 Task: Explore upcoming open houses in New York City, New York, to visit properties with skyline views
Action: Key pressed <Key.caps_lock>N<Key.caps_lock>ew<Key.space><Key.caps_lock>Y<Key.caps_lock>o
Screenshot: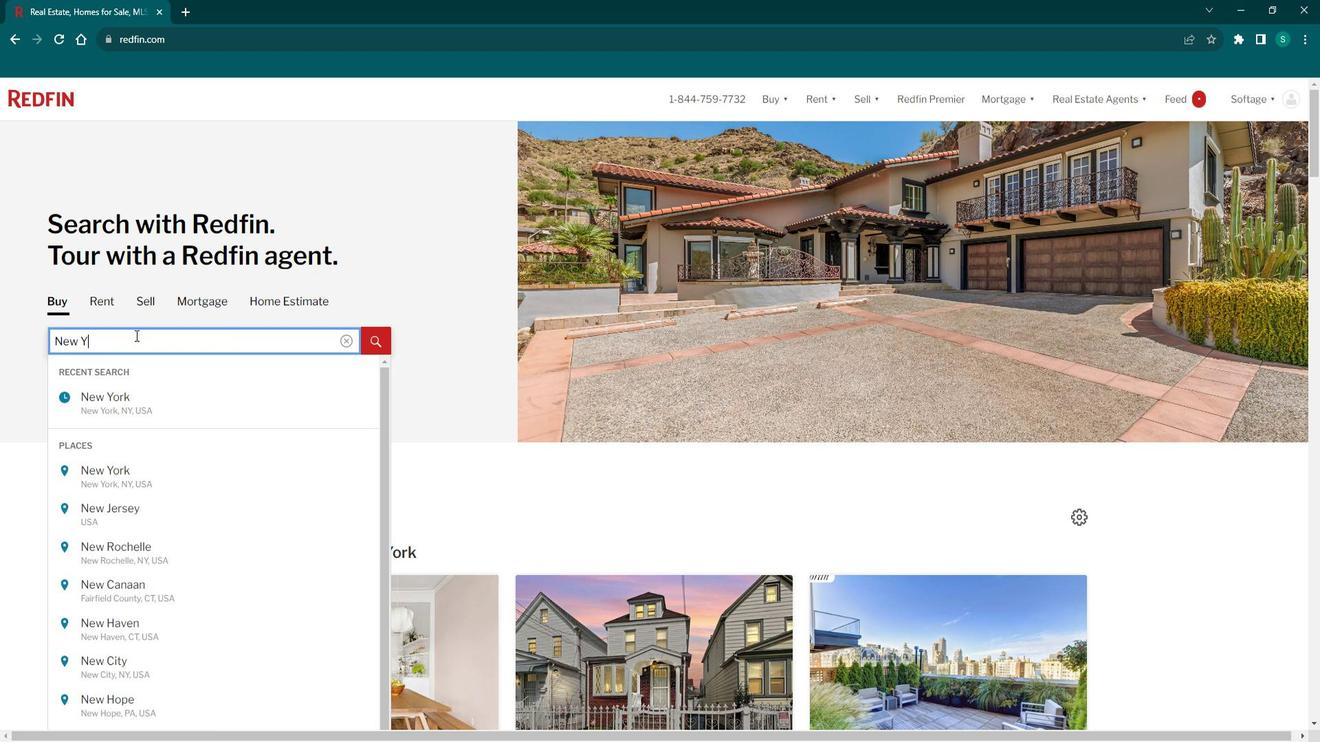 
Action: Mouse moved to (255, 447)
Screenshot: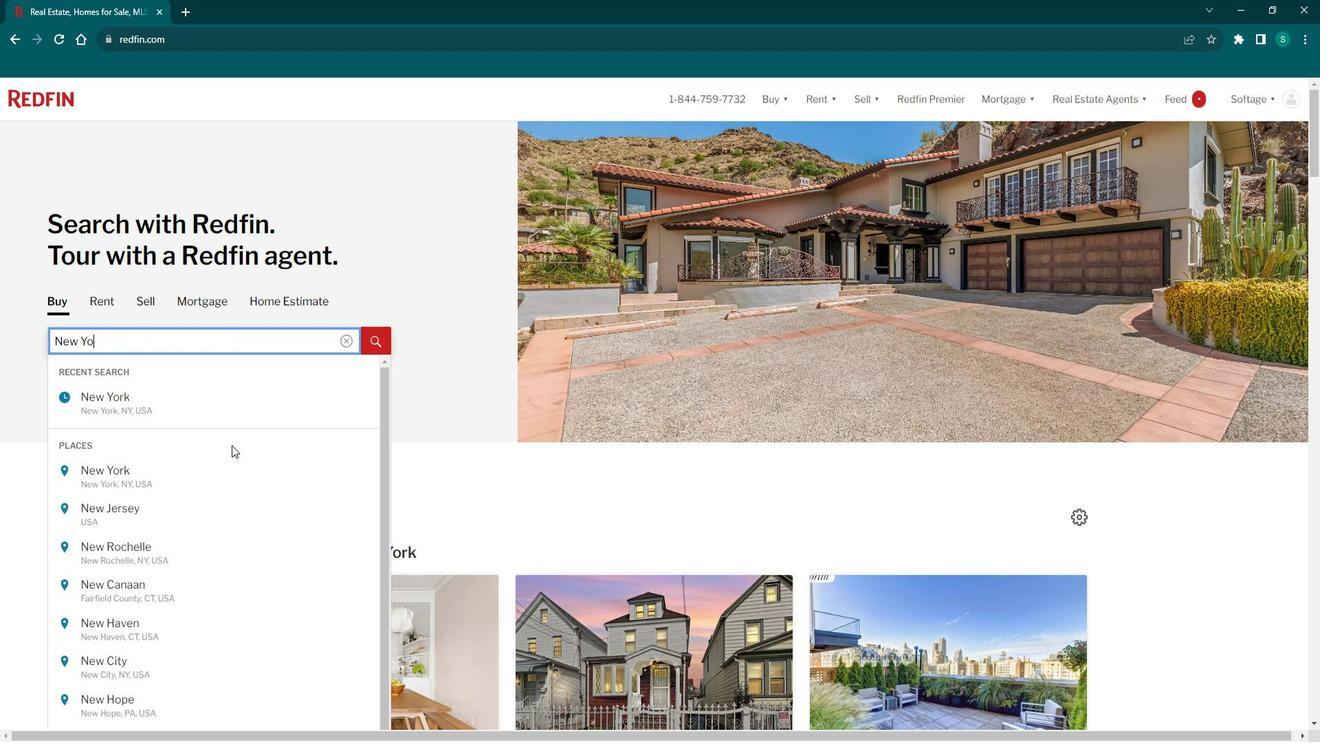 
Action: Key pressed r
Screenshot: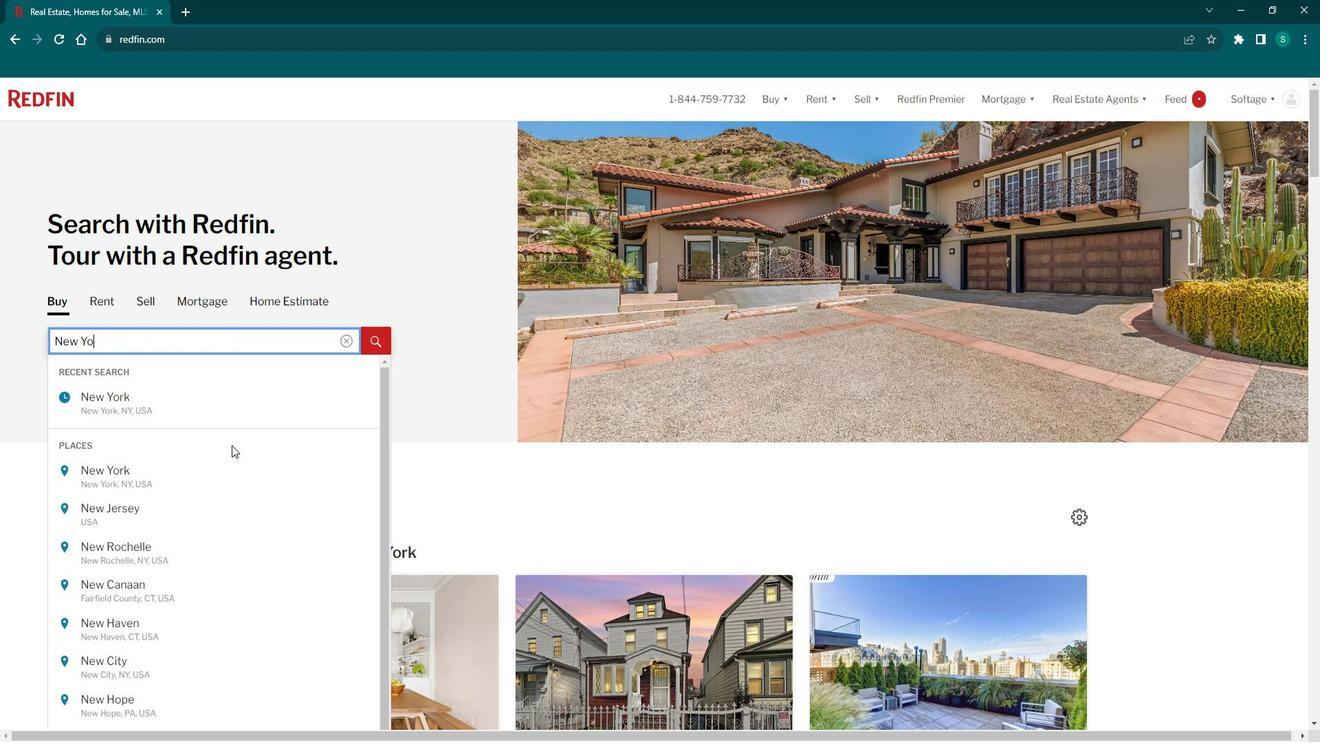 
Action: Mouse moved to (257, 447)
Screenshot: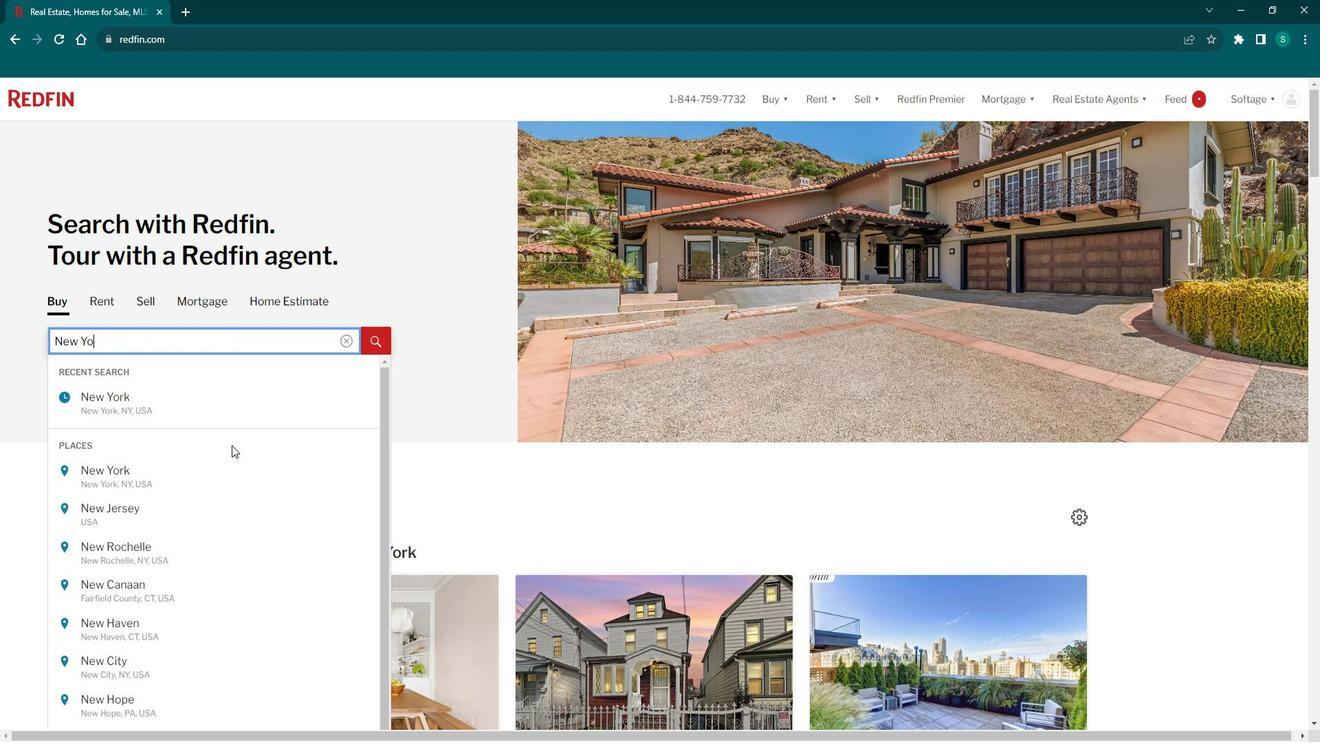
Action: Key pressed k<Key.space><Key.caps_lock>C<Key.caps_lock>ity
Screenshot: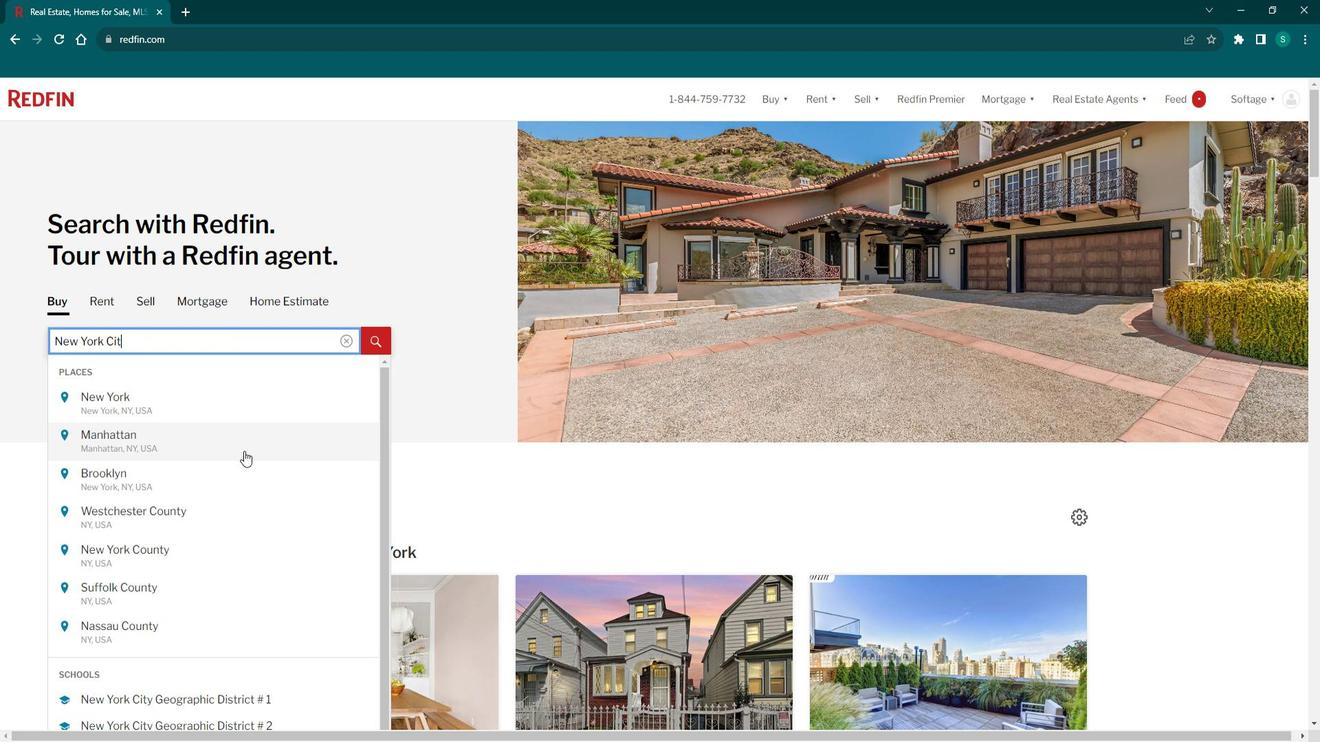 
Action: Mouse moved to (237, 408)
Screenshot: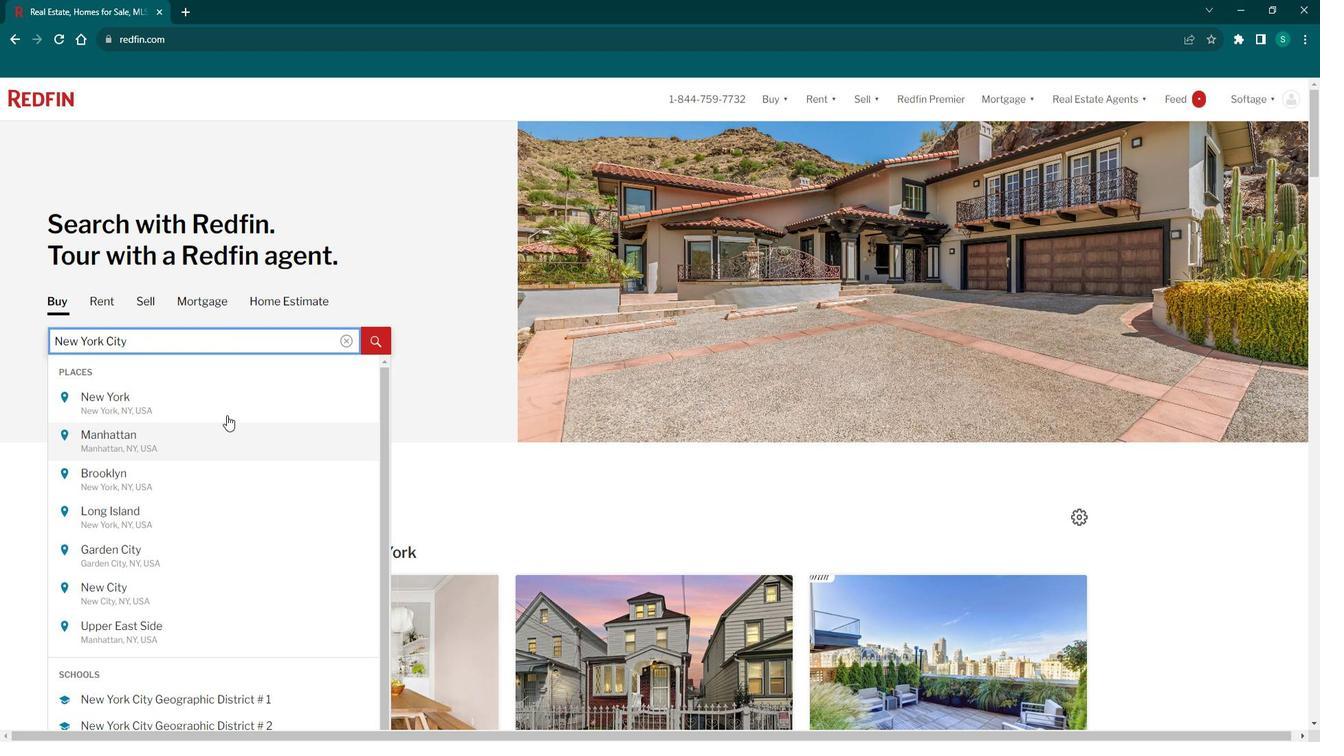 
Action: Mouse pressed left at (237, 408)
Screenshot: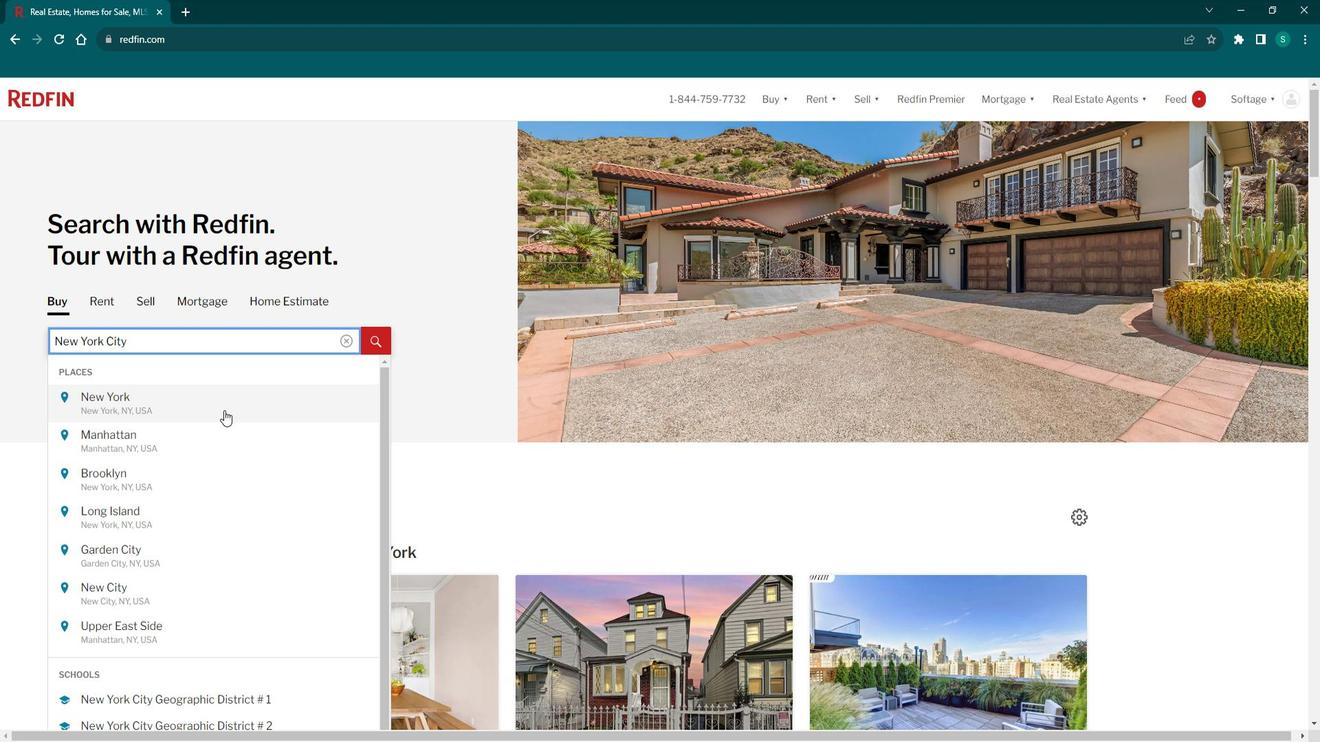 
Action: Mouse moved to (1162, 196)
Screenshot: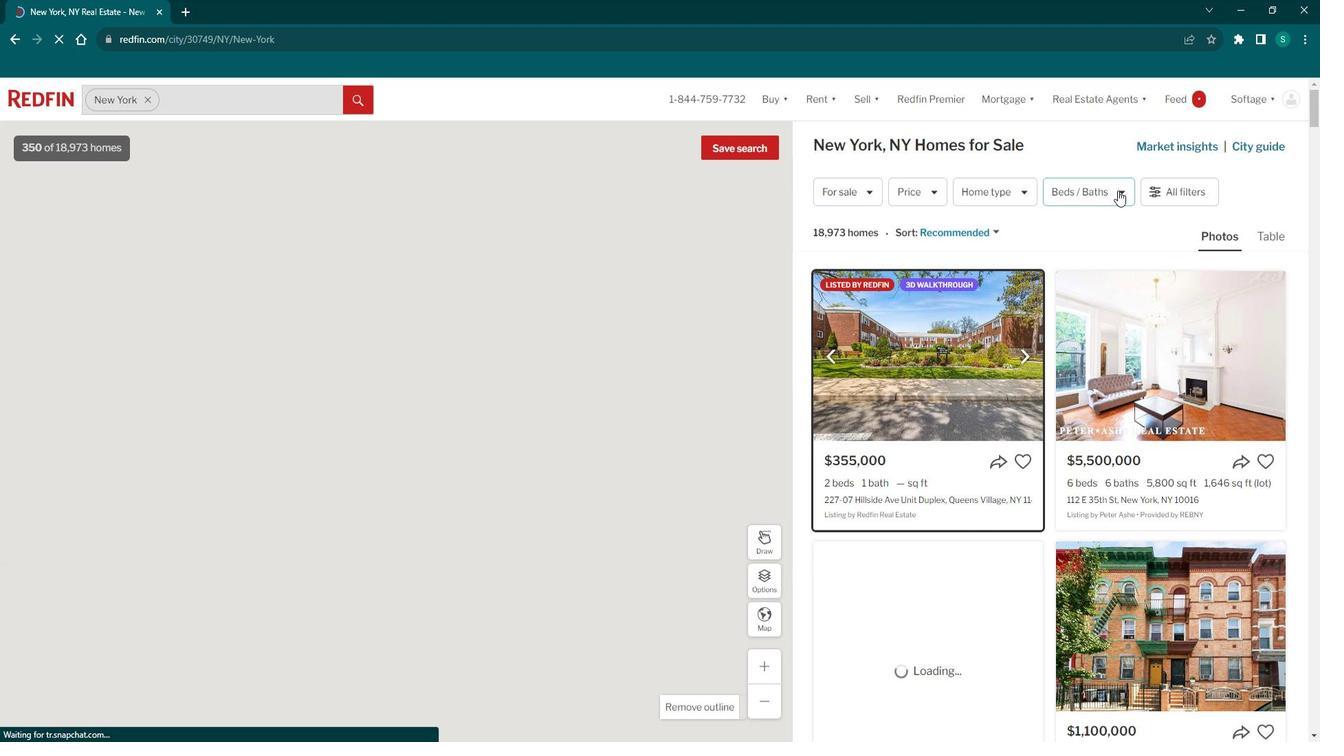 
Action: Mouse pressed left at (1162, 196)
Screenshot: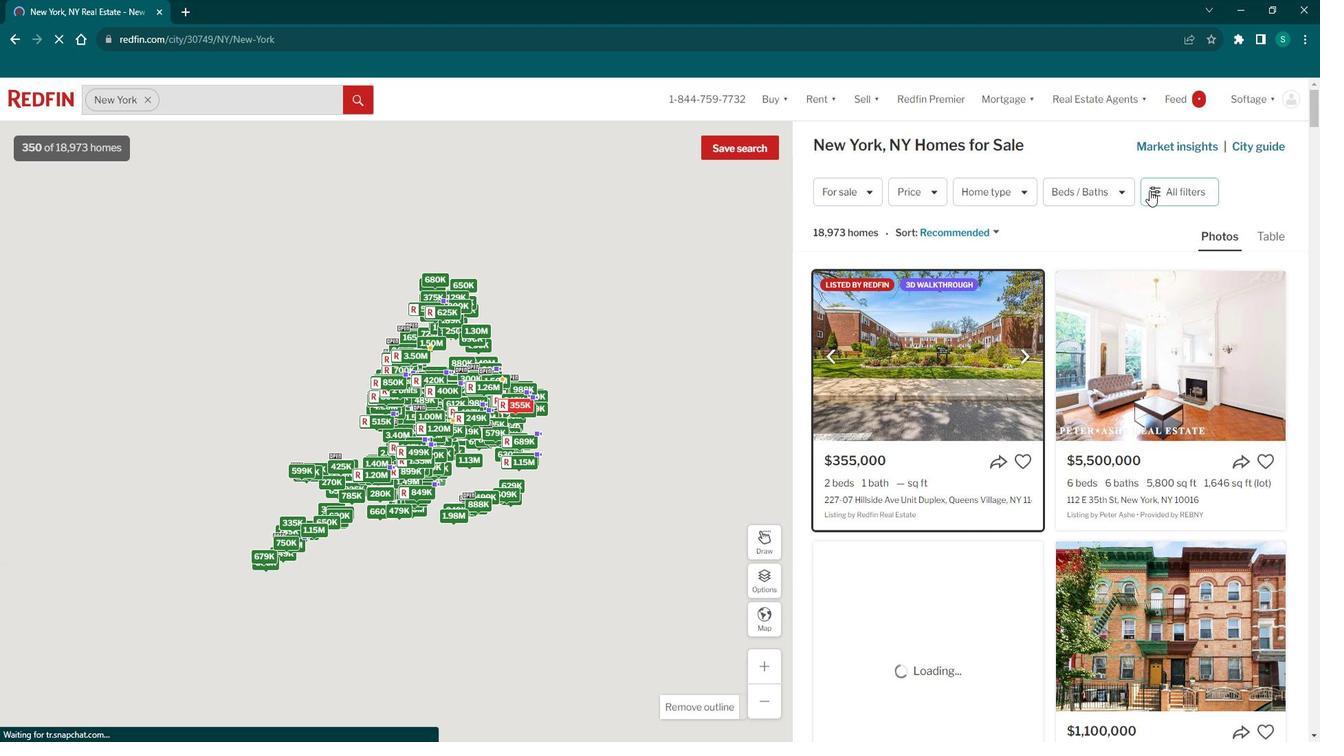 
Action: Mouse pressed left at (1162, 196)
Screenshot: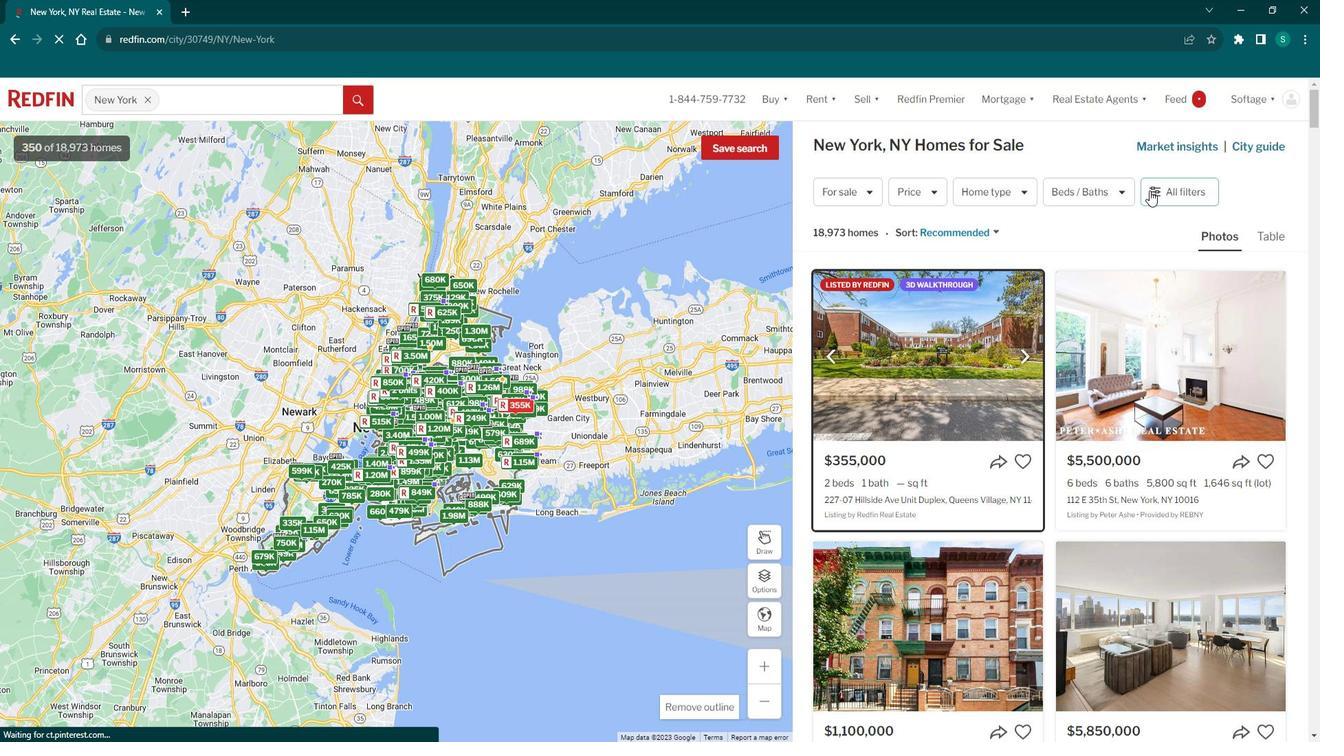 
Action: Mouse moved to (918, 416)
Screenshot: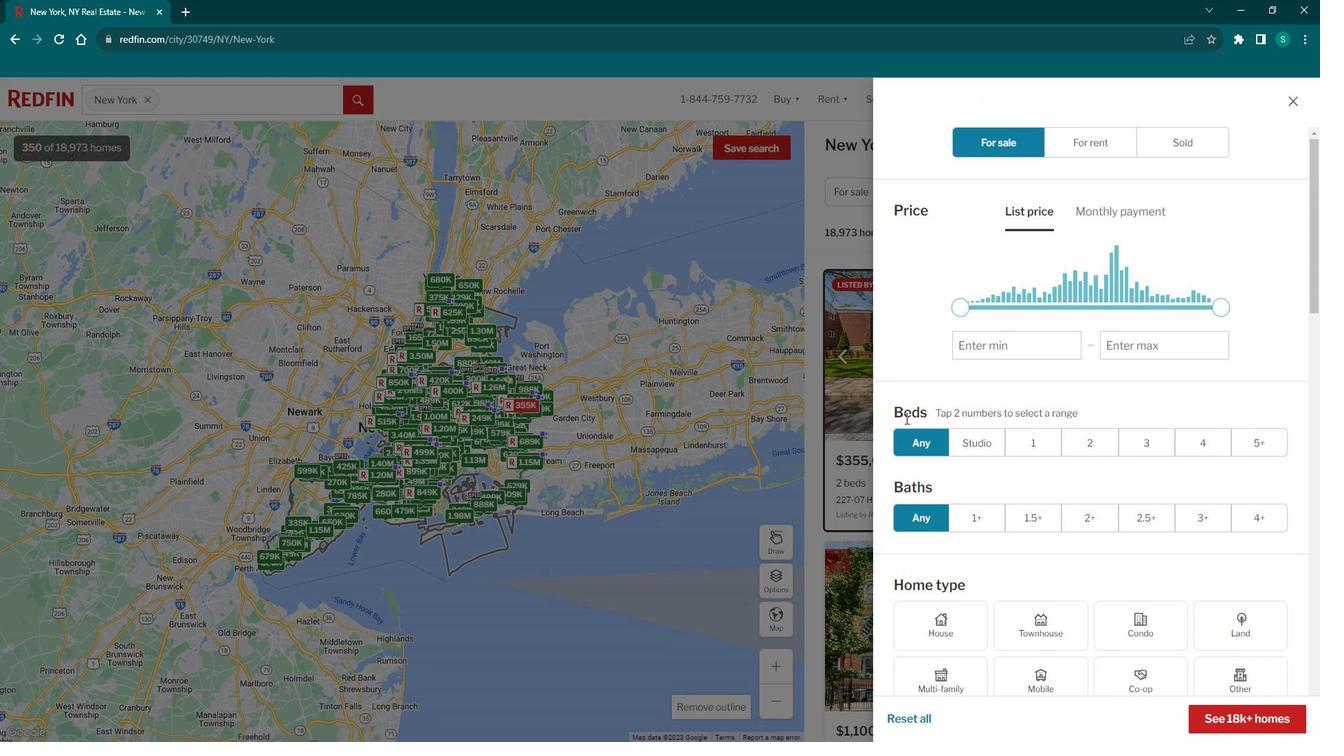 
Action: Mouse scrolled (918, 415) with delta (0, 0)
Screenshot: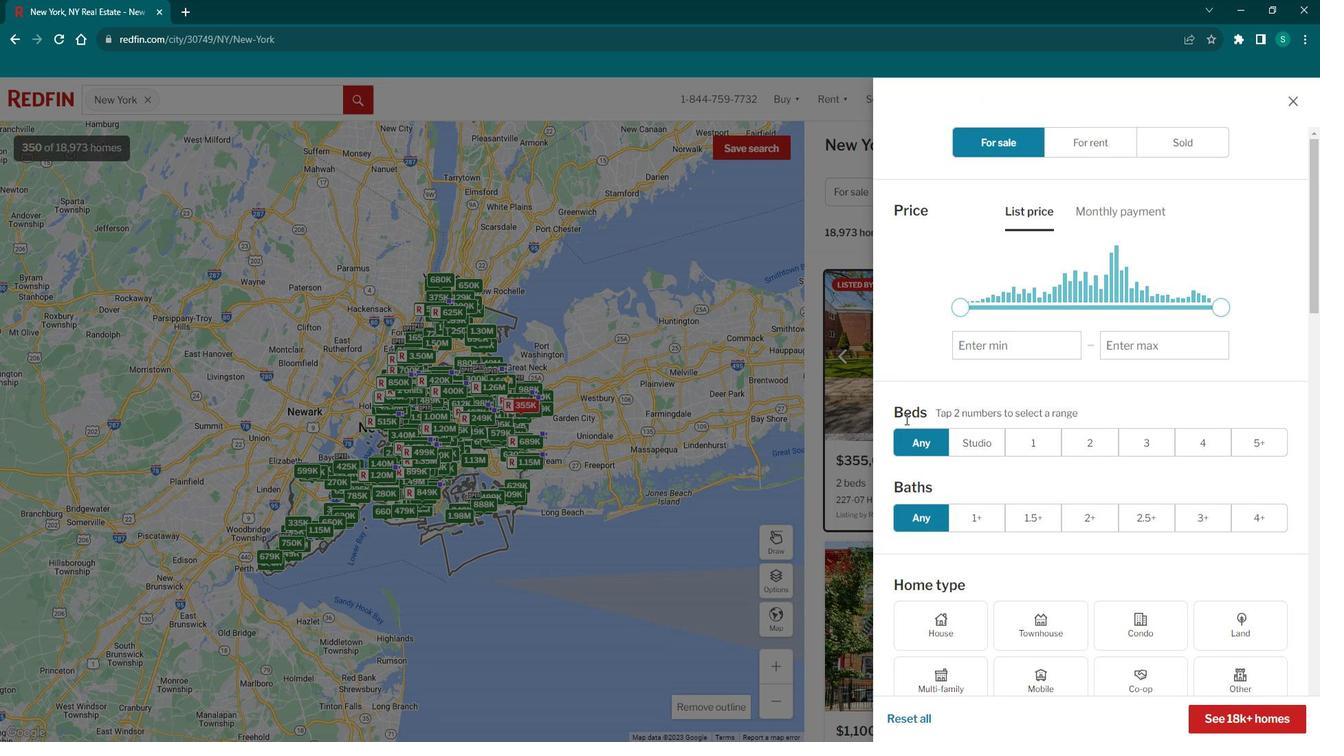 
Action: Mouse scrolled (918, 415) with delta (0, 0)
Screenshot: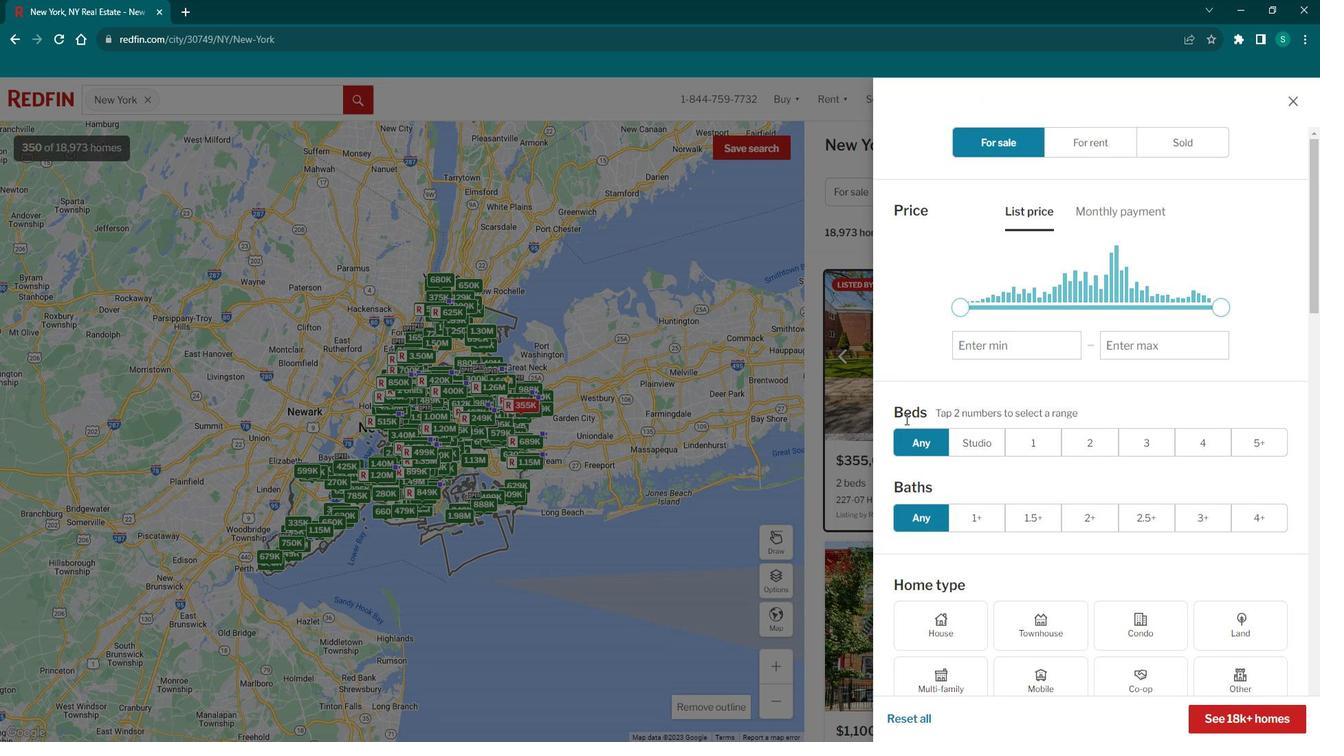 
Action: Mouse scrolled (918, 415) with delta (0, 0)
Screenshot: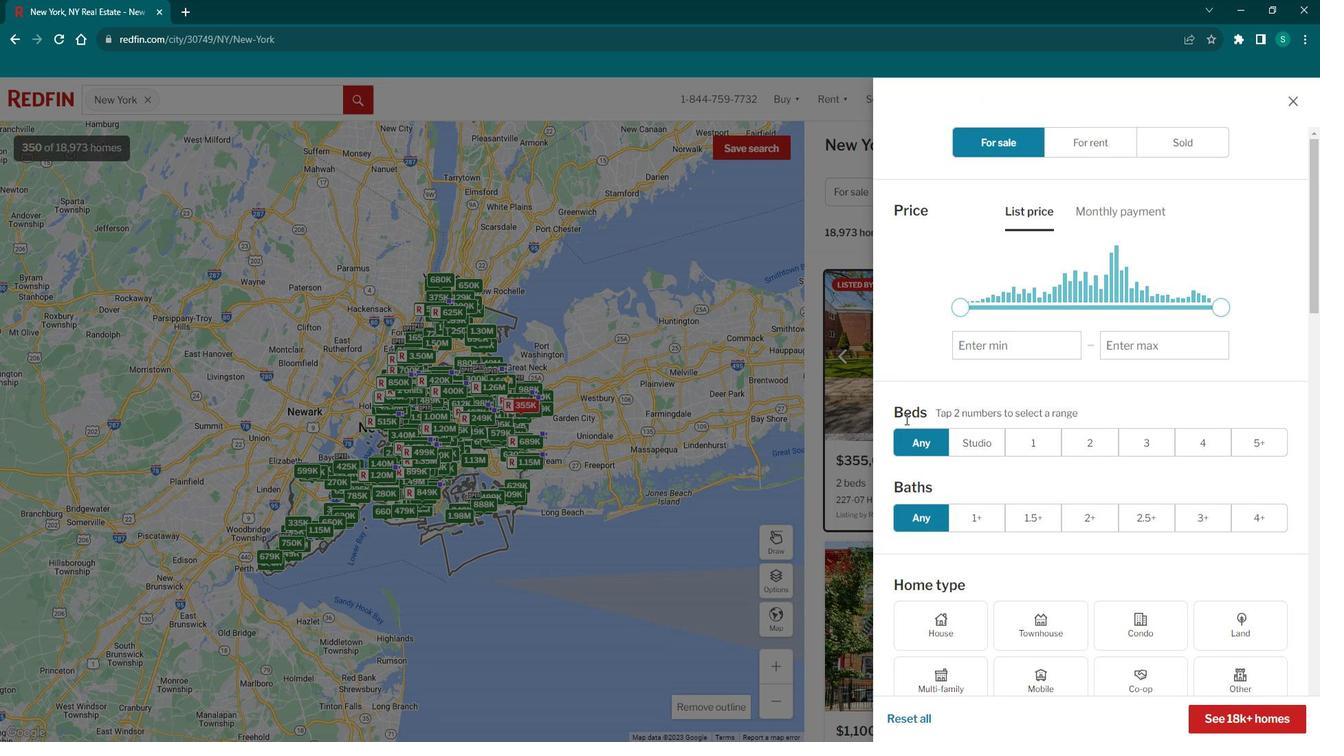 
Action: Mouse scrolled (918, 415) with delta (0, 0)
Screenshot: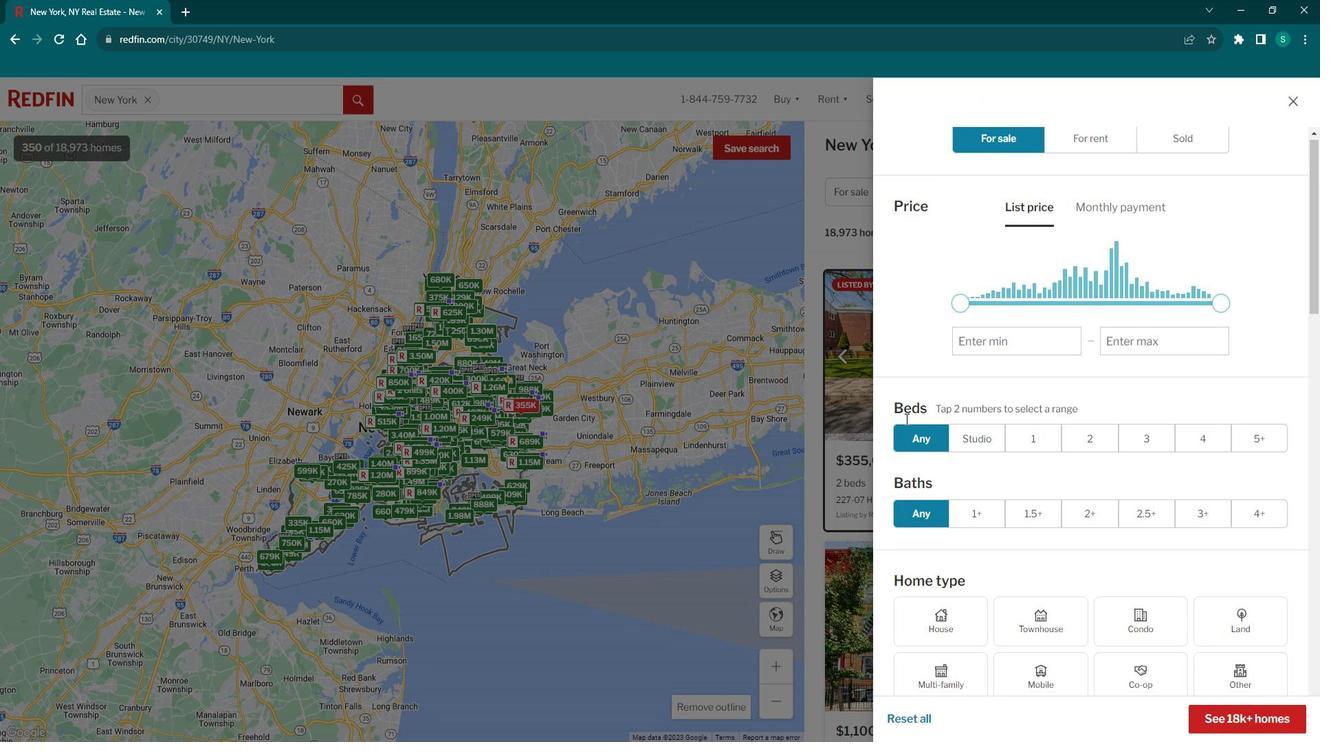 
Action: Mouse moved to (968, 343)
Screenshot: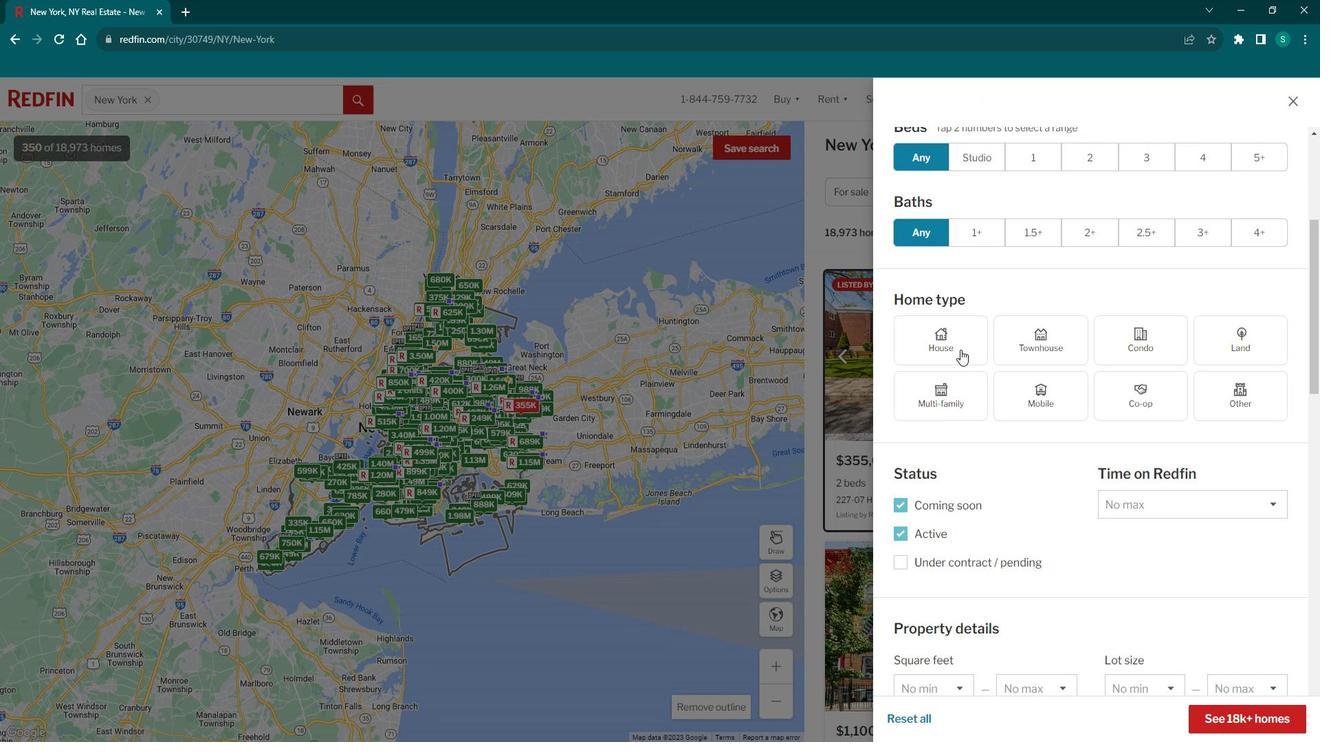 
Action: Mouse pressed left at (968, 343)
Screenshot: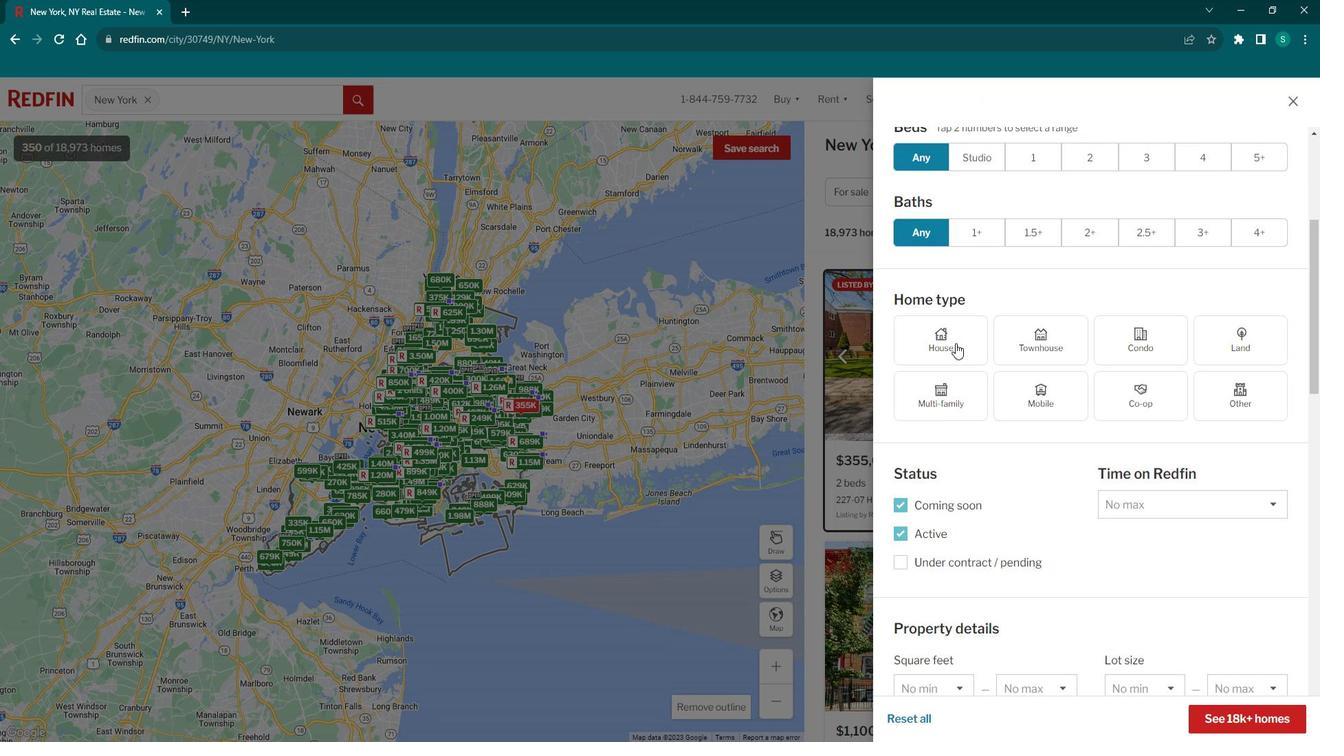
Action: Mouse moved to (943, 449)
Screenshot: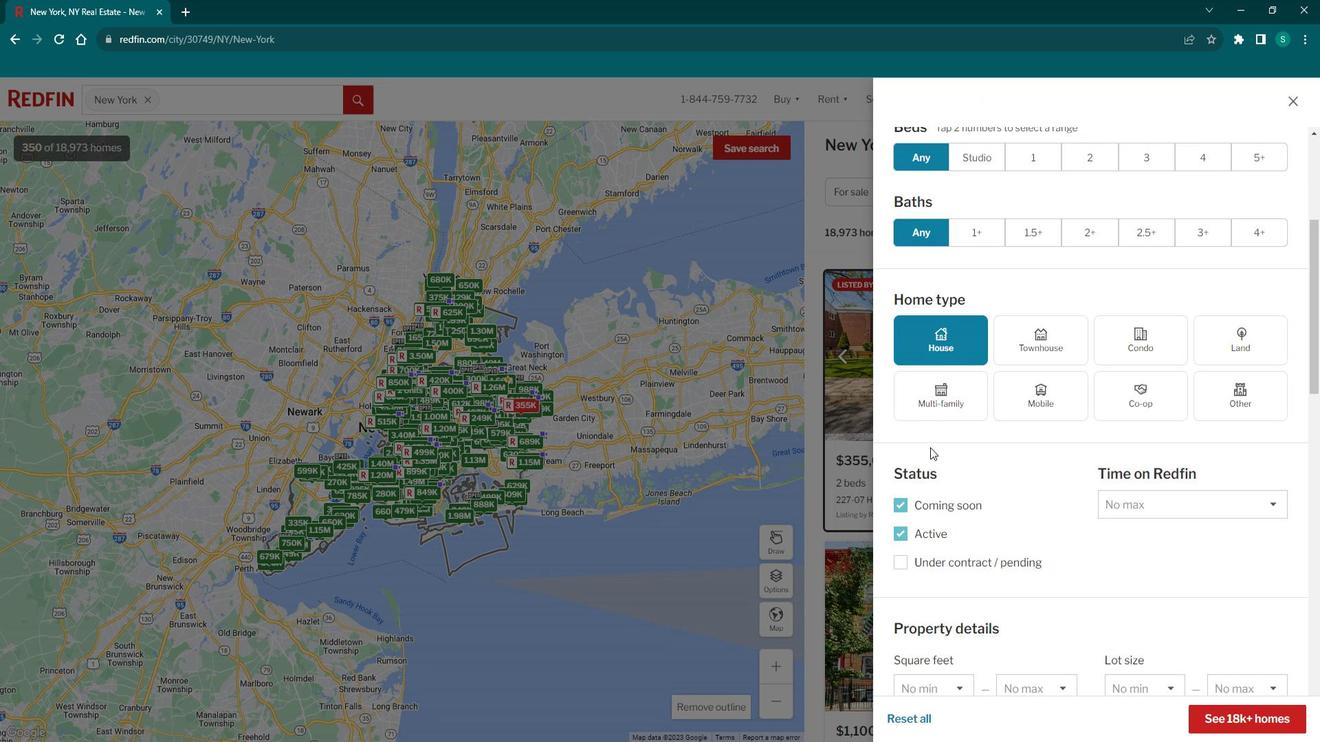 
Action: Mouse scrolled (943, 448) with delta (0, 0)
Screenshot: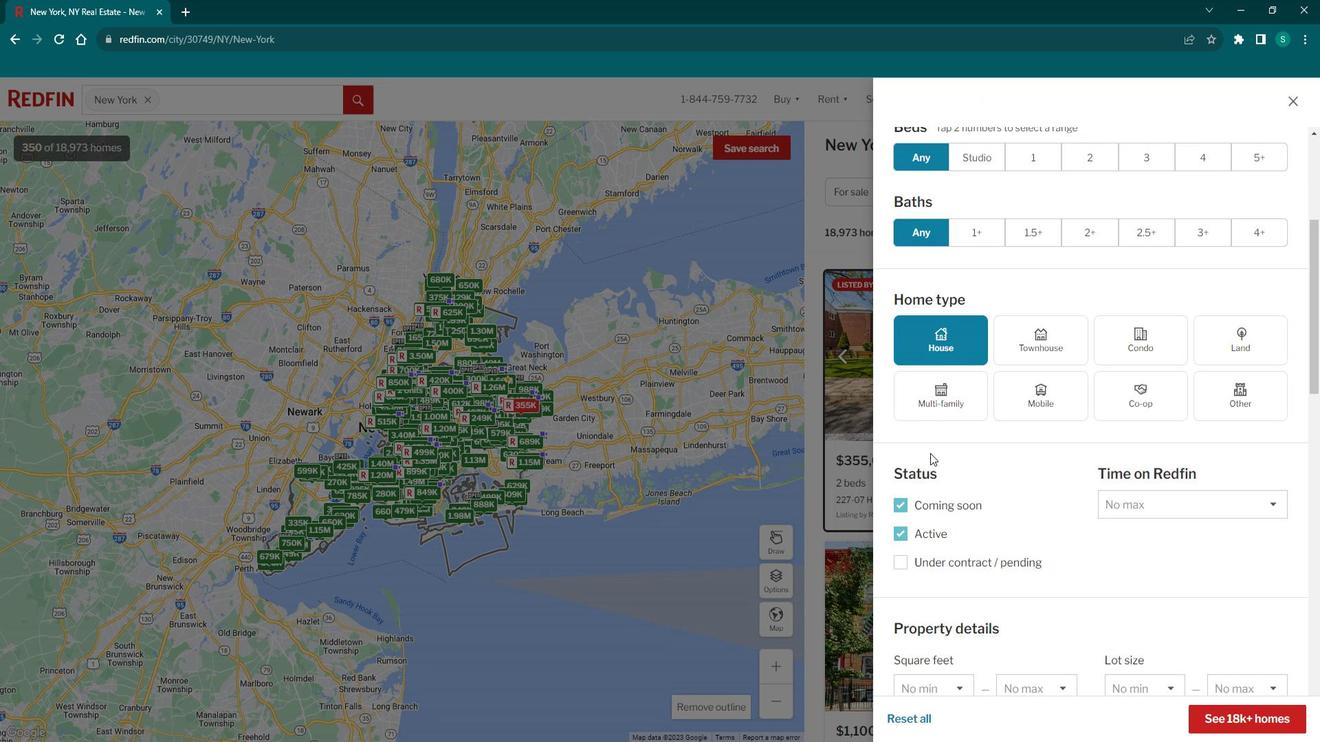 
Action: Mouse scrolled (943, 448) with delta (0, 0)
Screenshot: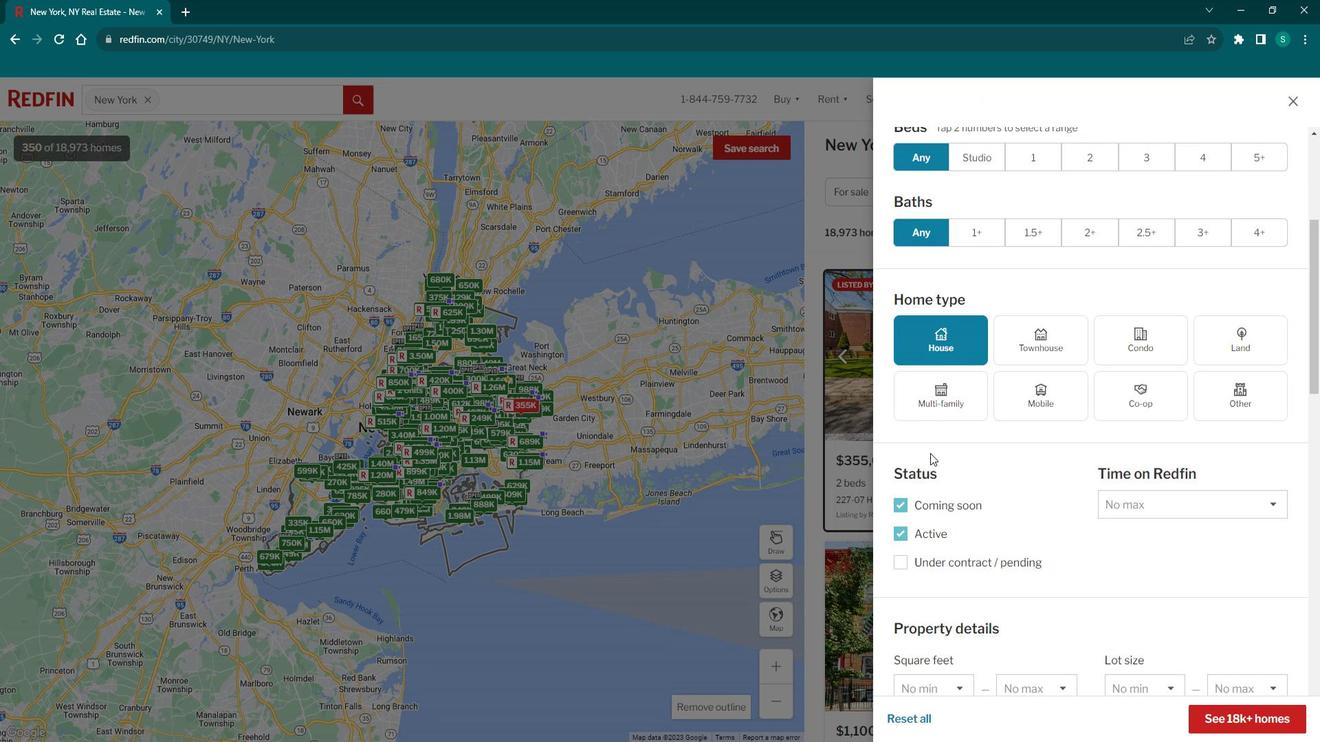 
Action: Mouse scrolled (943, 448) with delta (0, 0)
Screenshot: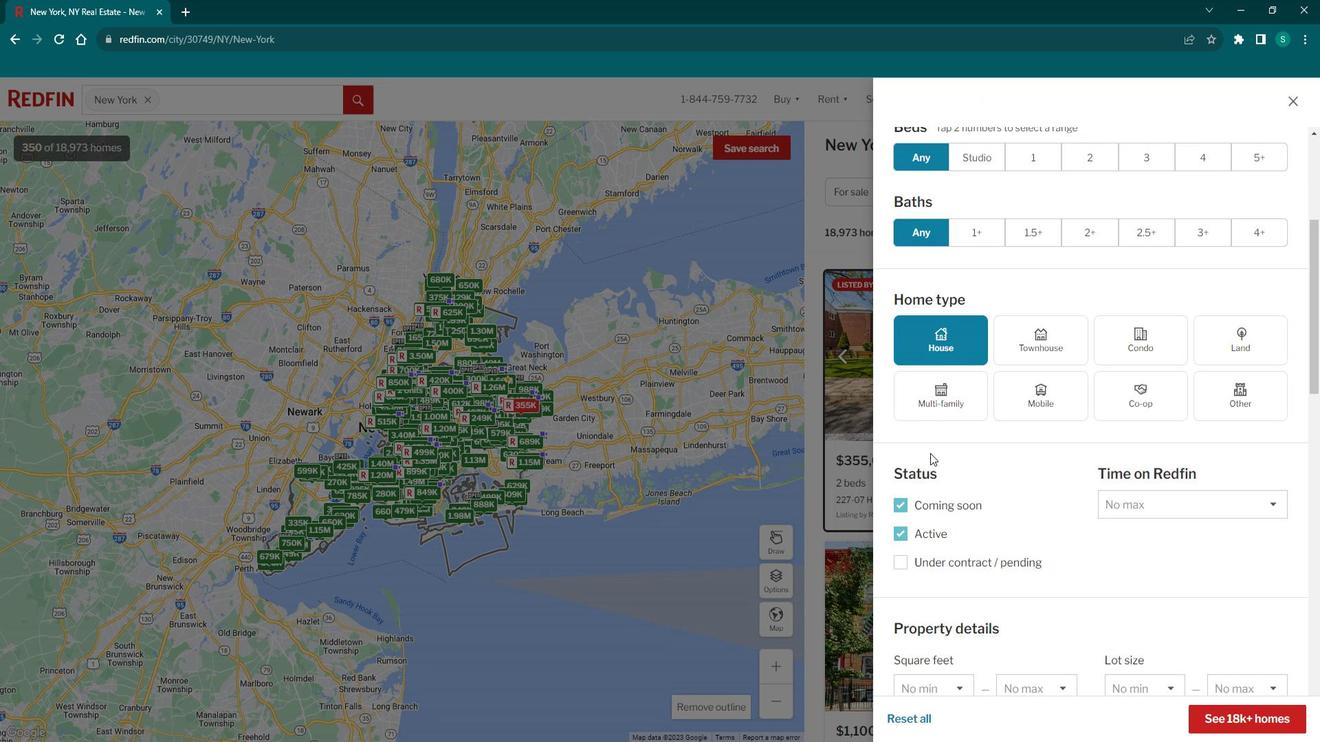 
Action: Mouse scrolled (943, 448) with delta (0, 0)
Screenshot: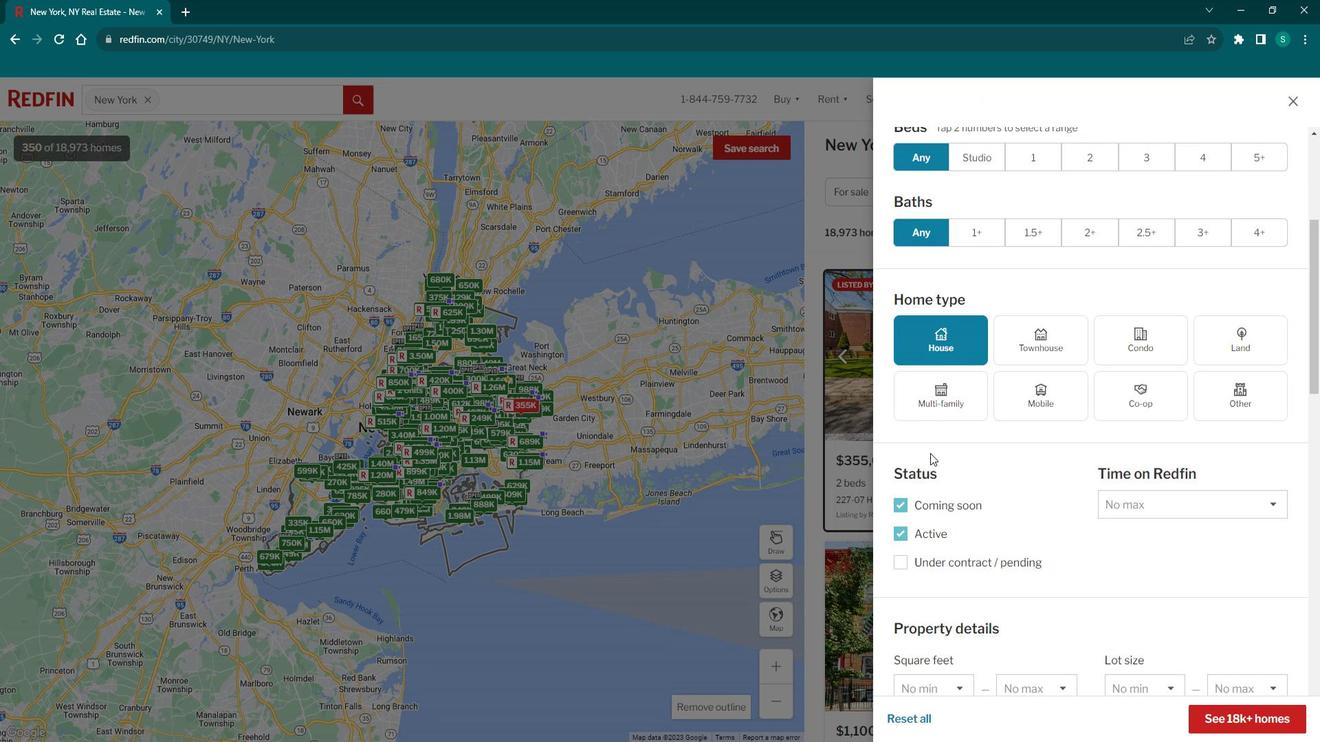 
Action: Mouse moved to (919, 233)
Screenshot: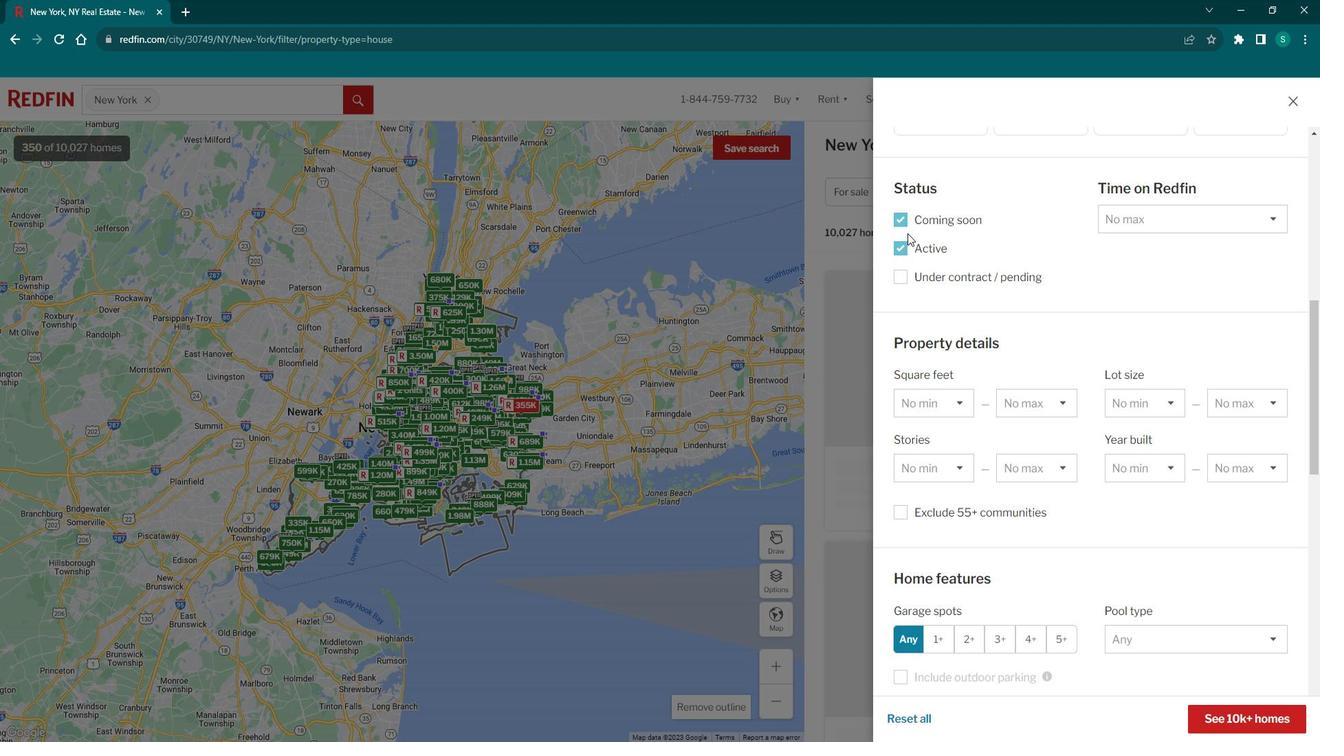 
Action: Mouse pressed left at (919, 233)
Screenshot: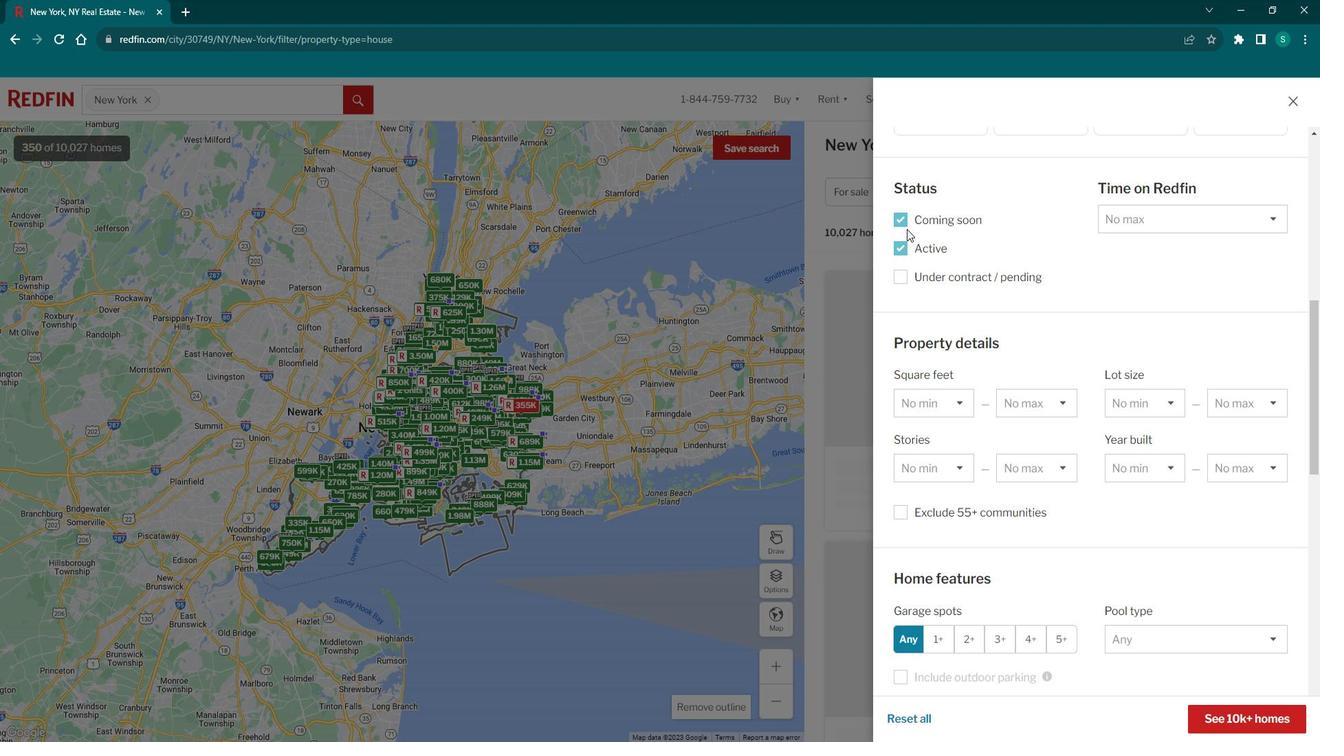
Action: Mouse moved to (933, 386)
Screenshot: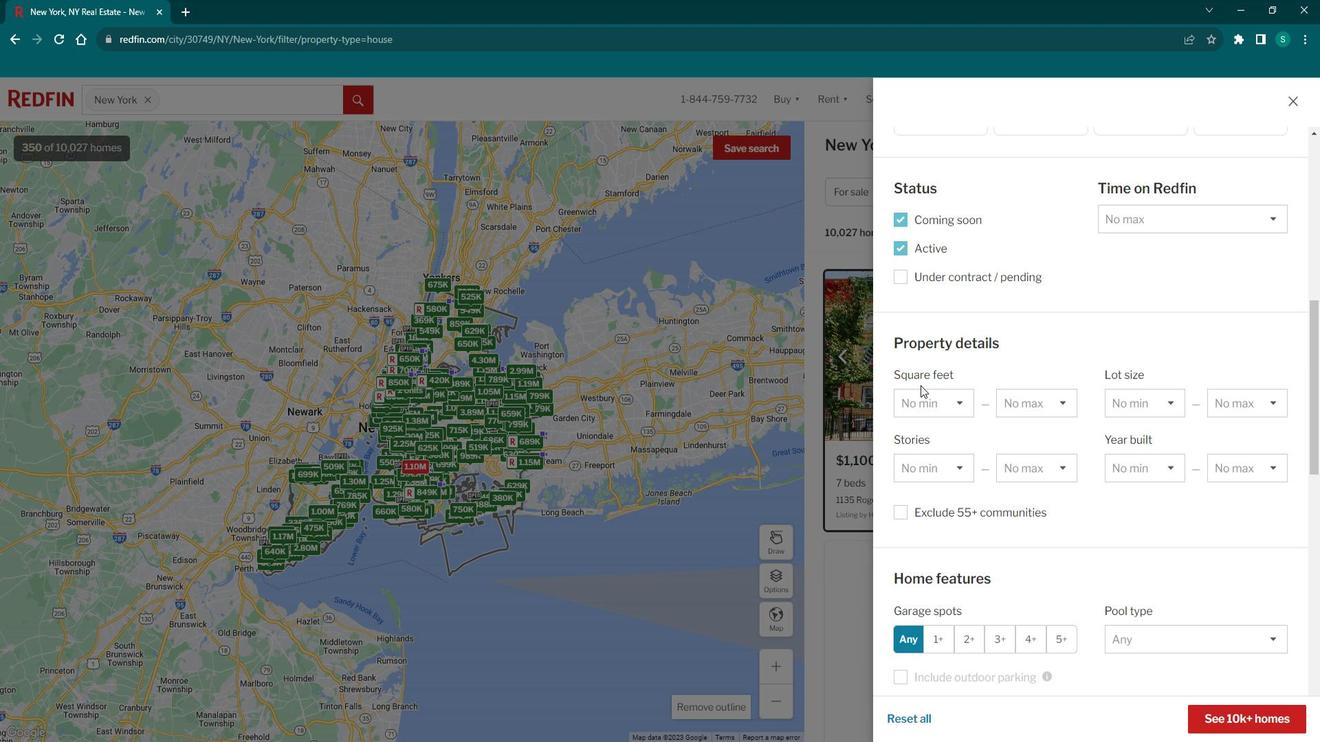 
Action: Mouse scrolled (933, 385) with delta (0, 0)
Screenshot: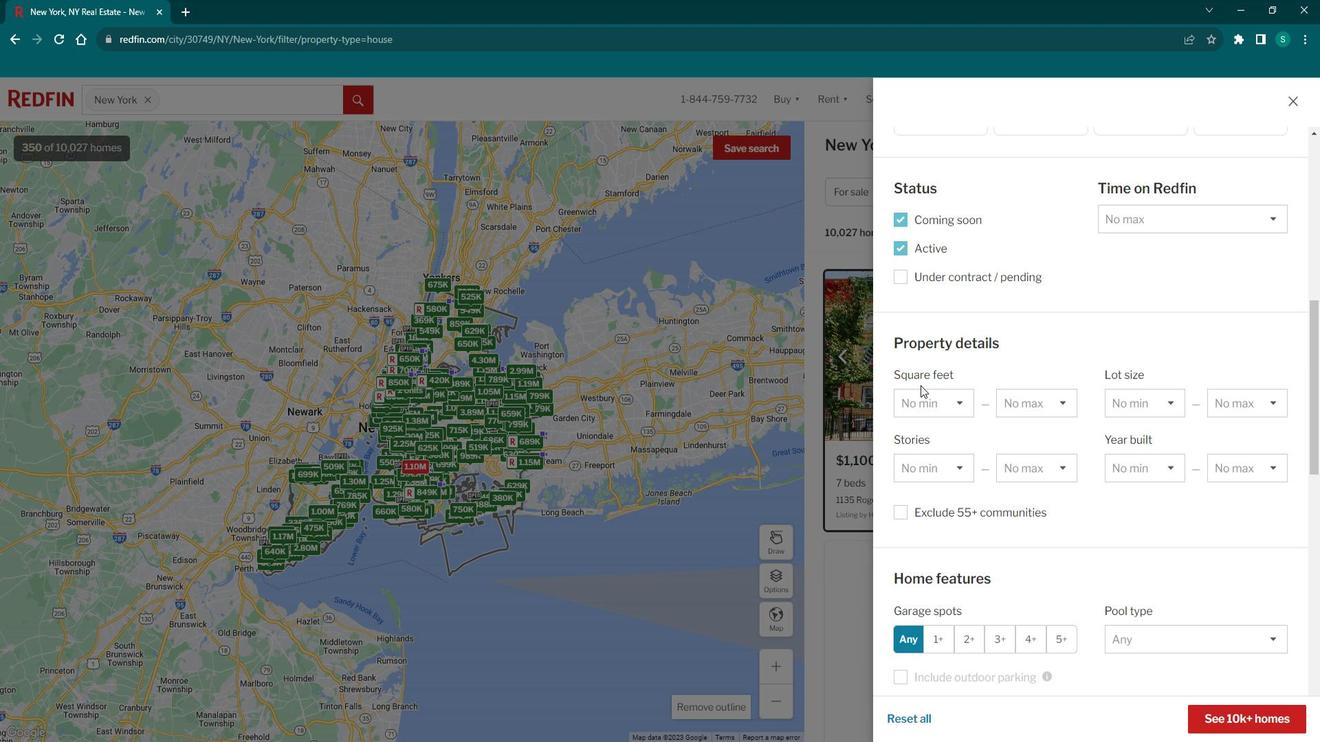 
Action: Mouse moved to (933, 387)
Screenshot: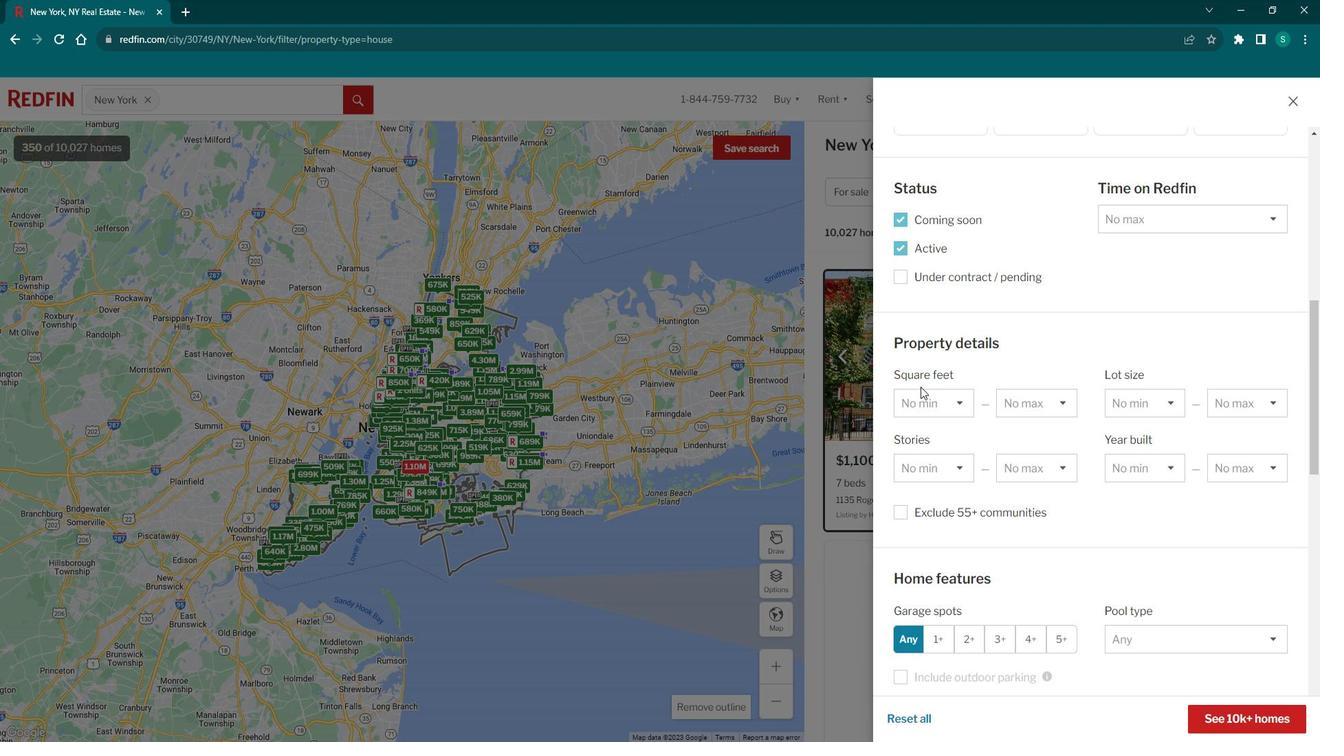 
Action: Mouse scrolled (933, 387) with delta (0, 0)
Screenshot: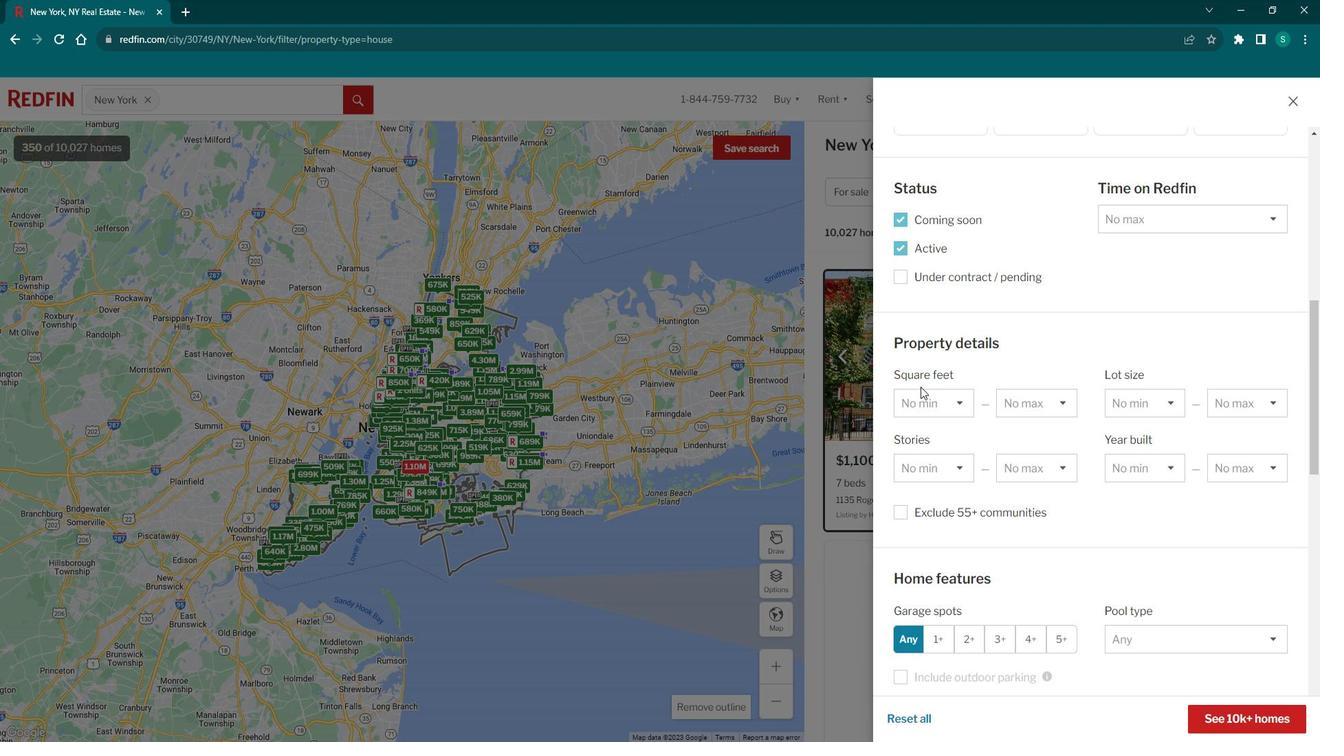
Action: Mouse moved to (933, 389)
Screenshot: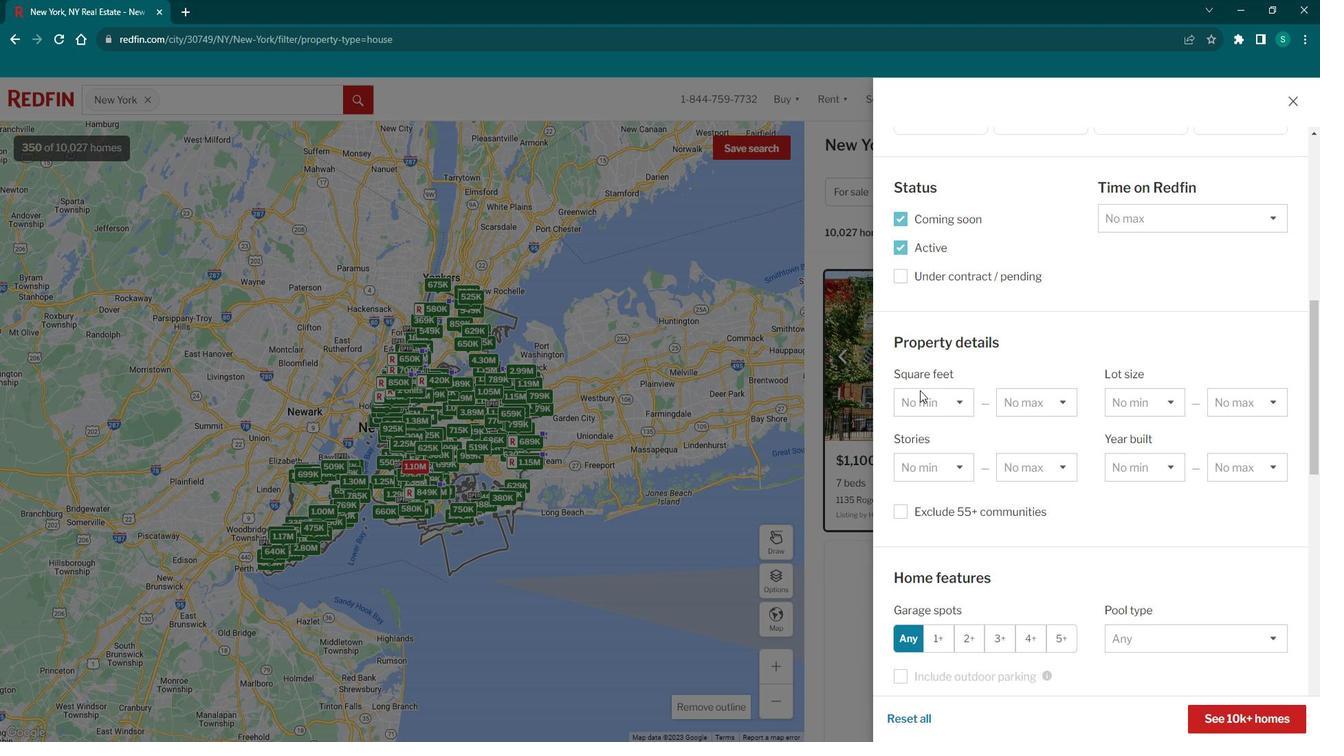 
Action: Mouse scrolled (933, 388) with delta (0, 0)
Screenshot: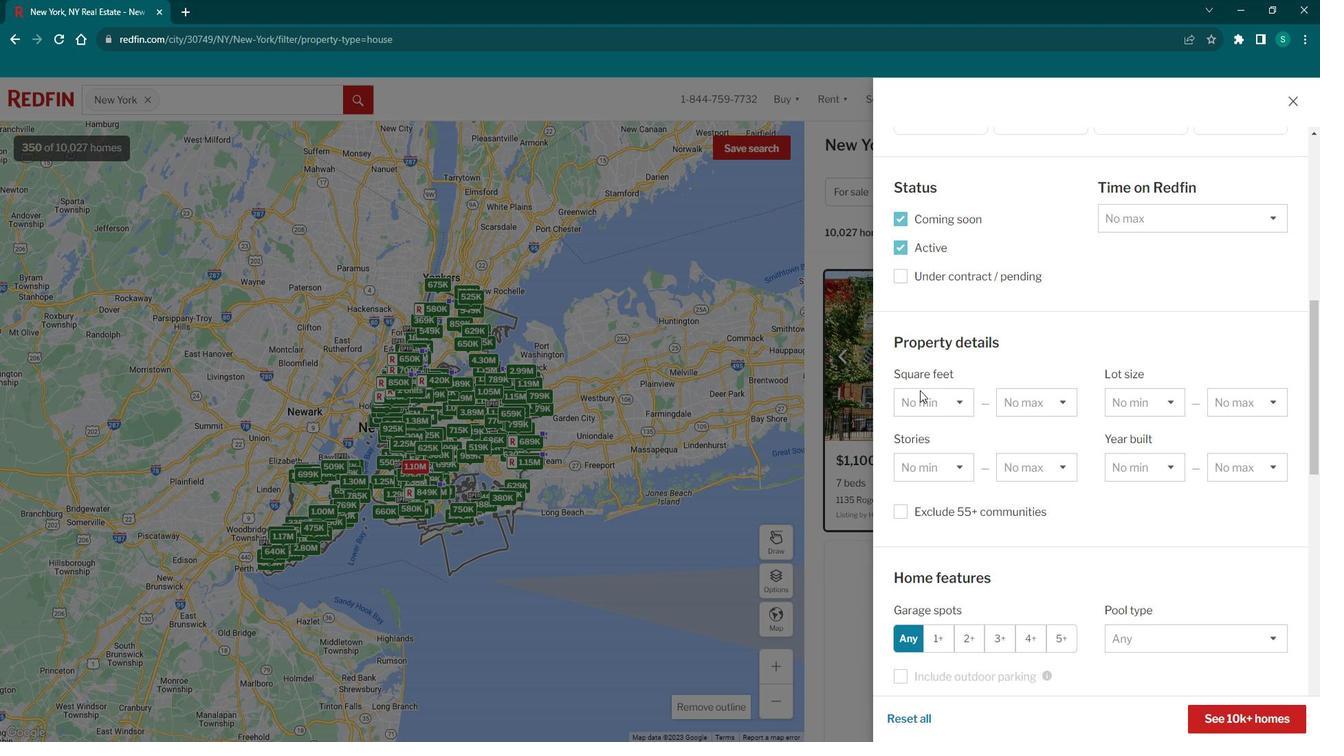 
Action: Mouse scrolled (933, 388) with delta (0, 0)
Screenshot: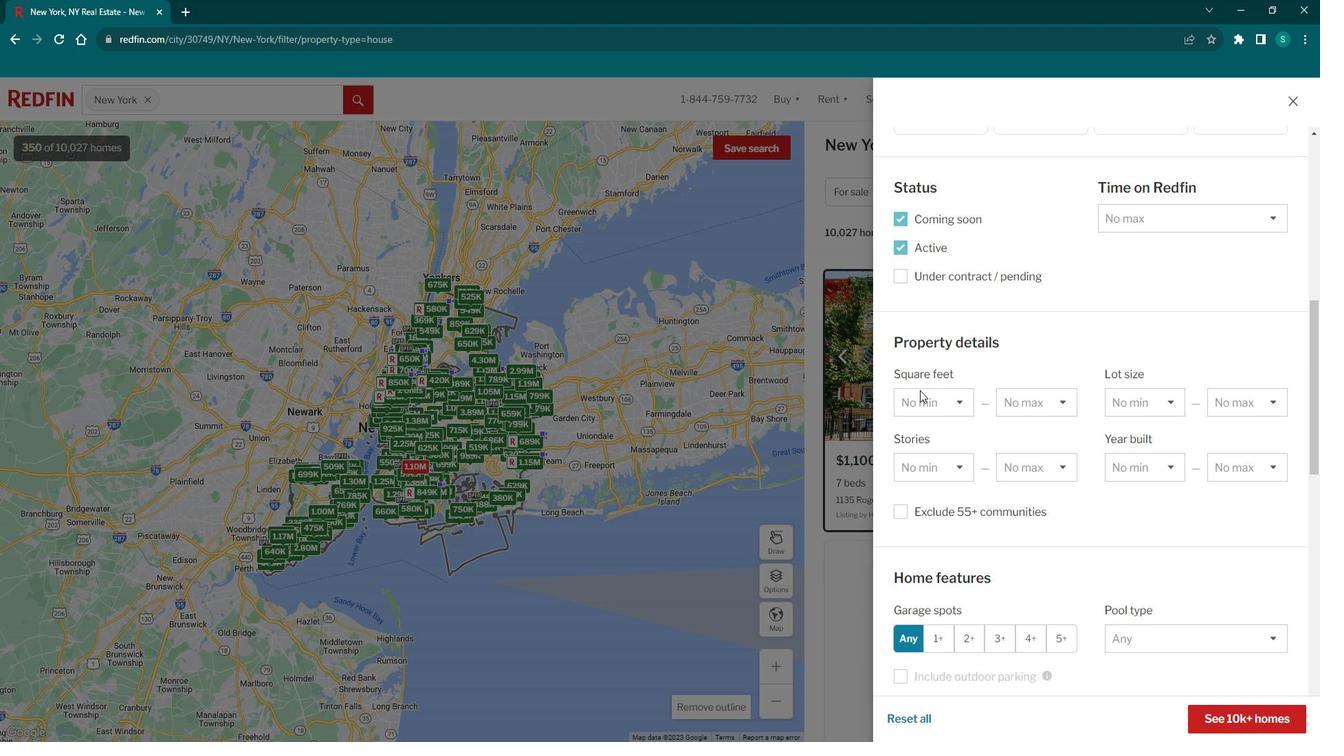 
Action: Mouse moved to (933, 389)
Screenshot: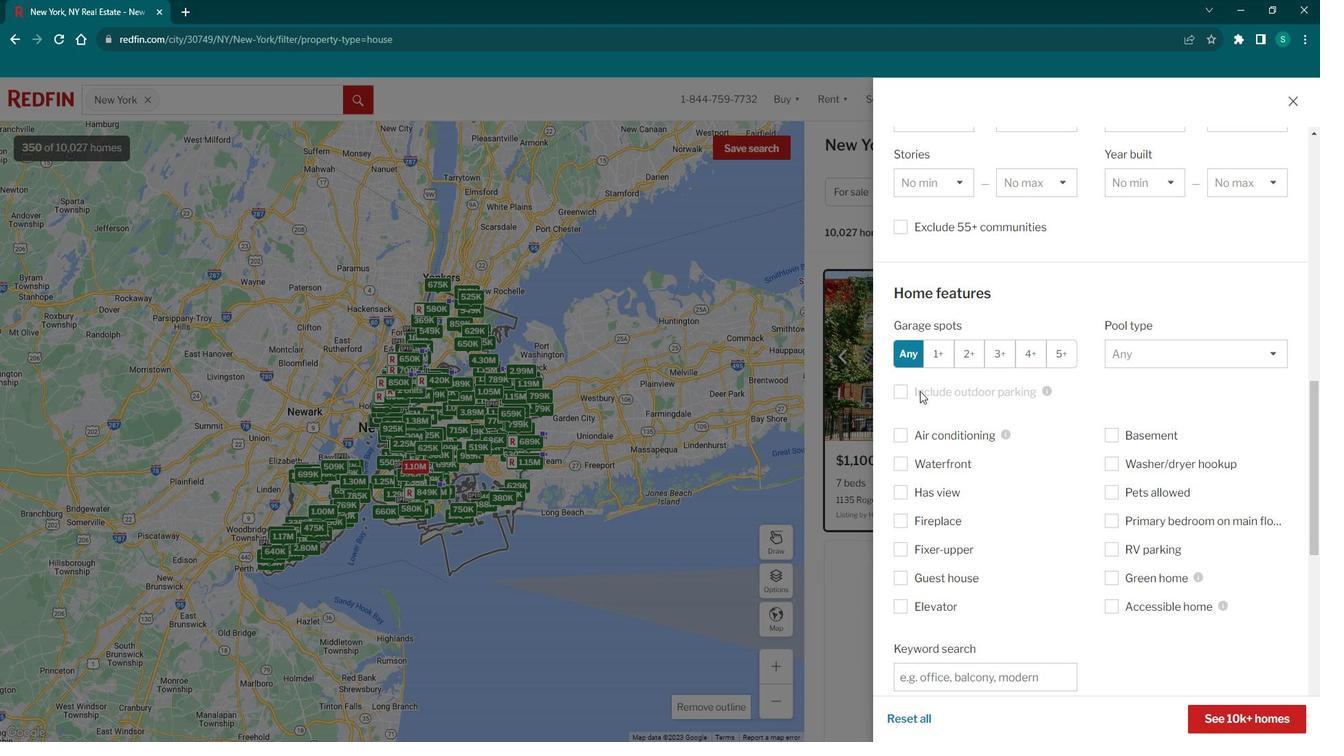 
Action: Mouse scrolled (933, 389) with delta (0, 0)
Screenshot: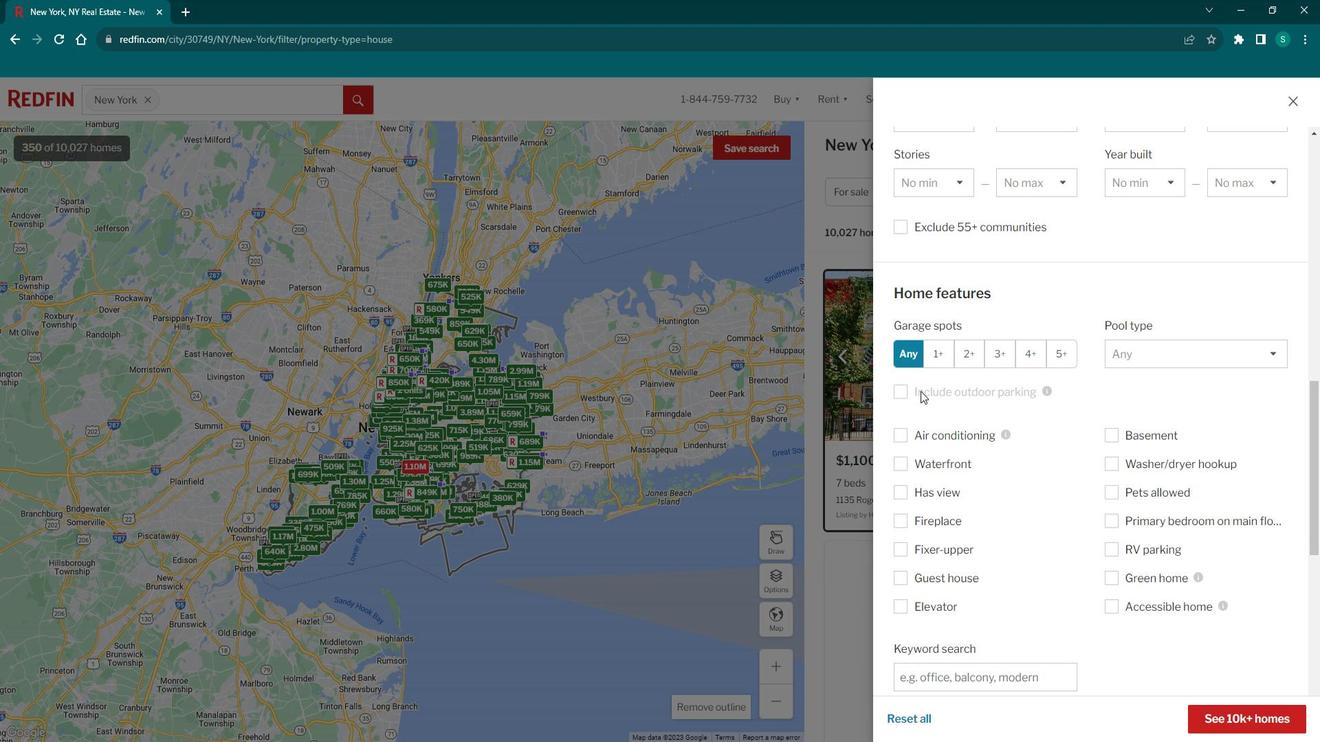 
Action: Mouse scrolled (933, 389) with delta (0, 0)
Screenshot: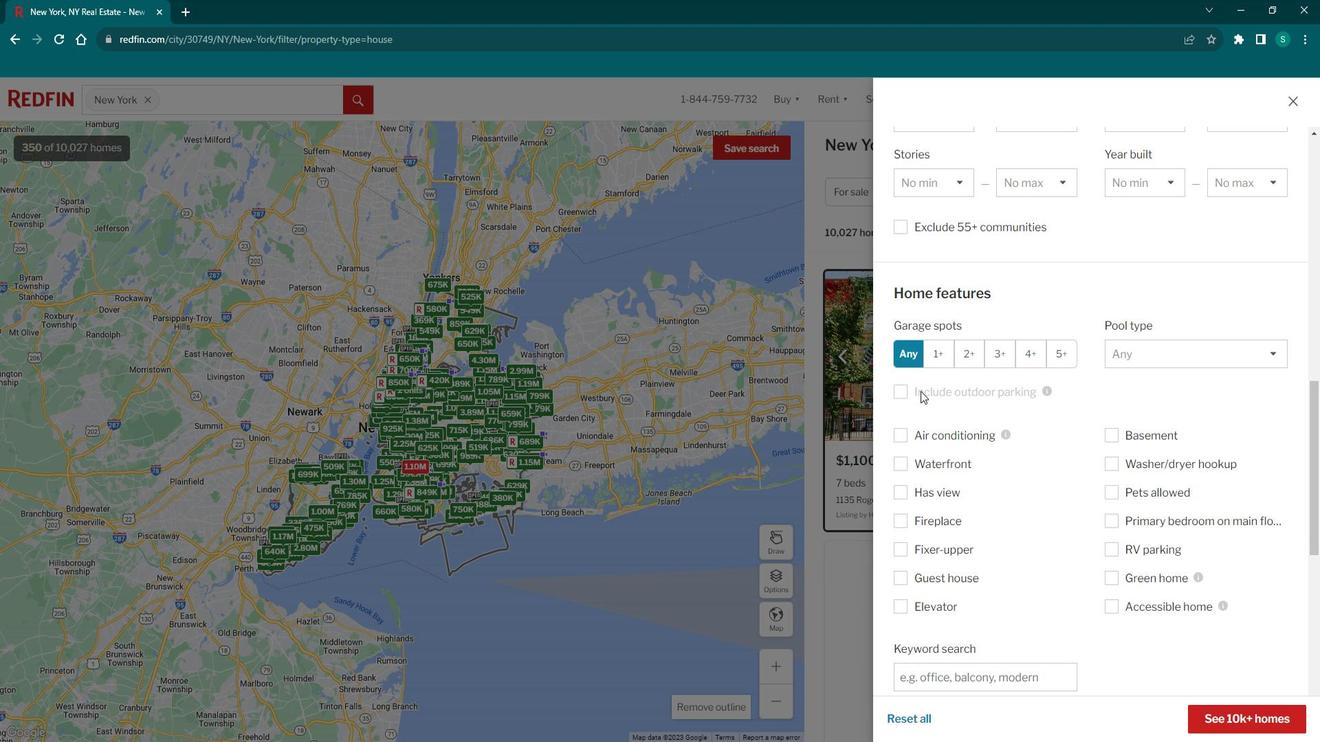 
Action: Mouse scrolled (933, 389) with delta (0, 0)
Screenshot: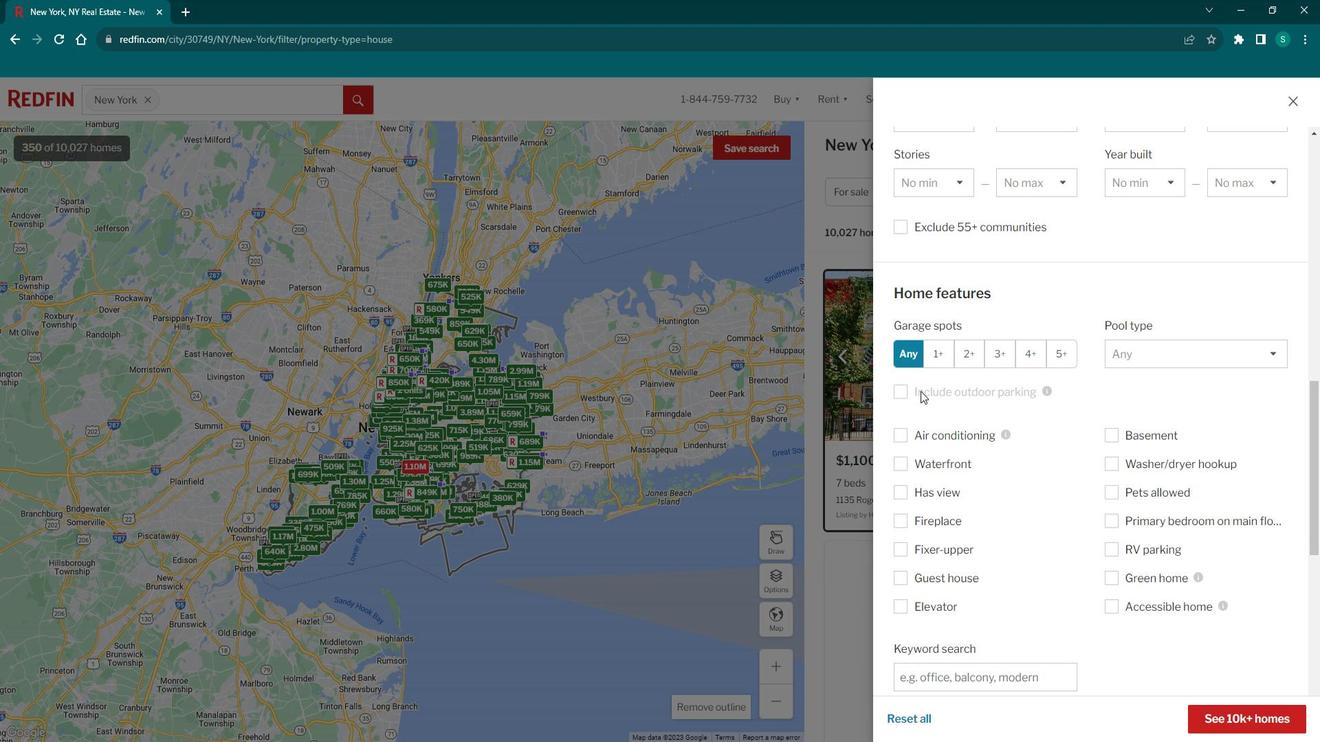 
Action: Mouse scrolled (933, 389) with delta (0, 0)
Screenshot: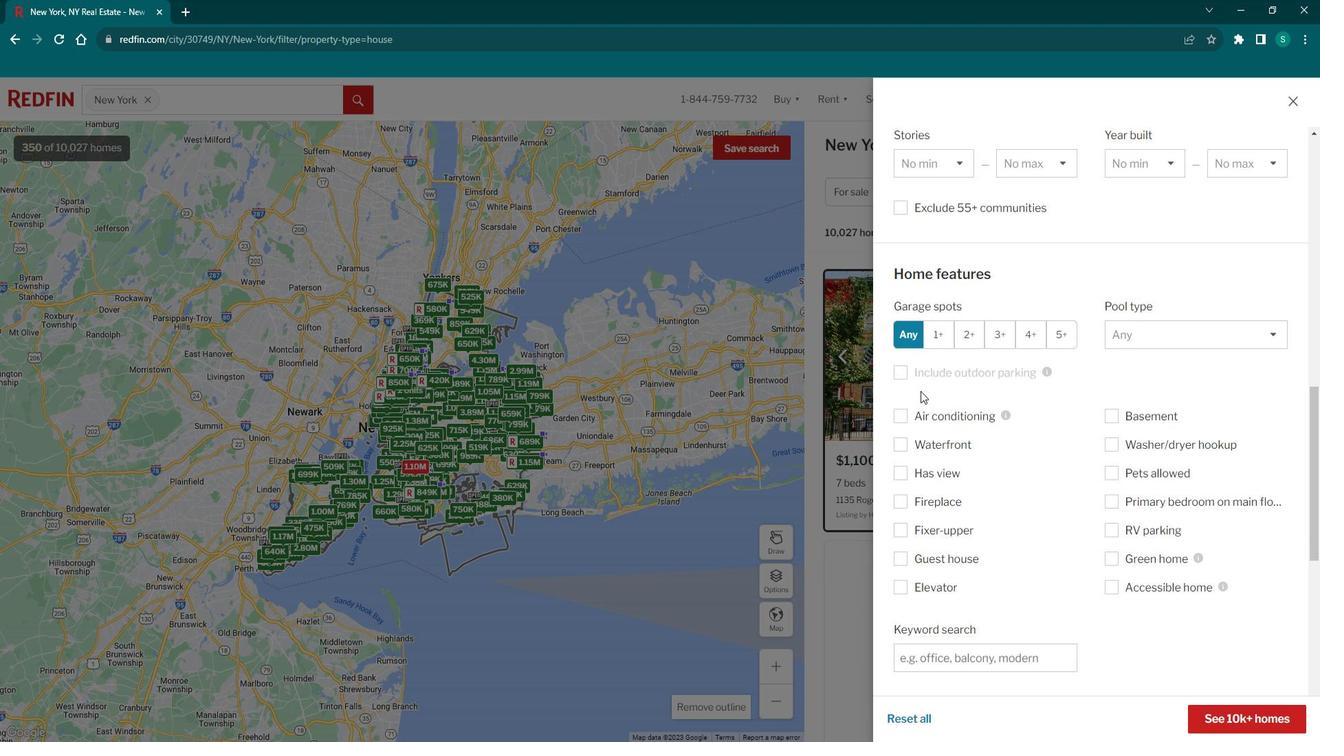 
Action: Mouse scrolled (933, 389) with delta (0, 0)
Screenshot: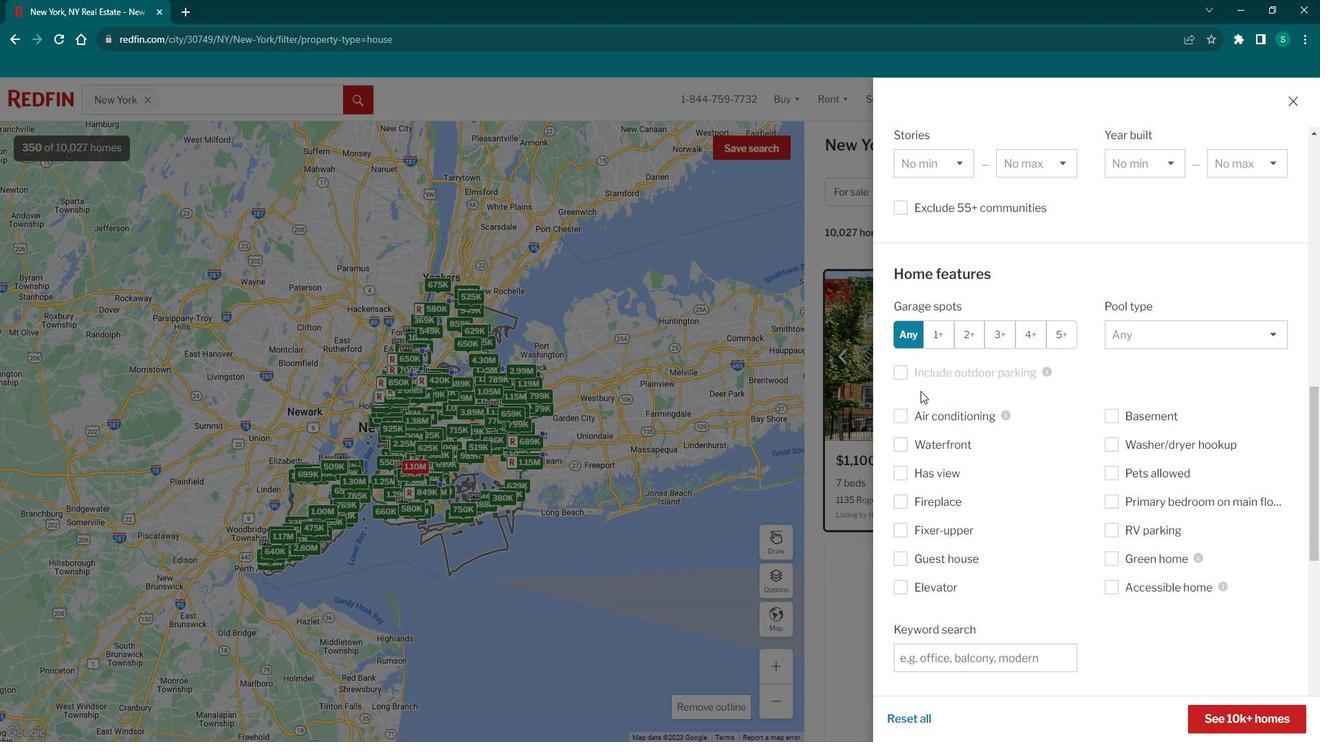 
Action: Mouse moved to (934, 327)
Screenshot: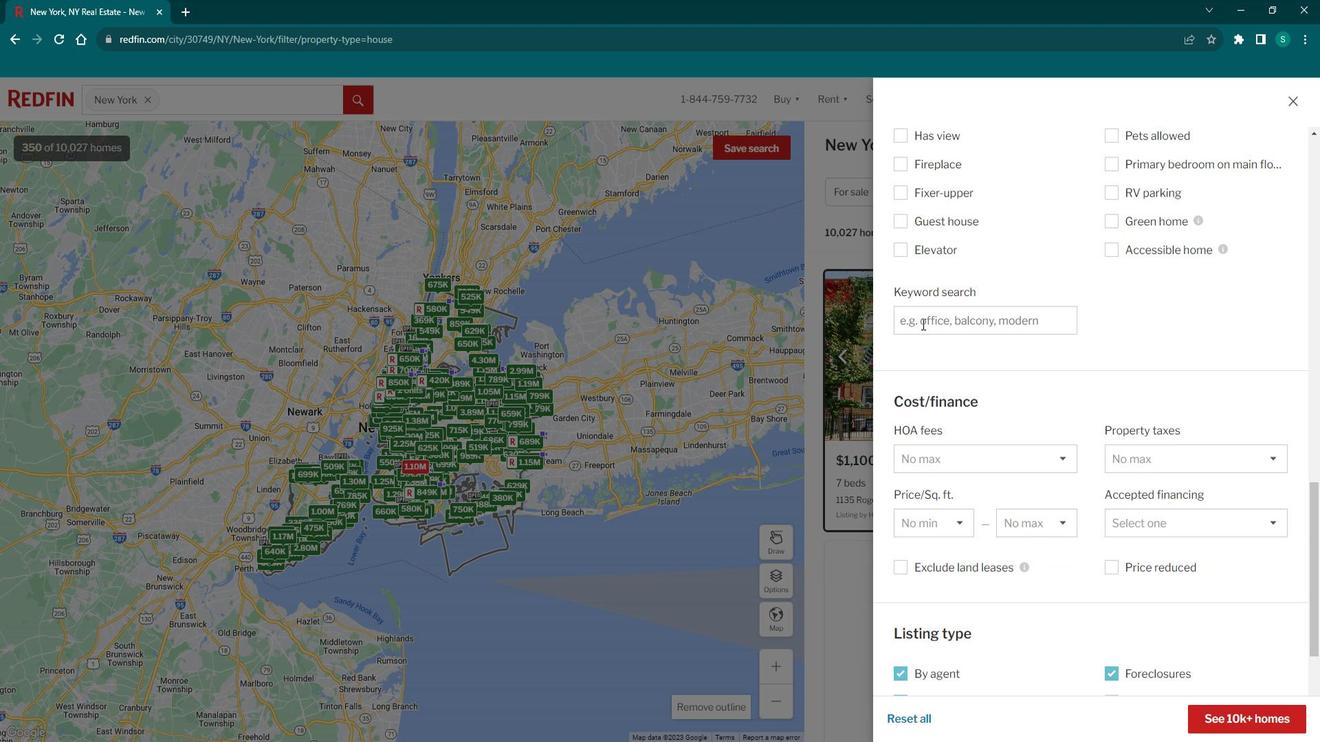 
Action: Mouse pressed left at (934, 327)
Screenshot: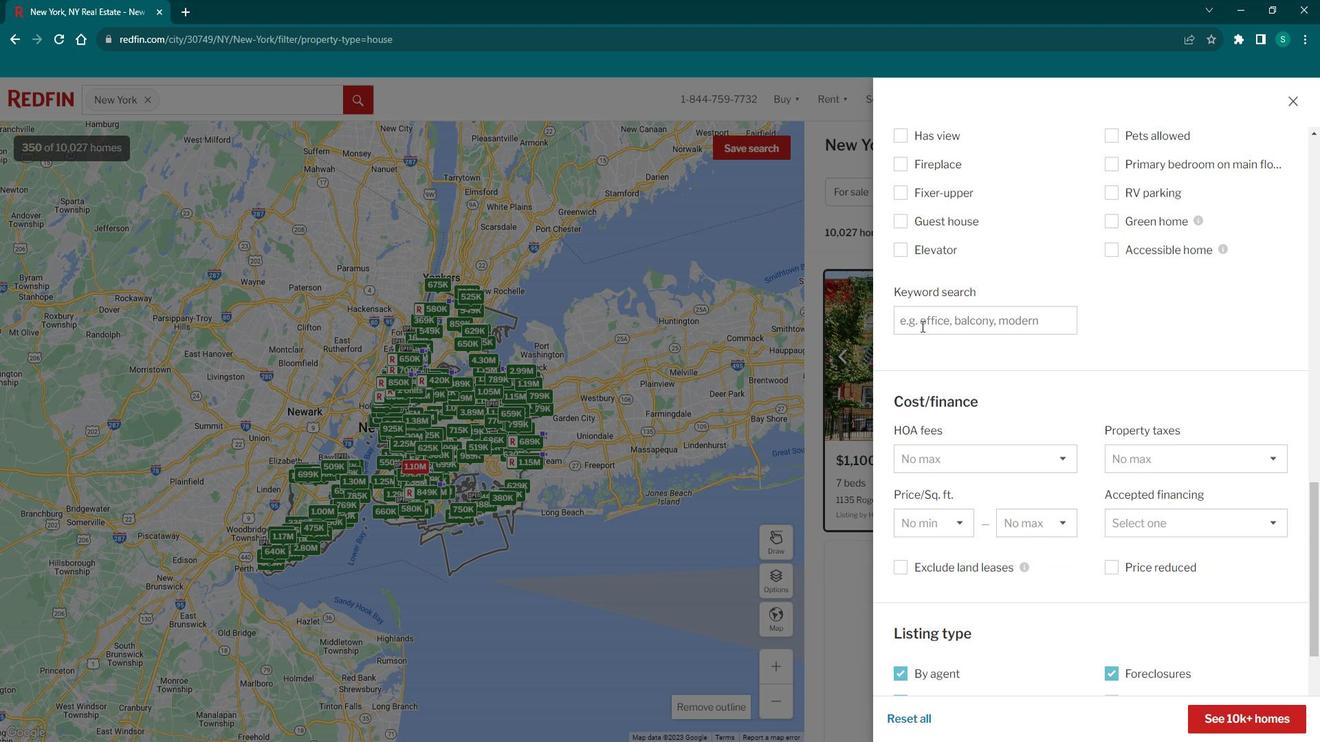 
Action: Key pressed <Key.caps_lock>S<Key.caps_lock>kyline<Key.space>viw<Key.backspace>ews
Screenshot: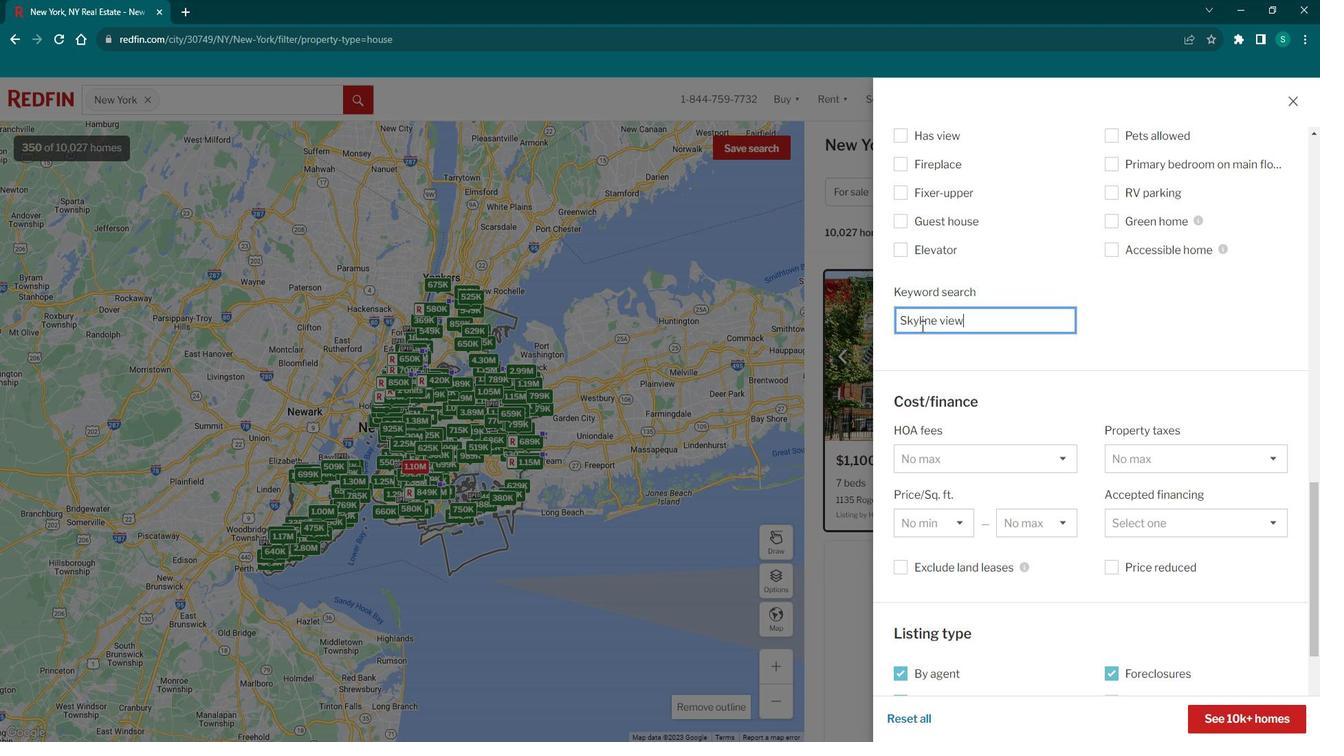
Action: Mouse moved to (1237, 700)
Screenshot: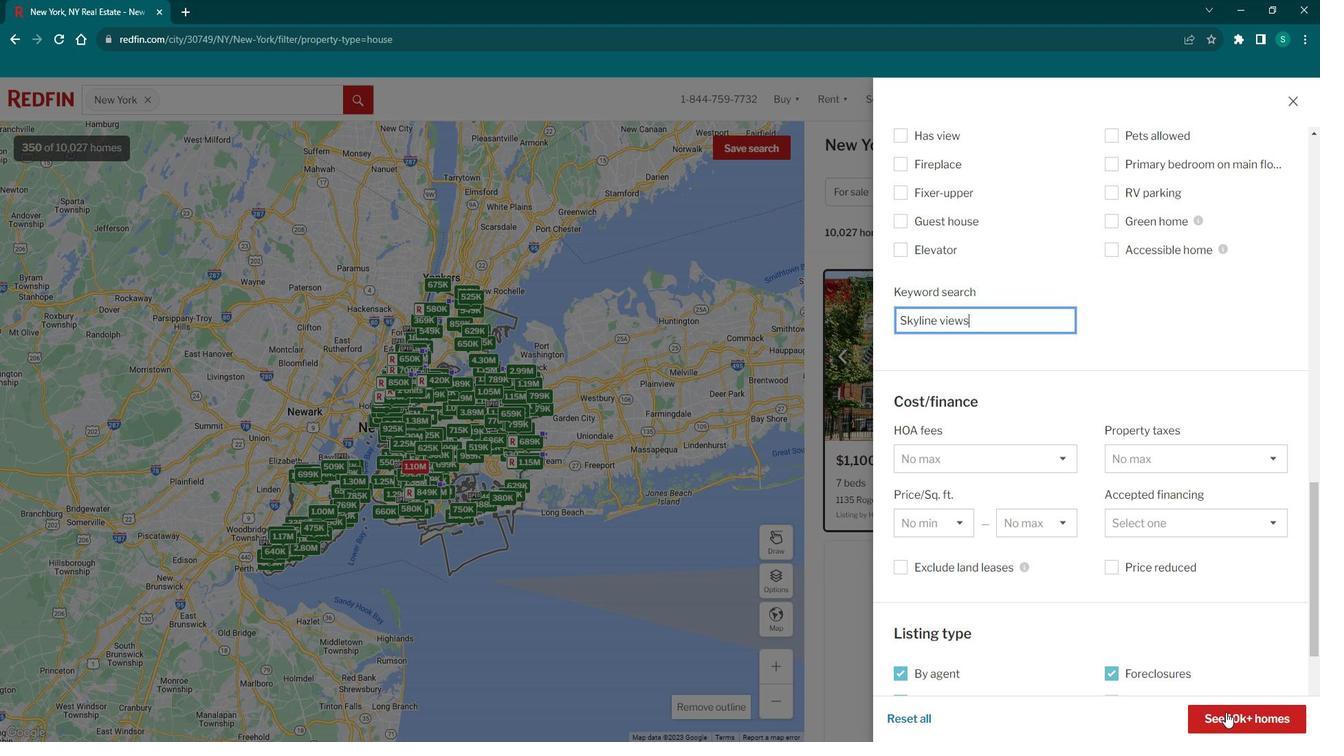 
Action: Mouse pressed left at (1237, 700)
Screenshot: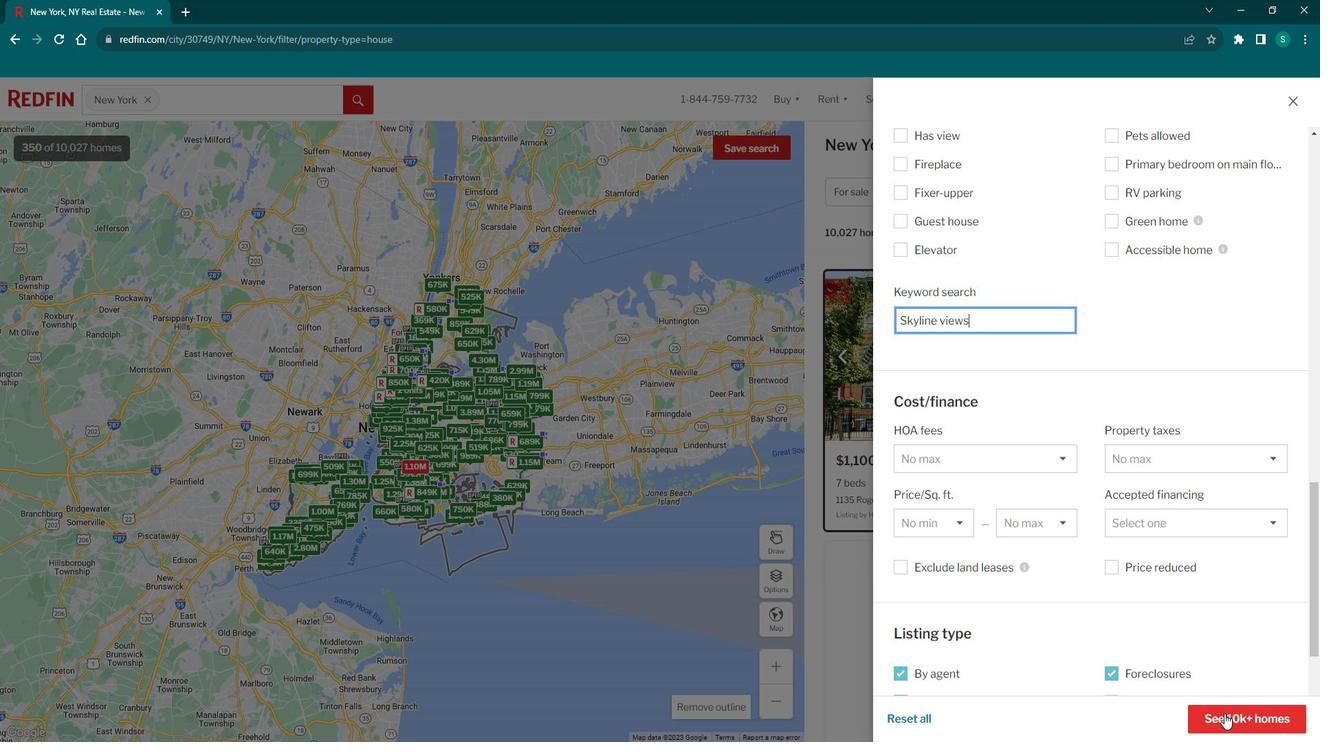 
Action: Mouse moved to (939, 467)
Screenshot: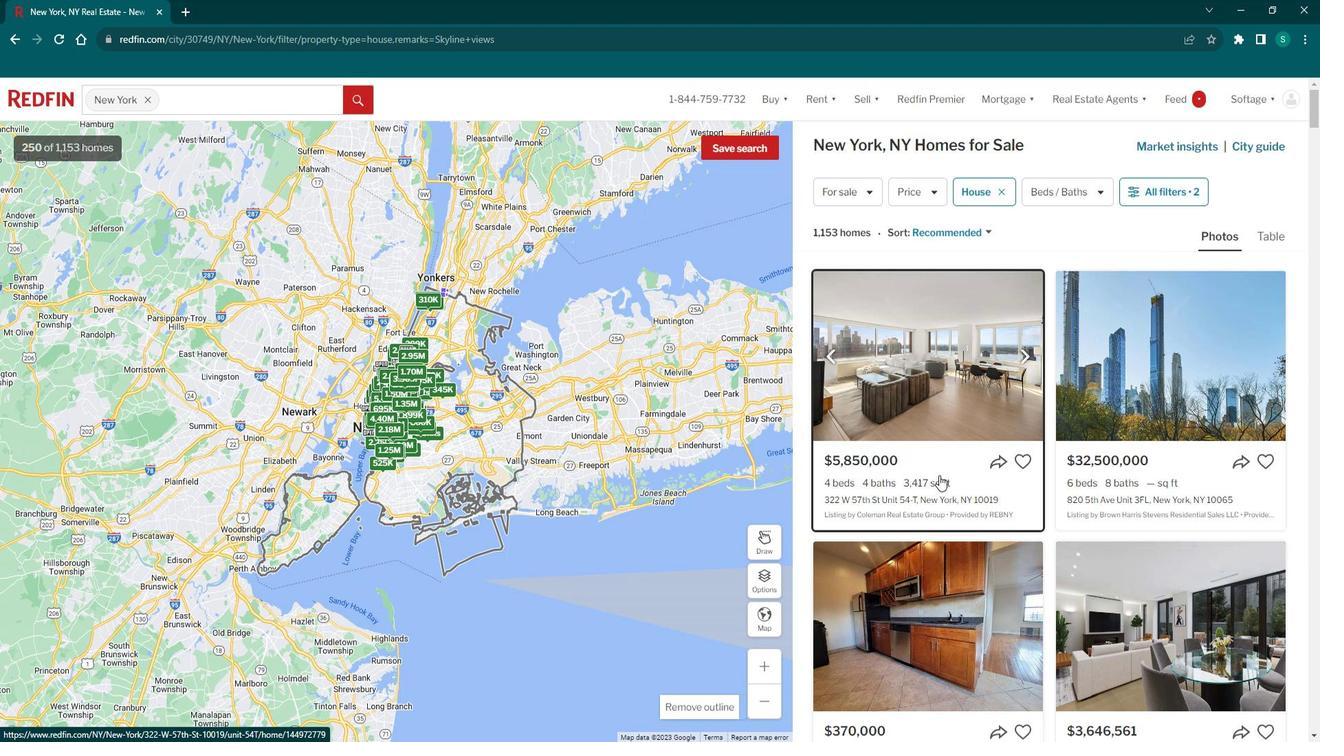 
Action: Mouse scrolled (939, 466) with delta (0, 0)
Screenshot: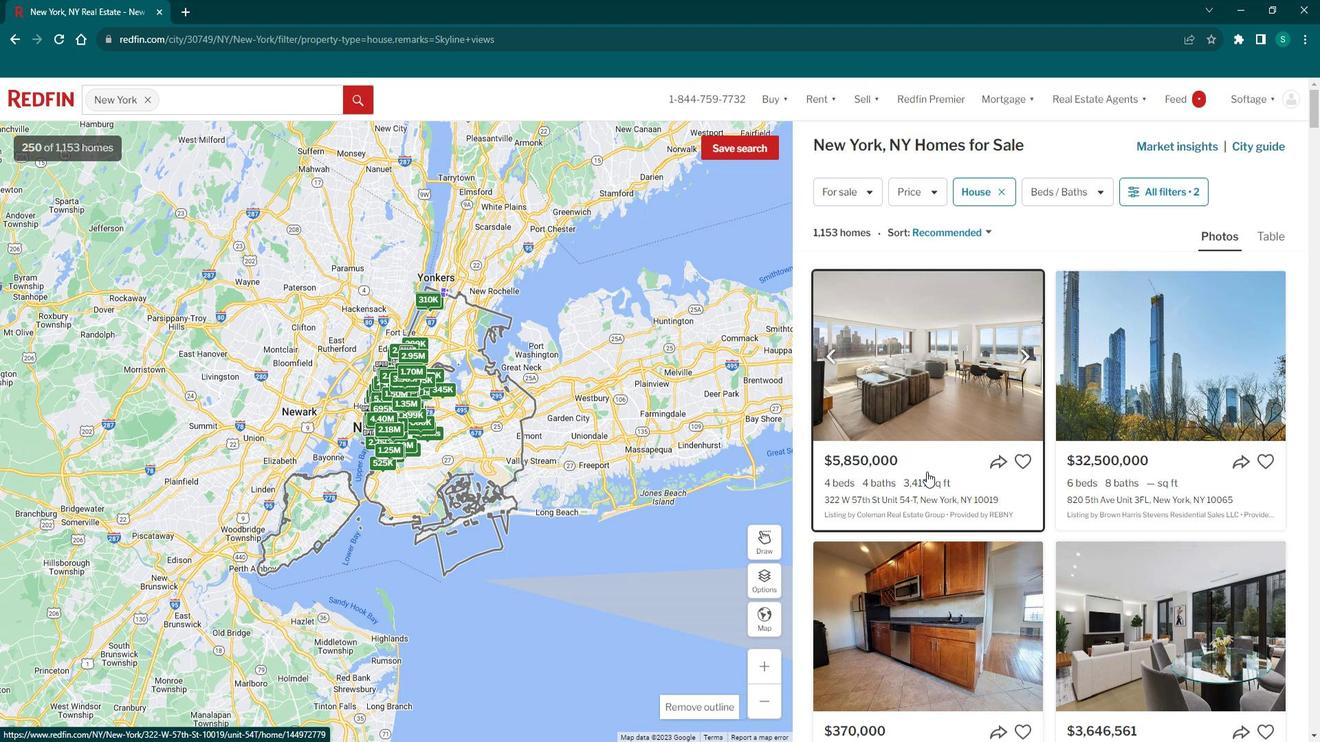 
Action: Mouse scrolled (939, 466) with delta (0, 0)
Screenshot: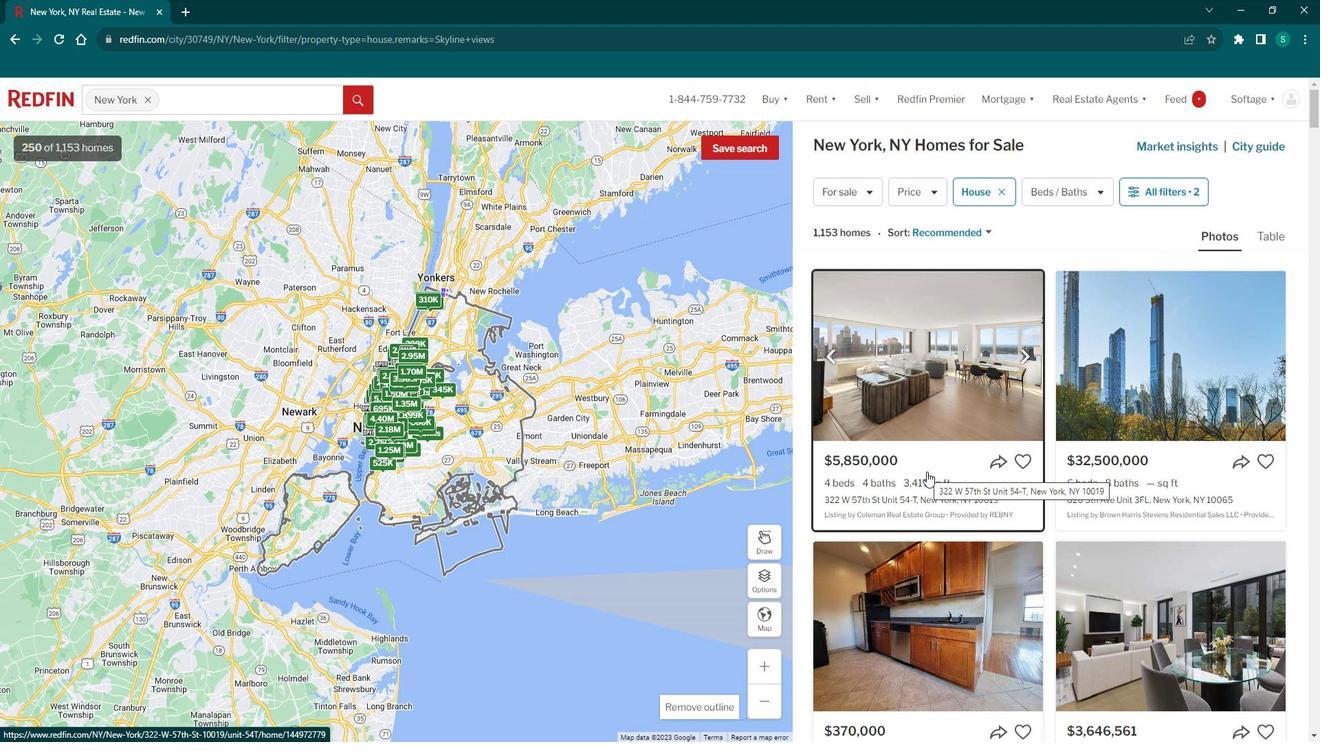 
Action: Mouse scrolled (939, 466) with delta (0, 0)
Screenshot: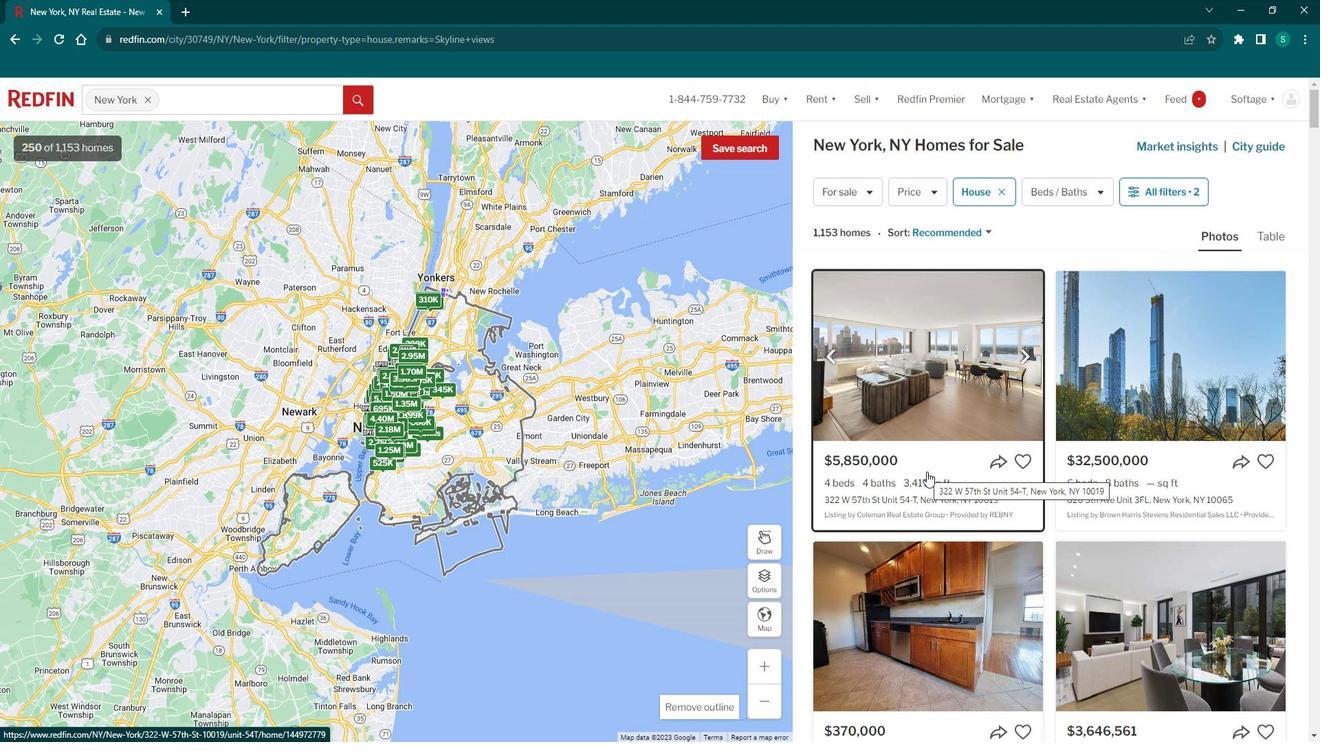 
Action: Mouse moved to (921, 459)
Screenshot: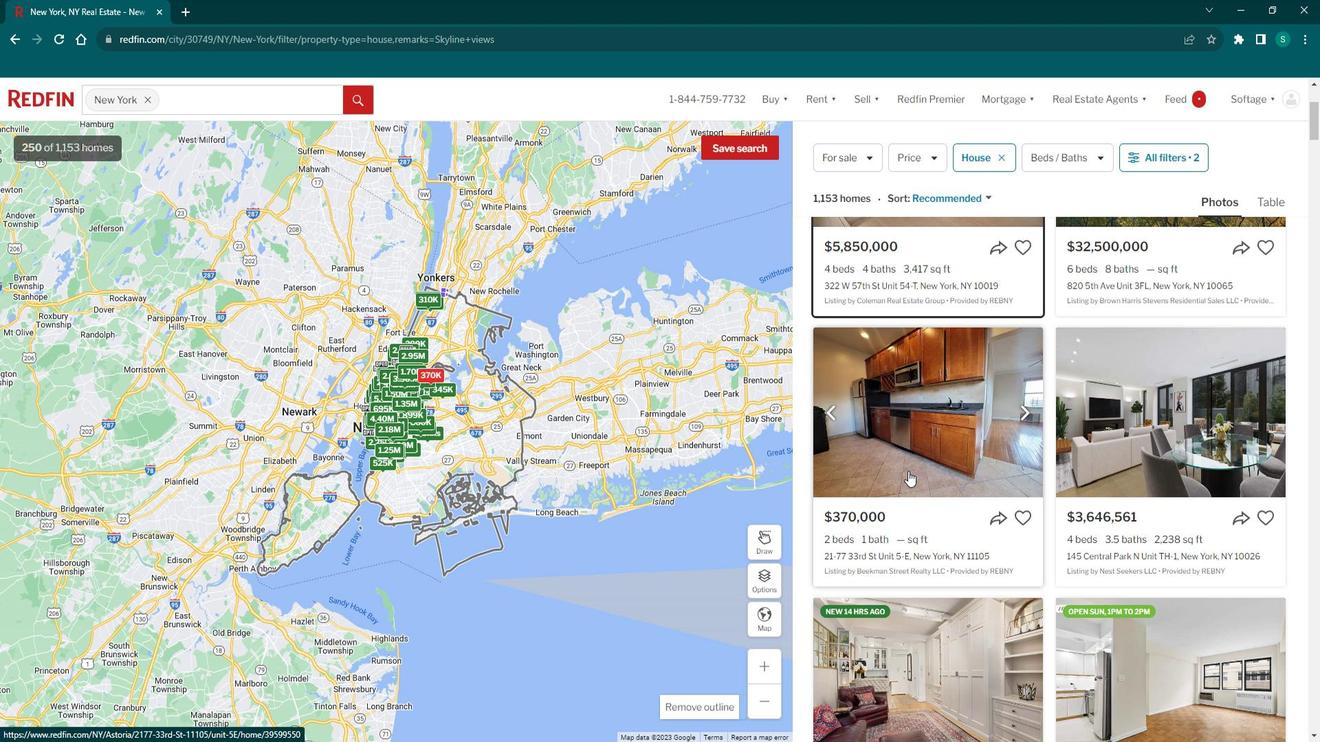 
Action: Mouse scrolled (921, 459) with delta (0, 0)
Screenshot: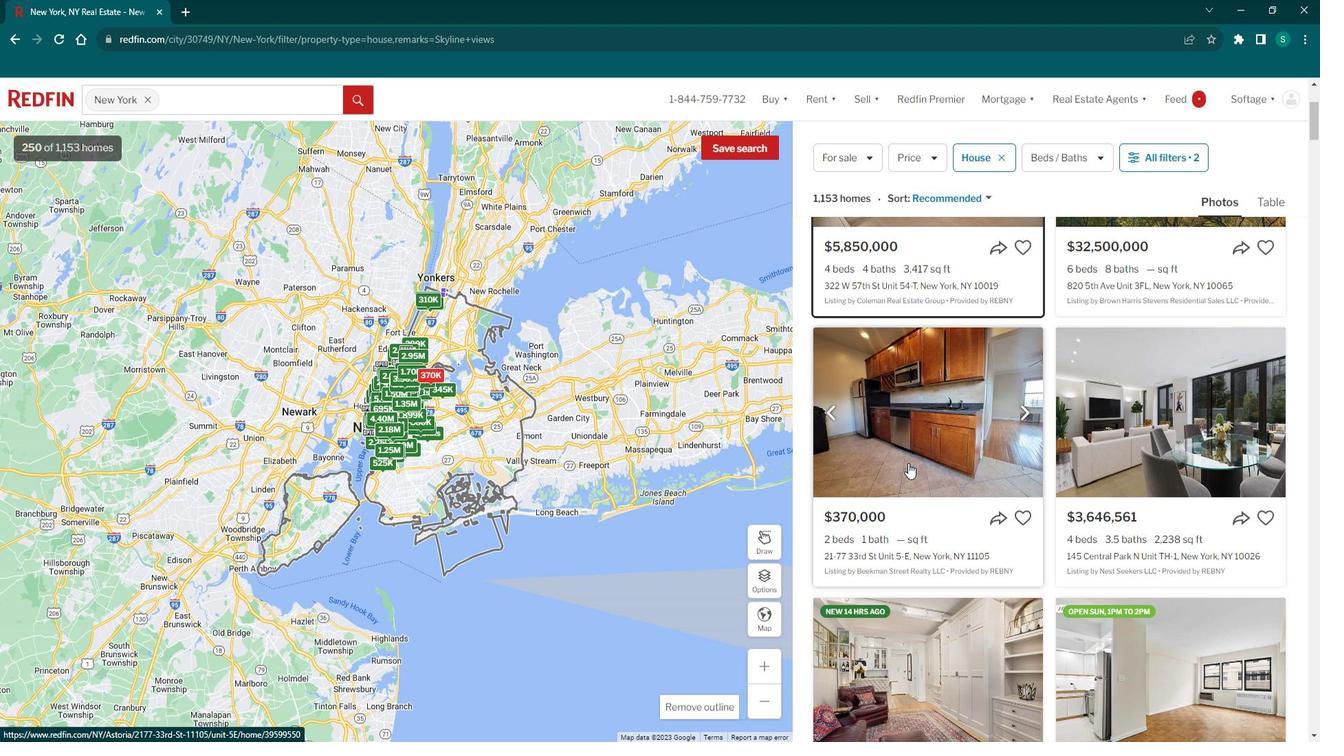 
Action: Mouse scrolled (921, 459) with delta (0, 0)
Screenshot: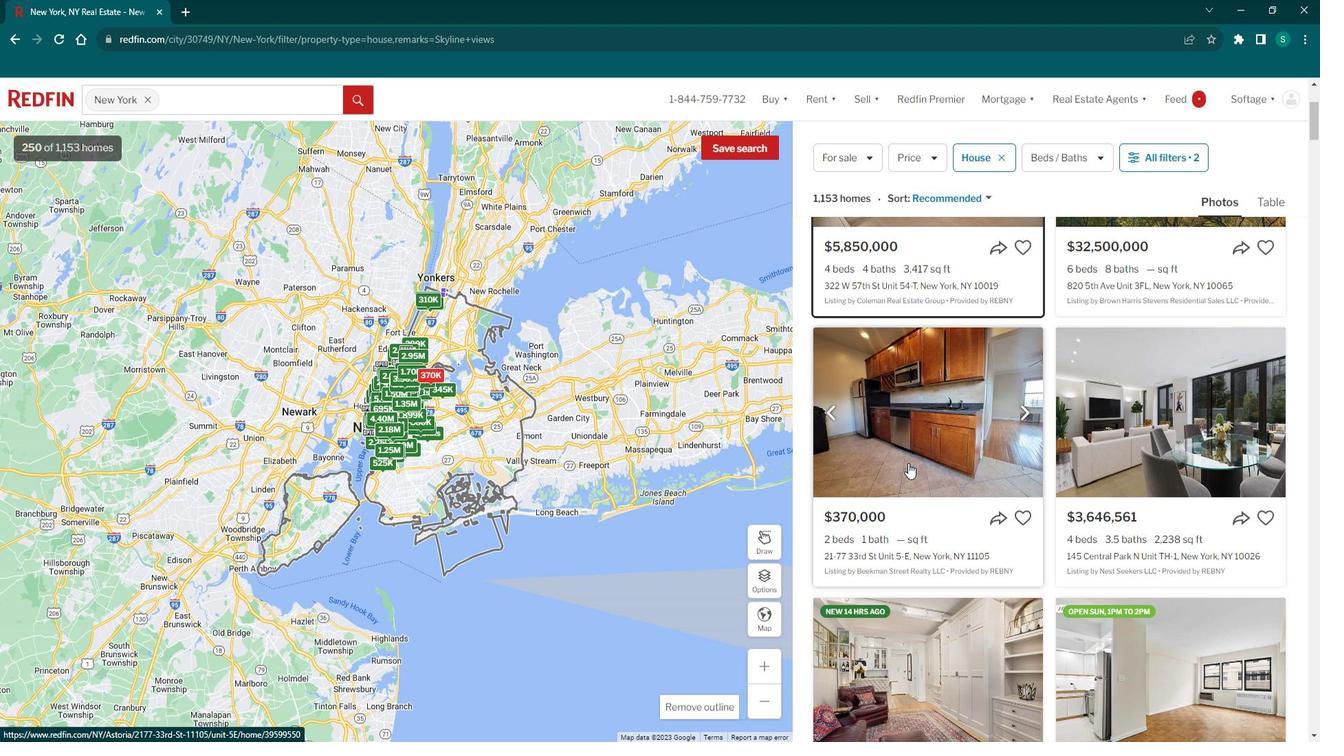 
Action: Mouse moved to (911, 373)
Screenshot: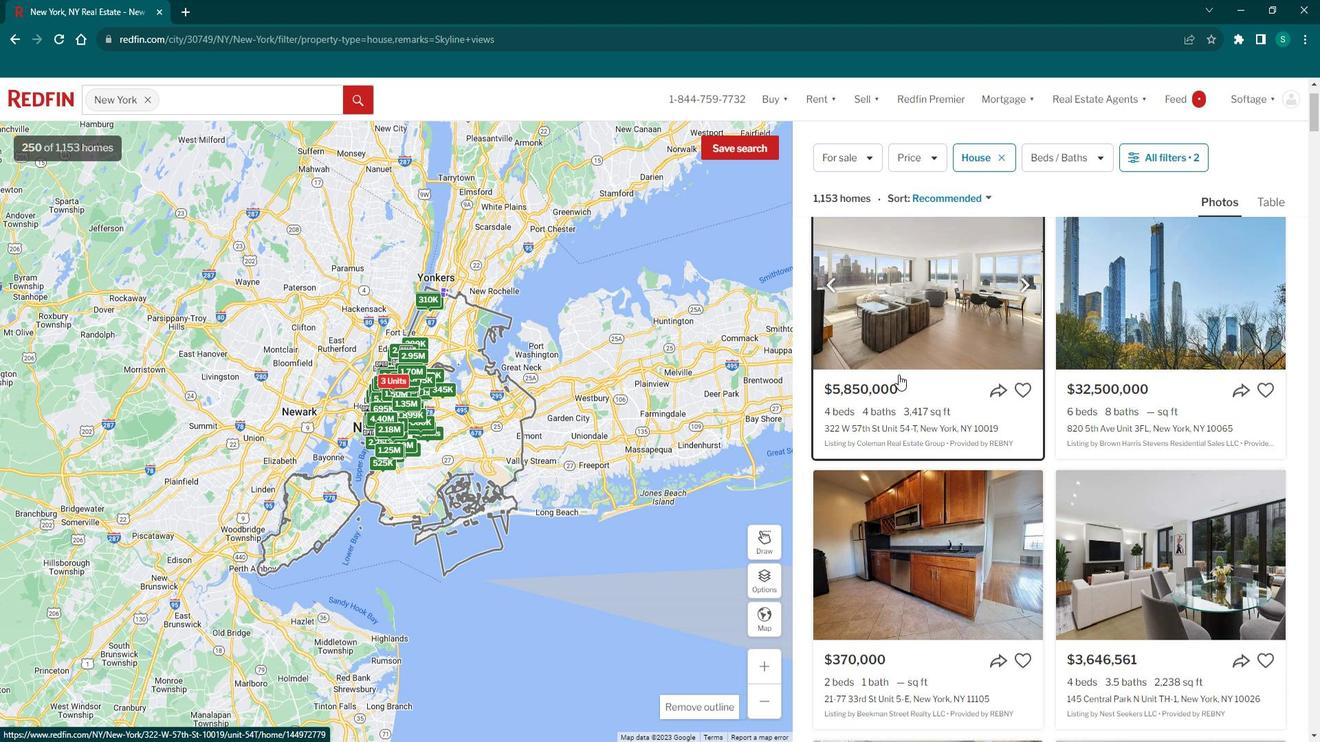 
Action: Mouse pressed left at (911, 373)
Screenshot: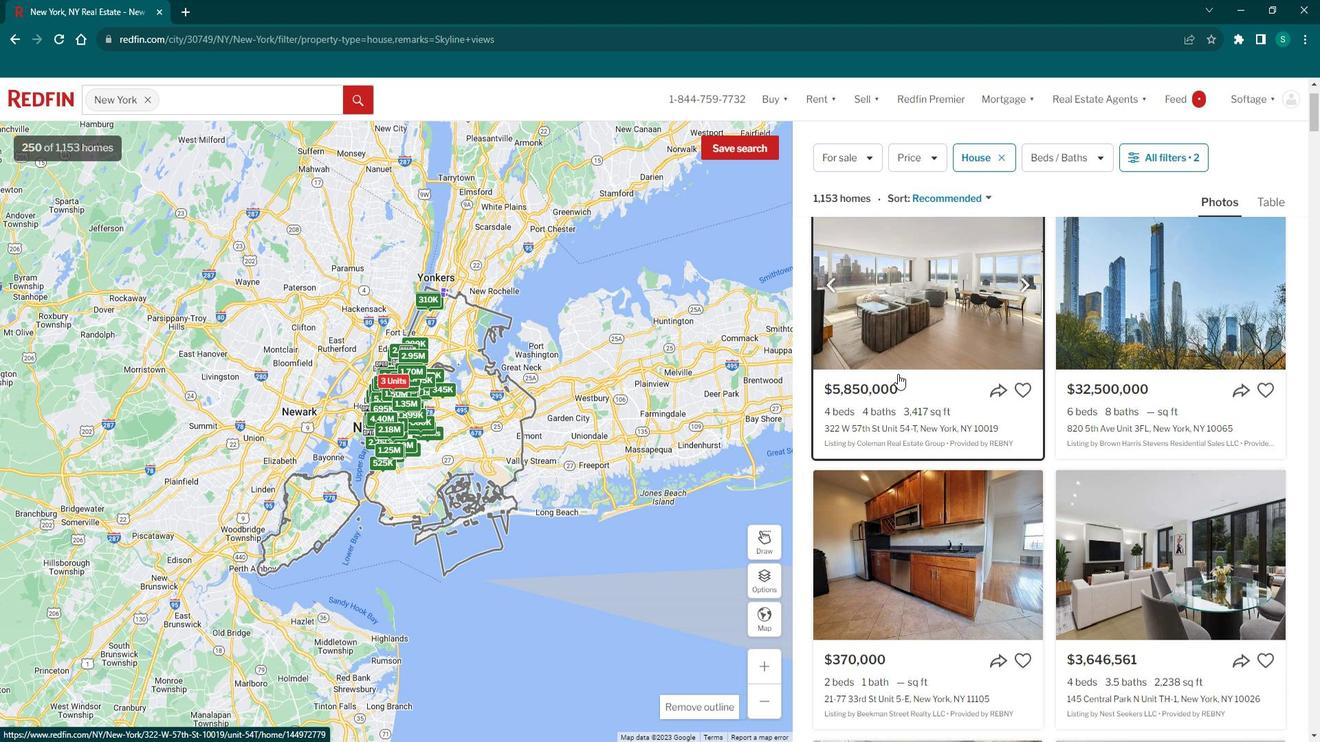 
Action: Mouse moved to (363, 486)
Screenshot: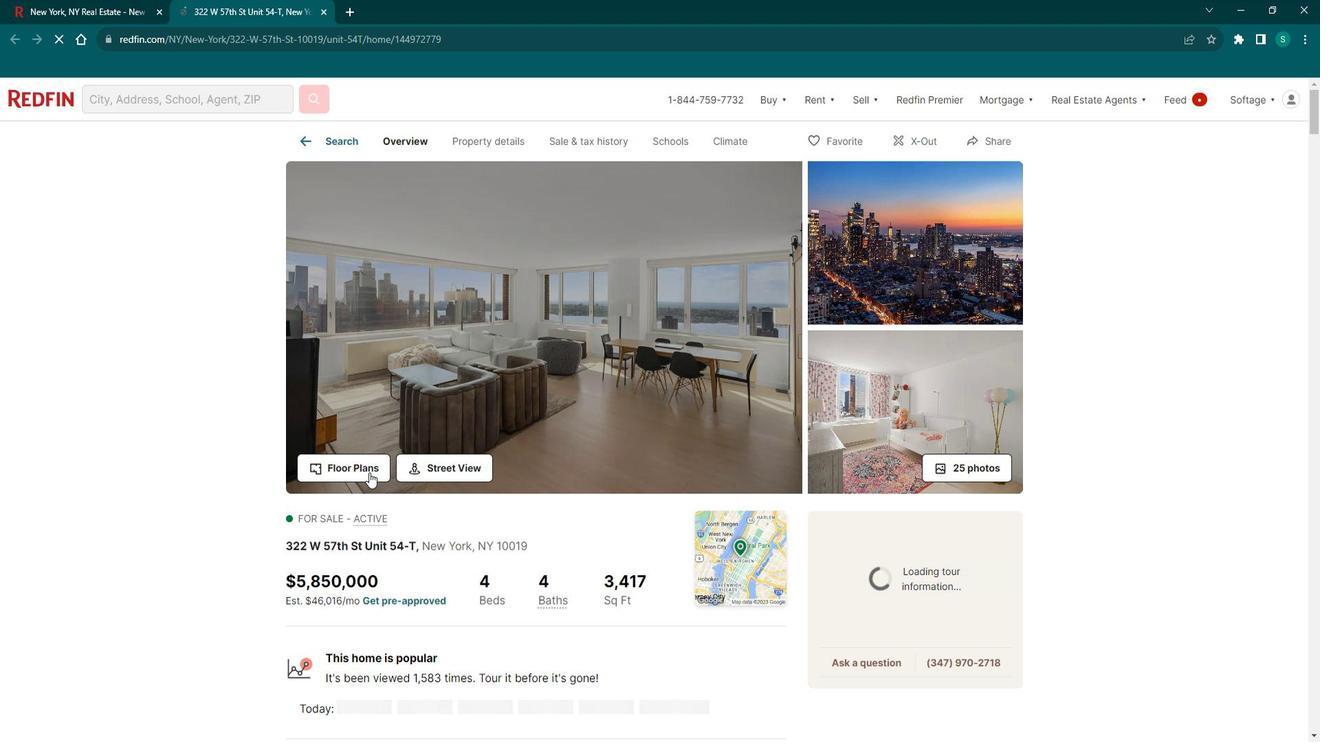 
Action: Mouse scrolled (363, 486) with delta (0, 0)
Screenshot: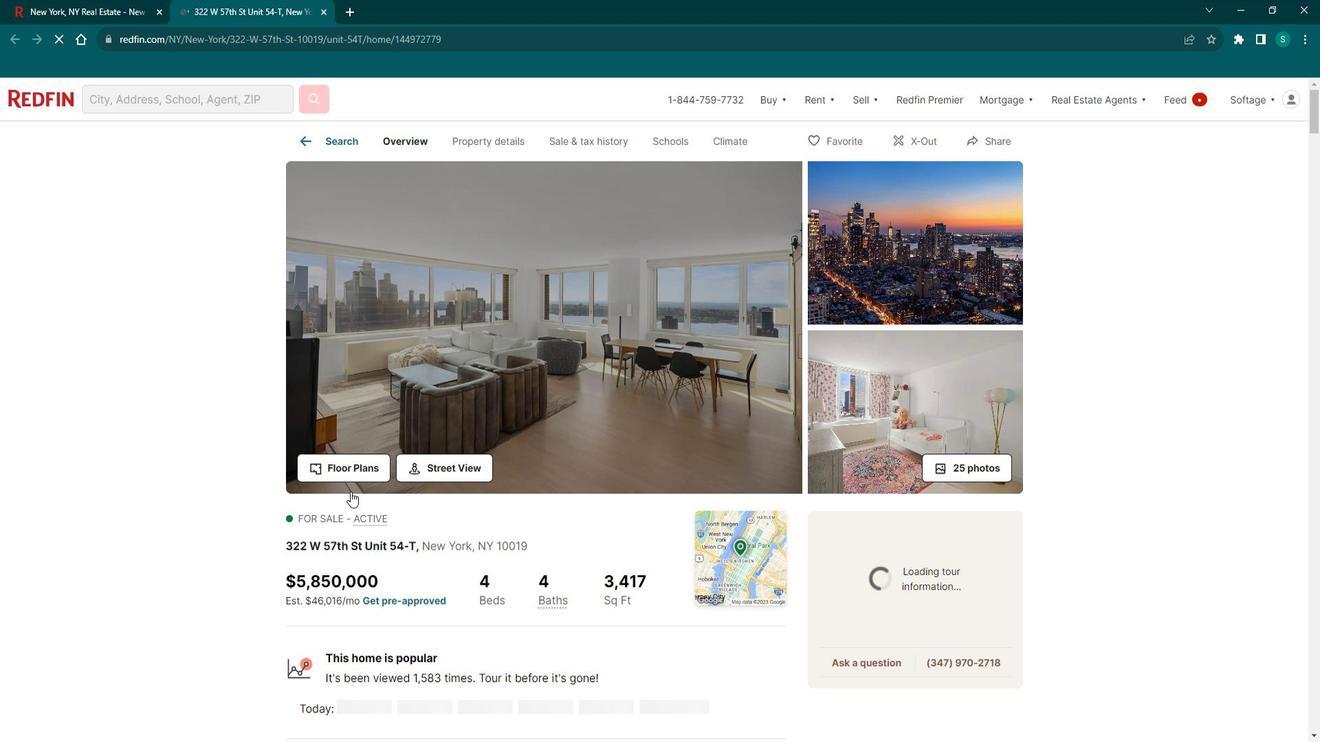 
Action: Mouse scrolled (363, 486) with delta (0, 0)
Screenshot: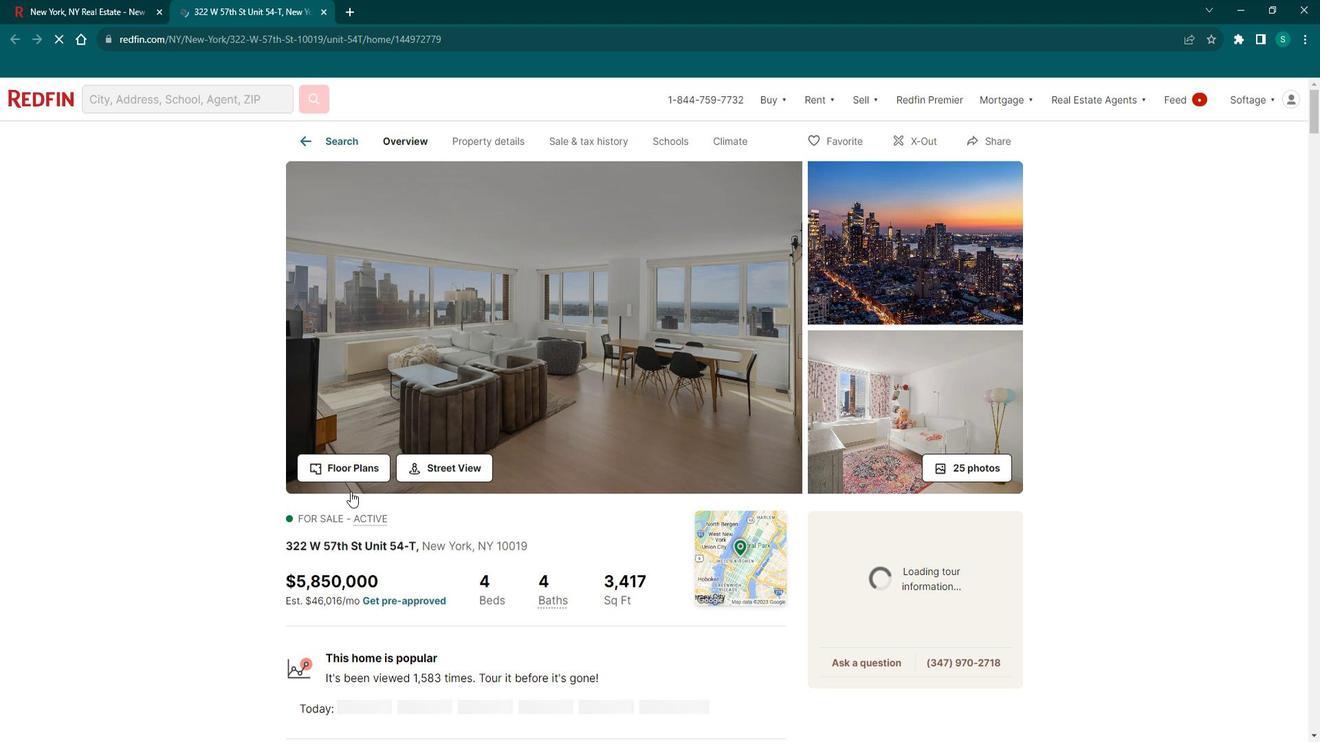 
Action: Mouse scrolled (363, 486) with delta (0, 0)
Screenshot: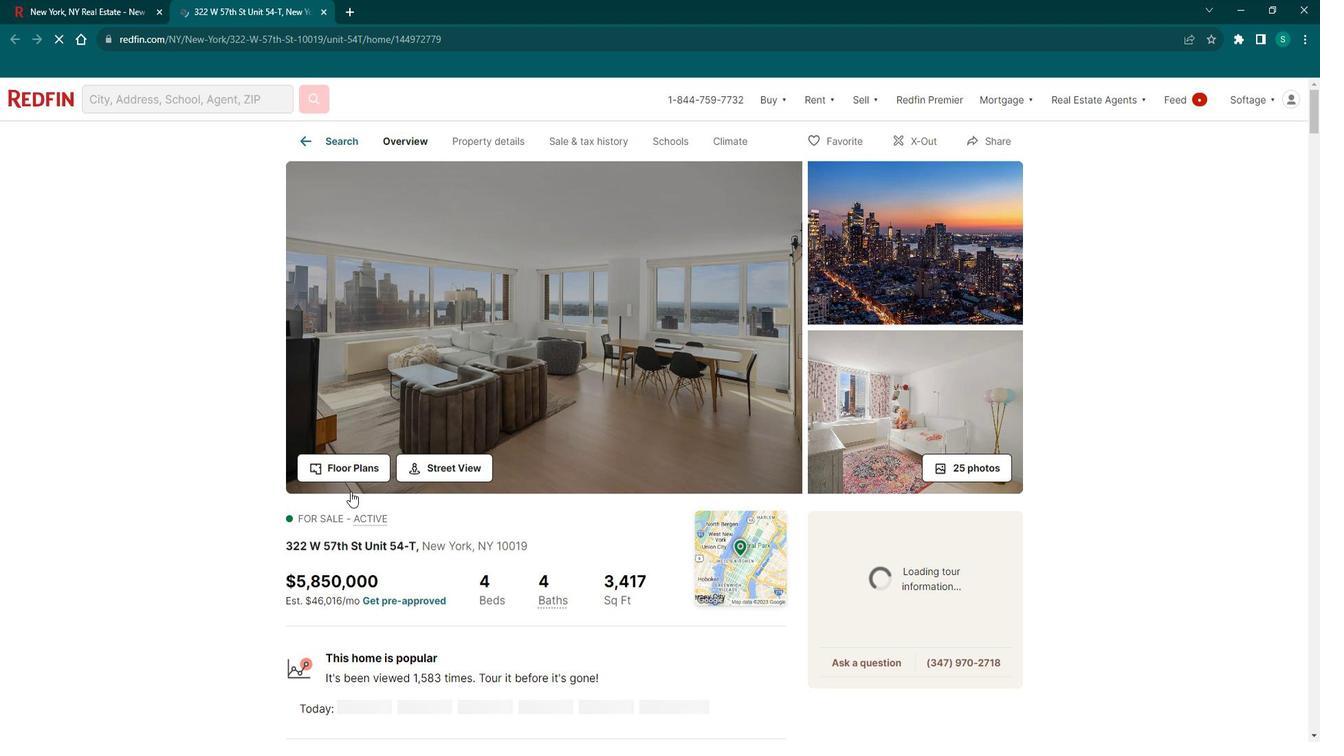 
Action: Mouse scrolled (363, 486) with delta (0, 0)
Screenshot: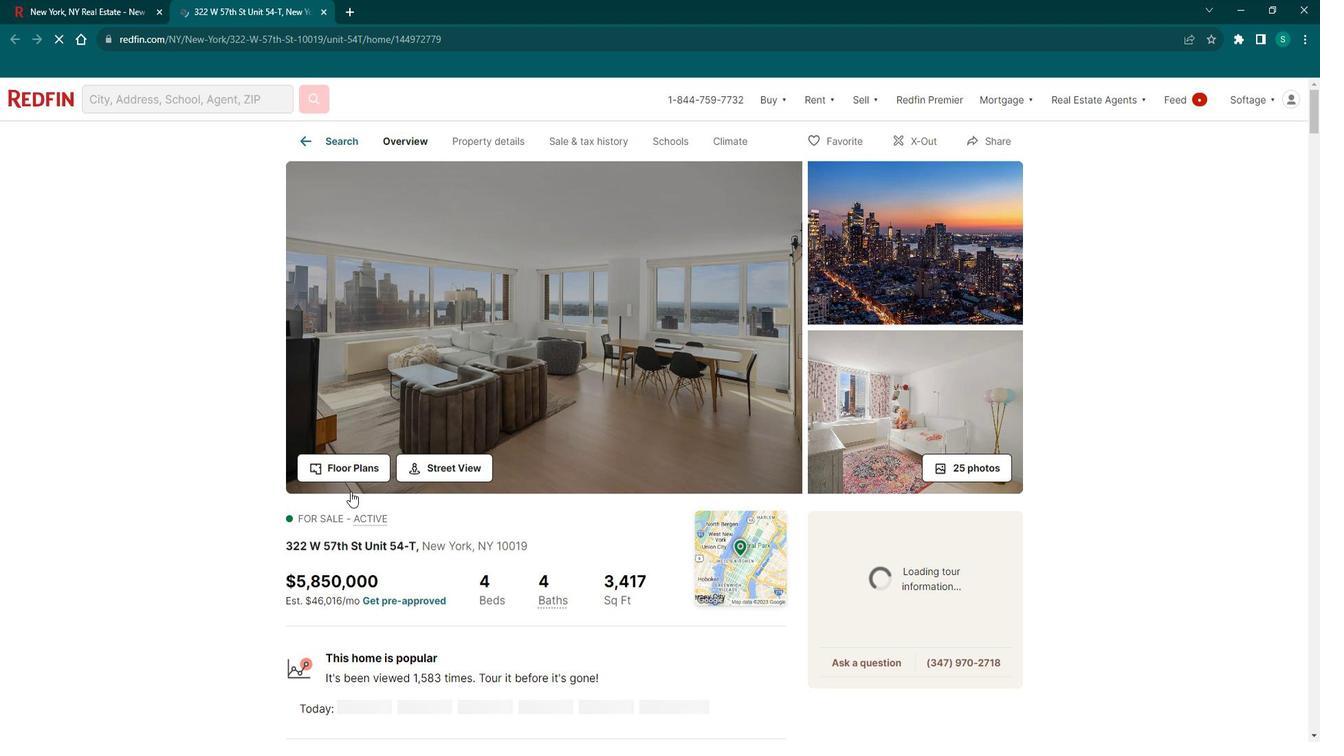 
Action: Mouse scrolled (363, 486) with delta (0, 0)
Screenshot: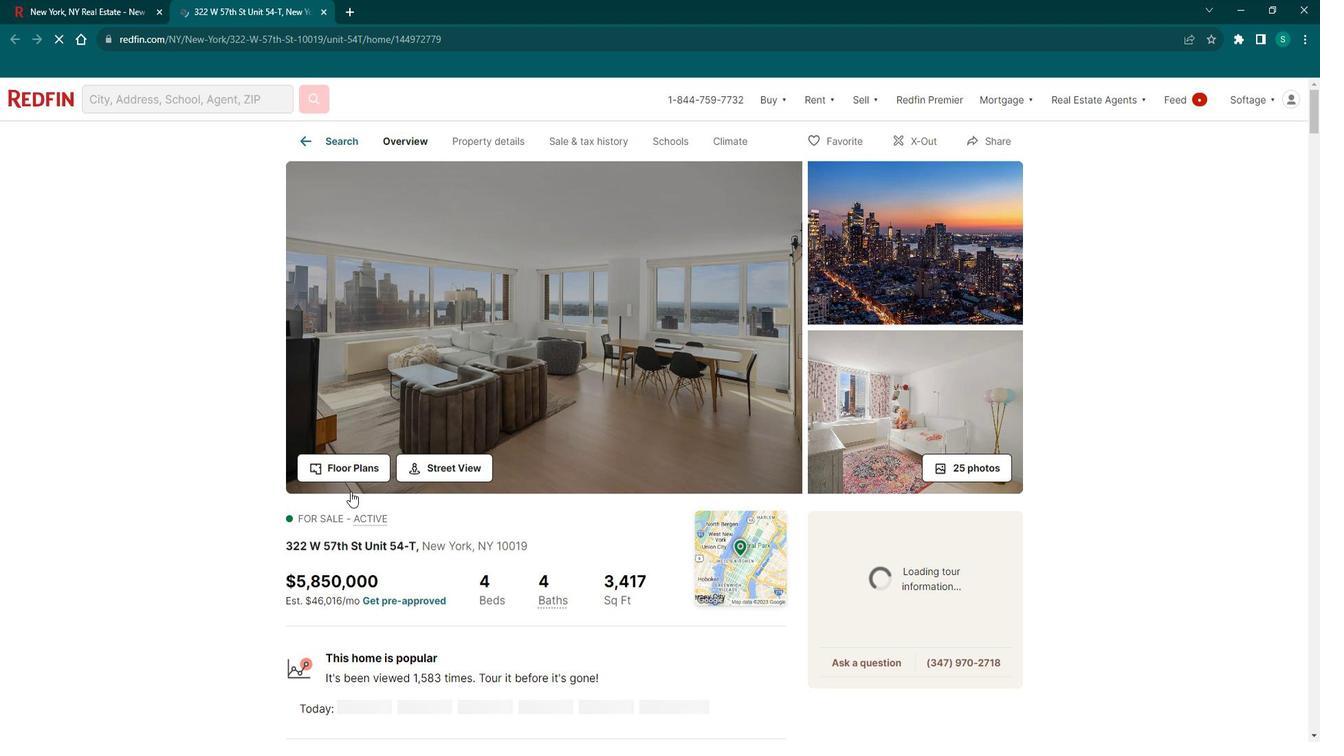 
Action: Mouse moved to (373, 428)
Screenshot: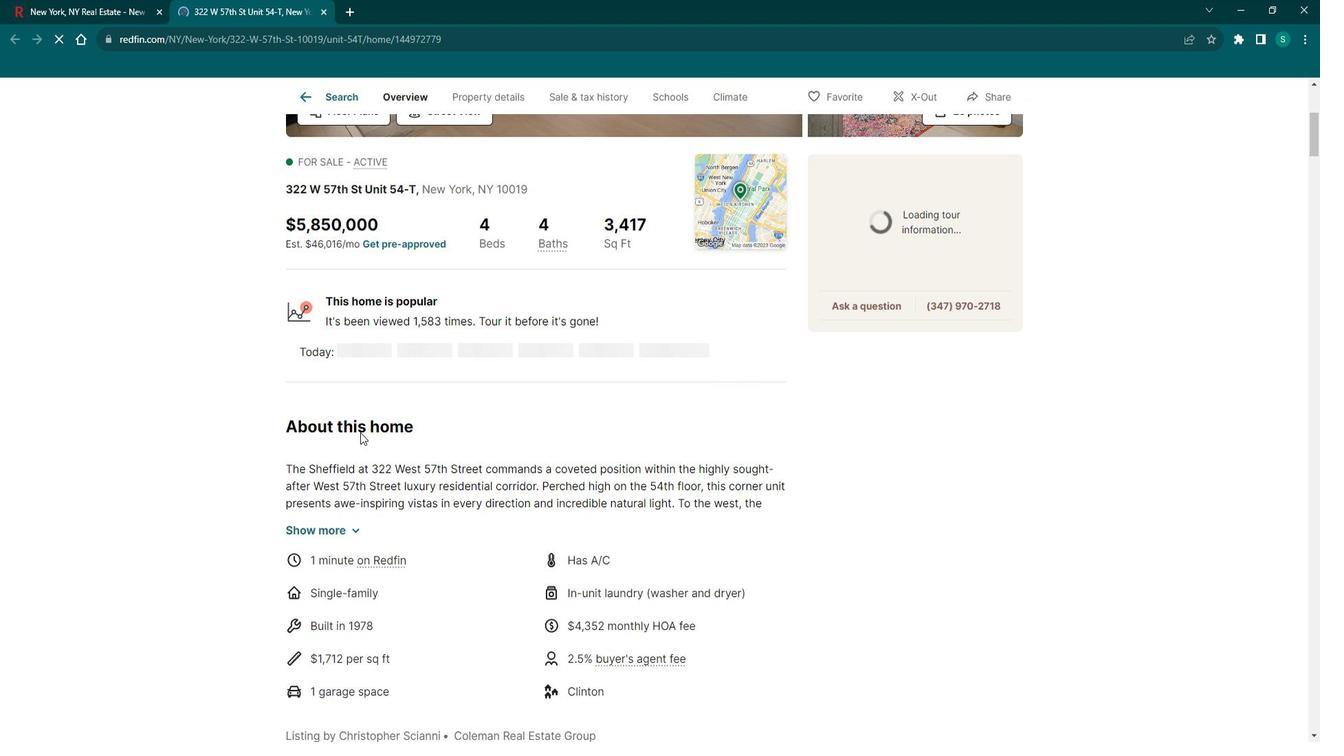 
Action: Mouse scrolled (373, 429) with delta (0, 0)
Screenshot: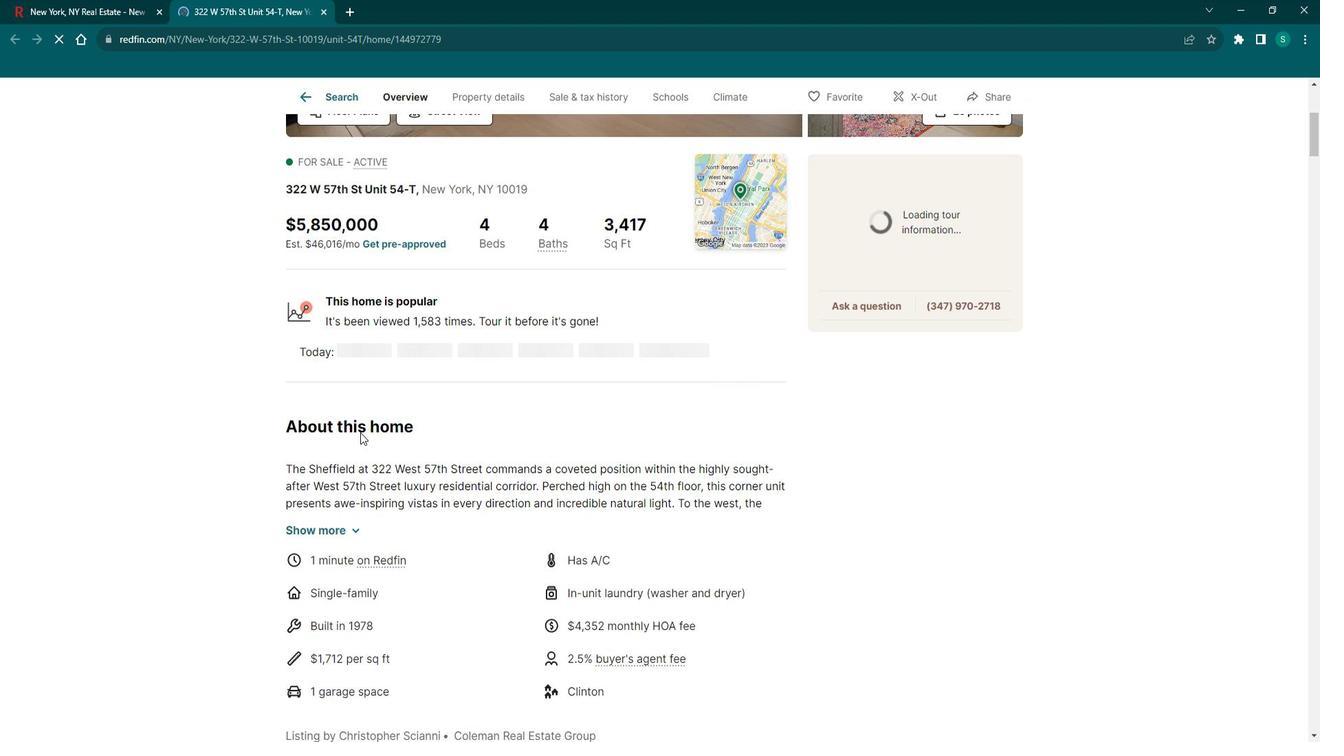 
Action: Mouse scrolled (373, 429) with delta (0, 0)
Screenshot: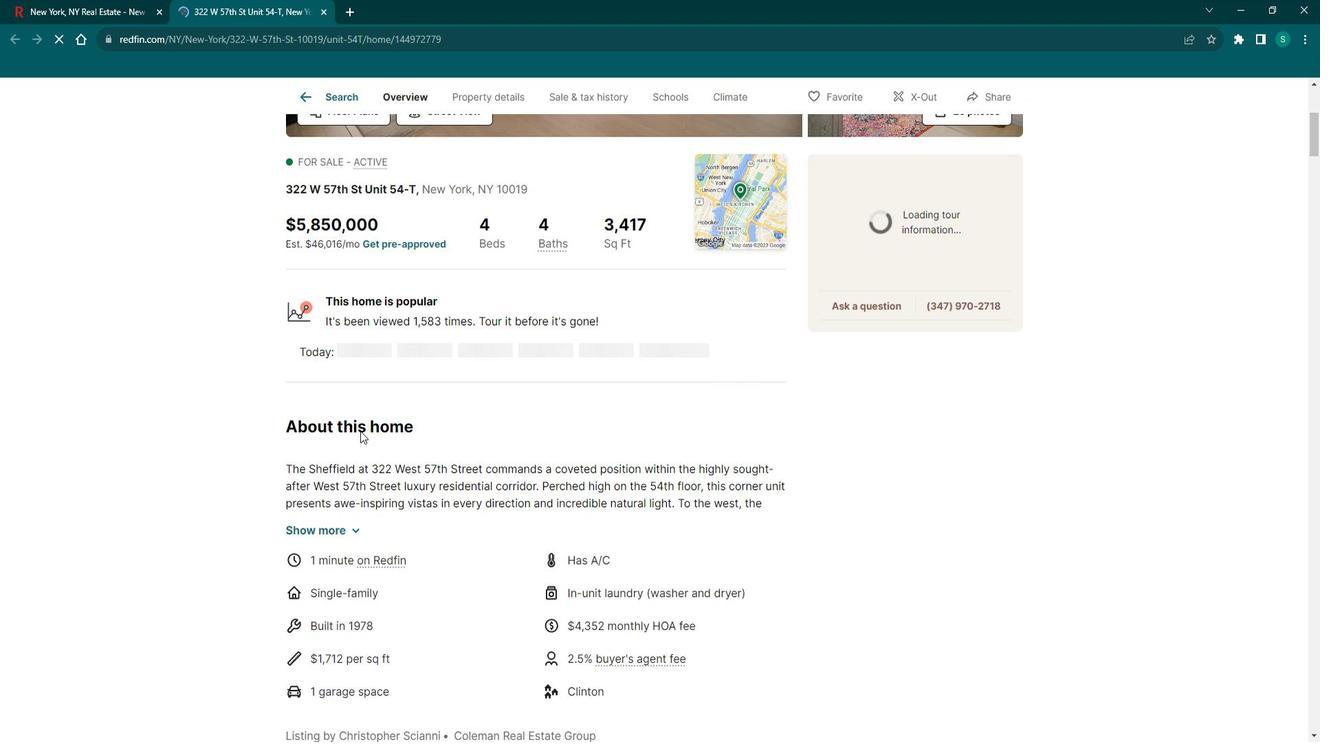 
Action: Mouse scrolled (373, 429) with delta (0, 0)
Screenshot: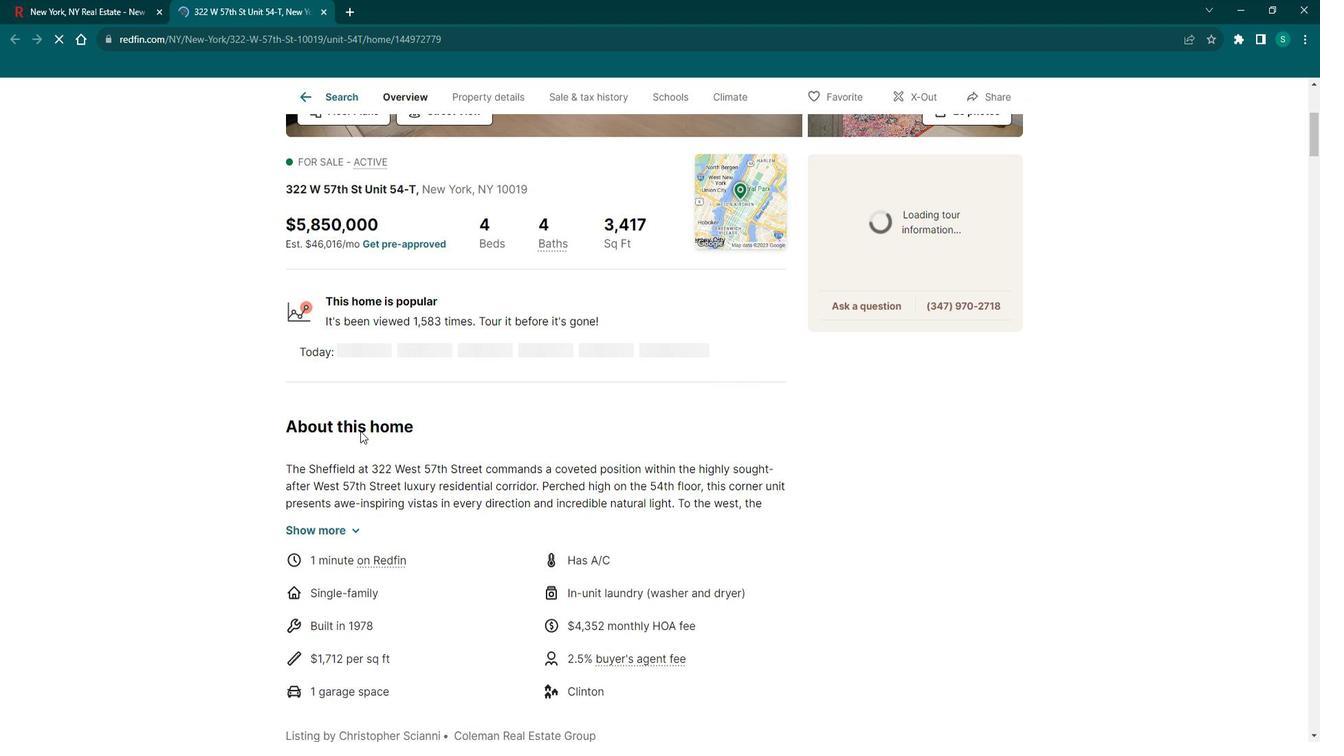 
Action: Mouse scrolled (373, 429) with delta (0, 0)
Screenshot: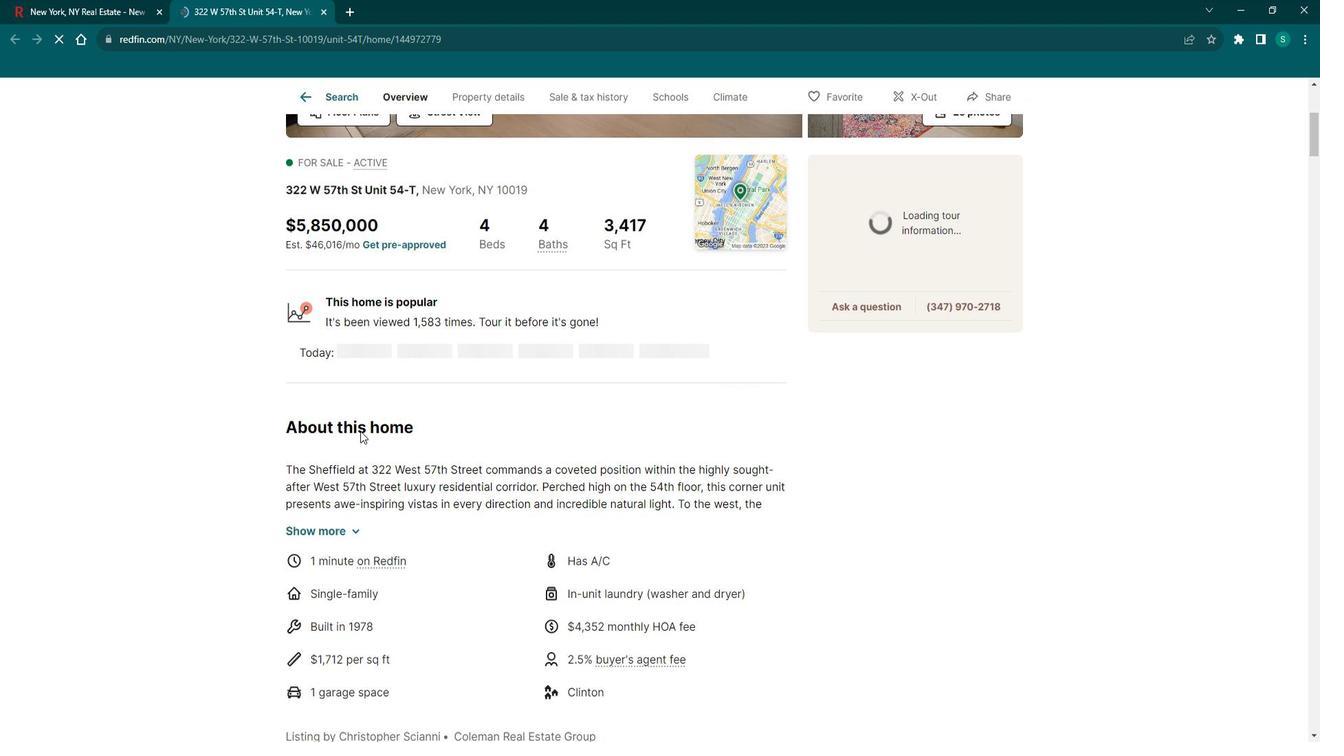 
Action: Mouse scrolled (373, 427) with delta (0, 0)
Screenshot: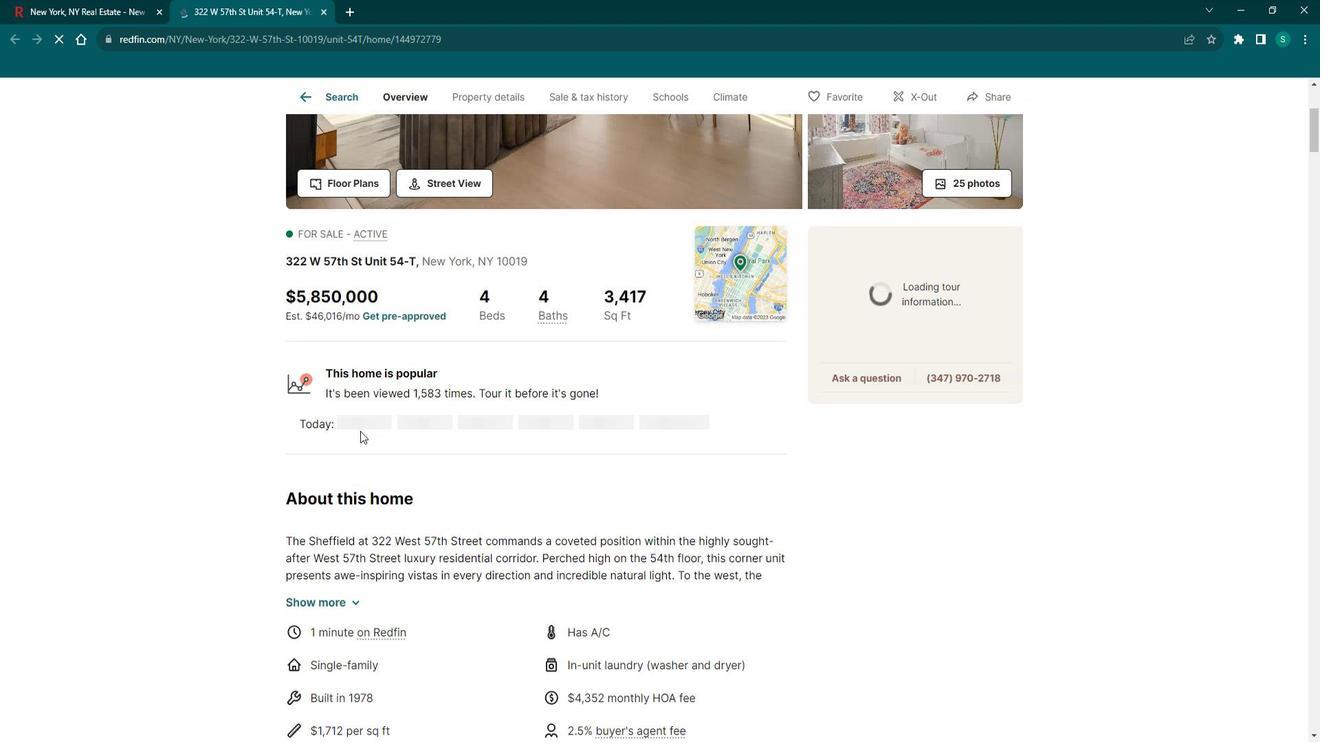 
Action: Mouse moved to (560, 288)
Screenshot: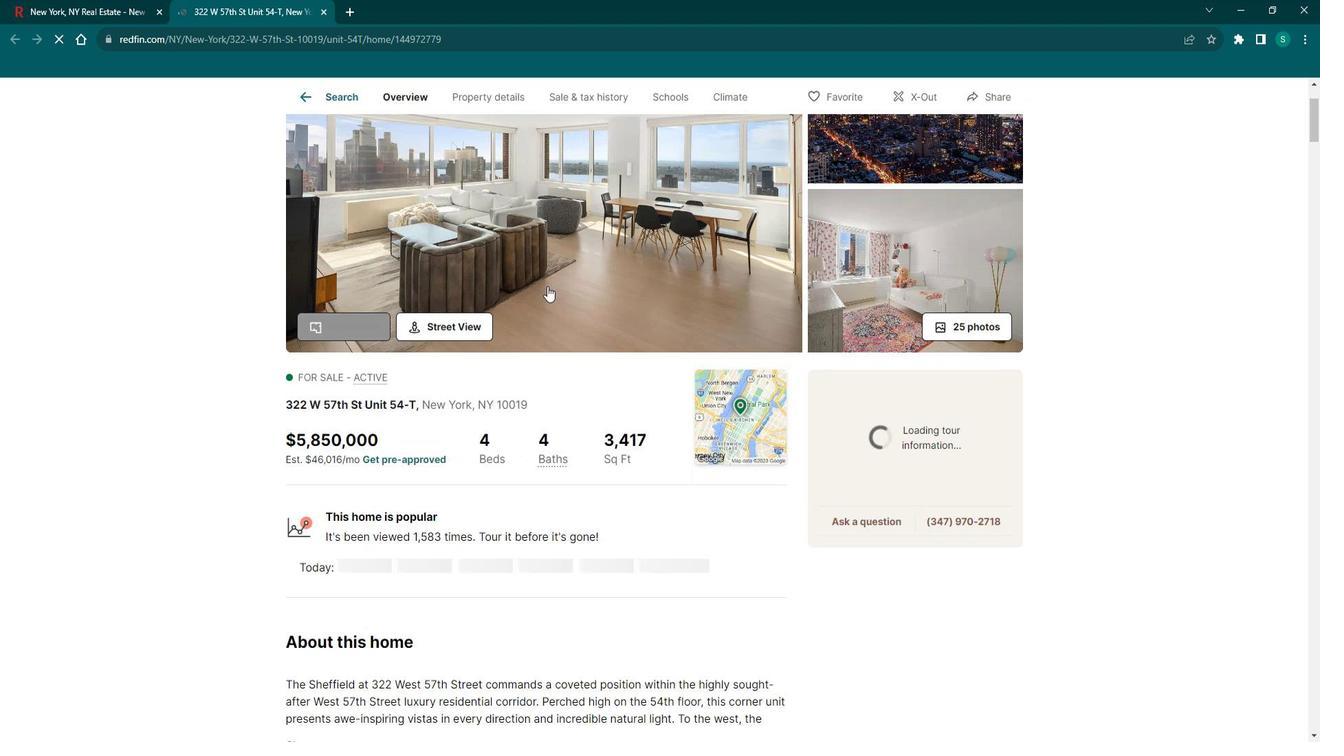 
Action: Mouse pressed left at (560, 288)
Screenshot: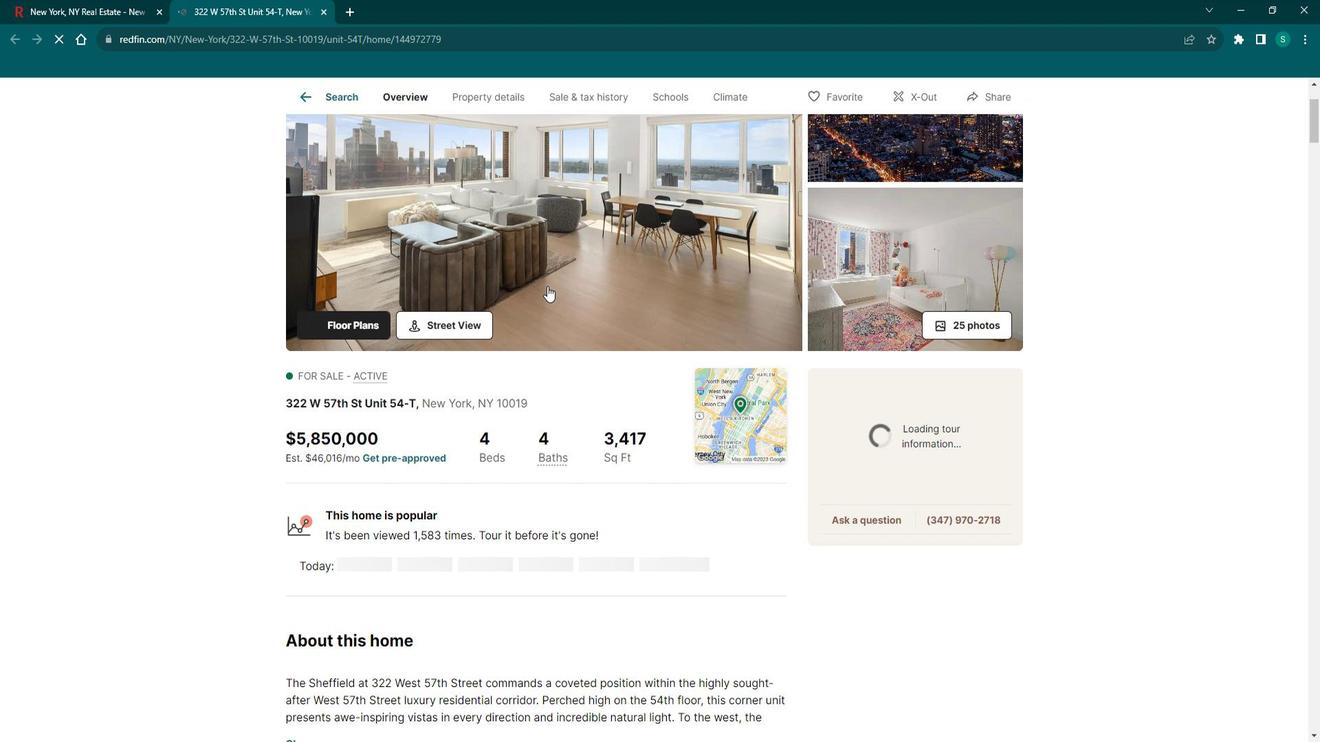 
Action: Mouse moved to (195, 220)
Screenshot: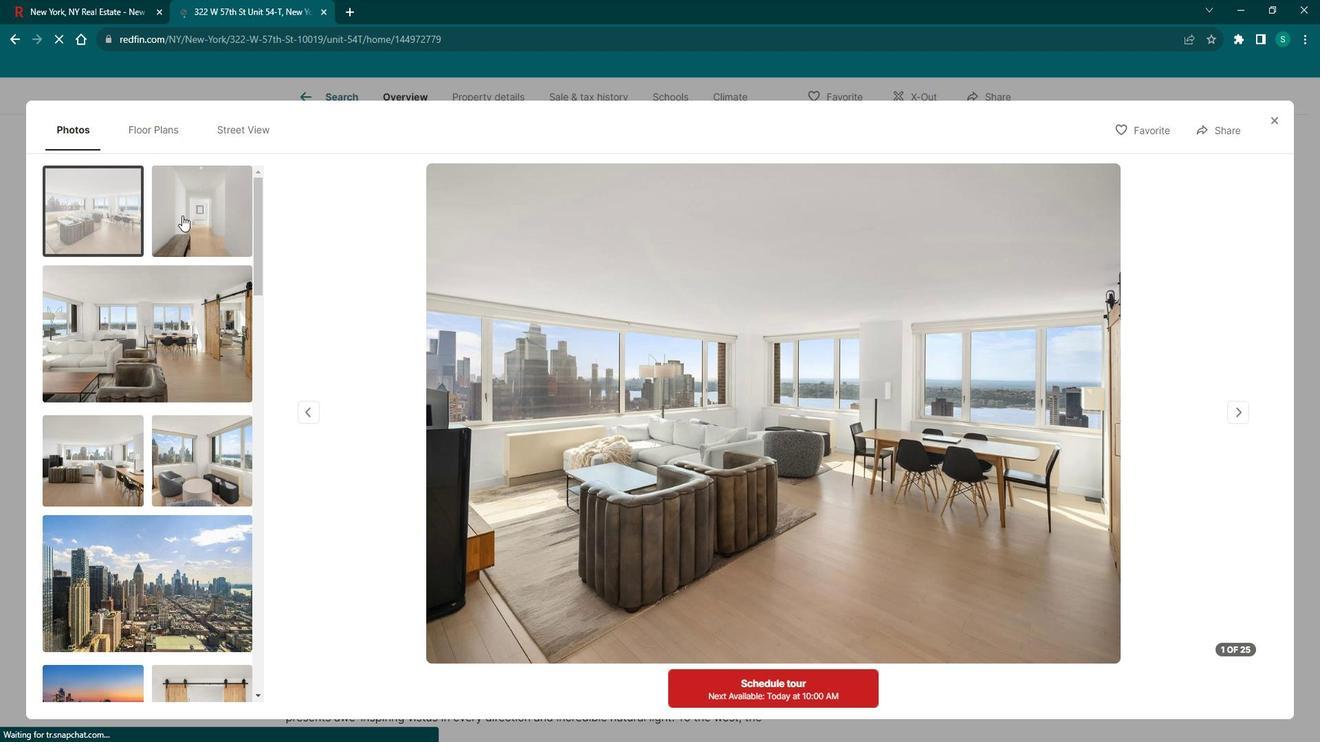
Action: Mouse pressed left at (195, 220)
Screenshot: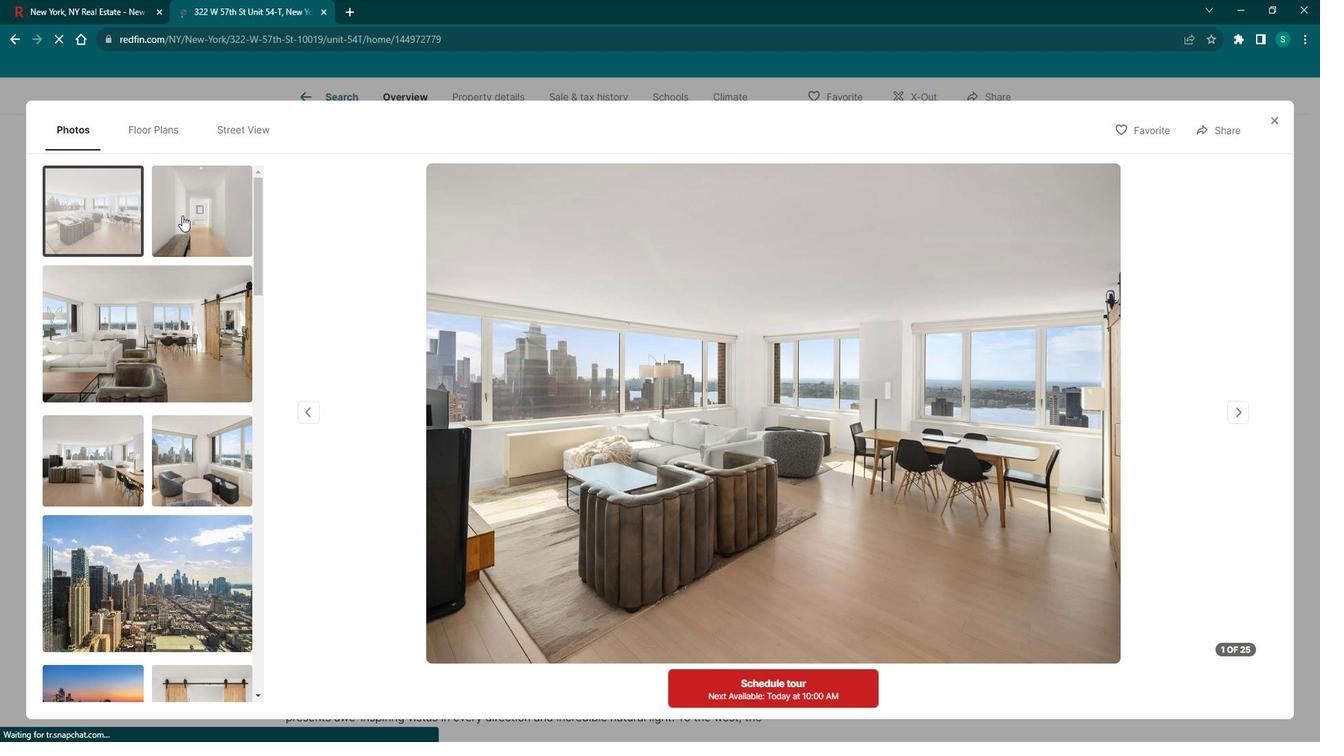 
Action: Mouse moved to (154, 341)
Screenshot: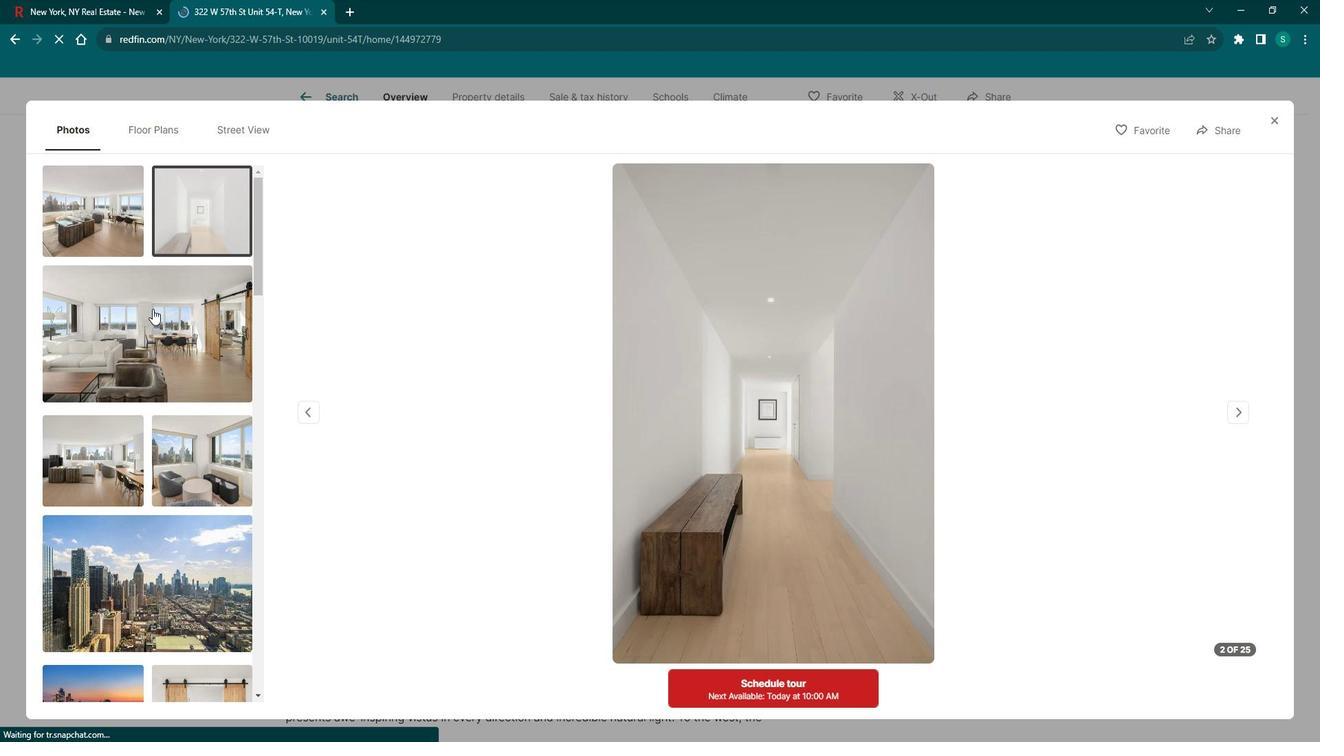 
Action: Mouse pressed left at (154, 341)
Screenshot: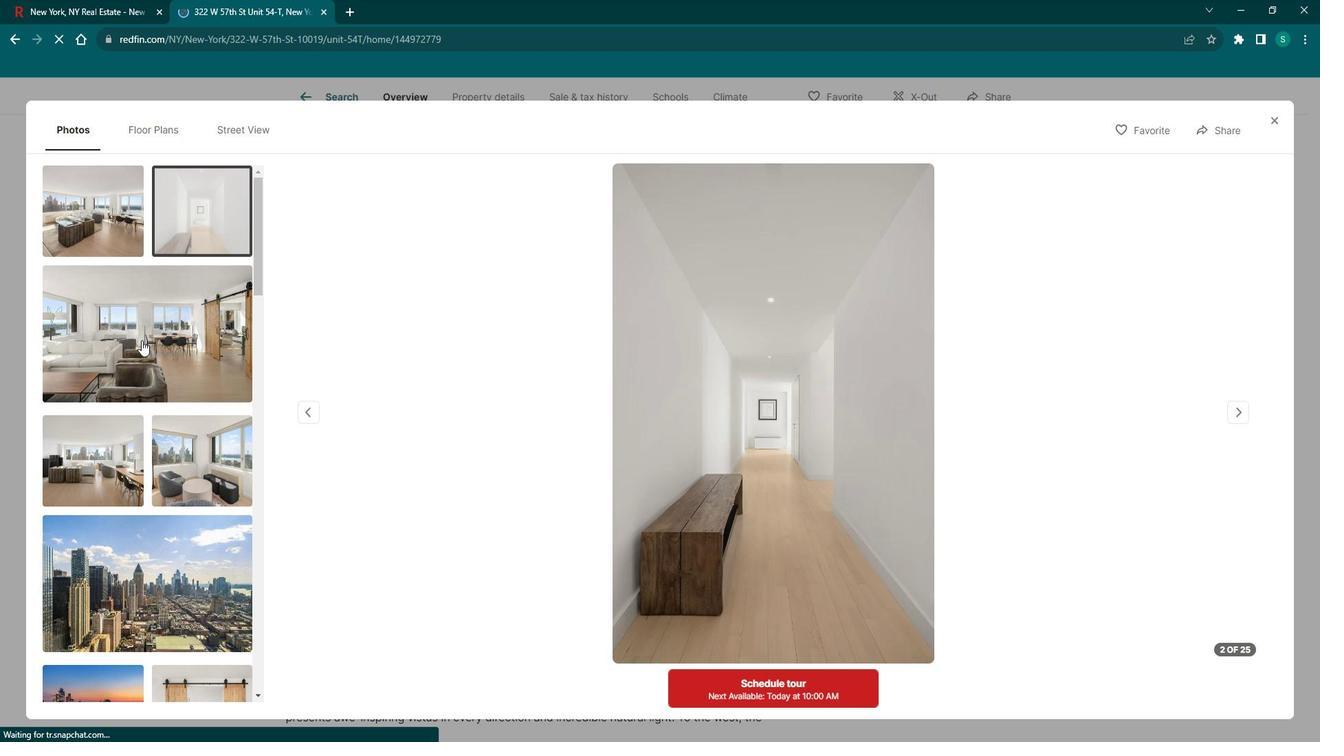 
Action: Mouse moved to (103, 441)
Screenshot: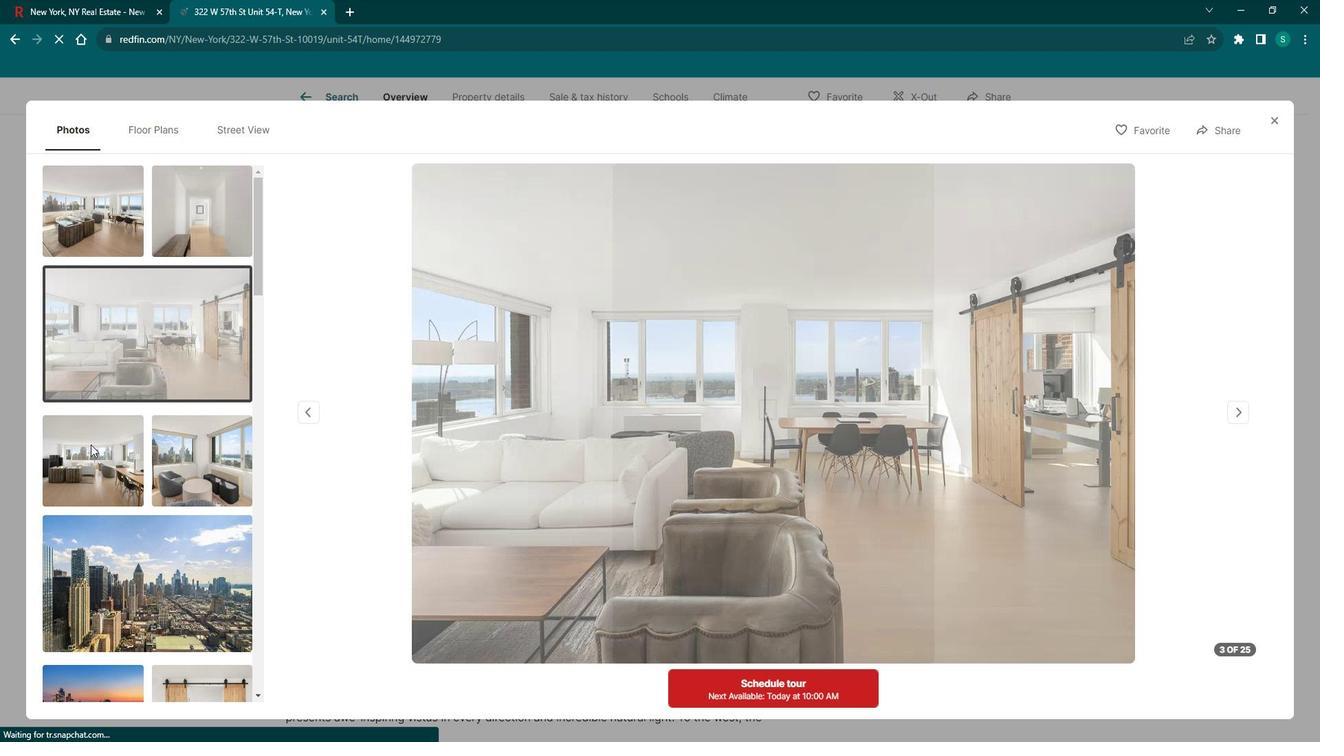 
Action: Mouse pressed left at (103, 441)
Screenshot: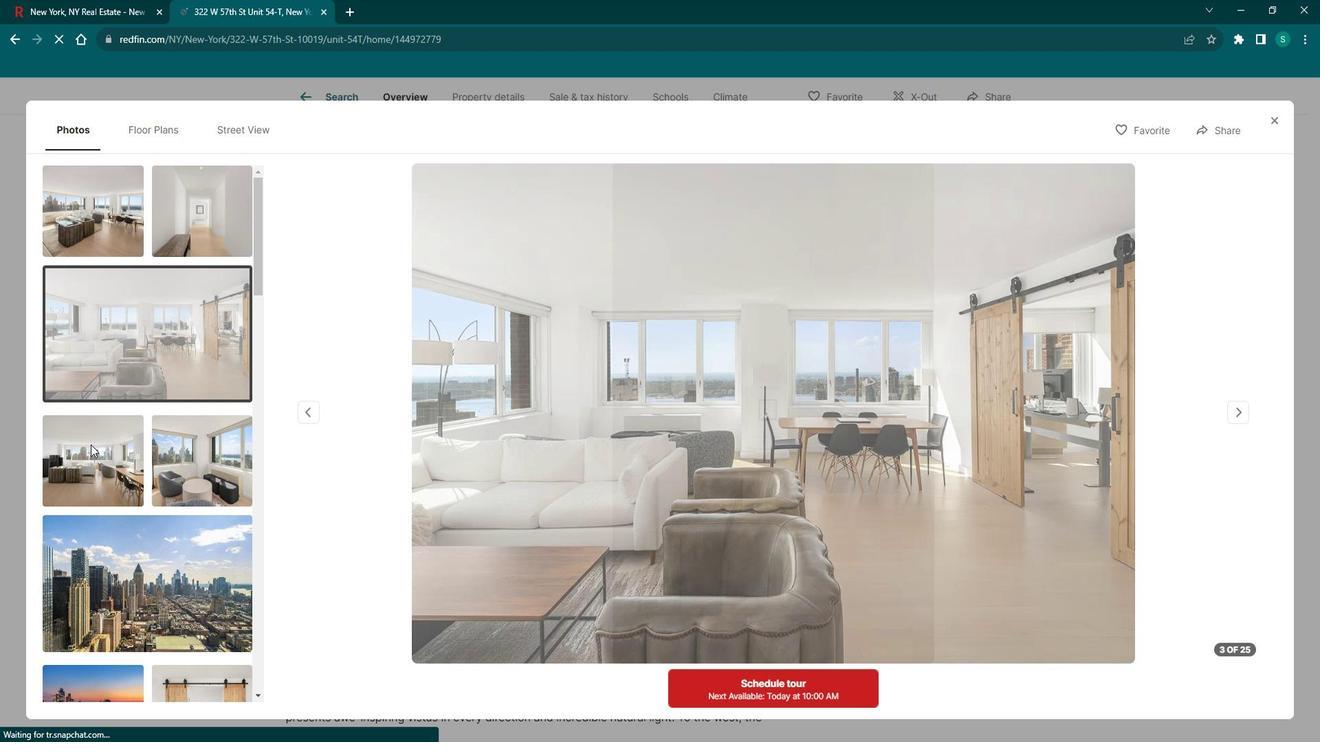 
Action: Mouse moved to (192, 445)
Screenshot: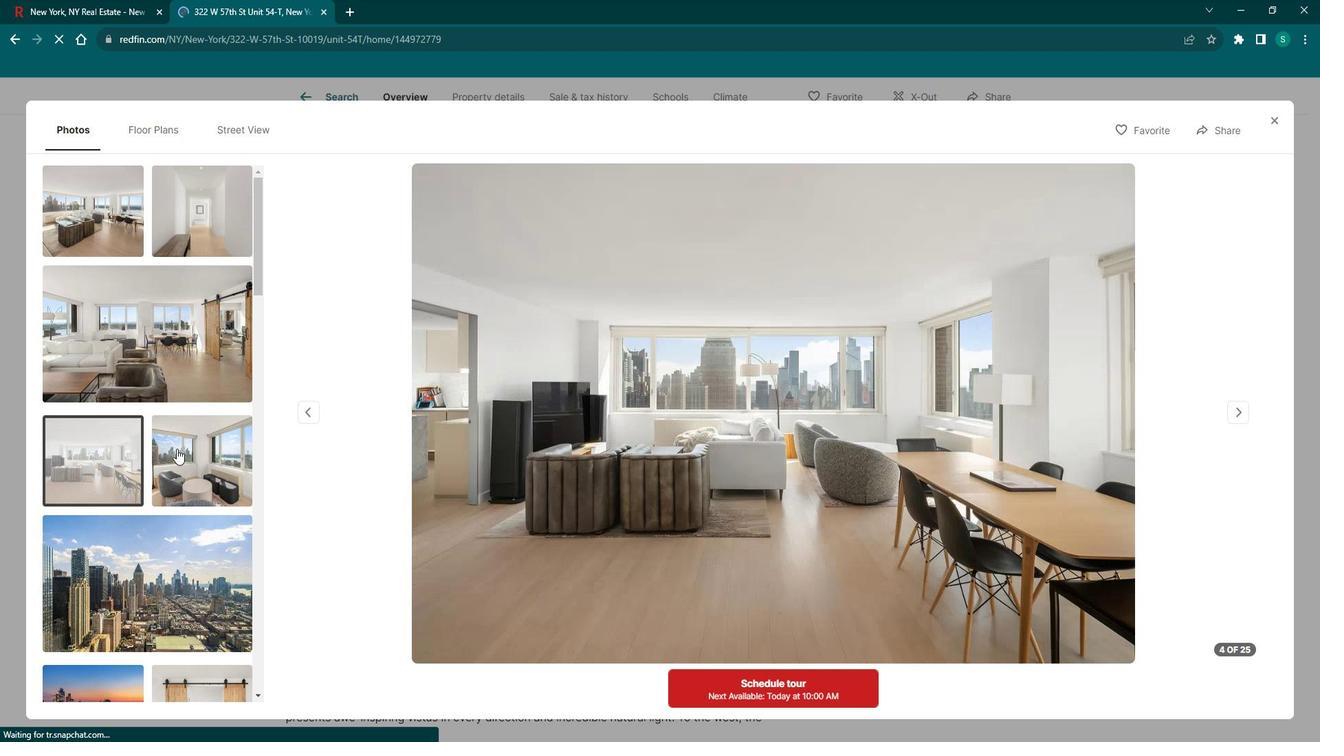 
Action: Mouse pressed left at (192, 445)
Screenshot: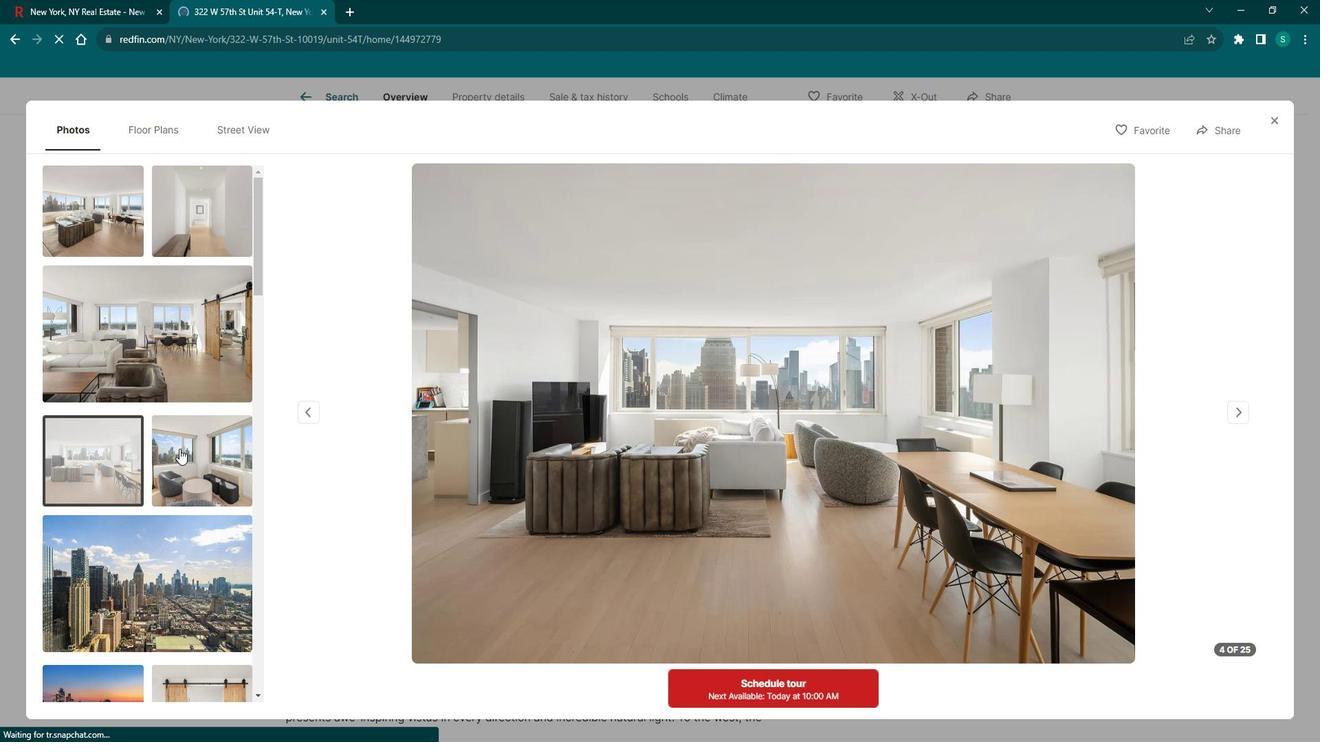 
Action: Mouse moved to (177, 539)
Screenshot: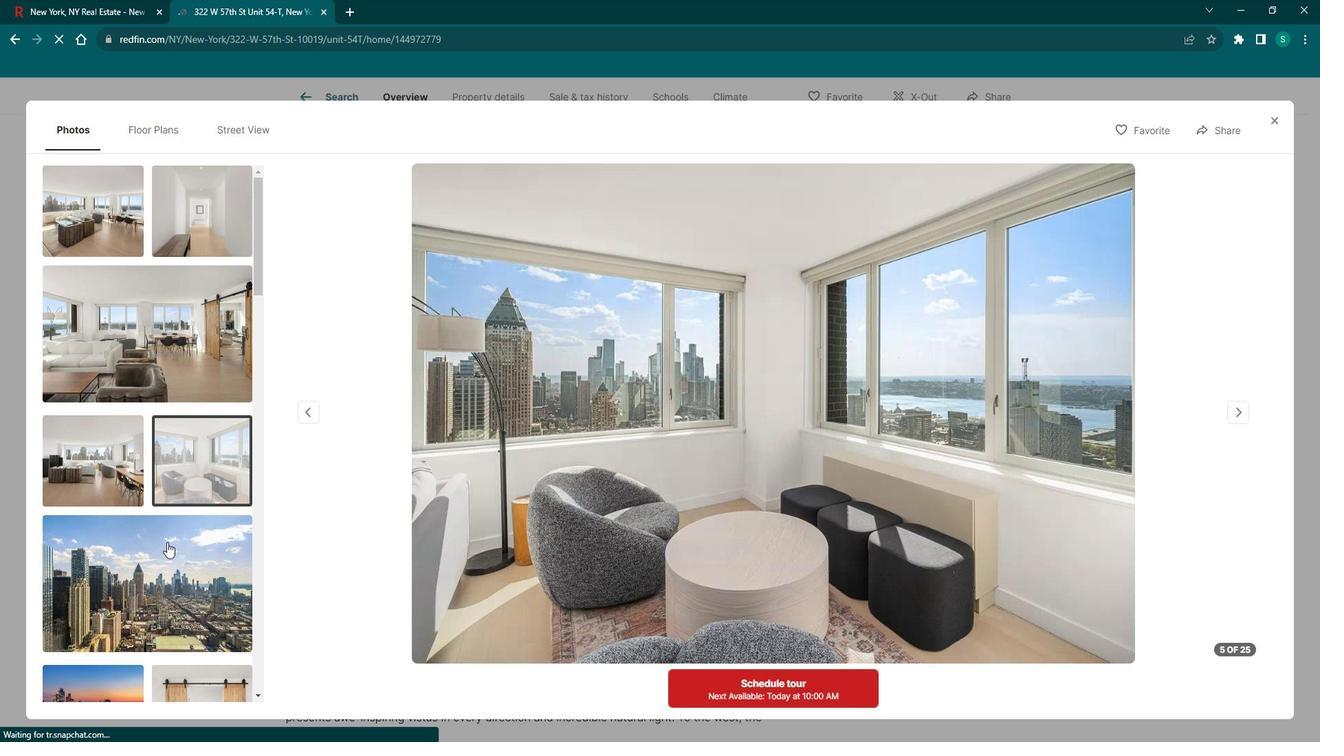 
Action: Mouse pressed left at (177, 539)
Screenshot: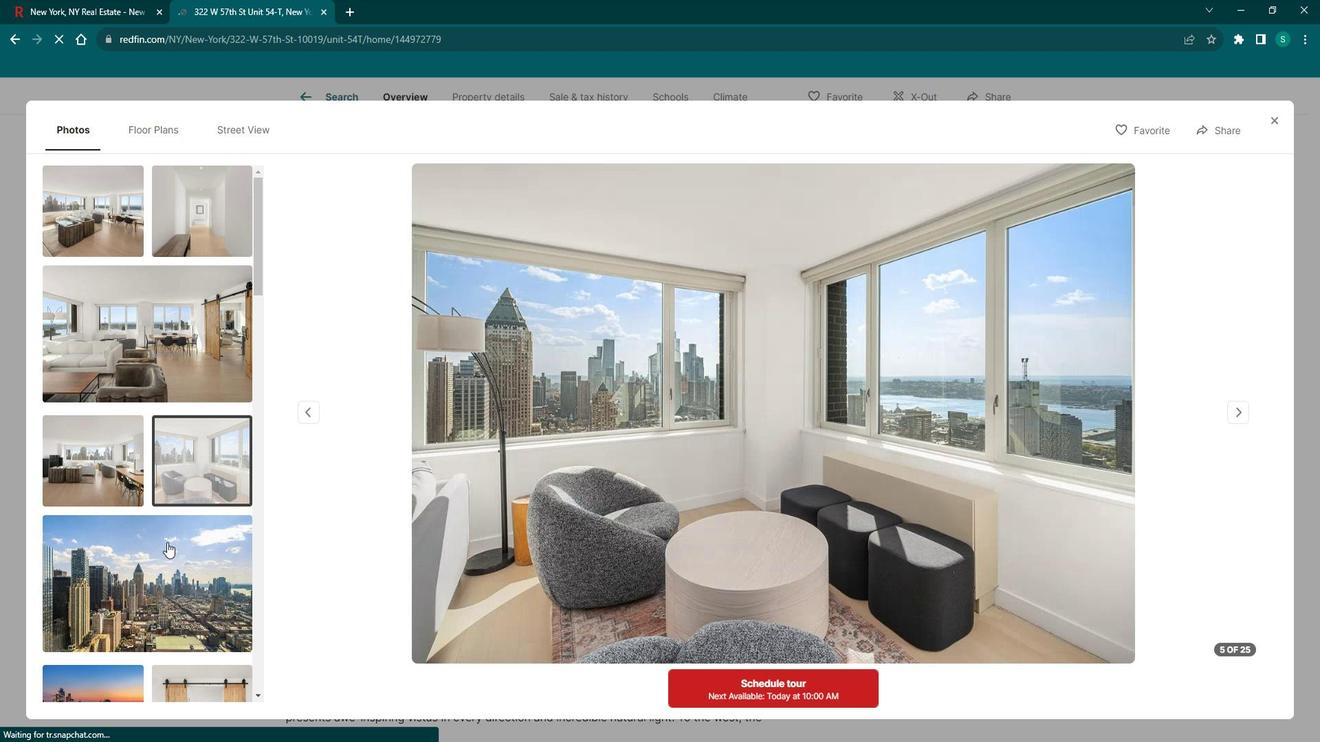 
Action: Mouse moved to (173, 523)
Screenshot: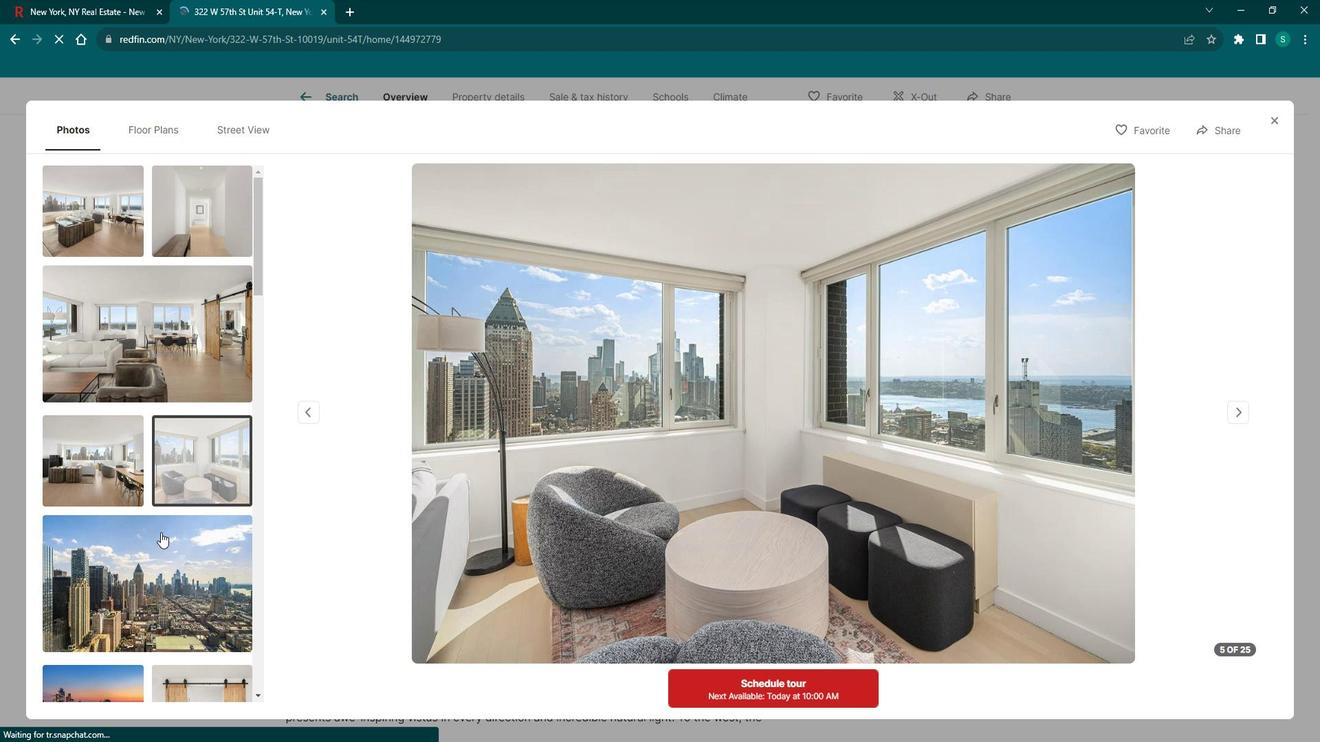 
Action: Mouse scrolled (173, 522) with delta (0, 0)
Screenshot: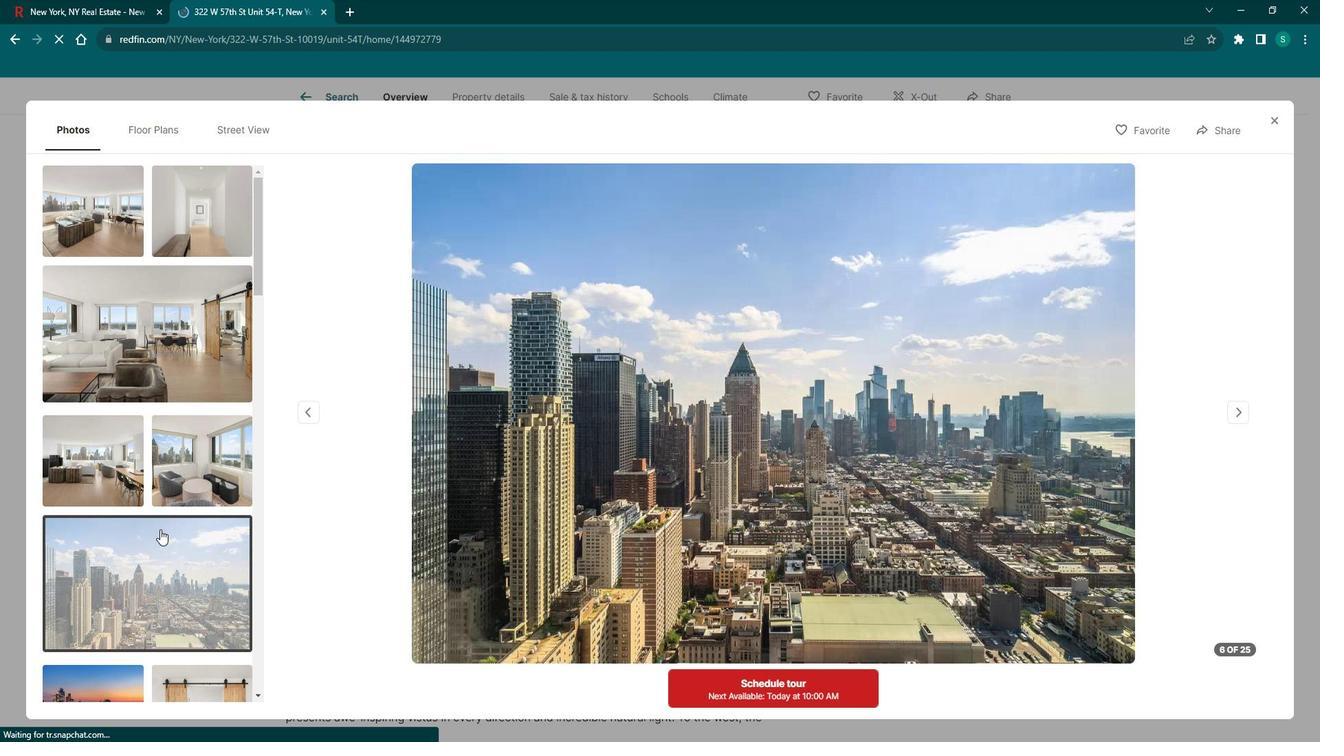 
Action: Mouse scrolled (173, 522) with delta (0, 0)
Screenshot: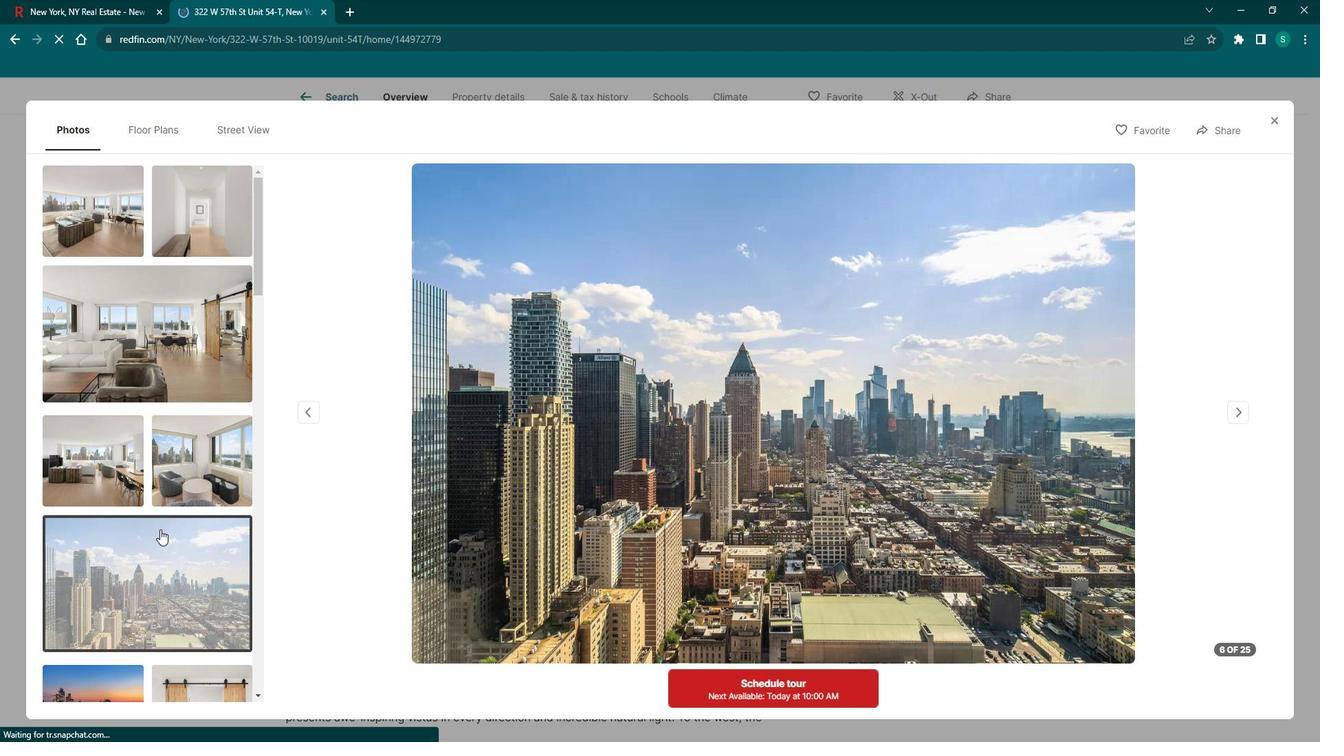 
Action: Mouse scrolled (173, 522) with delta (0, 0)
Screenshot: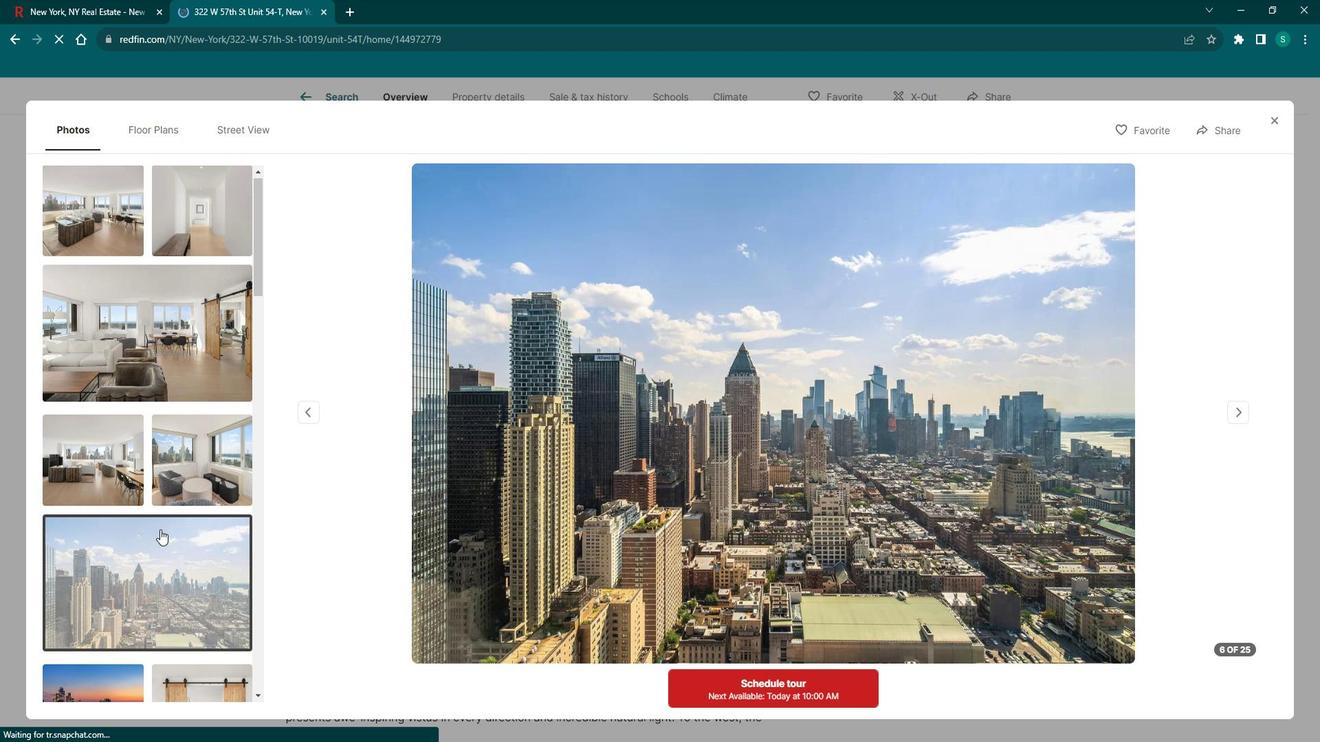 
Action: Mouse scrolled (173, 522) with delta (0, 0)
Screenshot: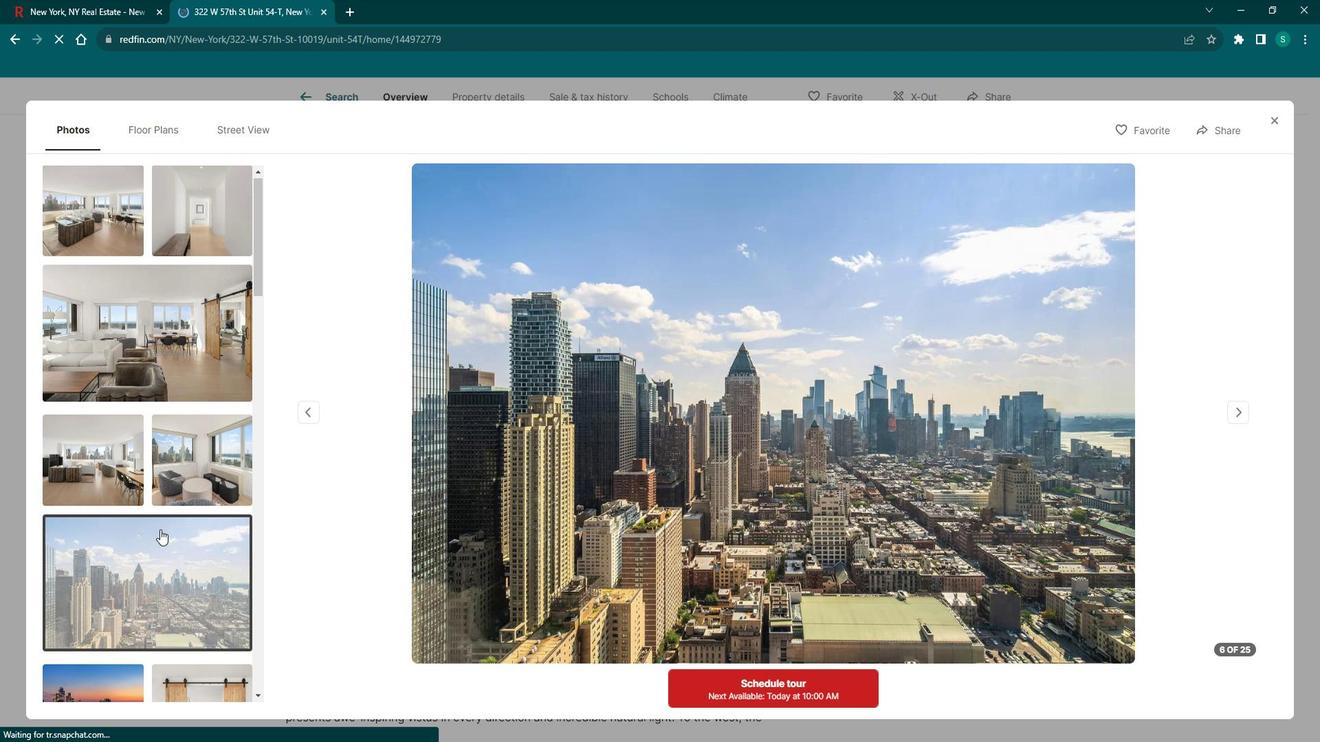 
Action: Mouse scrolled (173, 522) with delta (0, 0)
Screenshot: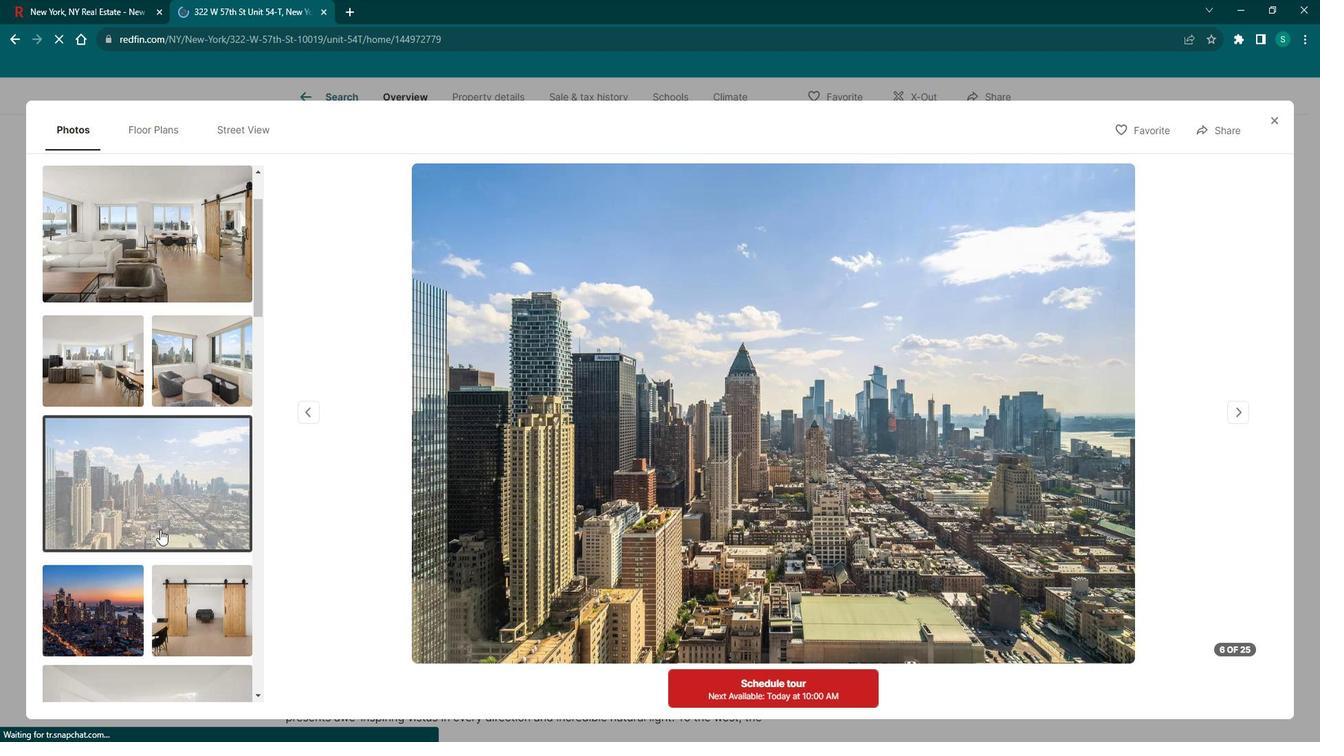 
Action: Mouse moved to (114, 358)
Screenshot: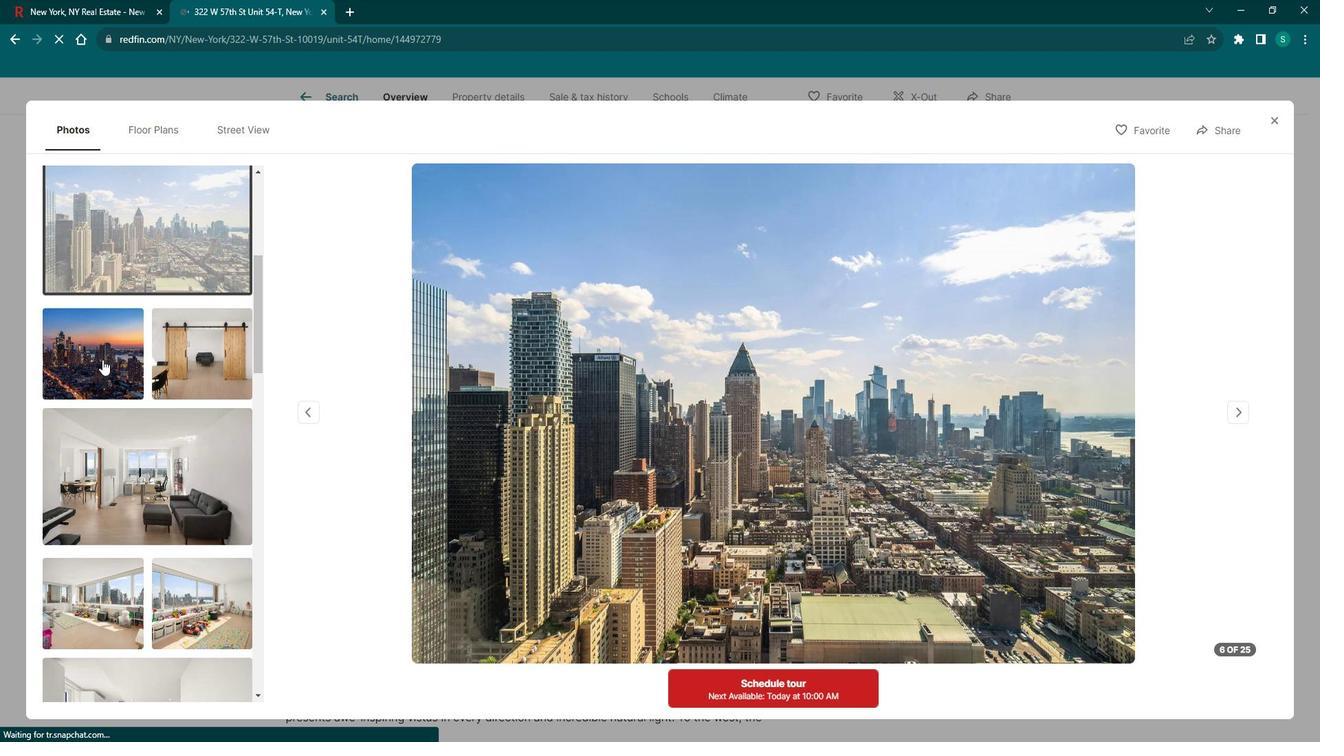 
Action: Mouse pressed left at (114, 358)
Screenshot: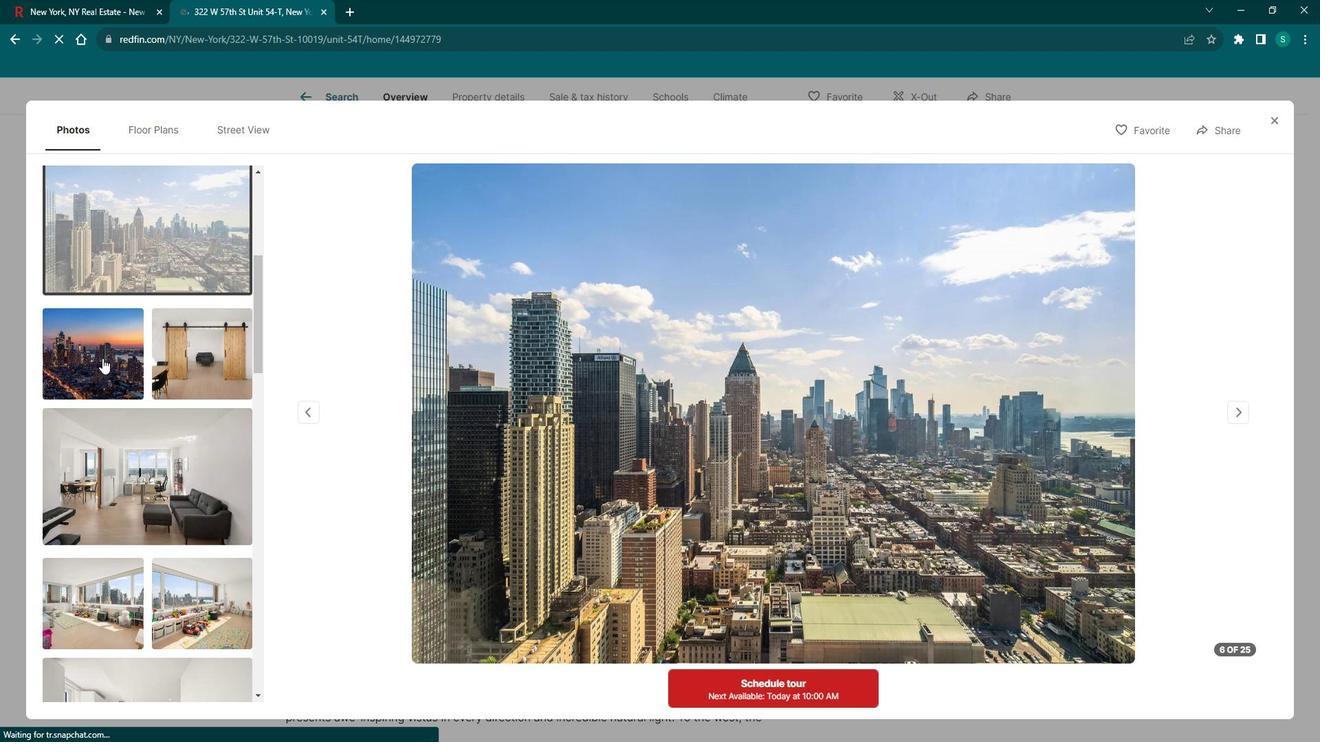 
Action: Mouse moved to (220, 376)
Screenshot: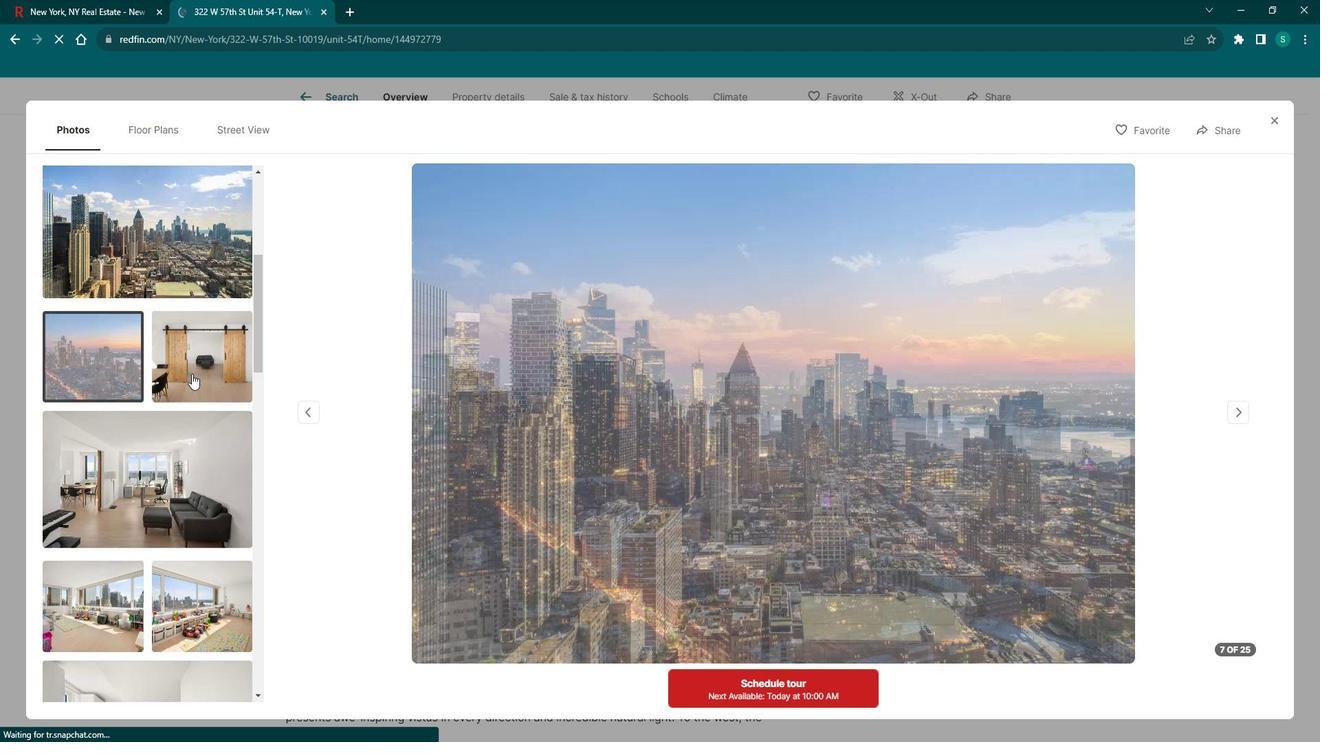
Action: Mouse pressed left at (220, 376)
Screenshot: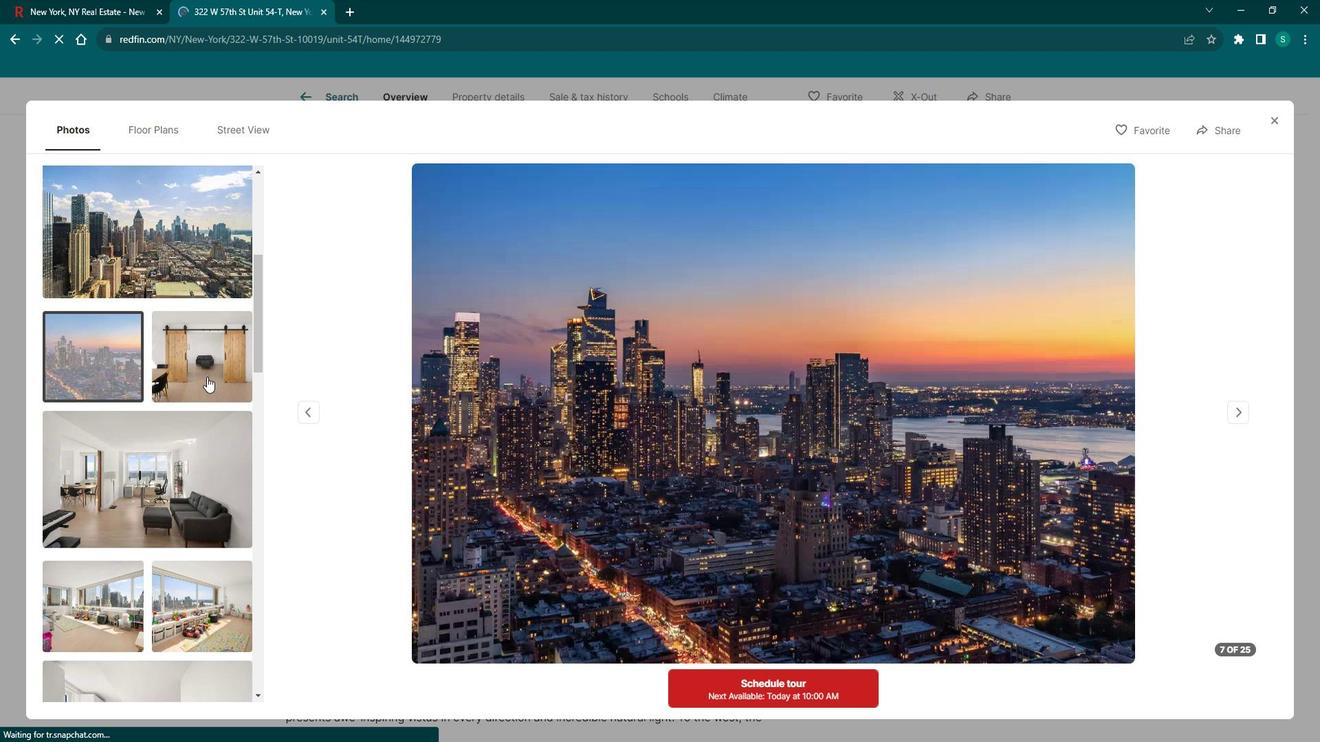 
Action: Mouse moved to (176, 470)
Screenshot: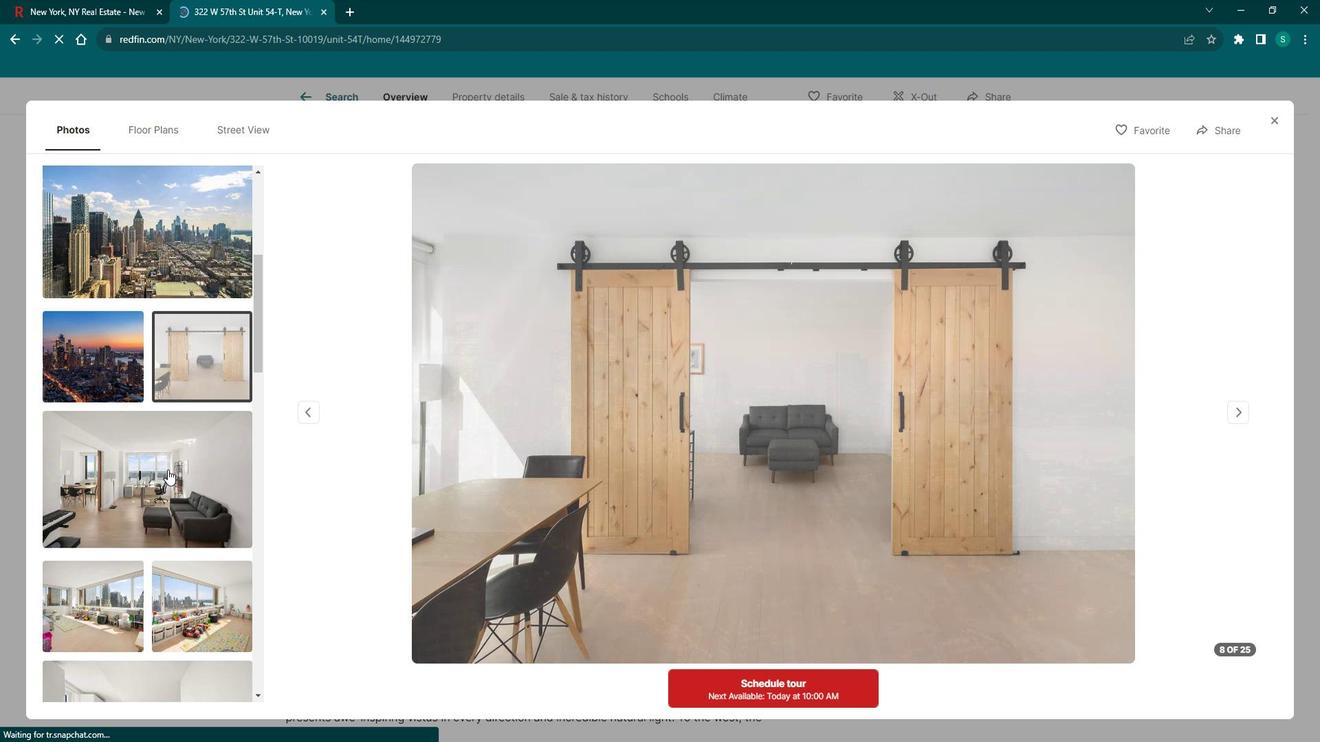 
Action: Mouse pressed left at (176, 470)
Screenshot: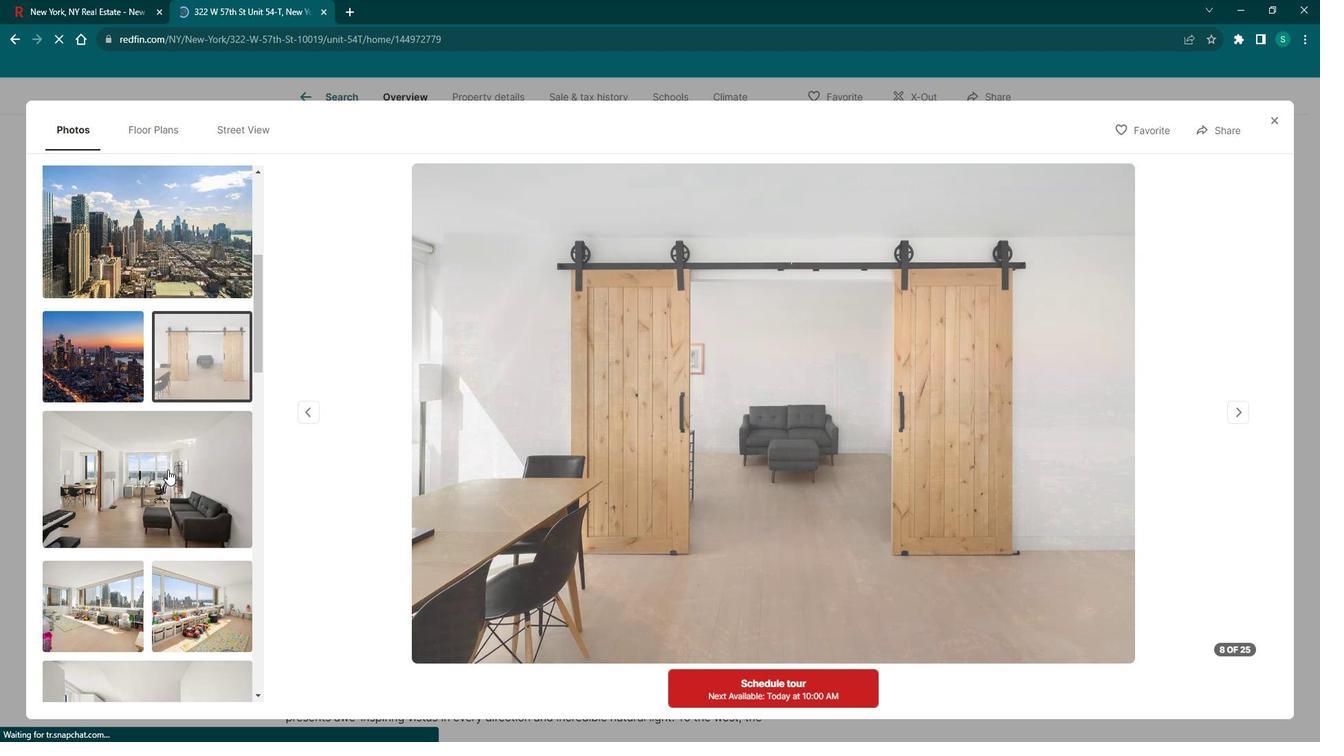 
Action: Mouse moved to (118, 550)
Screenshot: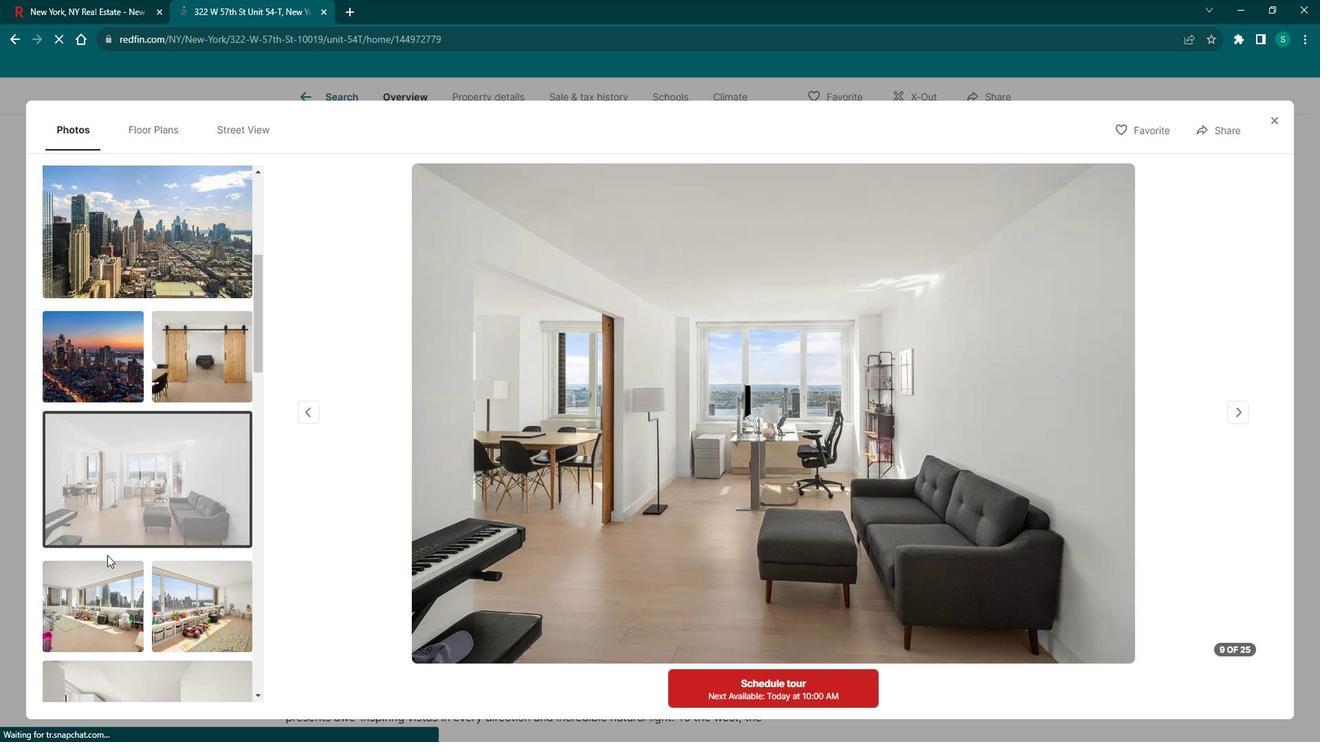 
Action: Mouse pressed left at (118, 550)
Screenshot: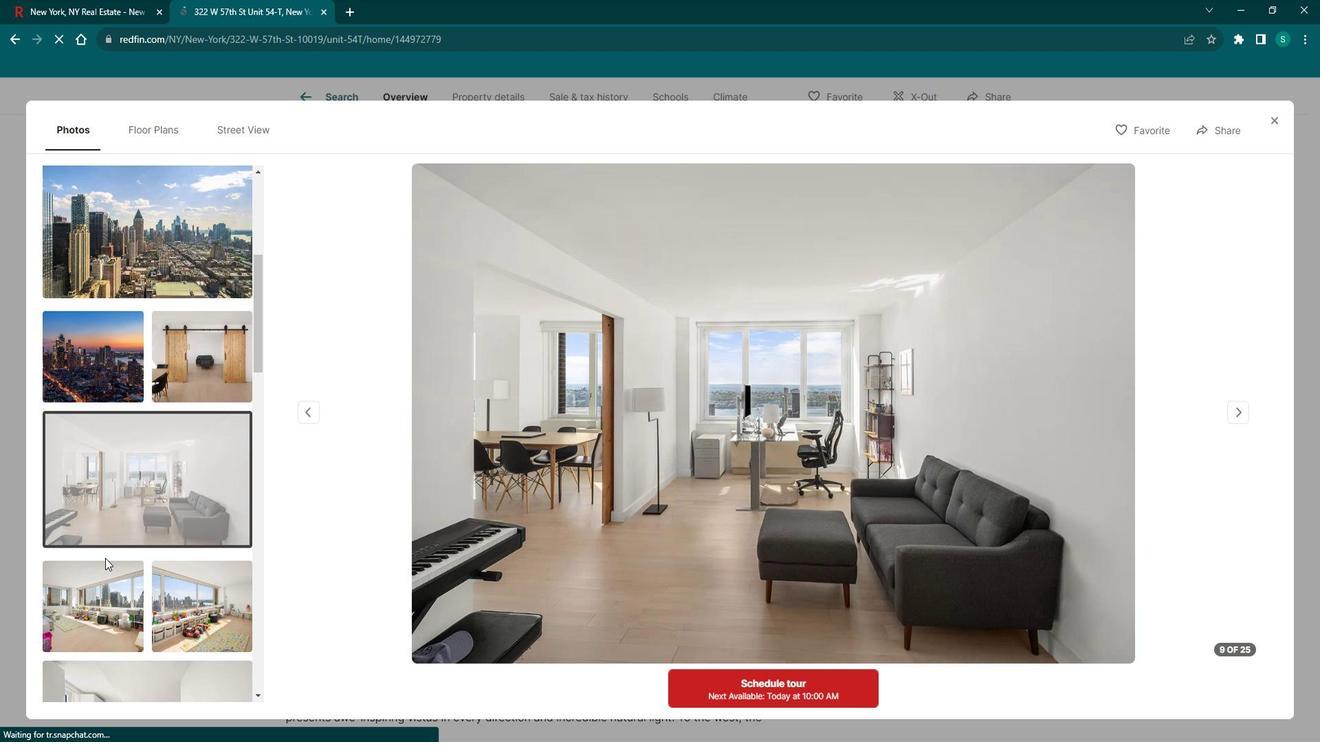 
Action: Mouse moved to (213, 576)
Screenshot: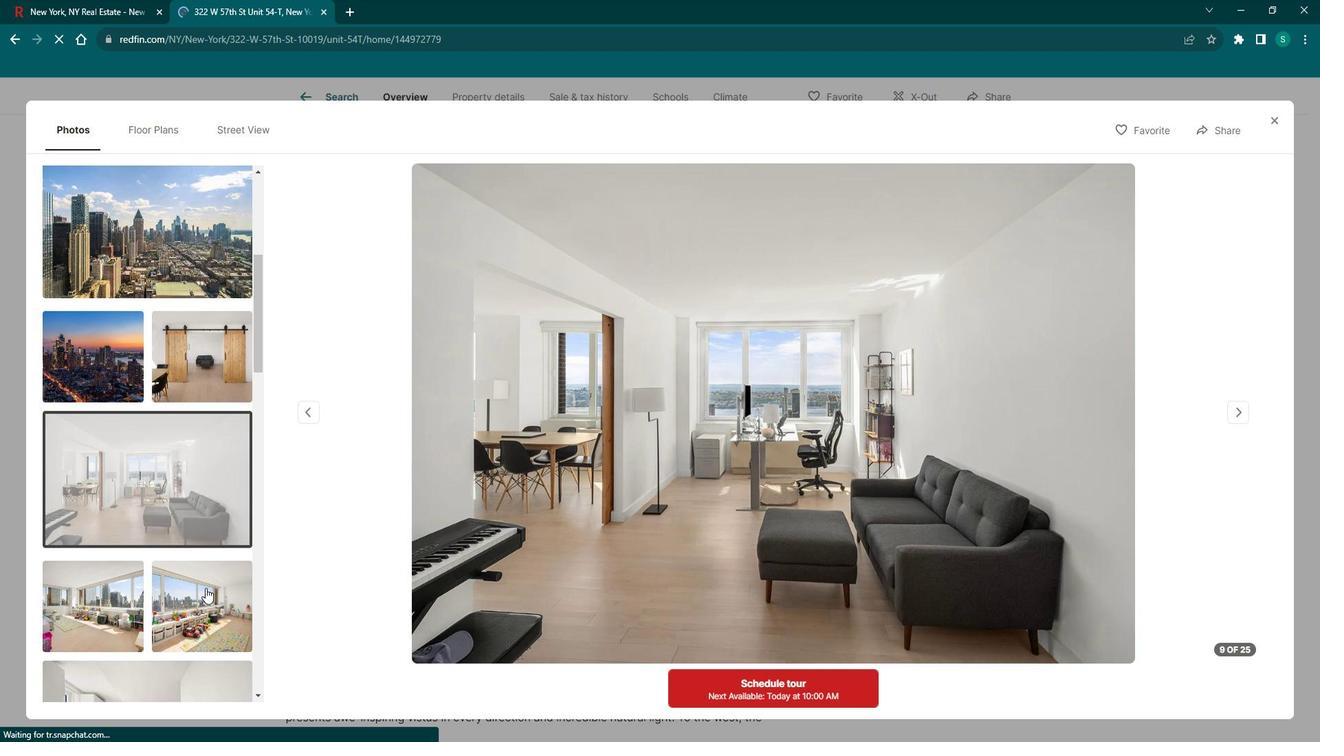 
Action: Mouse pressed left at (213, 576)
Screenshot: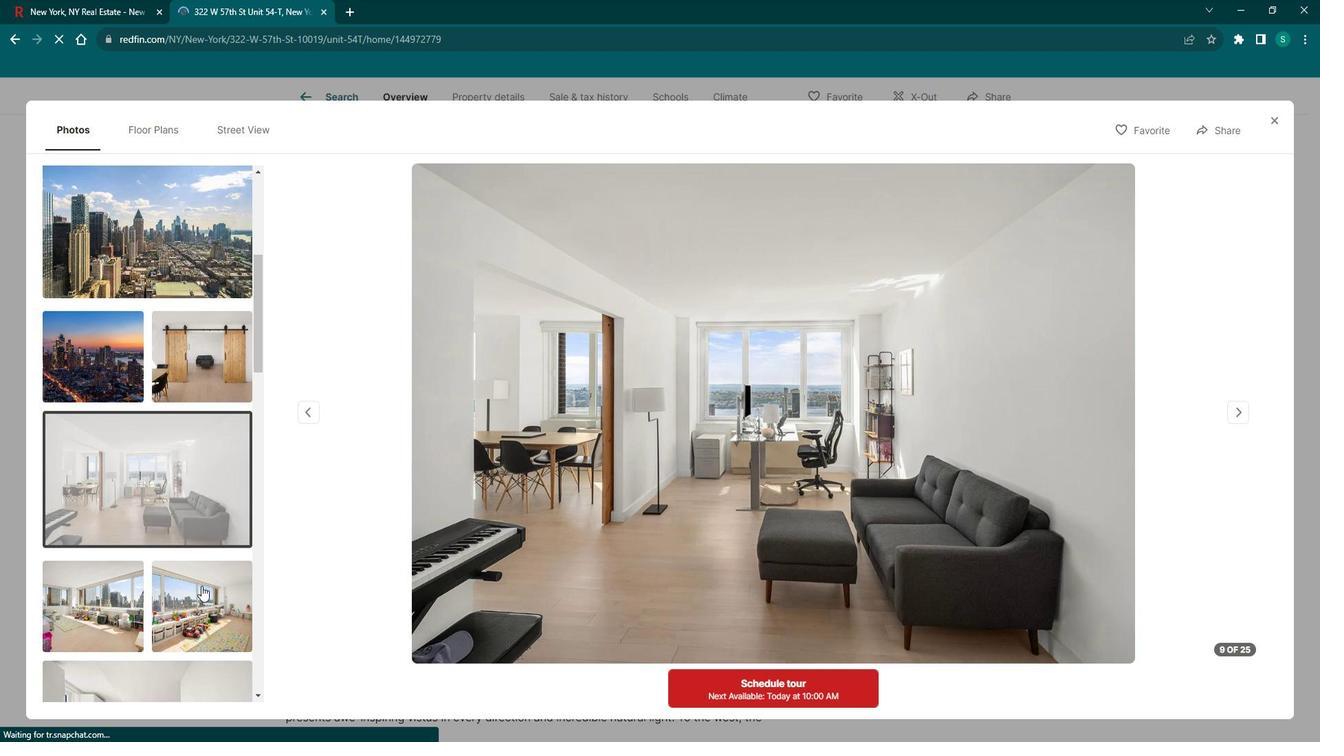 
Action: Mouse moved to (127, 576)
Screenshot: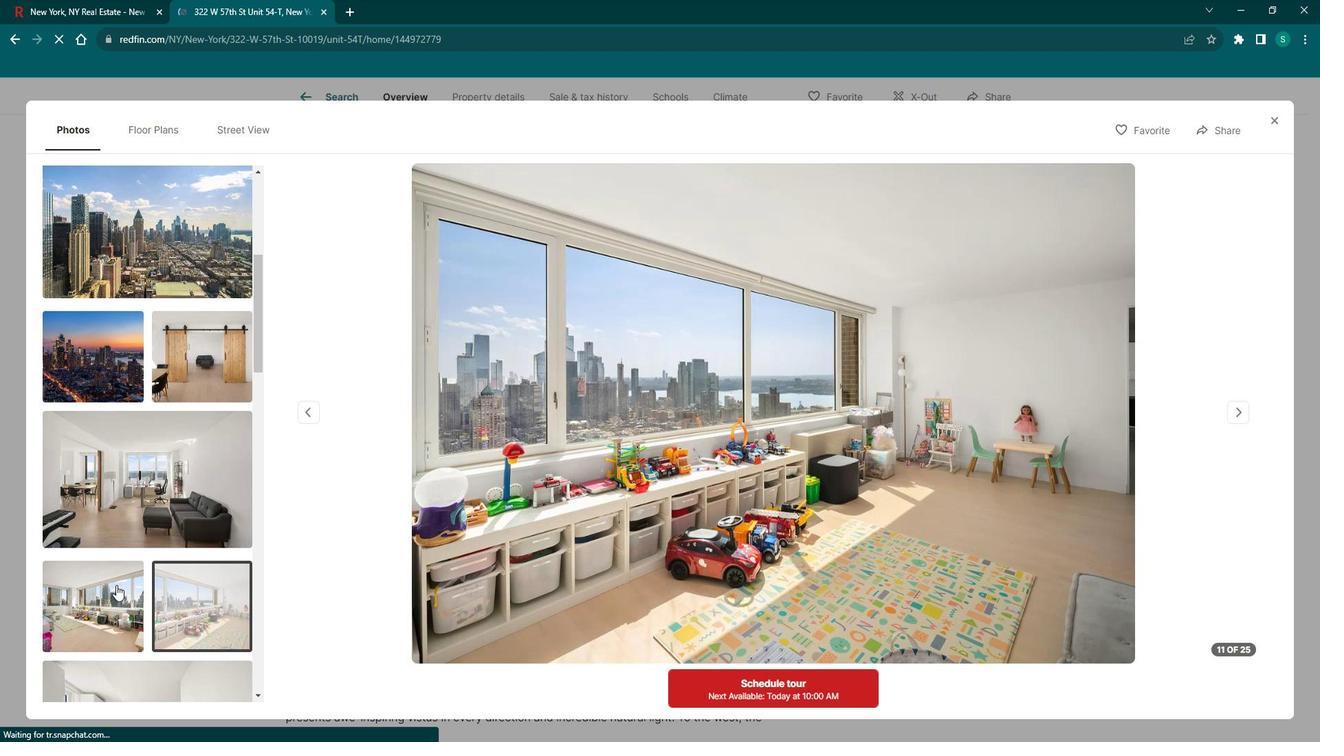 
Action: Mouse pressed left at (127, 576)
Screenshot: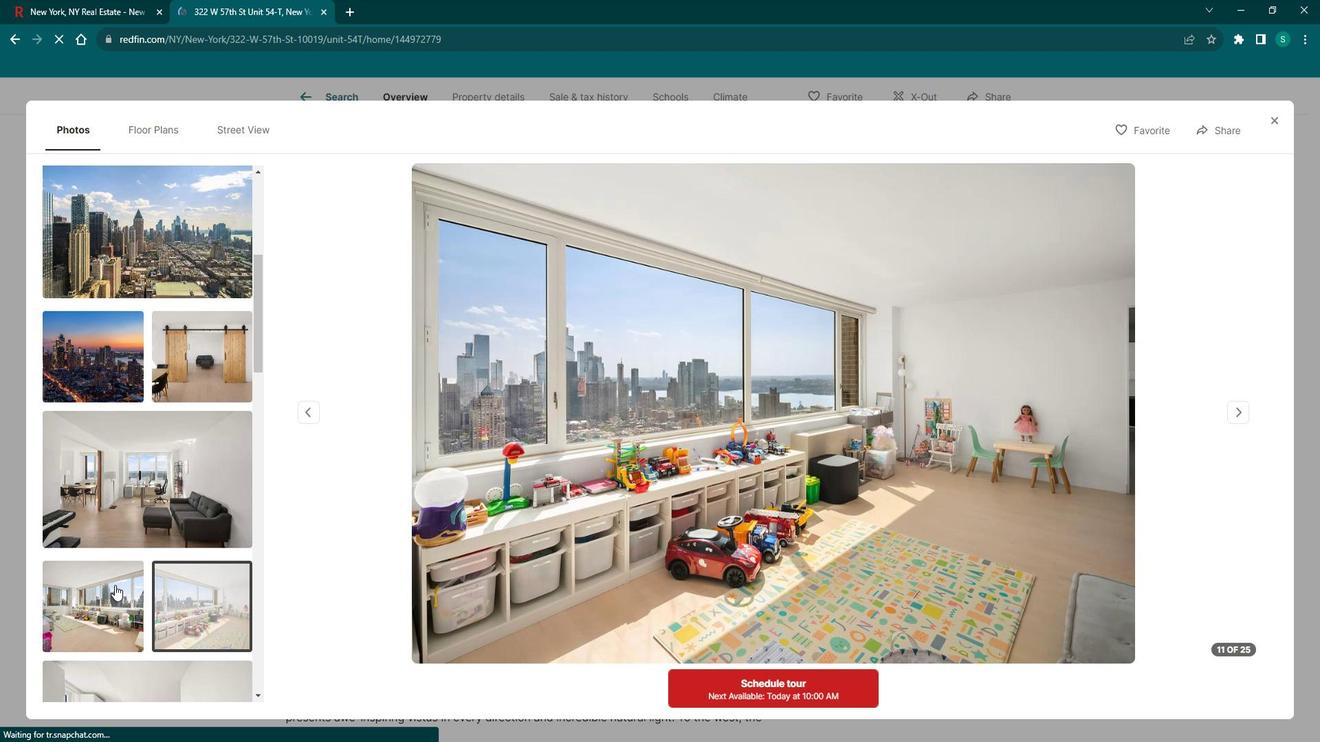 
Action: Mouse scrolled (127, 576) with delta (0, 0)
Screenshot: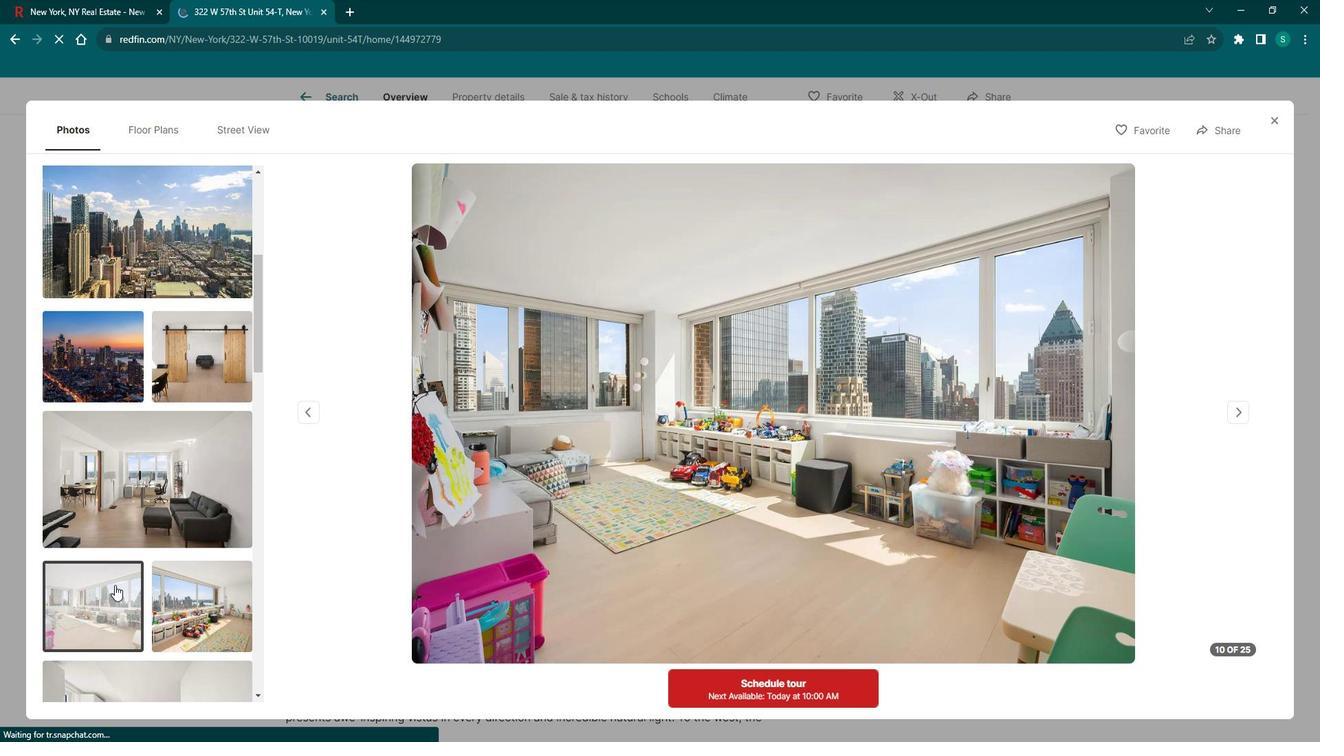 
Action: Mouse scrolled (127, 576) with delta (0, 0)
Screenshot: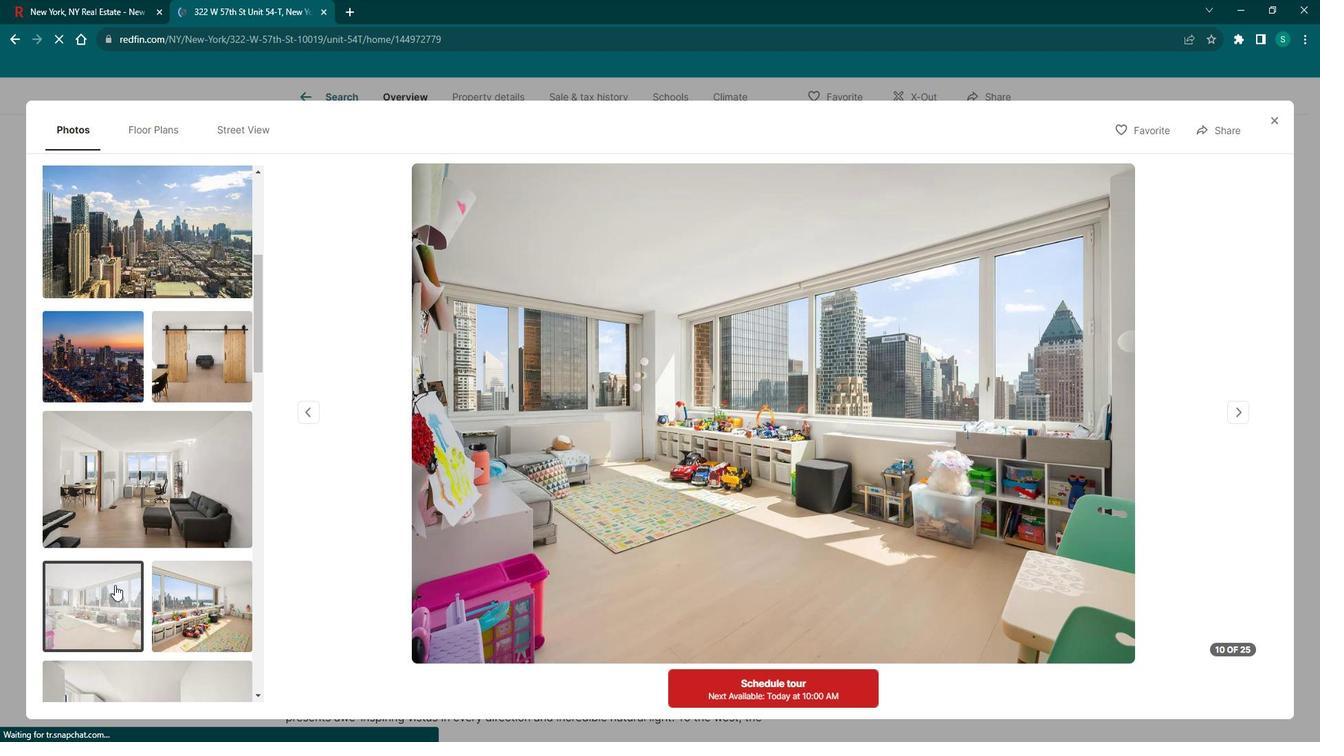 
Action: Mouse scrolled (127, 576) with delta (0, 0)
Screenshot: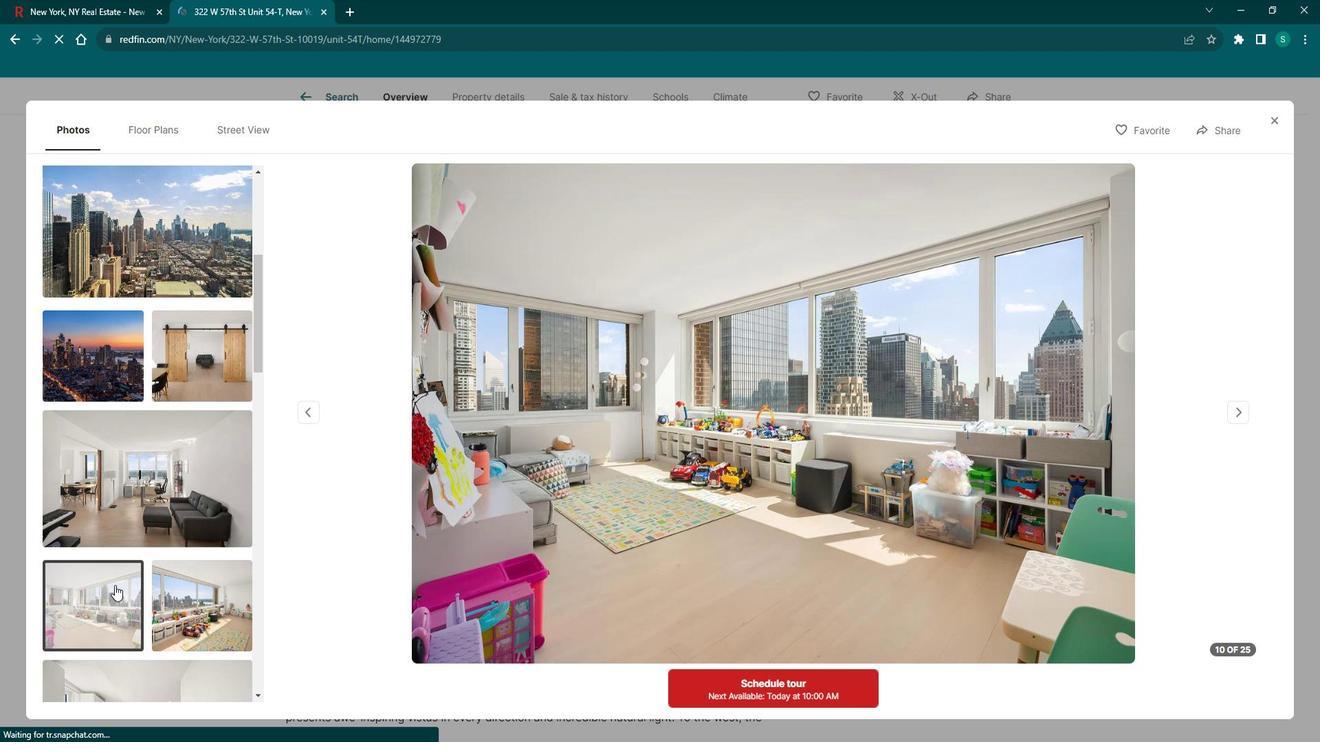 
Action: Mouse scrolled (127, 576) with delta (0, 0)
Screenshot: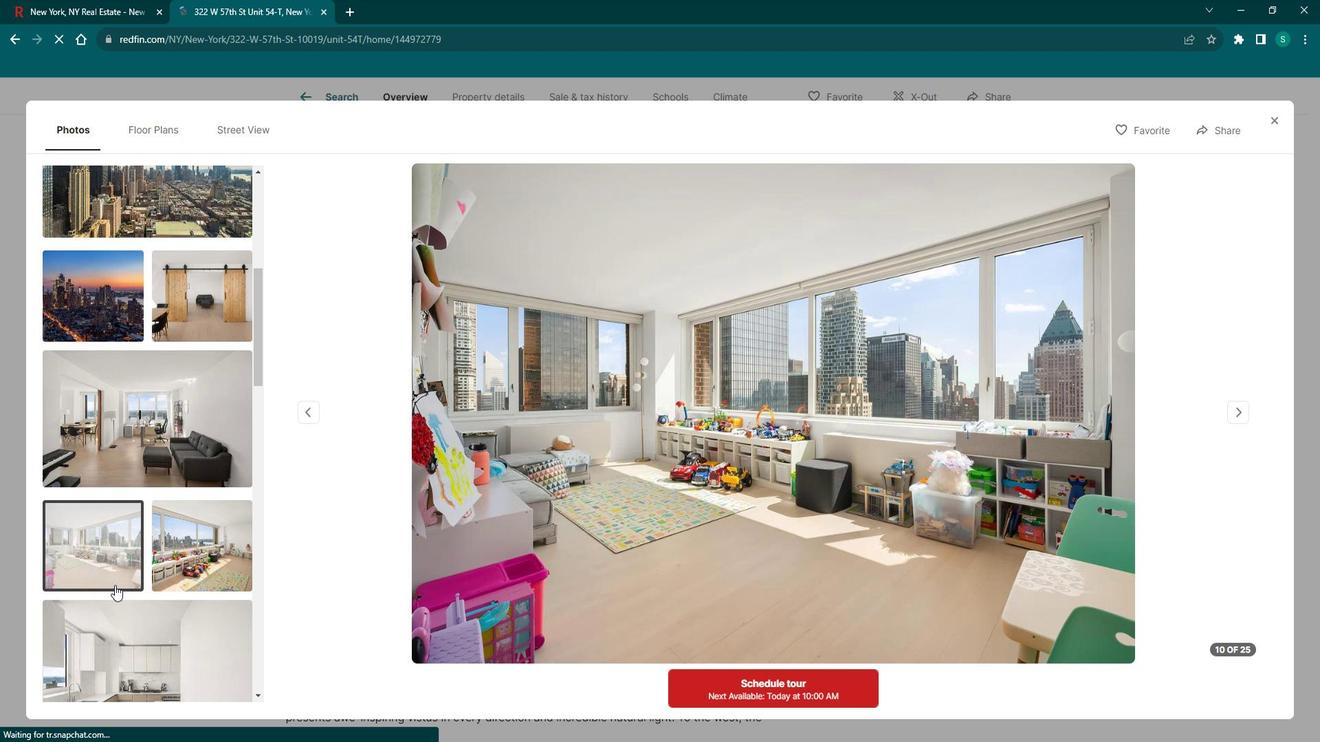 
Action: Mouse moved to (159, 468)
Screenshot: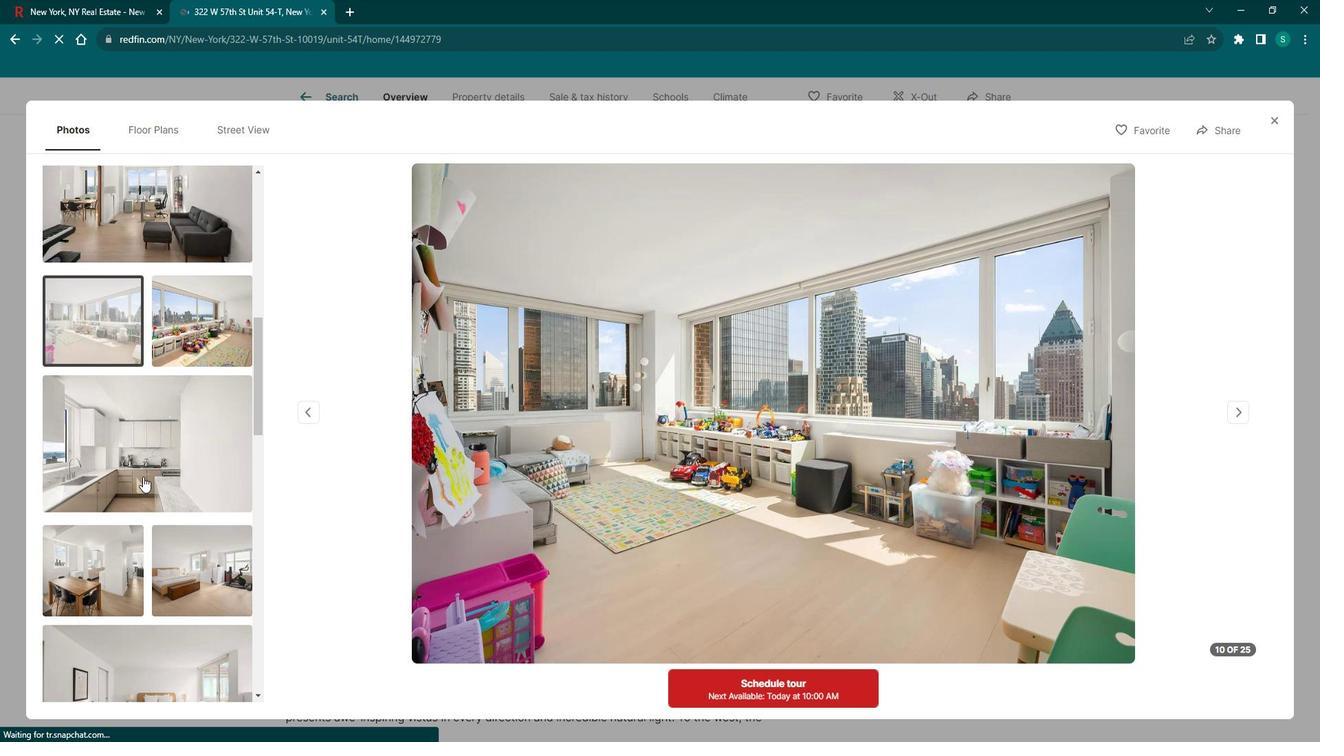 
Action: Mouse pressed left at (159, 468)
Screenshot: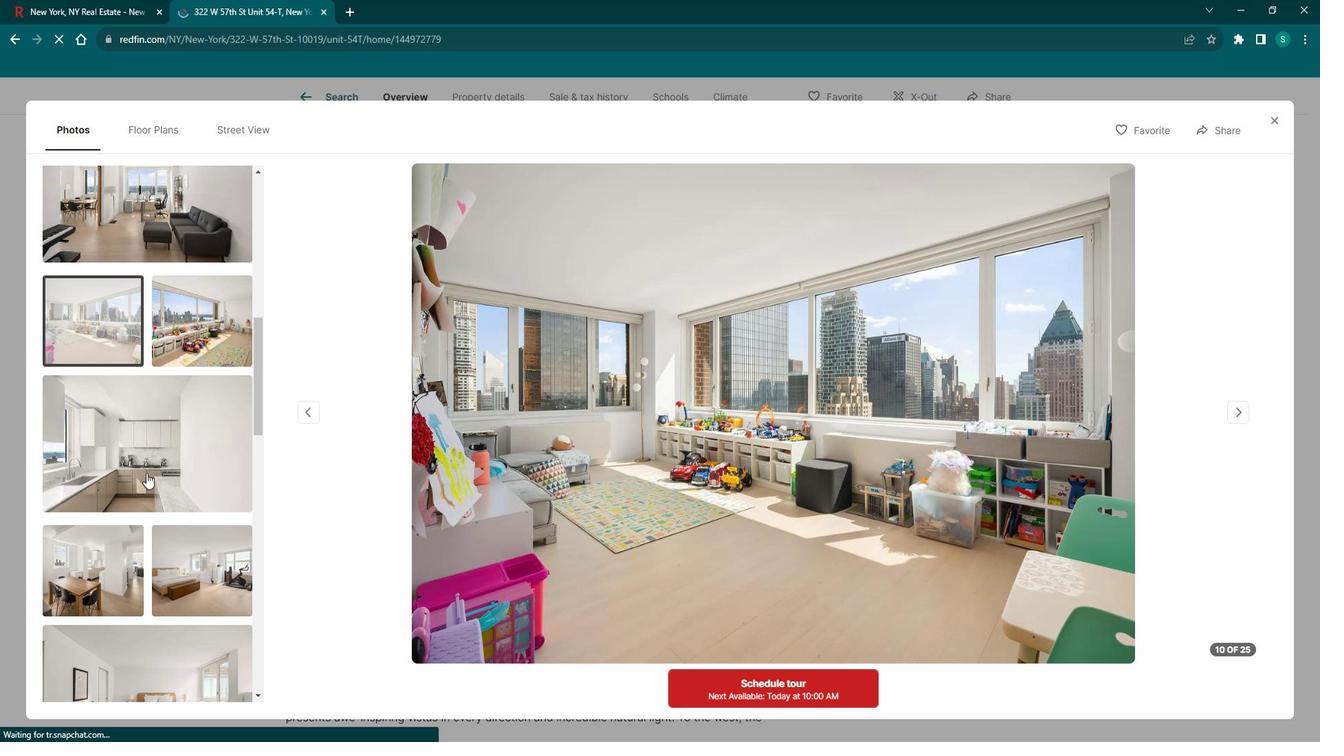 
Action: Mouse moved to (116, 534)
Screenshot: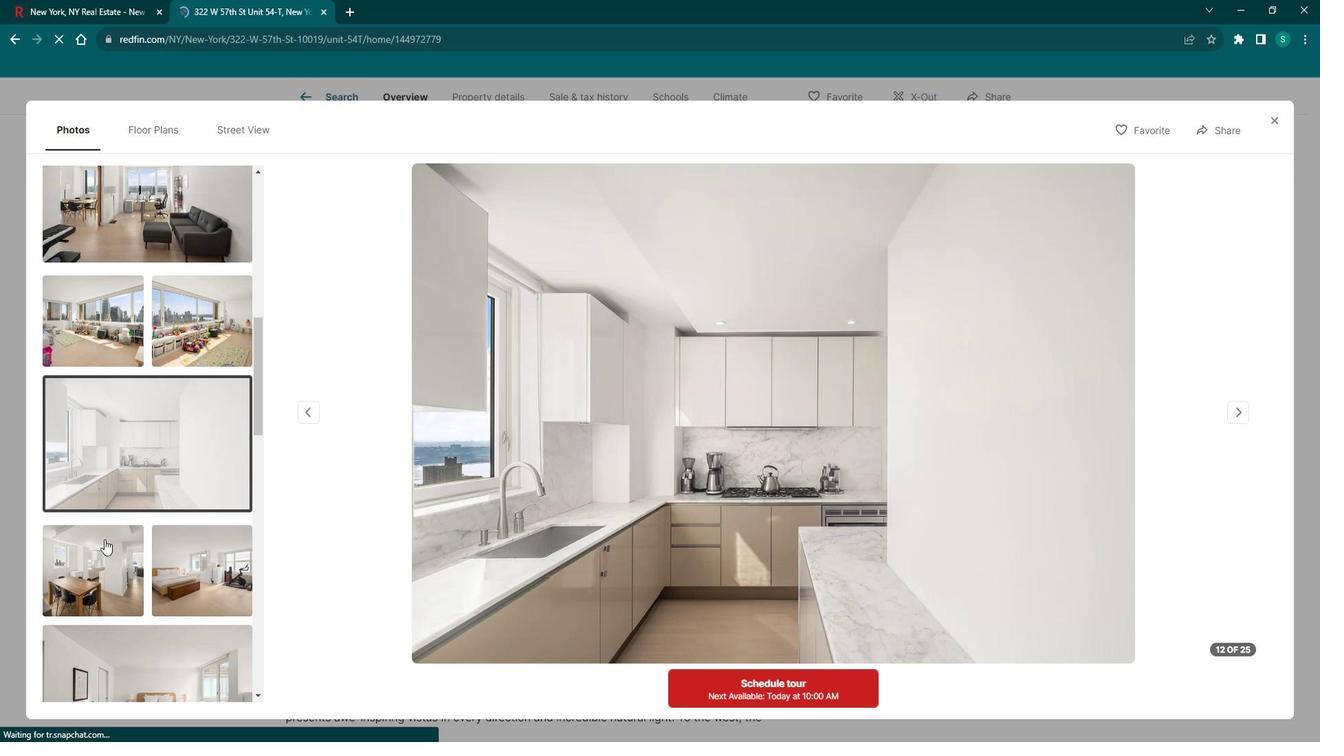 
Action: Mouse pressed left at (116, 534)
Screenshot: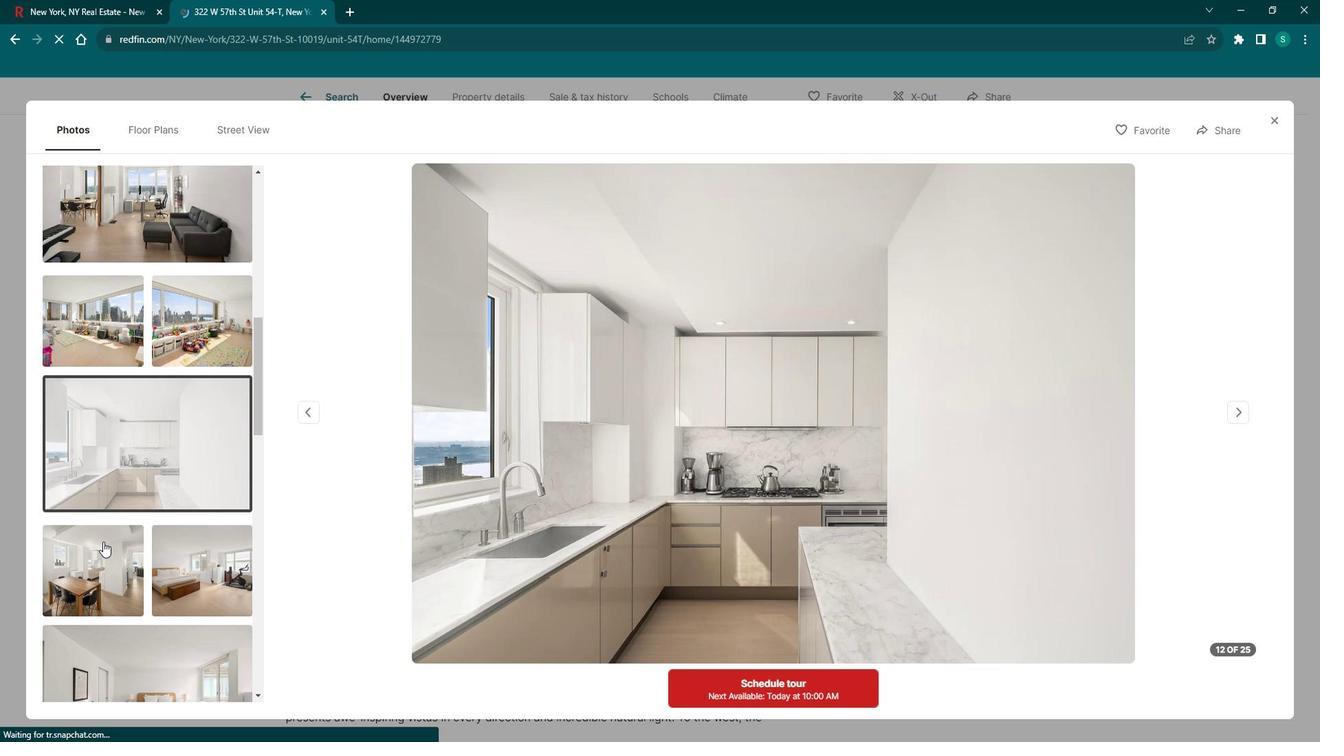 
Action: Mouse moved to (167, 542)
Screenshot: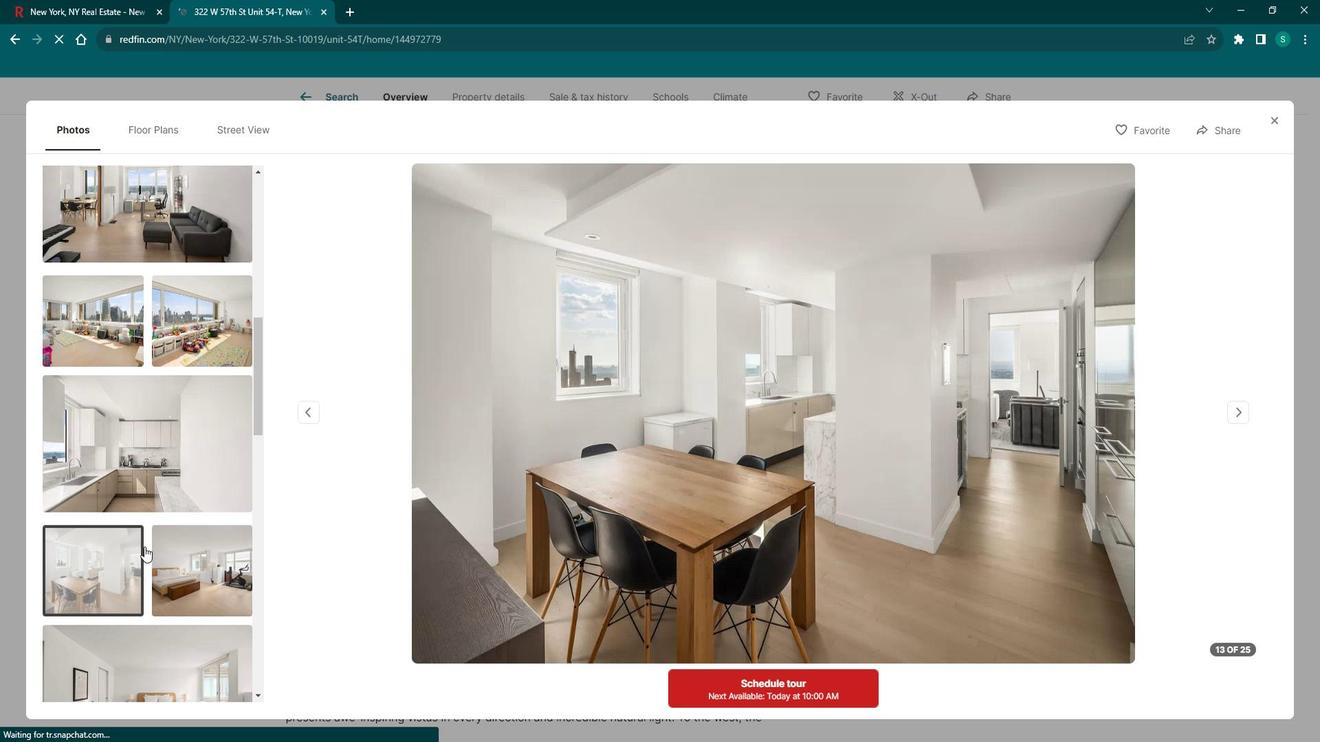 
Action: Mouse pressed left at (167, 542)
Screenshot: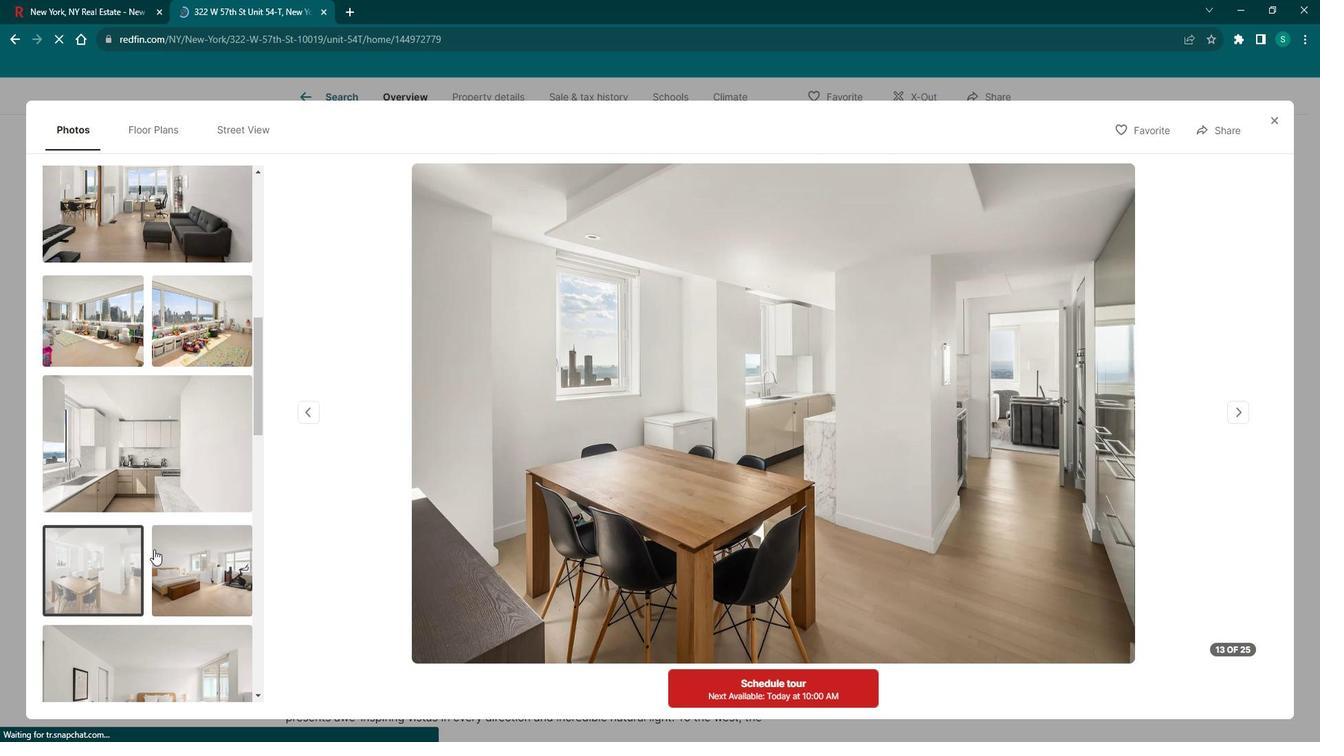 
Action: Mouse moved to (148, 627)
Screenshot: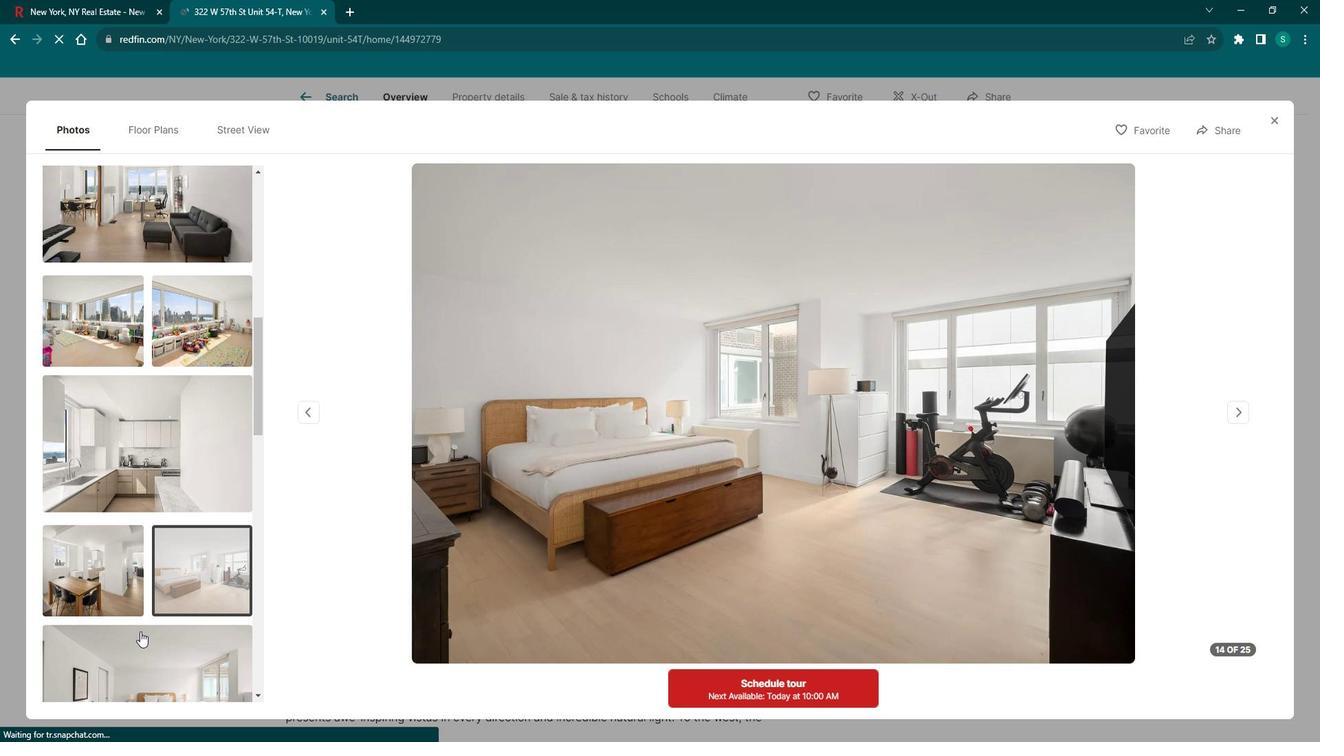 
Action: Mouse pressed left at (148, 627)
Screenshot: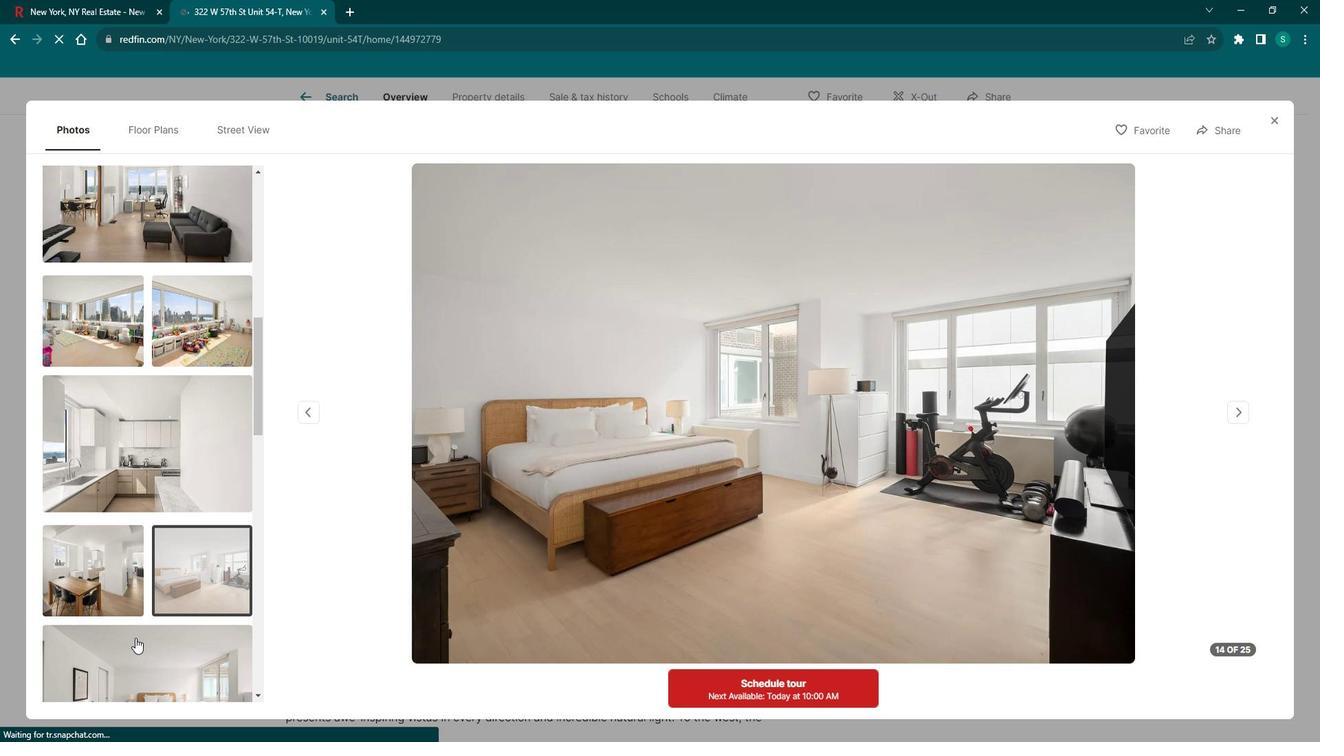 
Action: Mouse moved to (1288, 134)
Screenshot: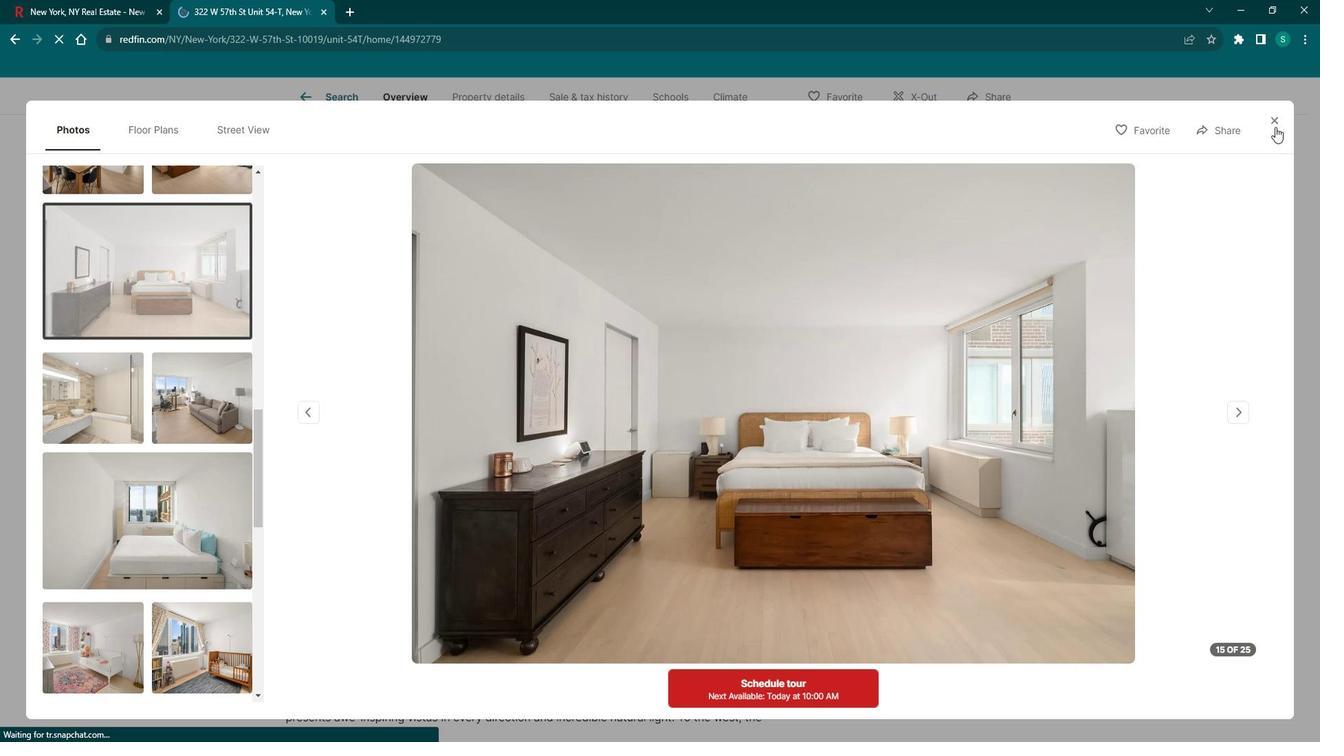 
Action: Mouse pressed left at (1288, 134)
Screenshot: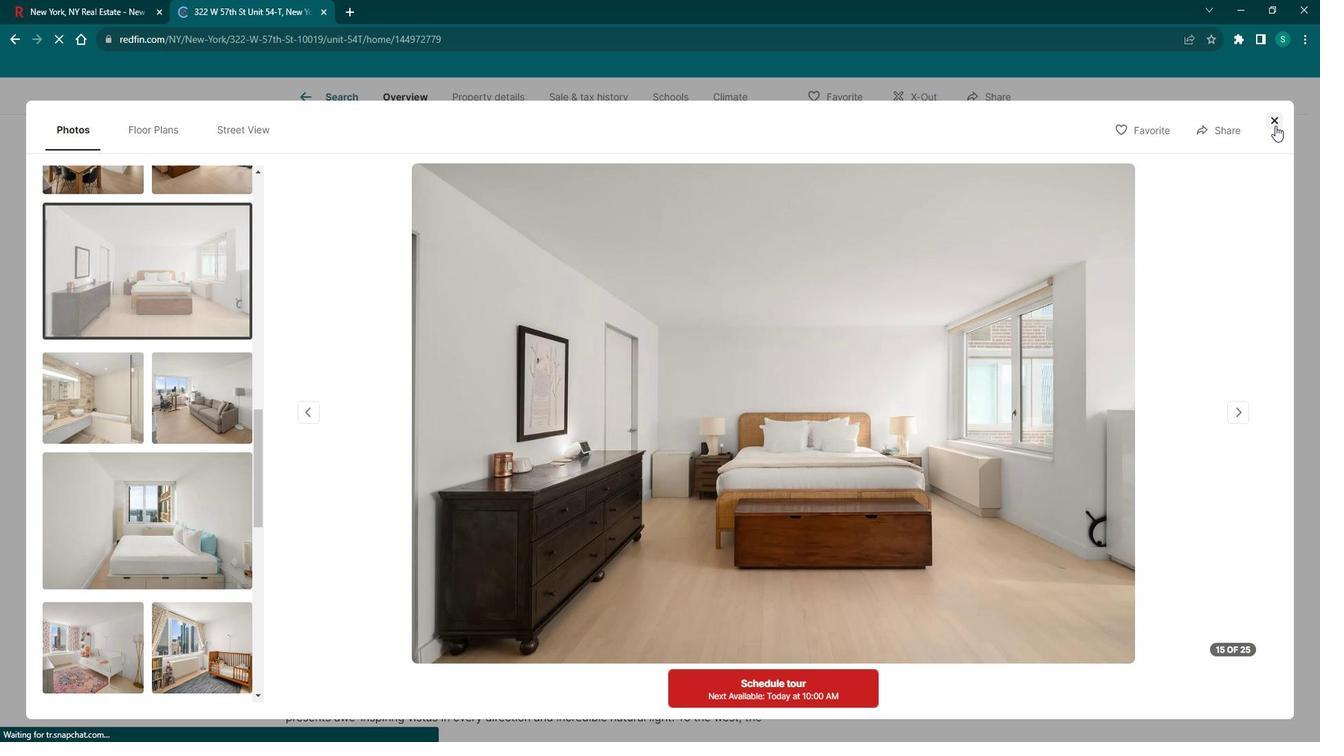 
Action: Mouse moved to (548, 382)
Screenshot: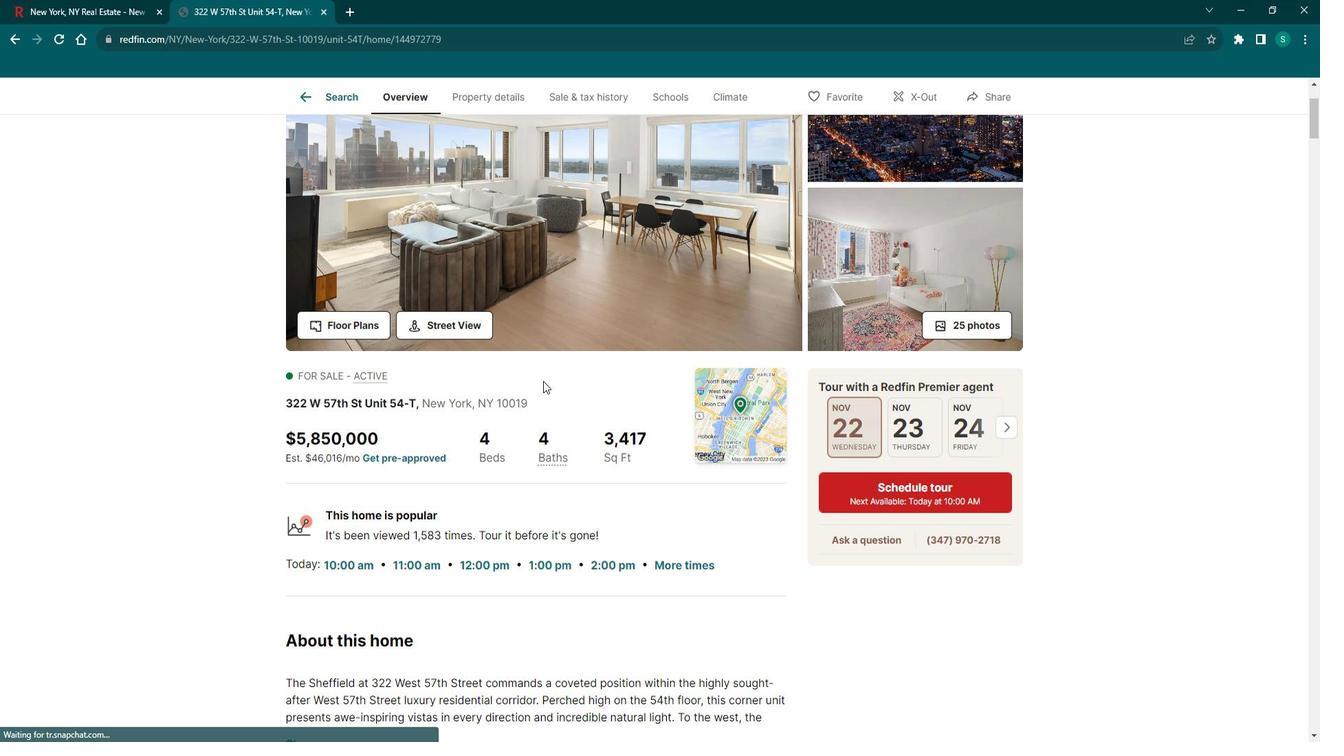 
Action: Mouse scrolled (548, 381) with delta (0, 0)
Screenshot: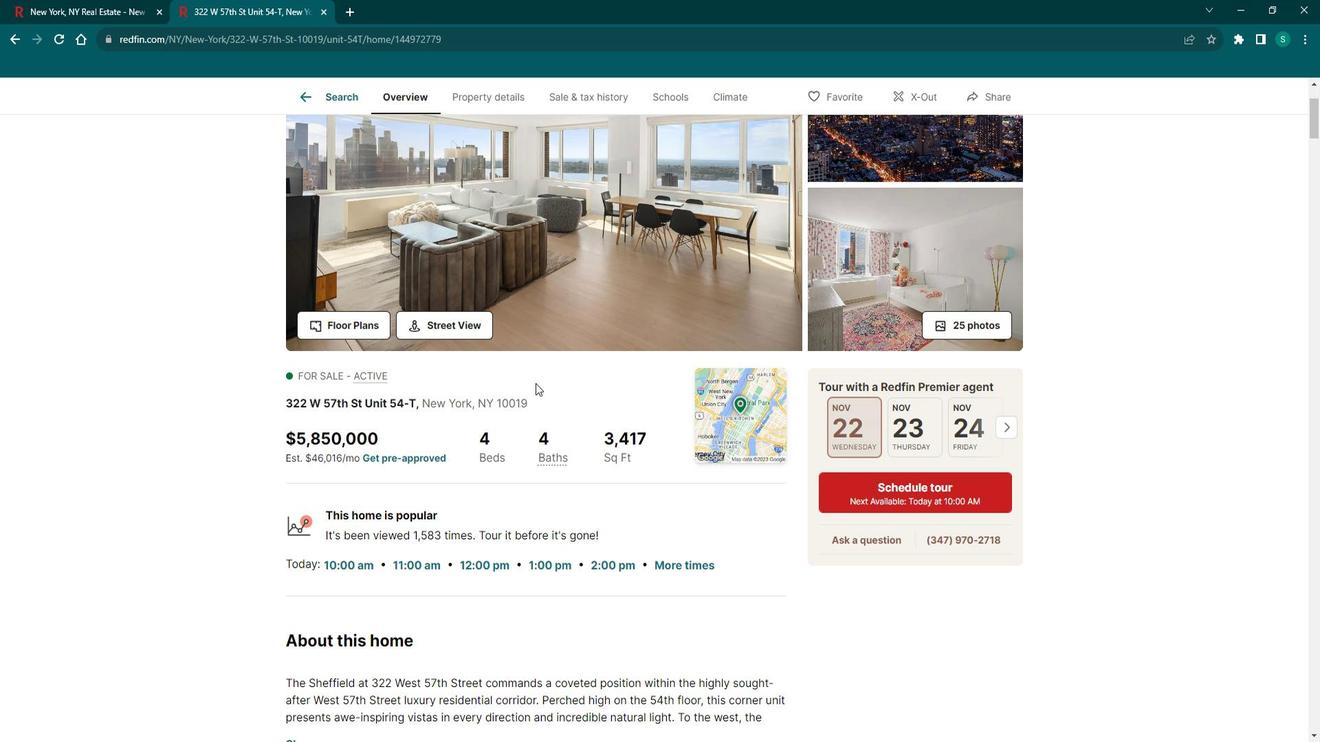
Action: Mouse scrolled (548, 381) with delta (0, 0)
Screenshot: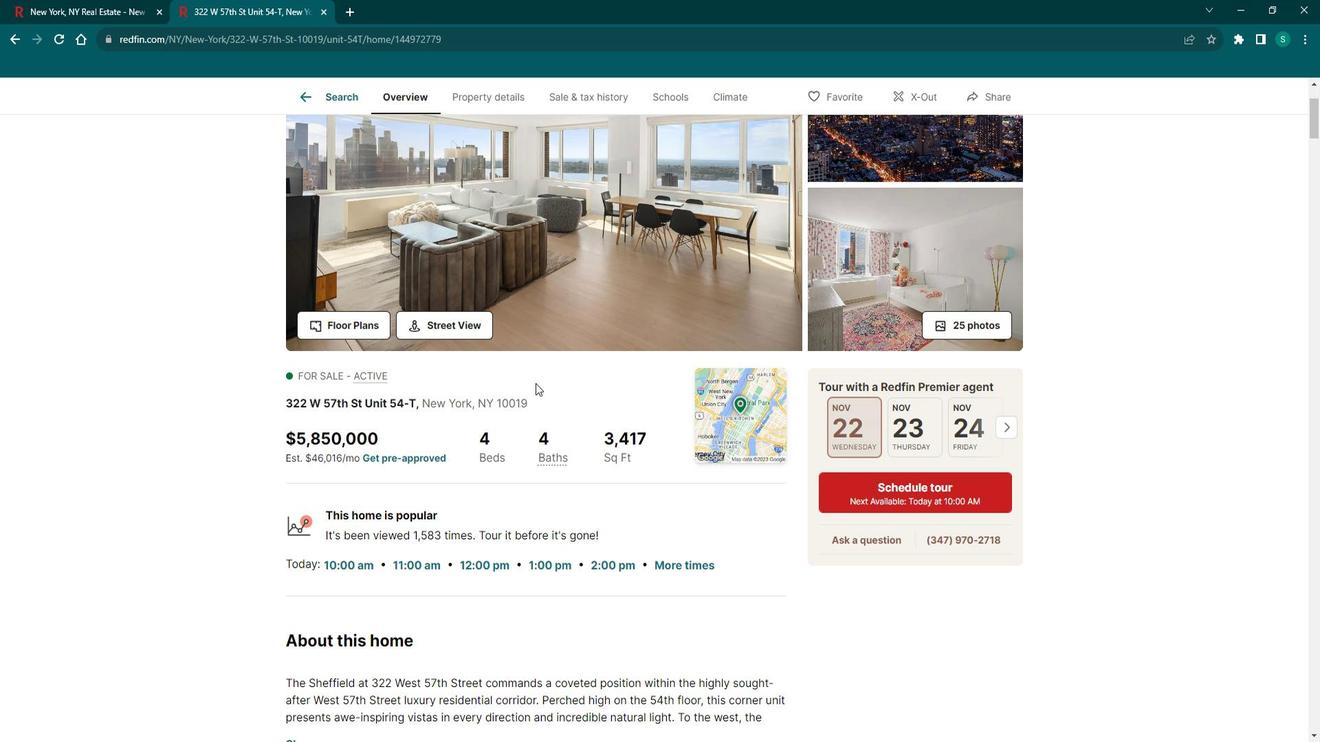 
Action: Mouse scrolled (548, 381) with delta (0, 0)
Screenshot: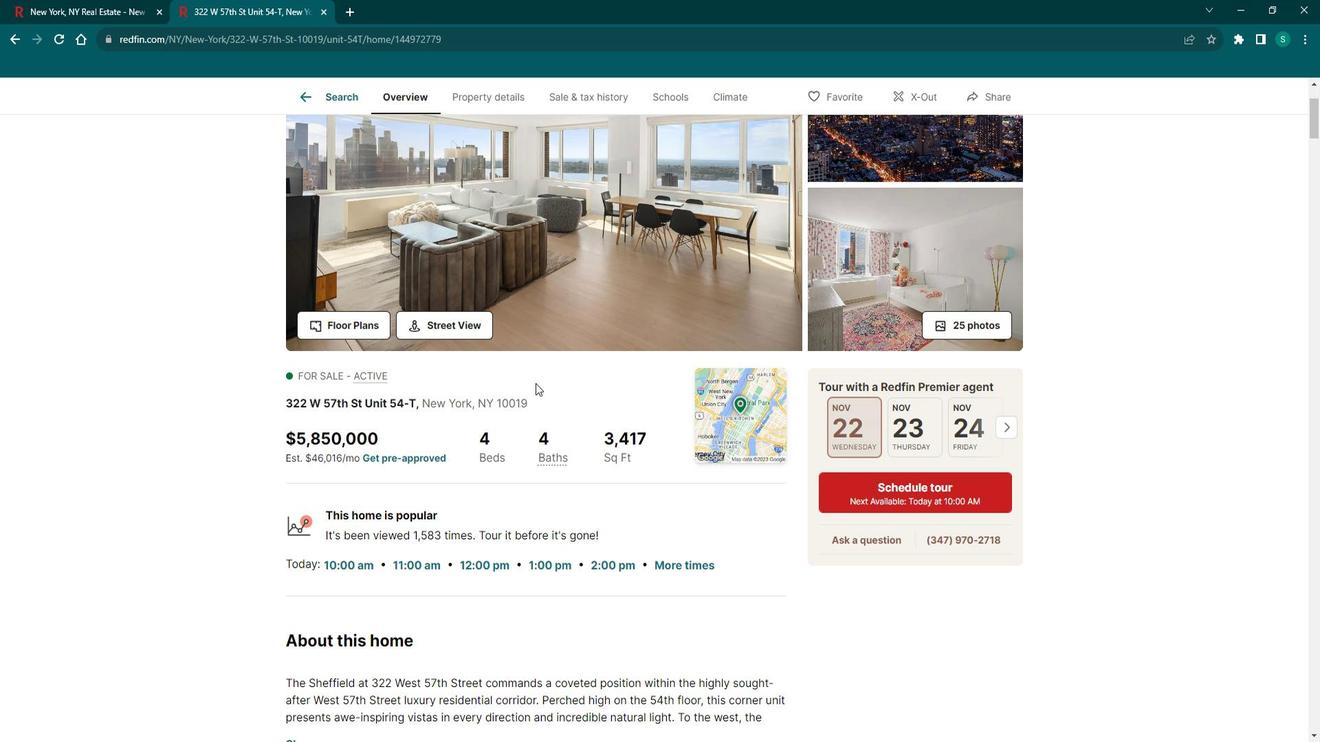 
Action: Mouse scrolled (548, 381) with delta (0, 0)
Screenshot: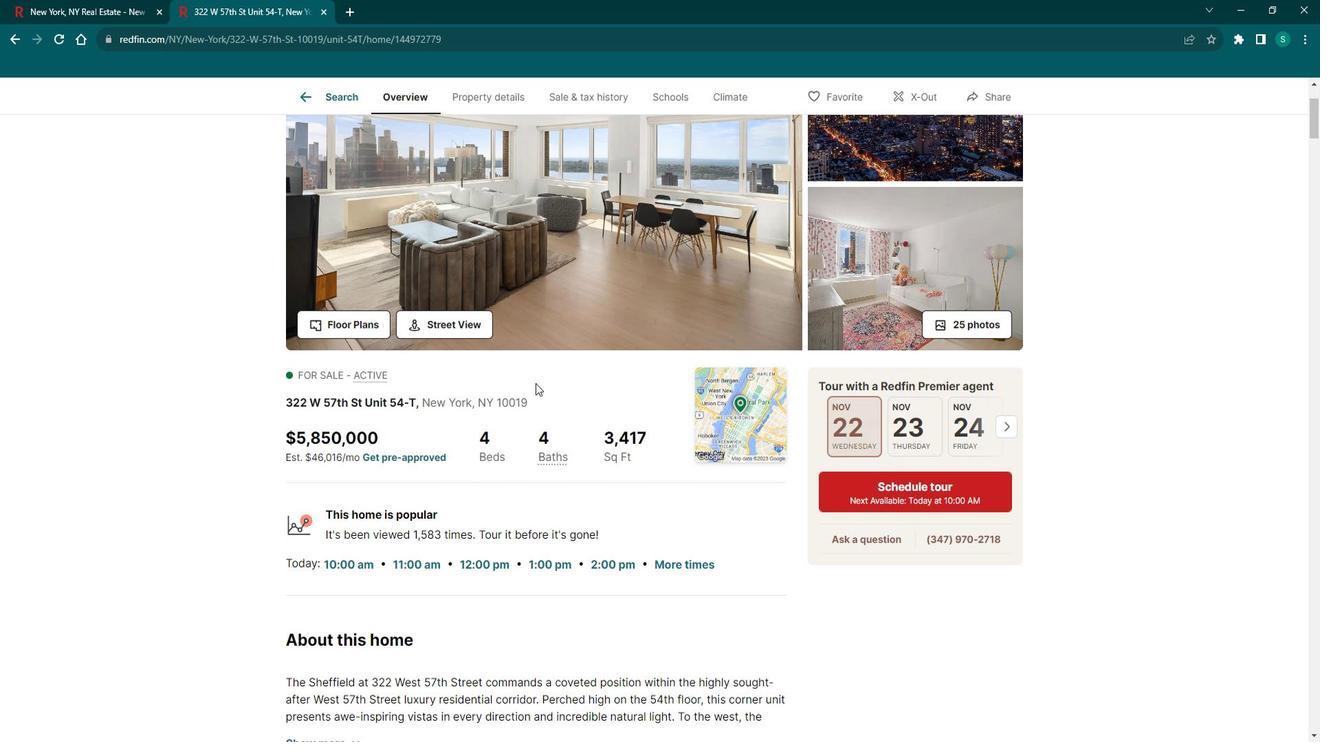 
Action: Mouse moved to (343, 459)
Screenshot: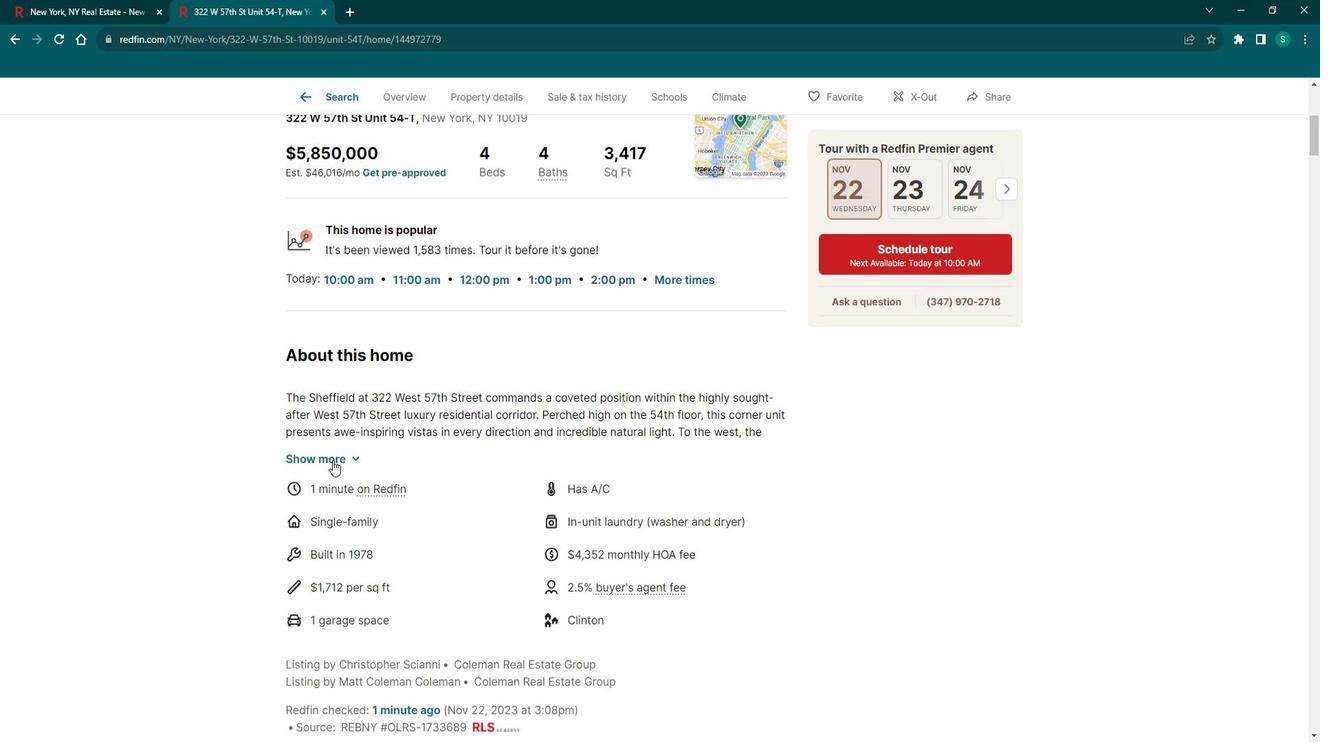 
Action: Mouse pressed left at (343, 459)
Screenshot: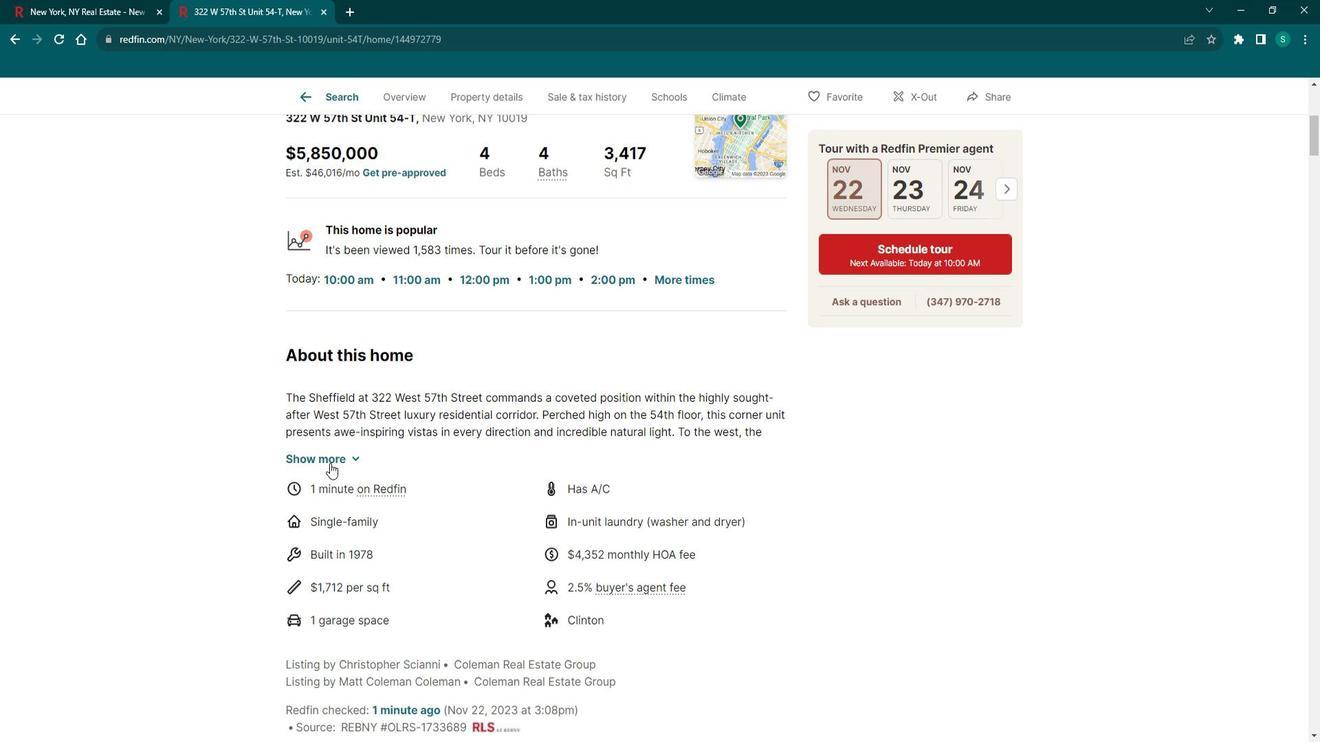 
Action: Mouse moved to (385, 441)
Screenshot: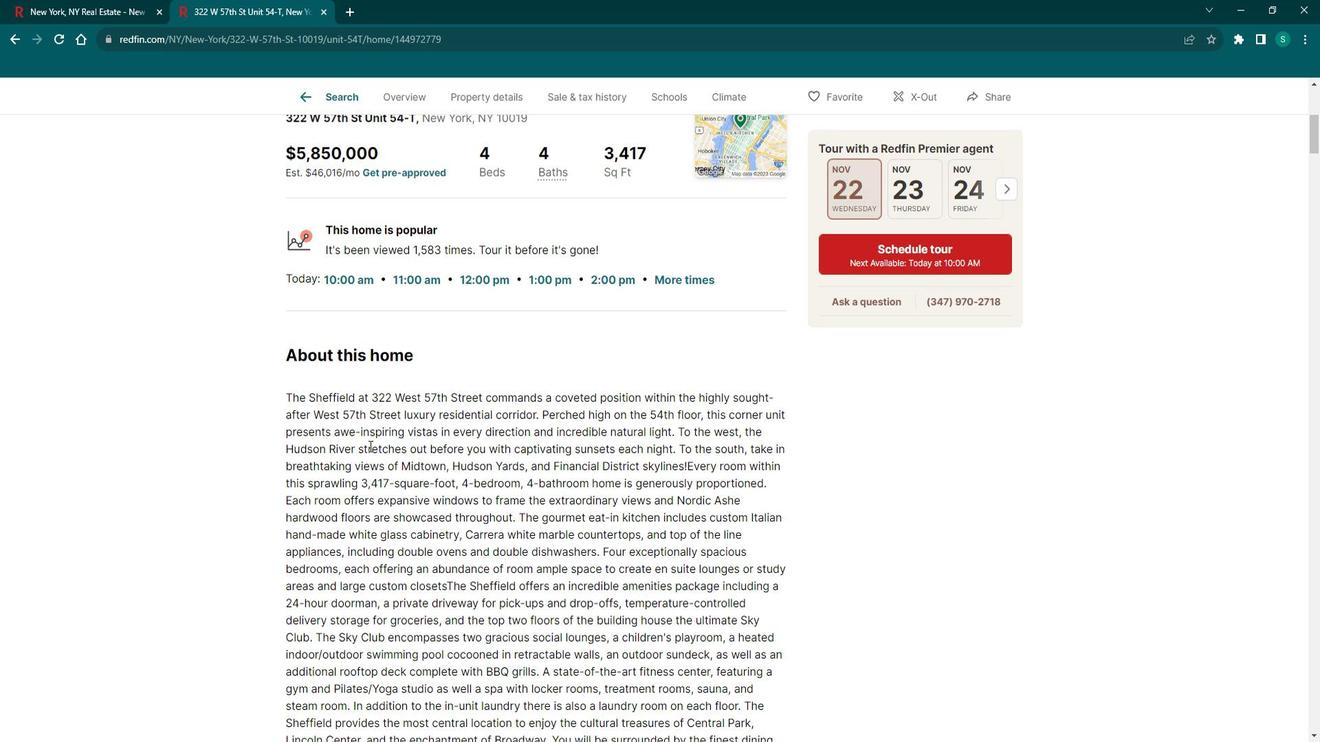 
Action: Mouse scrolled (385, 440) with delta (0, 0)
Screenshot: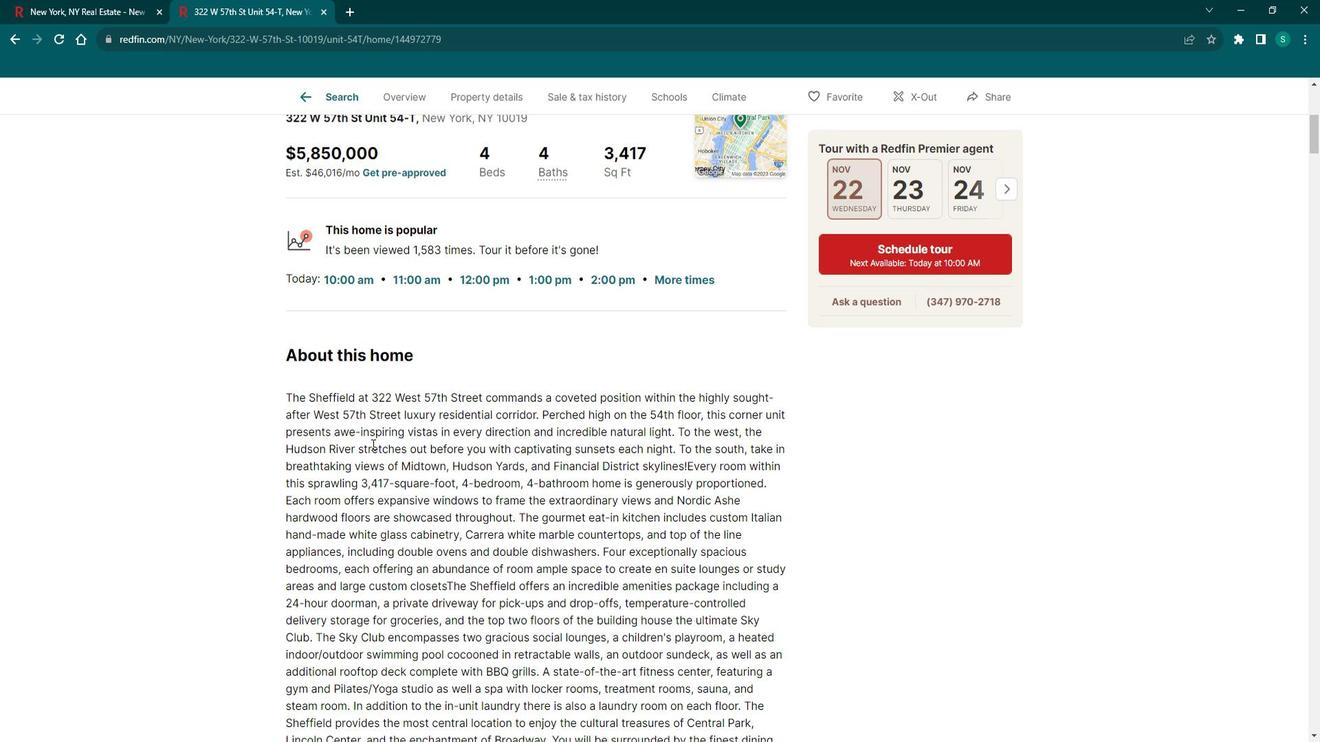 
Action: Mouse scrolled (385, 440) with delta (0, 0)
Screenshot: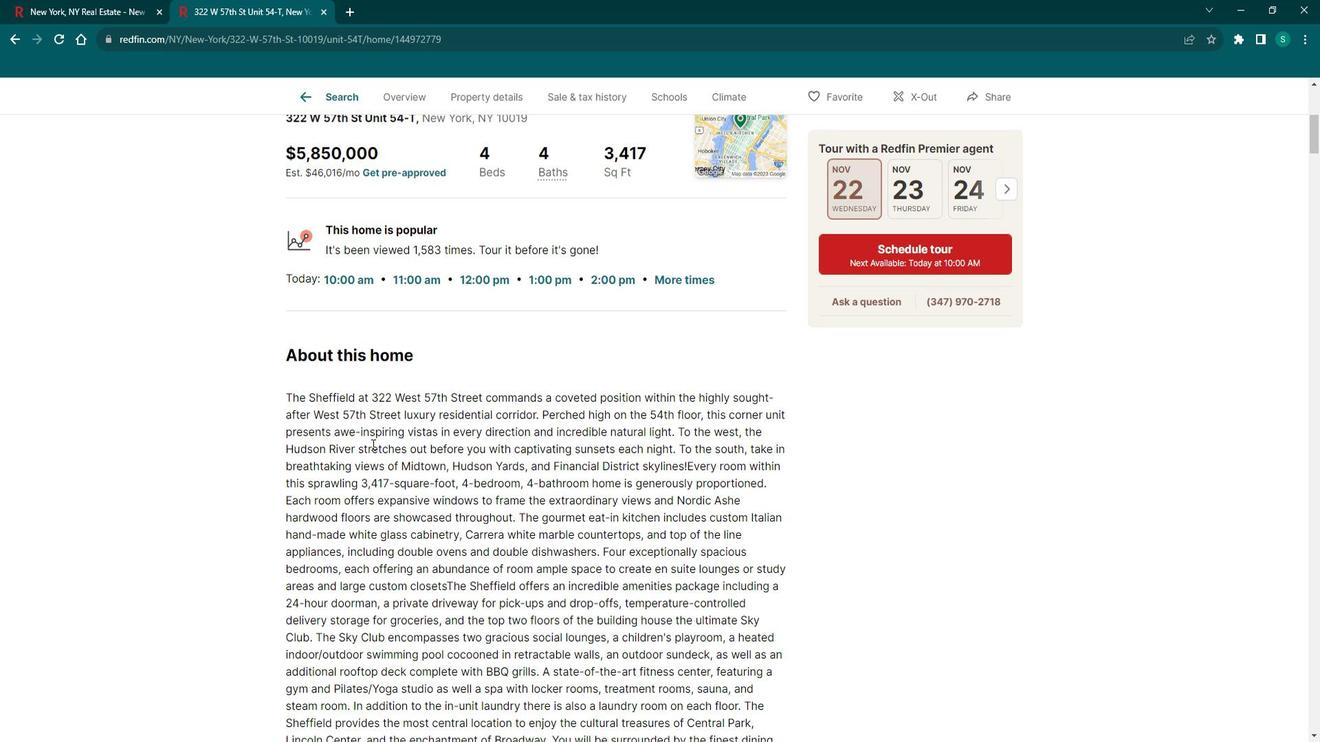 
Action: Mouse scrolled (385, 440) with delta (0, 0)
Screenshot: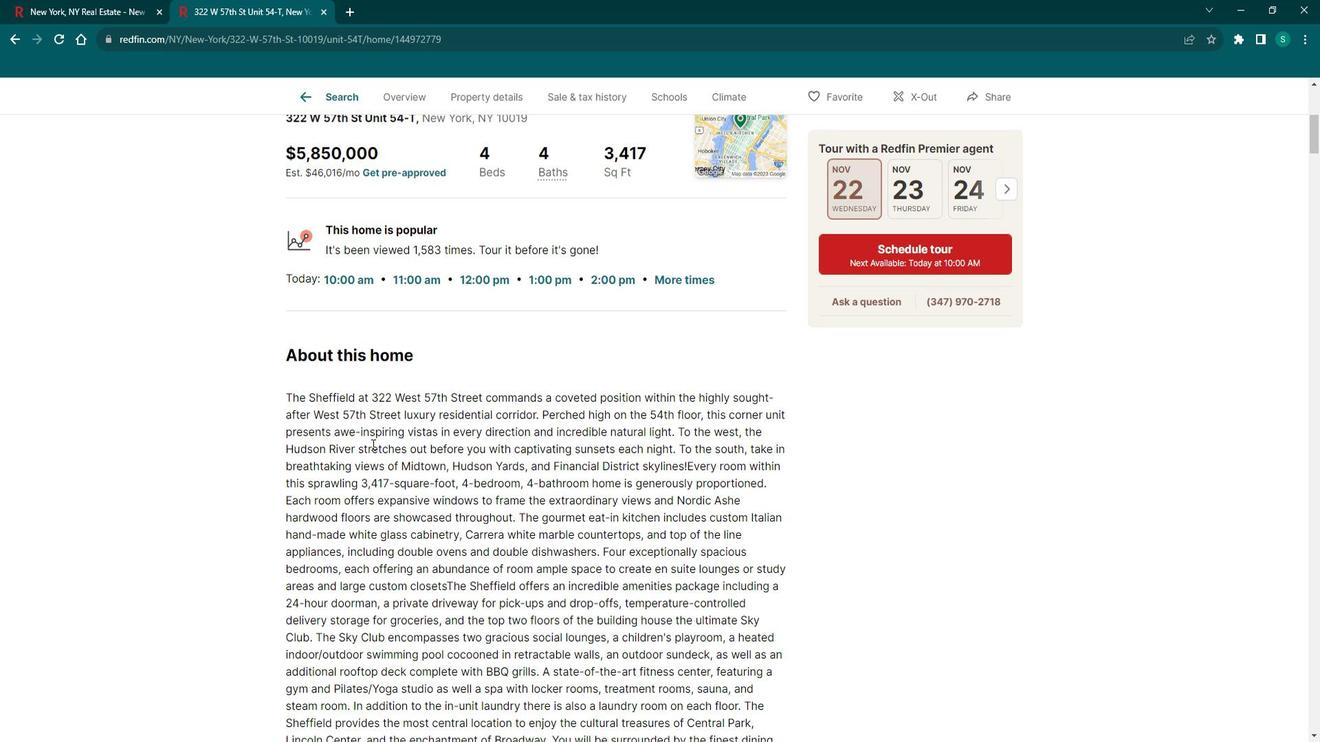 
Action: Mouse scrolled (385, 440) with delta (0, 0)
Screenshot: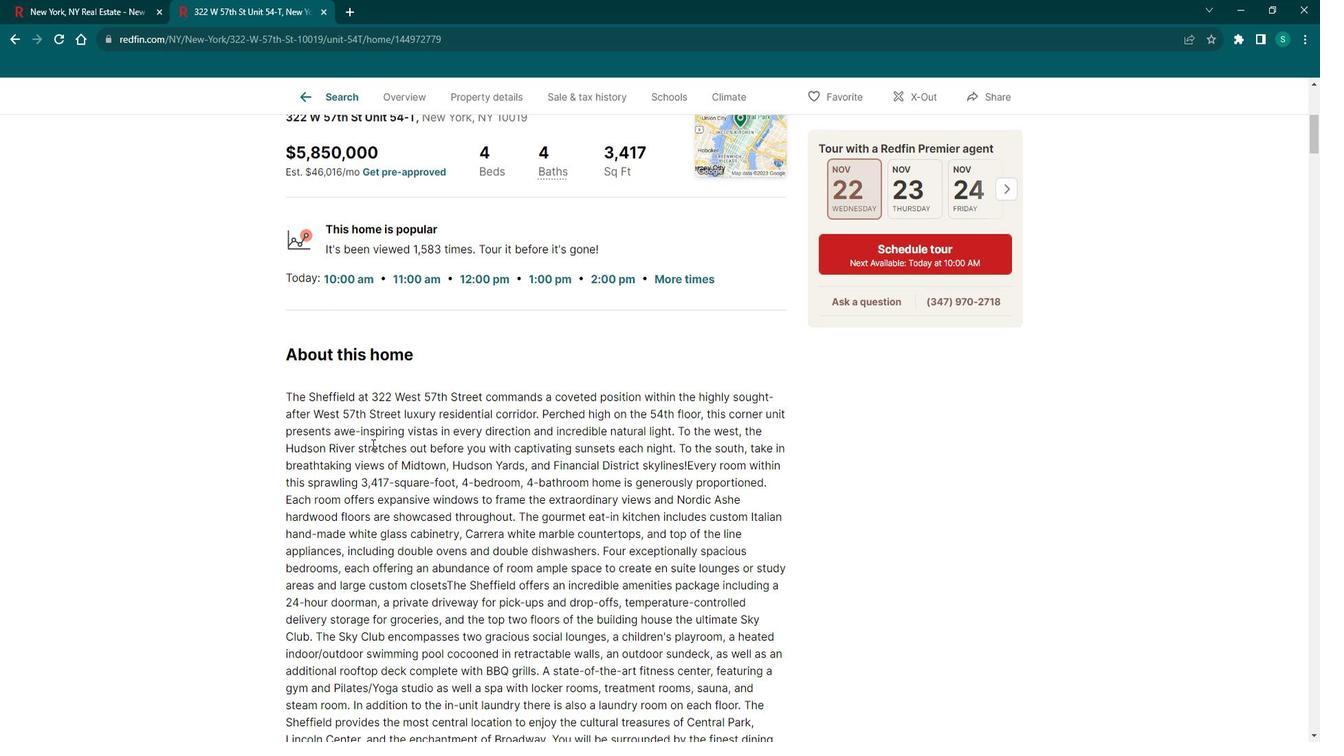 
Action: Mouse scrolled (385, 440) with delta (0, 0)
Screenshot: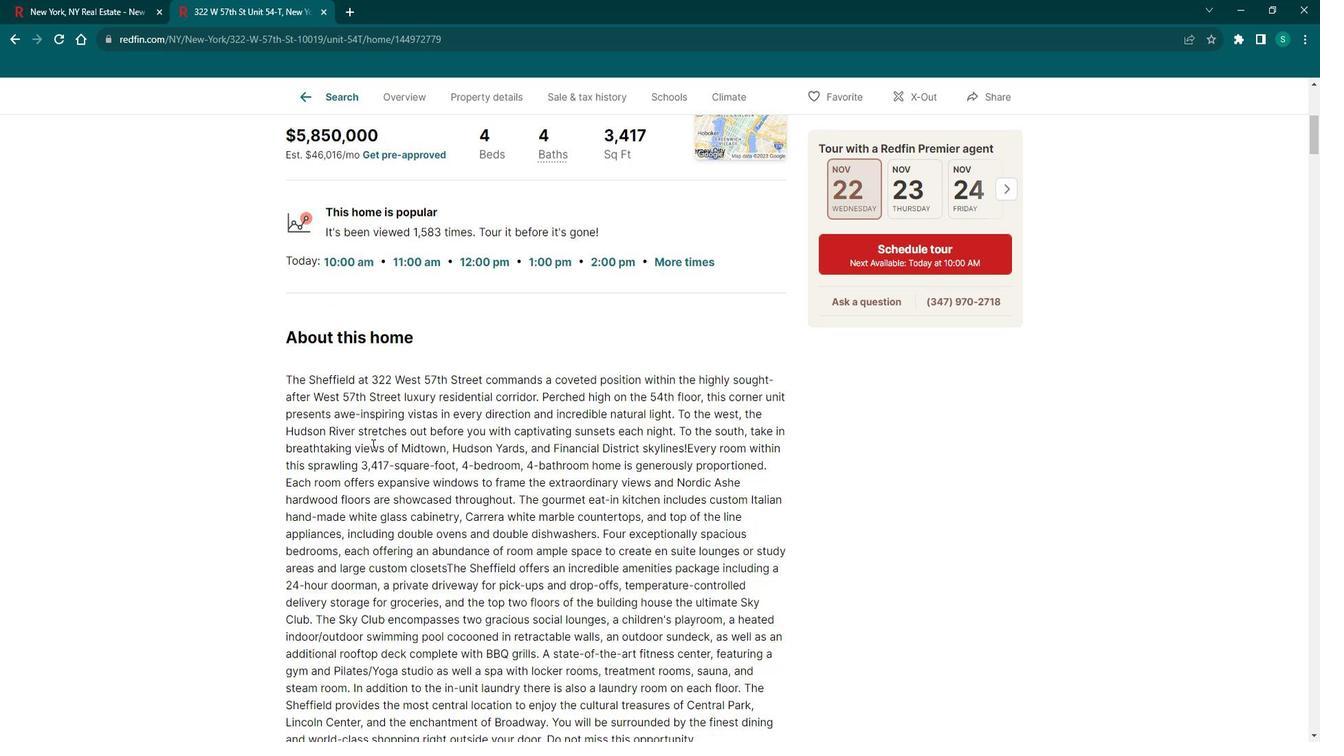 
Action: Mouse scrolled (385, 440) with delta (0, 0)
Screenshot: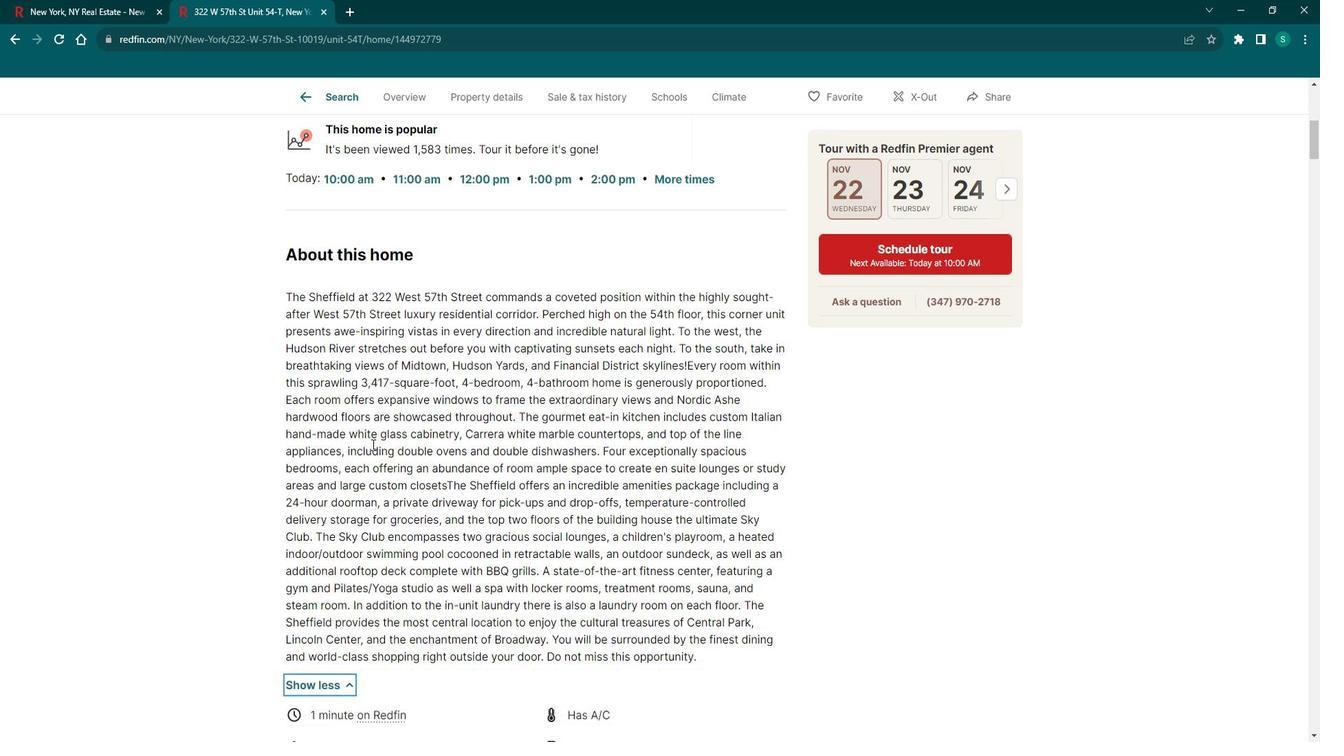 
Action: Mouse scrolled (385, 440) with delta (0, 0)
Screenshot: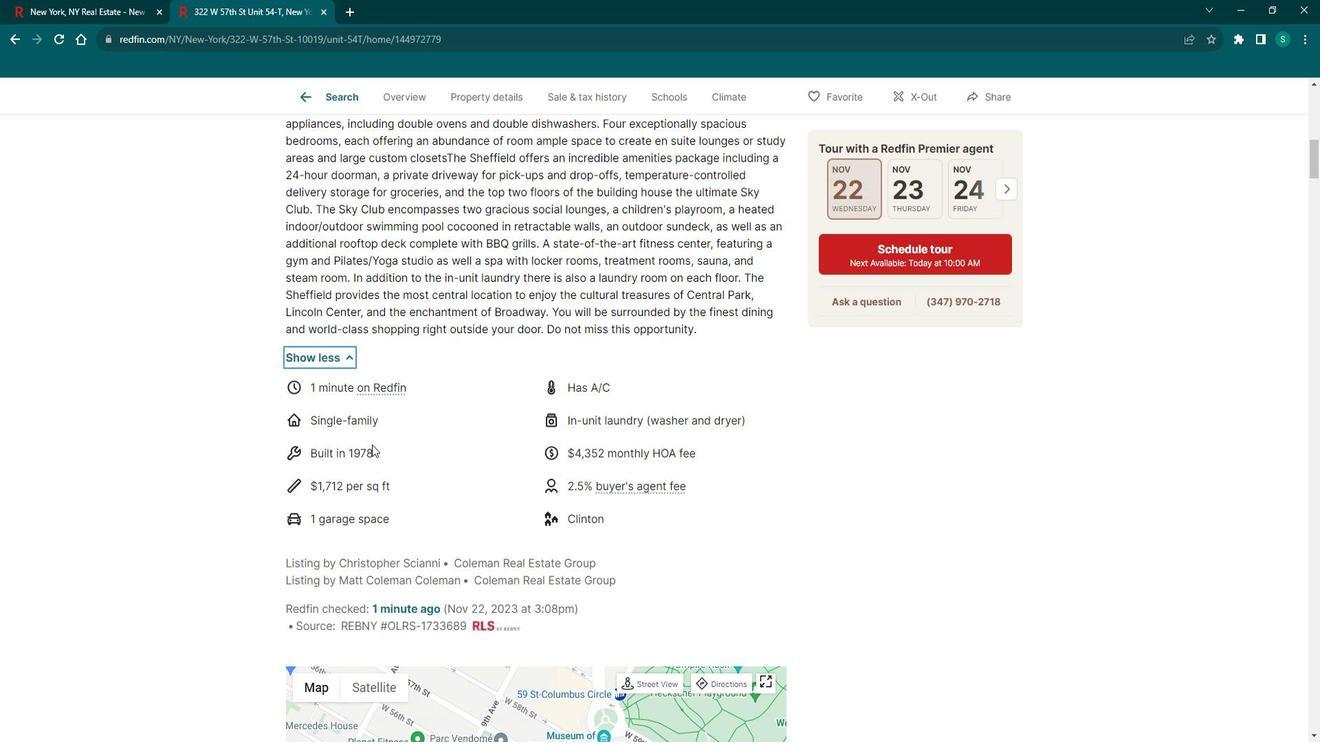 
Action: Mouse scrolled (385, 440) with delta (0, 0)
Screenshot: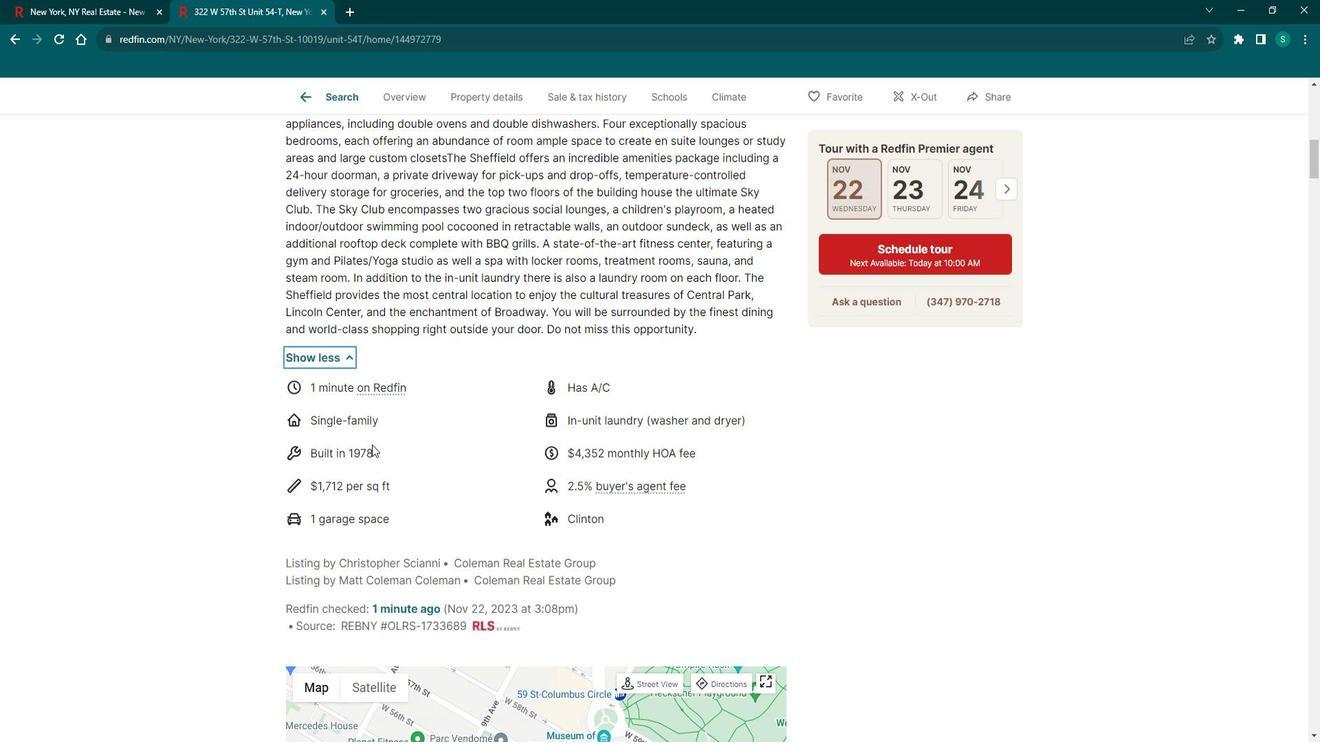 
Action: Mouse scrolled (385, 440) with delta (0, 0)
Screenshot: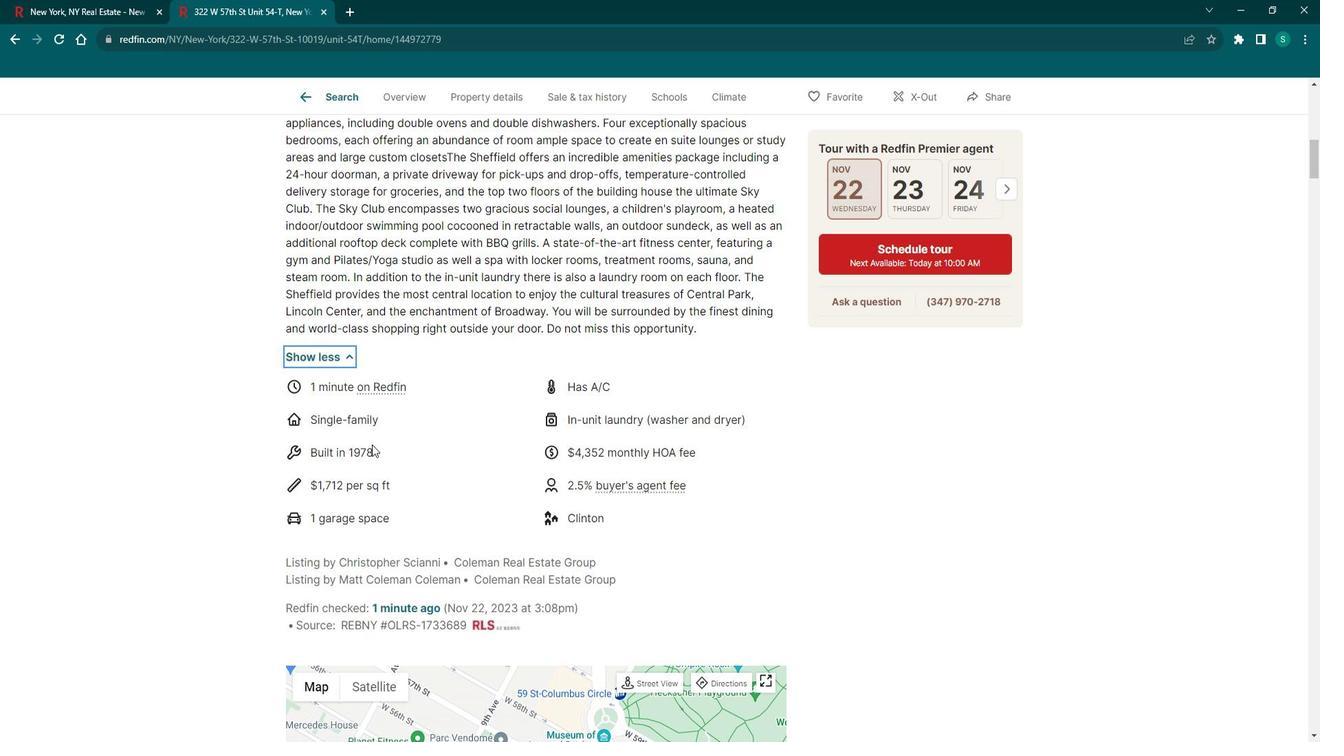 
Action: Mouse scrolled (385, 440) with delta (0, 0)
Screenshot: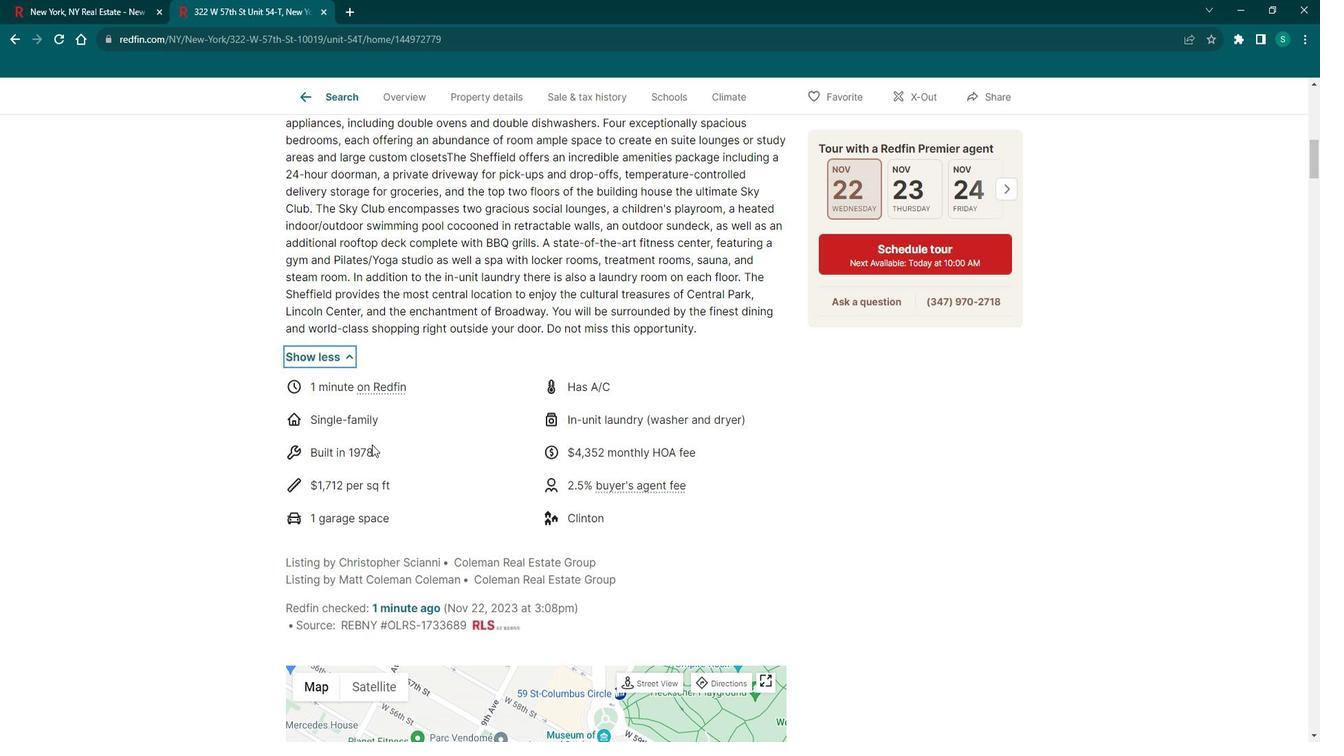 
Action: Mouse scrolled (385, 440) with delta (0, 0)
Screenshot: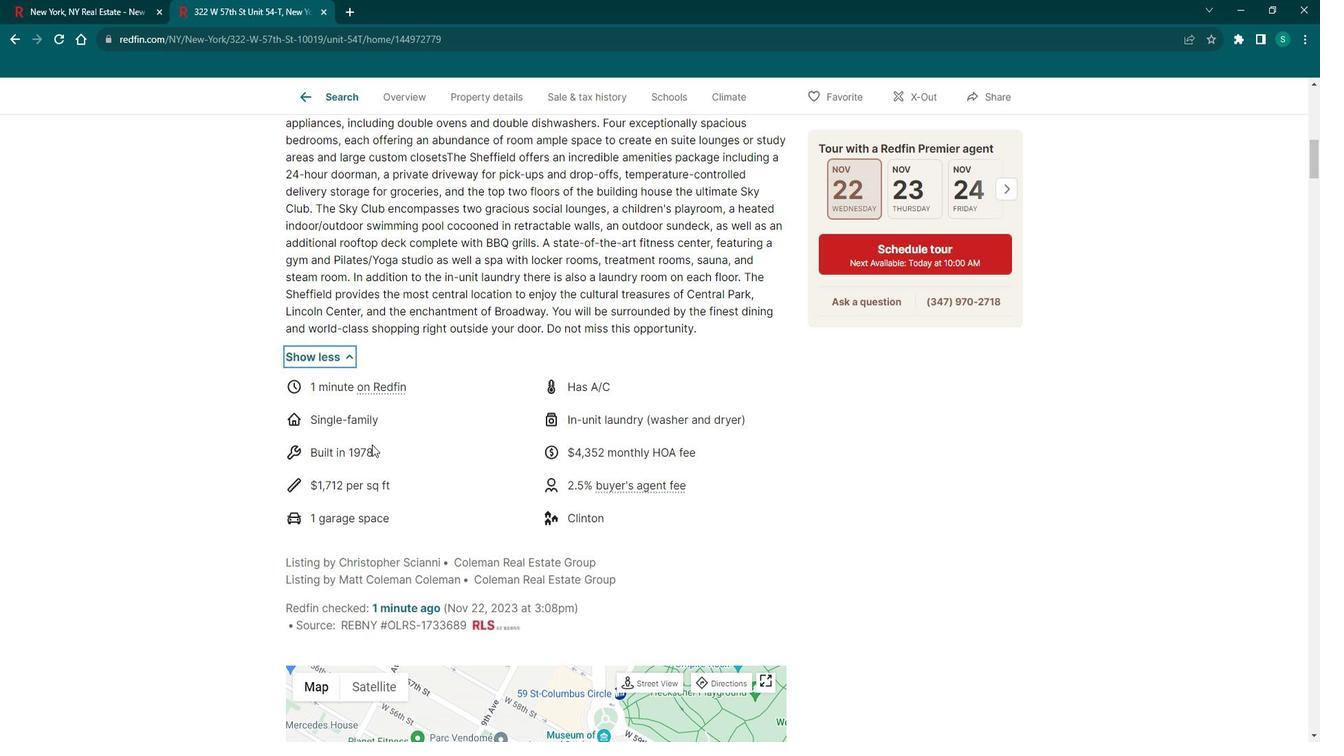 
Action: Mouse scrolled (385, 440) with delta (0, 0)
Screenshot: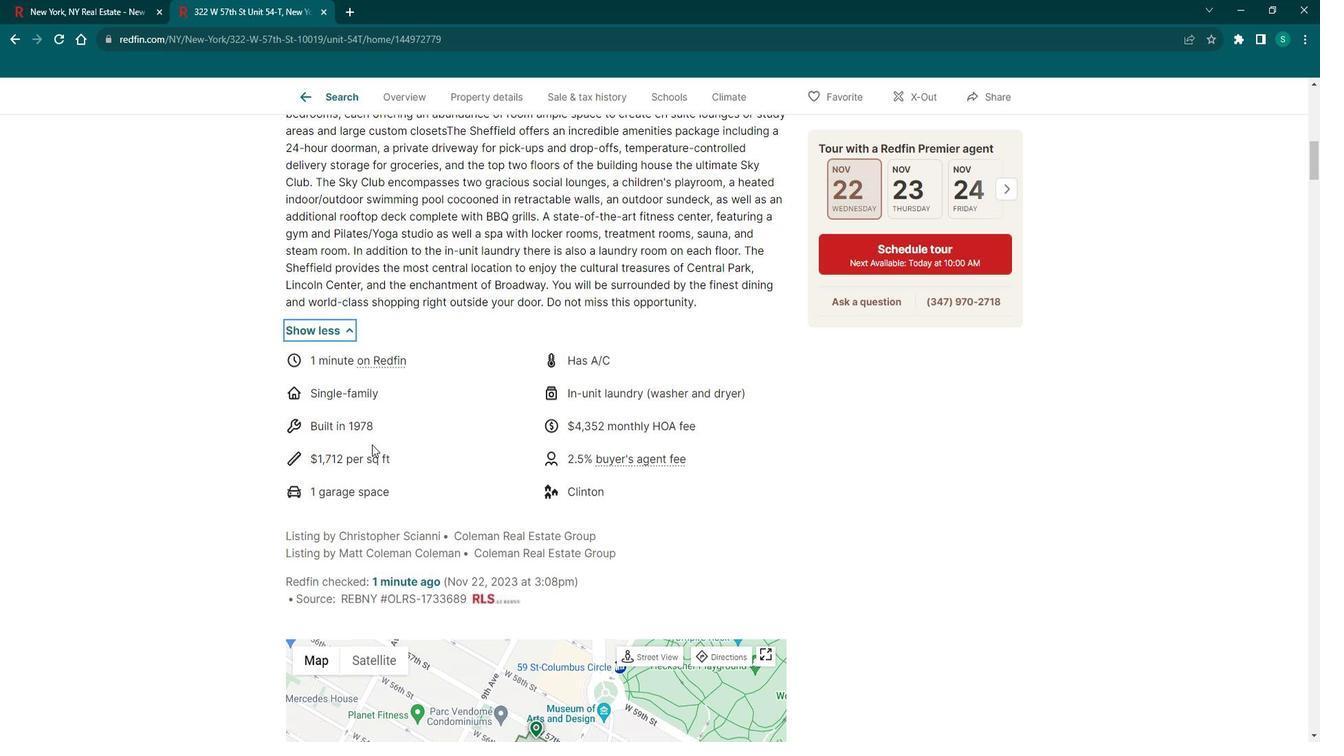
Action: Mouse scrolled (385, 440) with delta (0, 0)
Screenshot: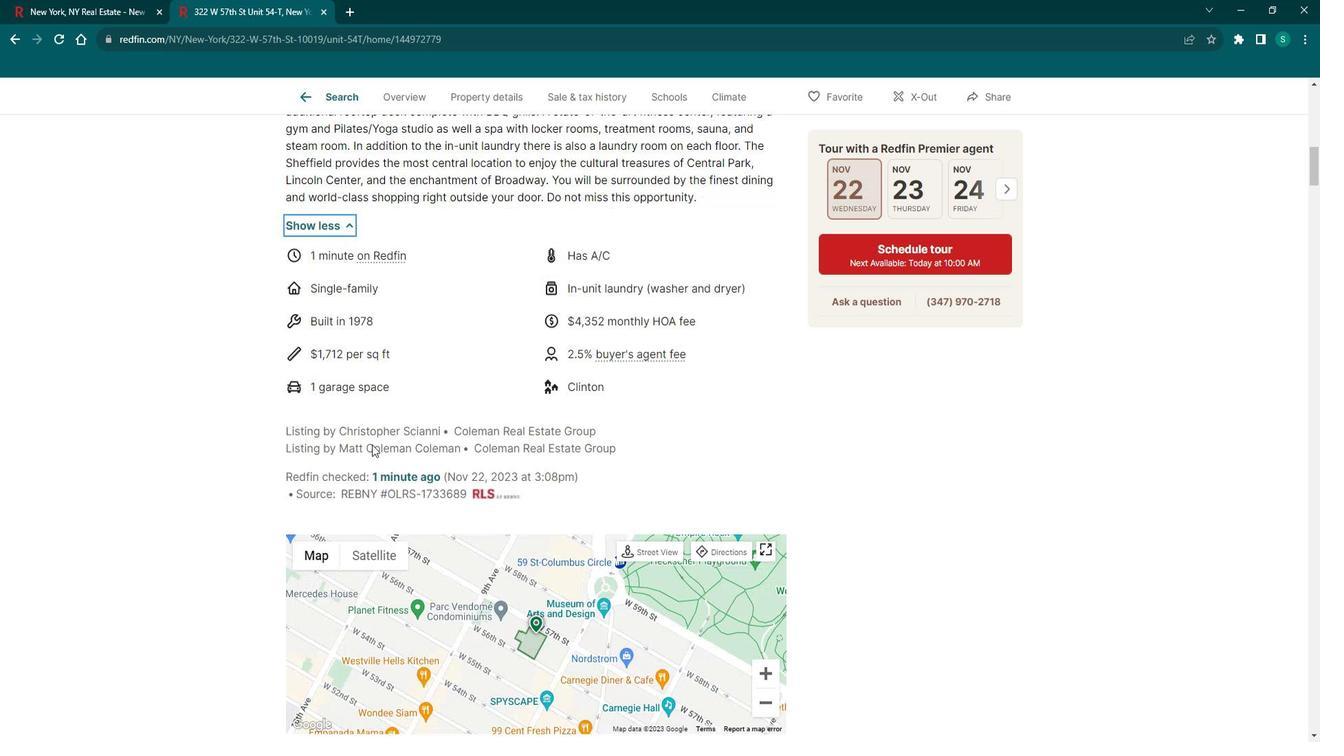 
Action: Mouse scrolled (385, 442) with delta (0, 0)
Screenshot: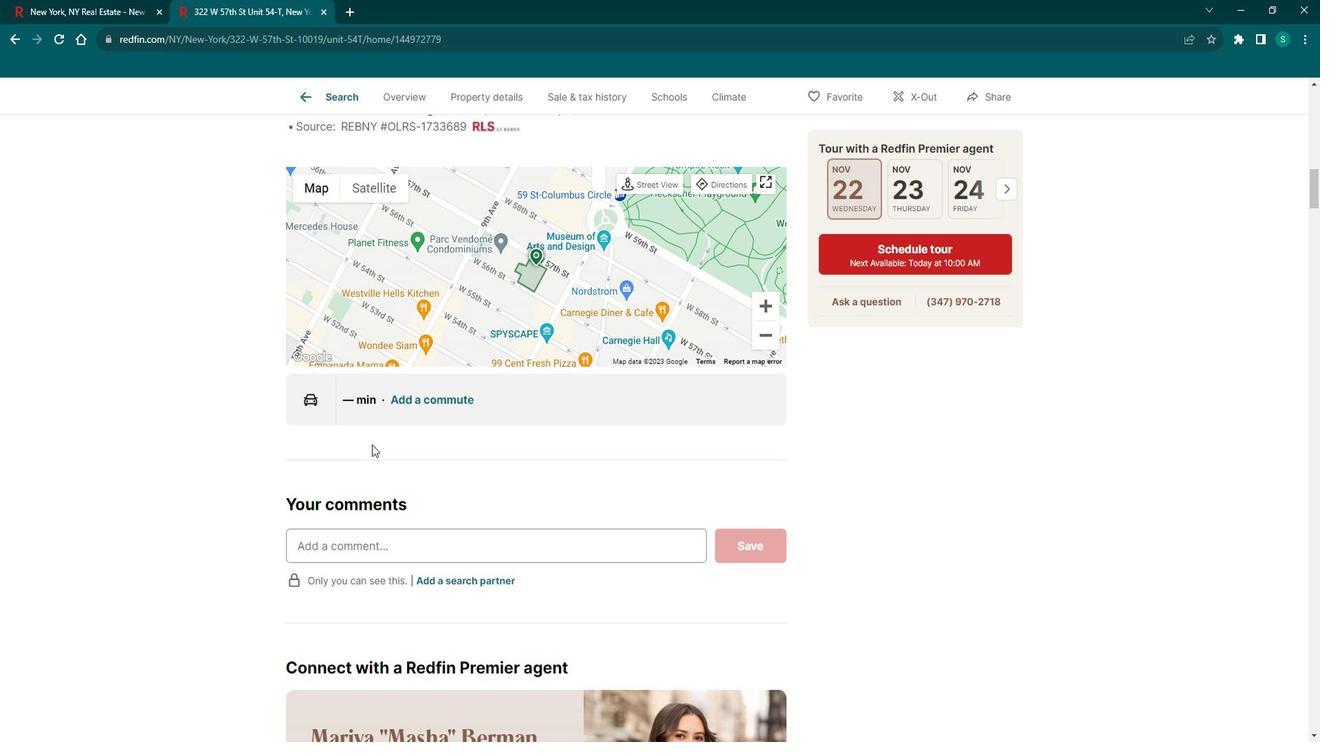 
Action: Mouse scrolled (385, 442) with delta (0, 0)
Screenshot: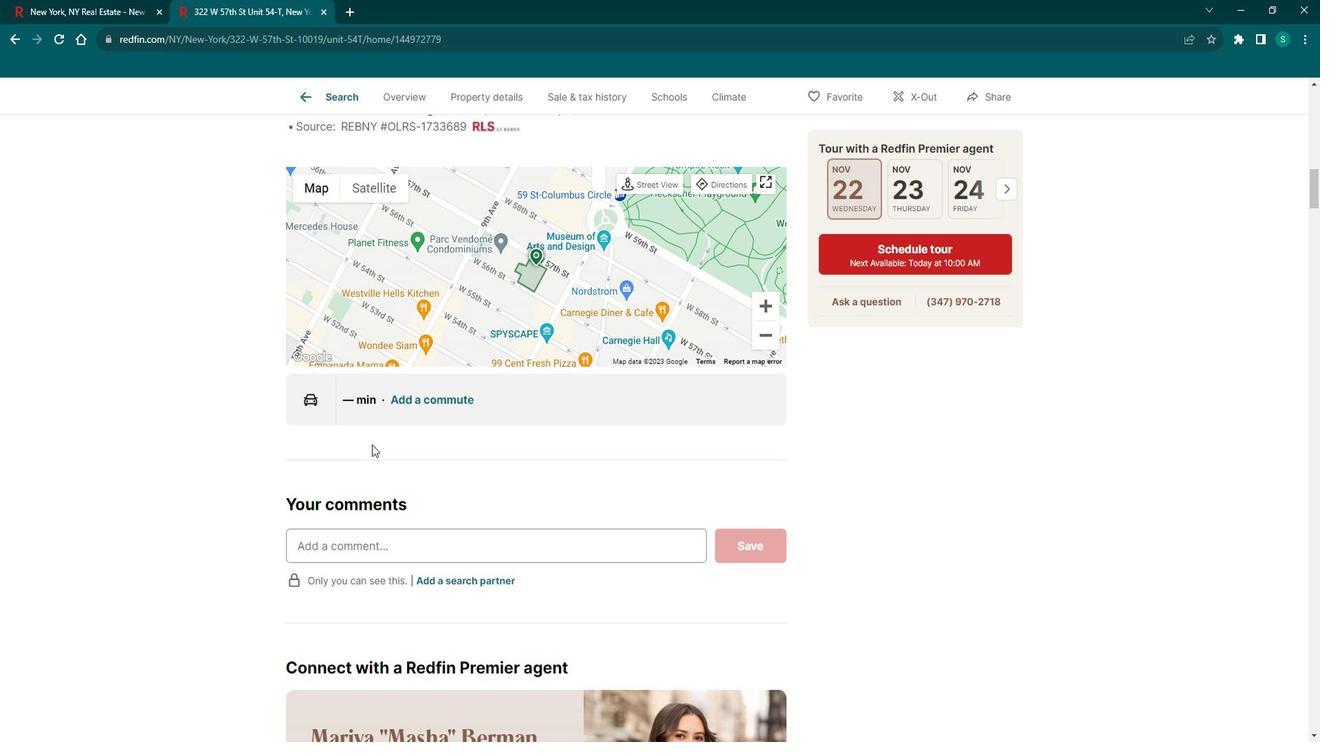 
Action: Mouse scrolled (385, 442) with delta (0, 0)
Screenshot: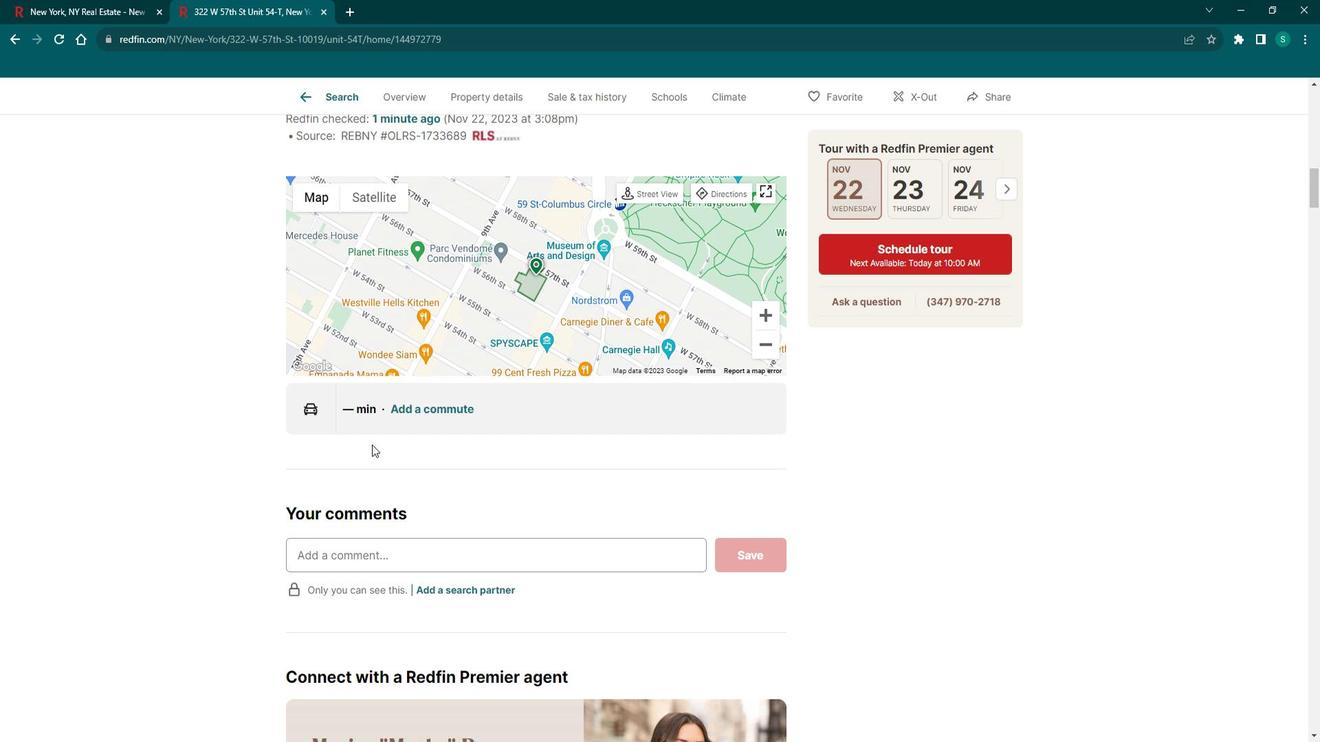 
Action: Mouse scrolled (385, 440) with delta (0, 0)
Screenshot: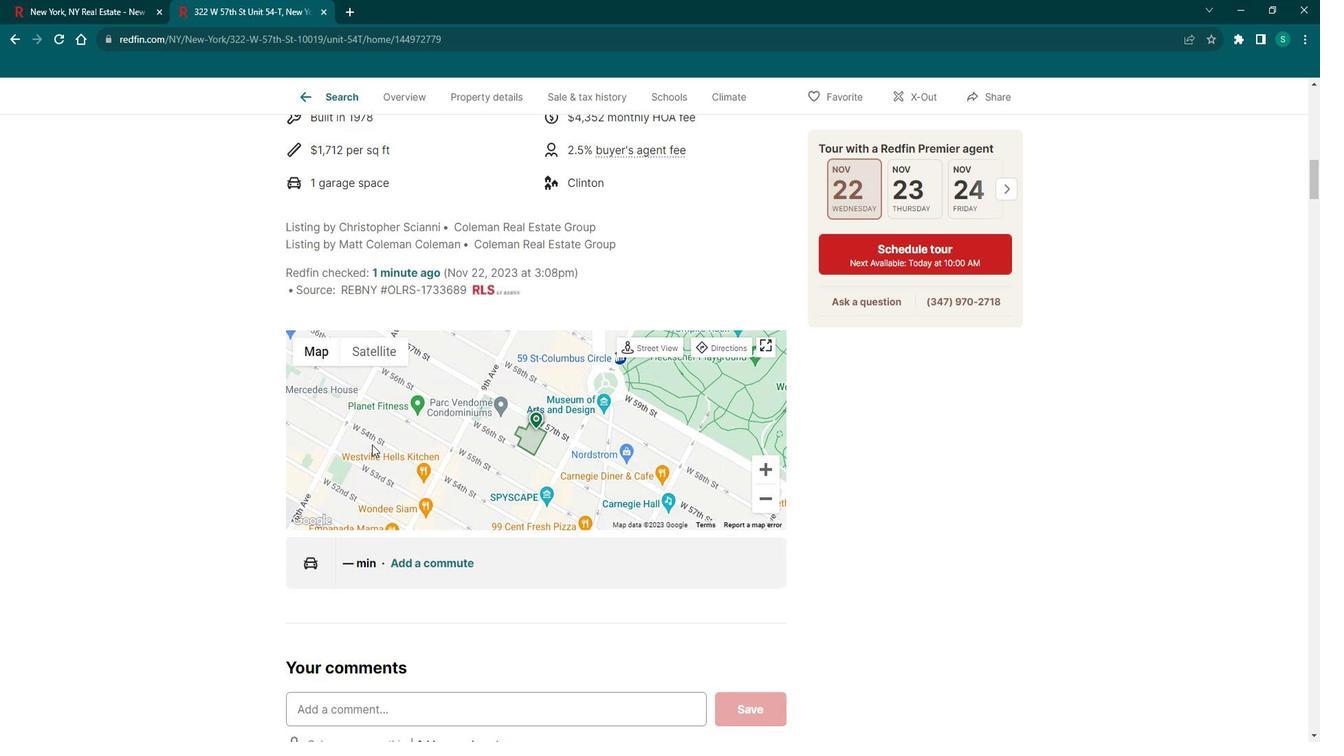 
Action: Mouse moved to (376, 338)
Screenshot: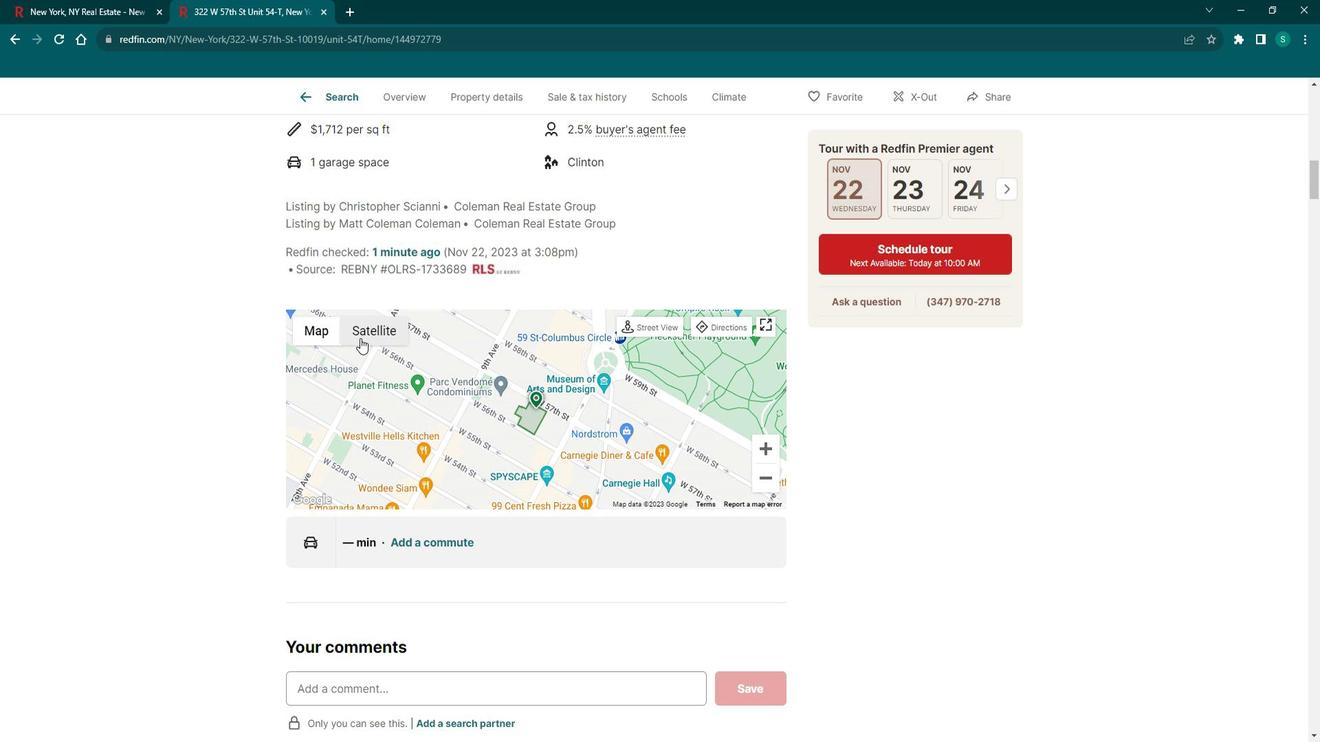 
Action: Mouse scrolled (376, 338) with delta (0, 0)
Screenshot: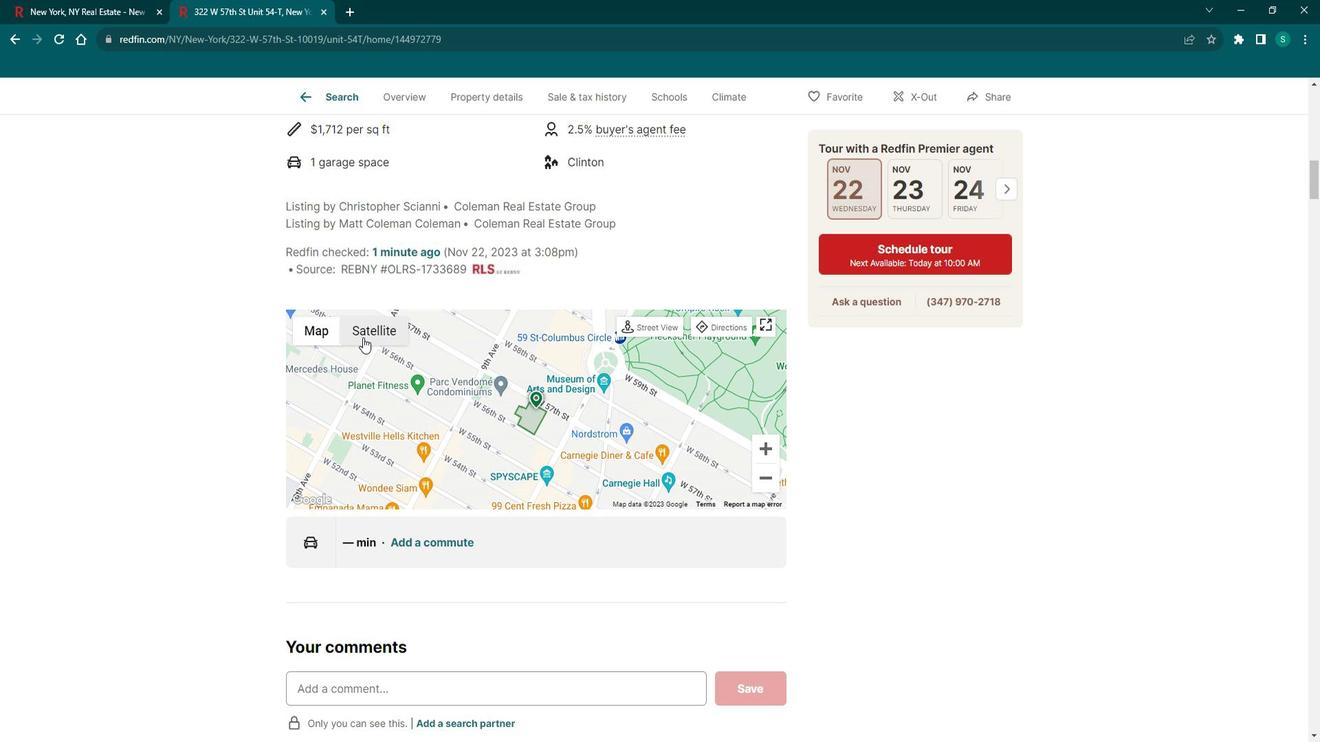 
Action: Mouse scrolled (376, 337) with delta (0, 0)
Screenshot: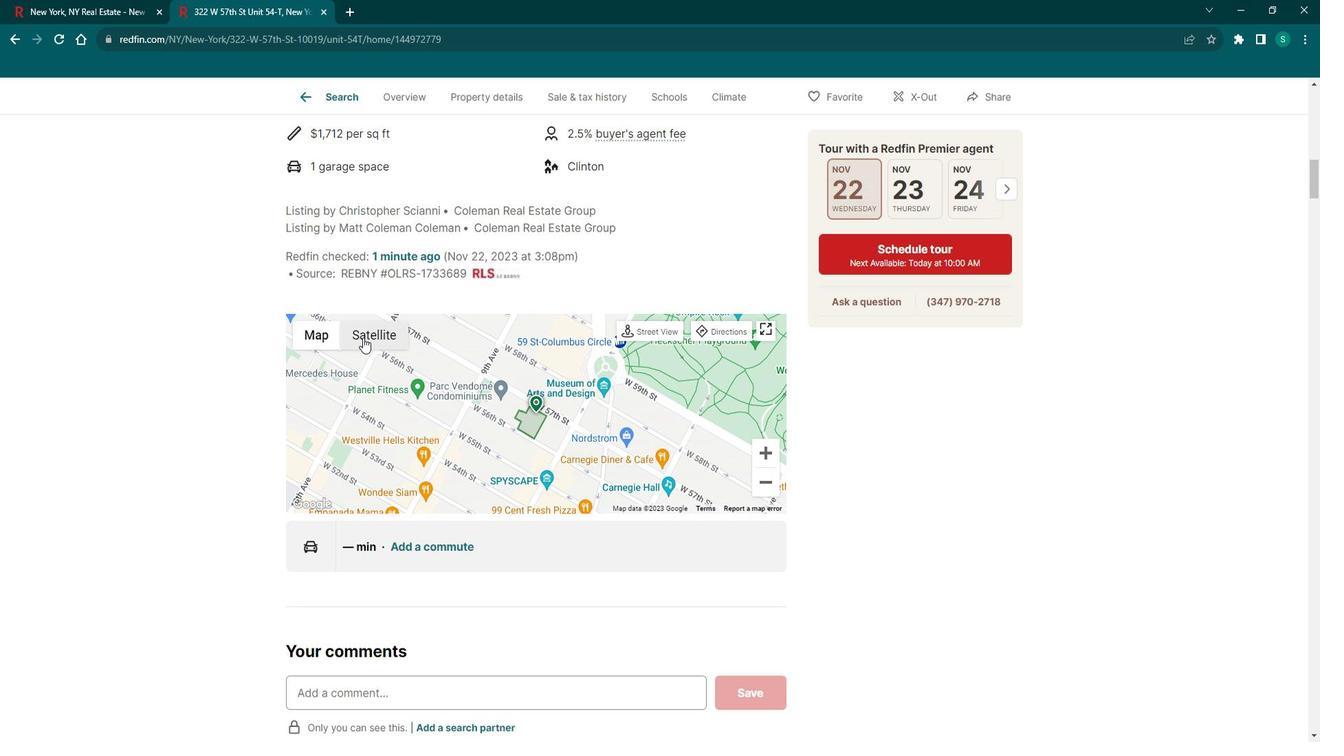 
Action: Mouse scrolled (376, 337) with delta (0, 0)
Screenshot: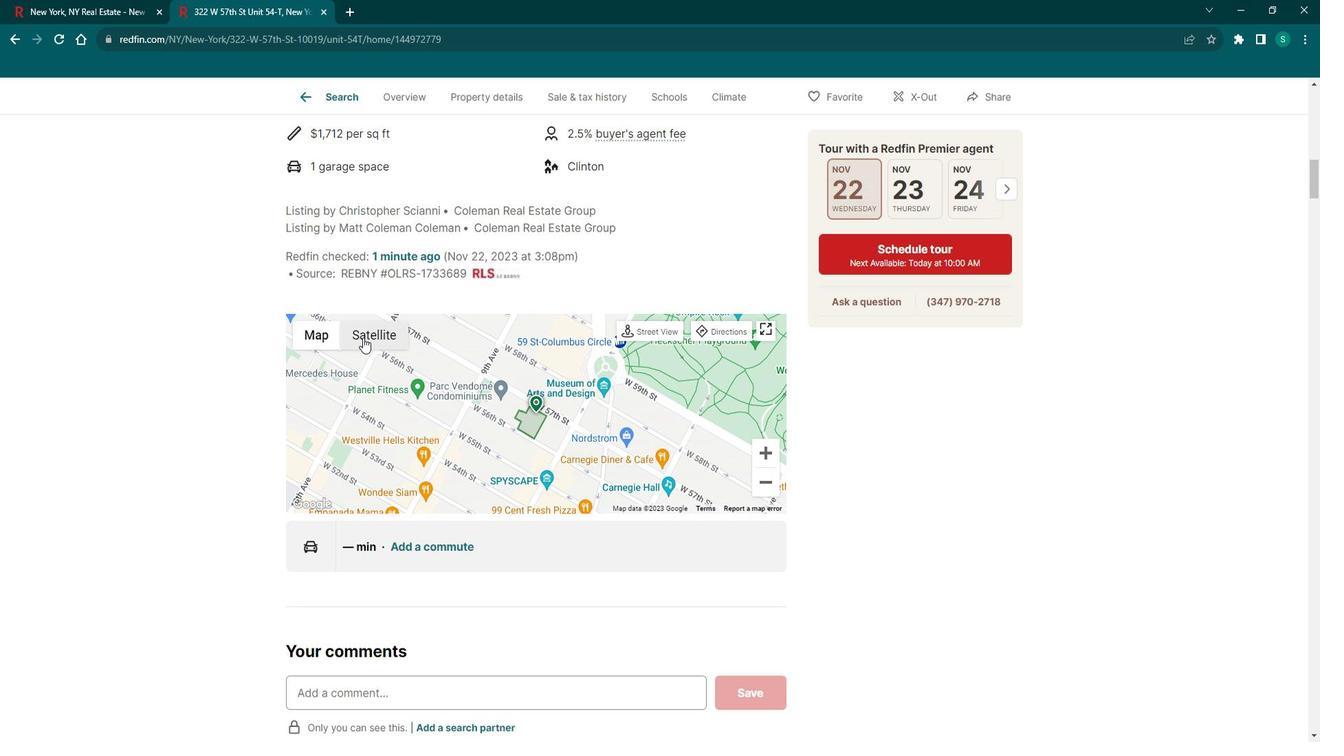 
Action: Mouse scrolled (376, 337) with delta (0, 0)
Screenshot: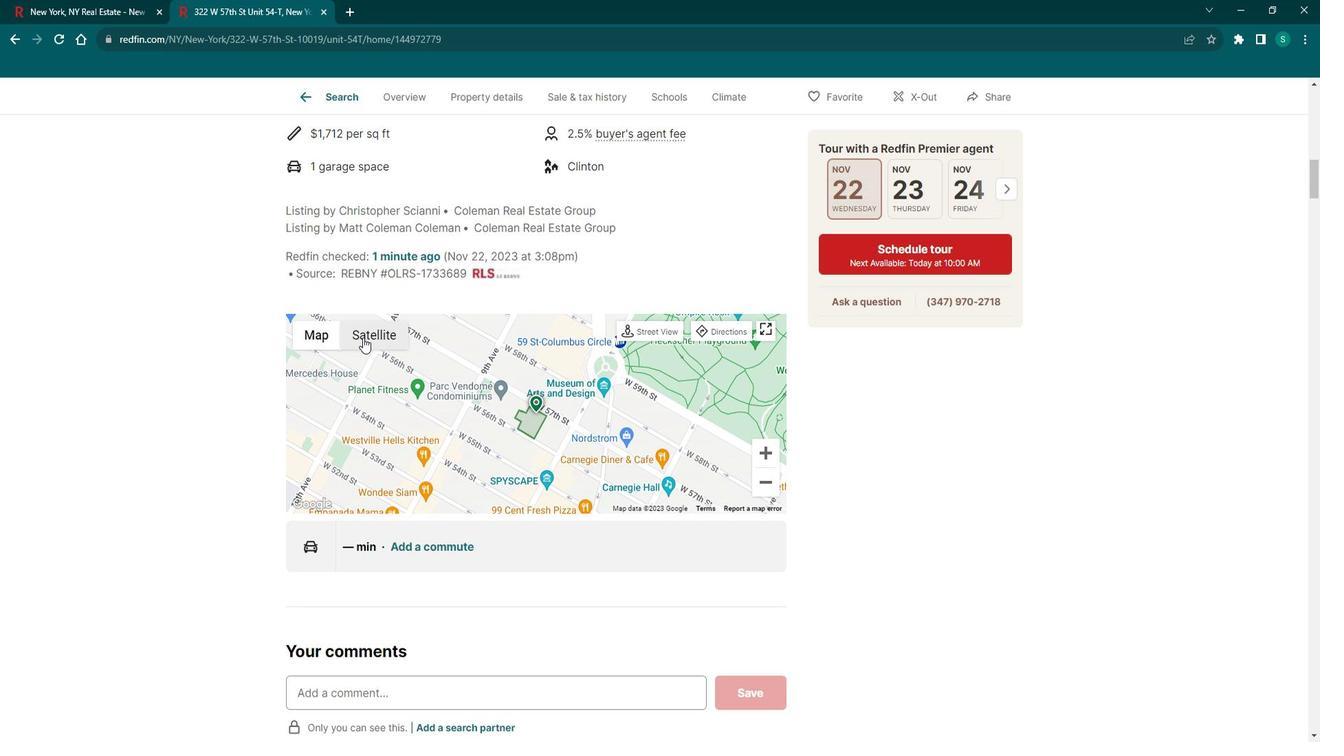 
Action: Mouse scrolled (376, 337) with delta (0, 0)
Screenshot: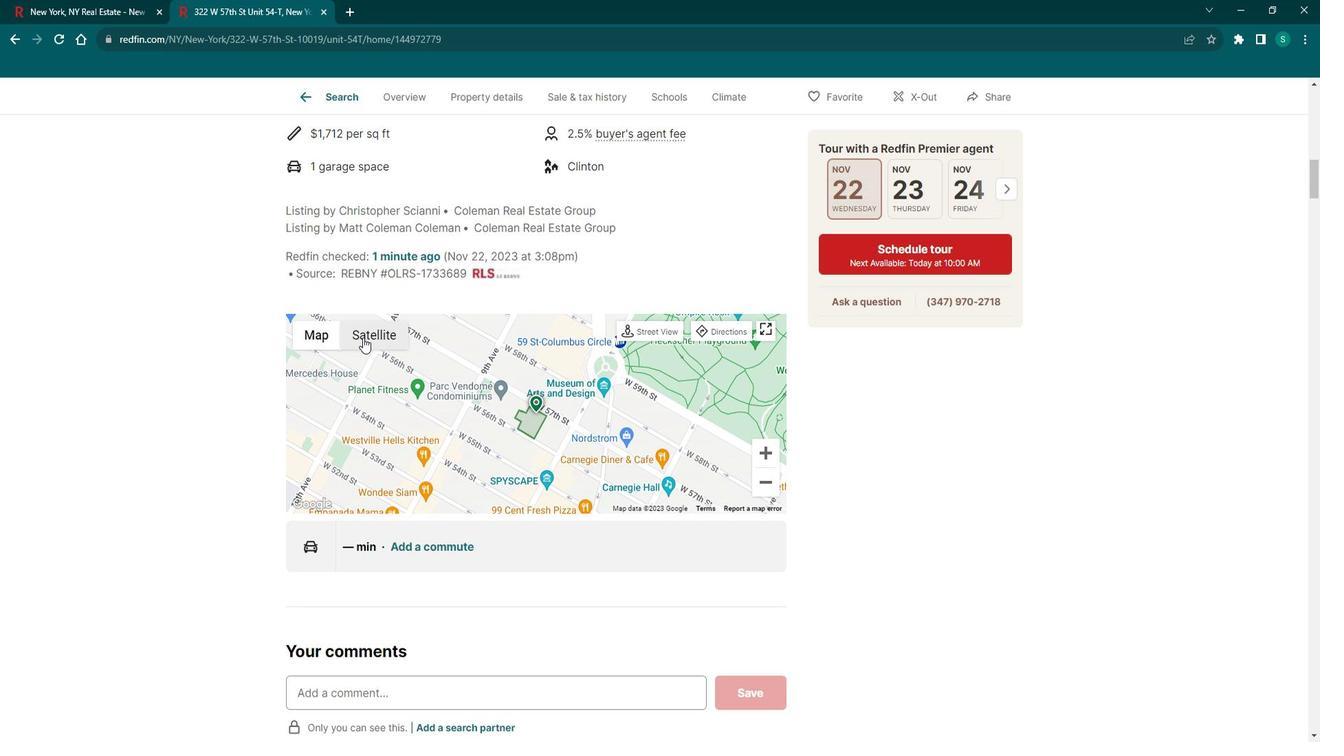 
Action: Mouse scrolled (376, 337) with delta (0, 0)
Screenshot: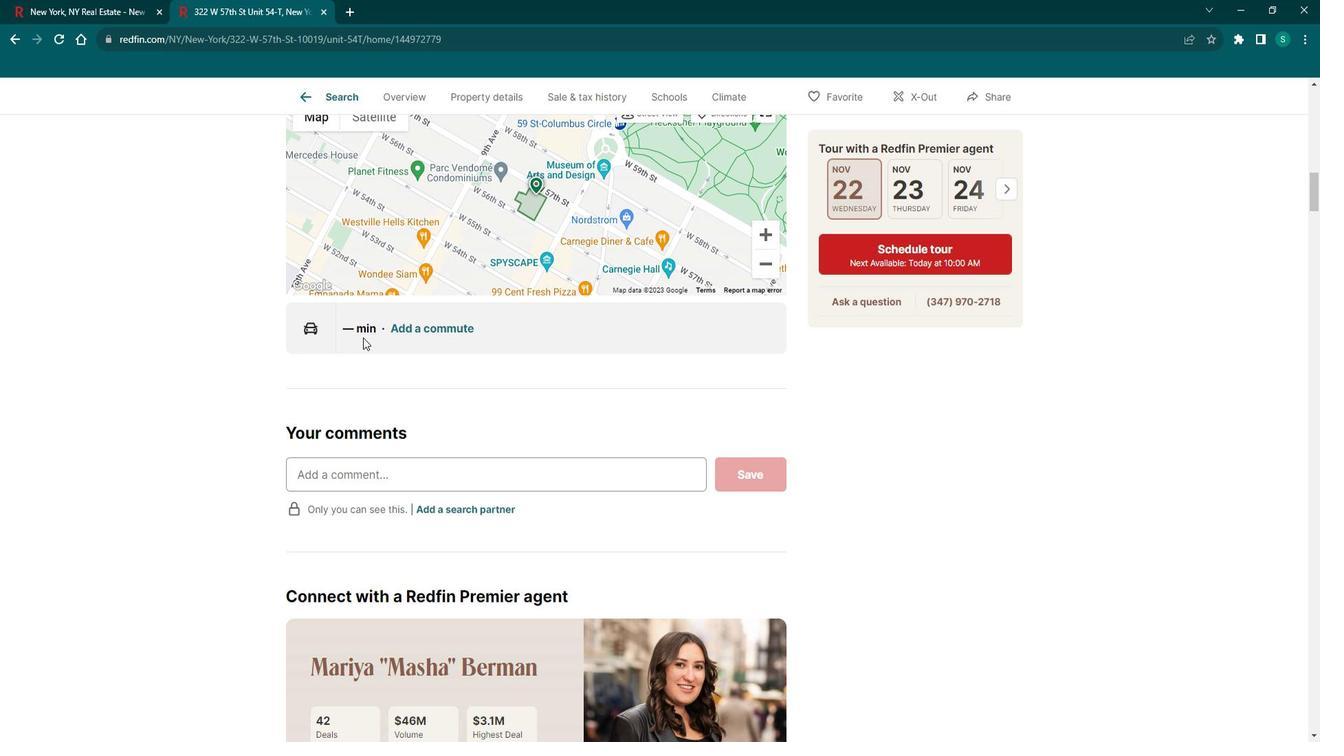 
Action: Mouse scrolled (376, 337) with delta (0, 0)
Screenshot: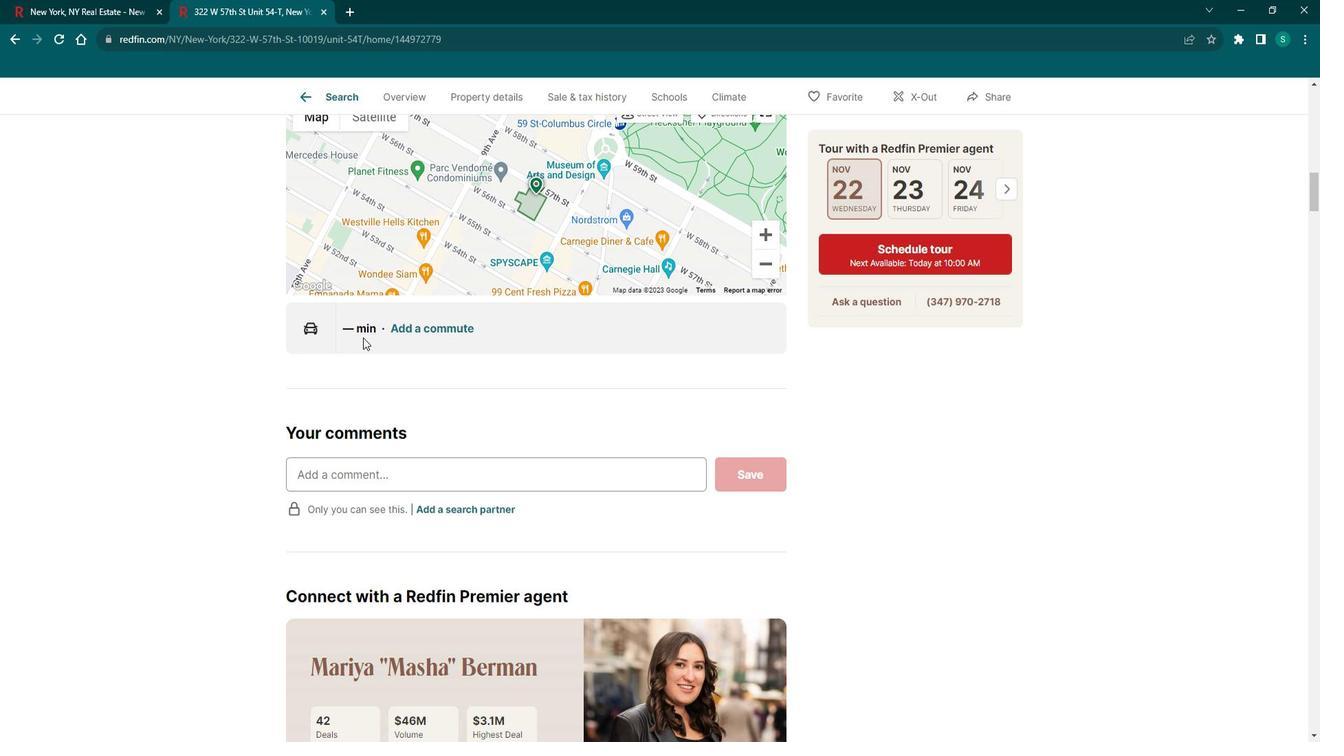 
Action: Mouse scrolled (376, 337) with delta (0, 0)
Screenshot: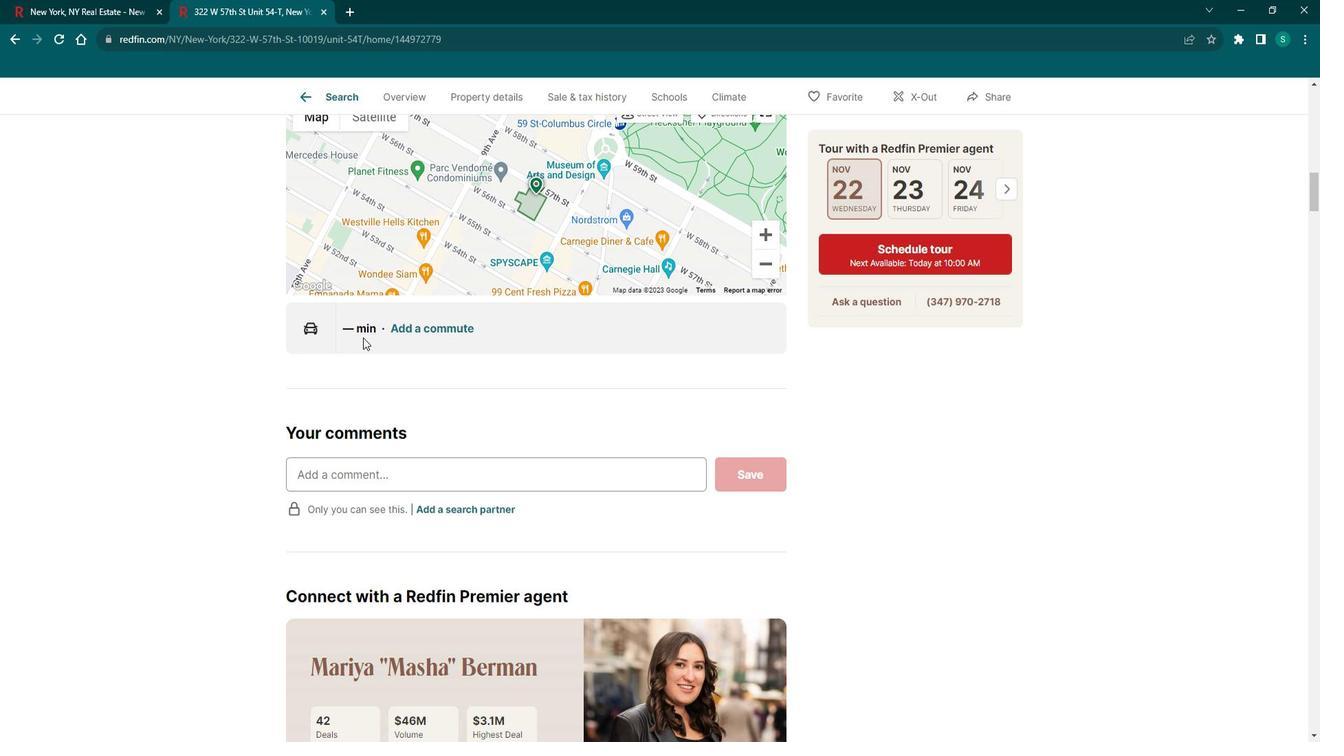 
Action: Mouse scrolled (376, 337) with delta (0, 0)
Screenshot: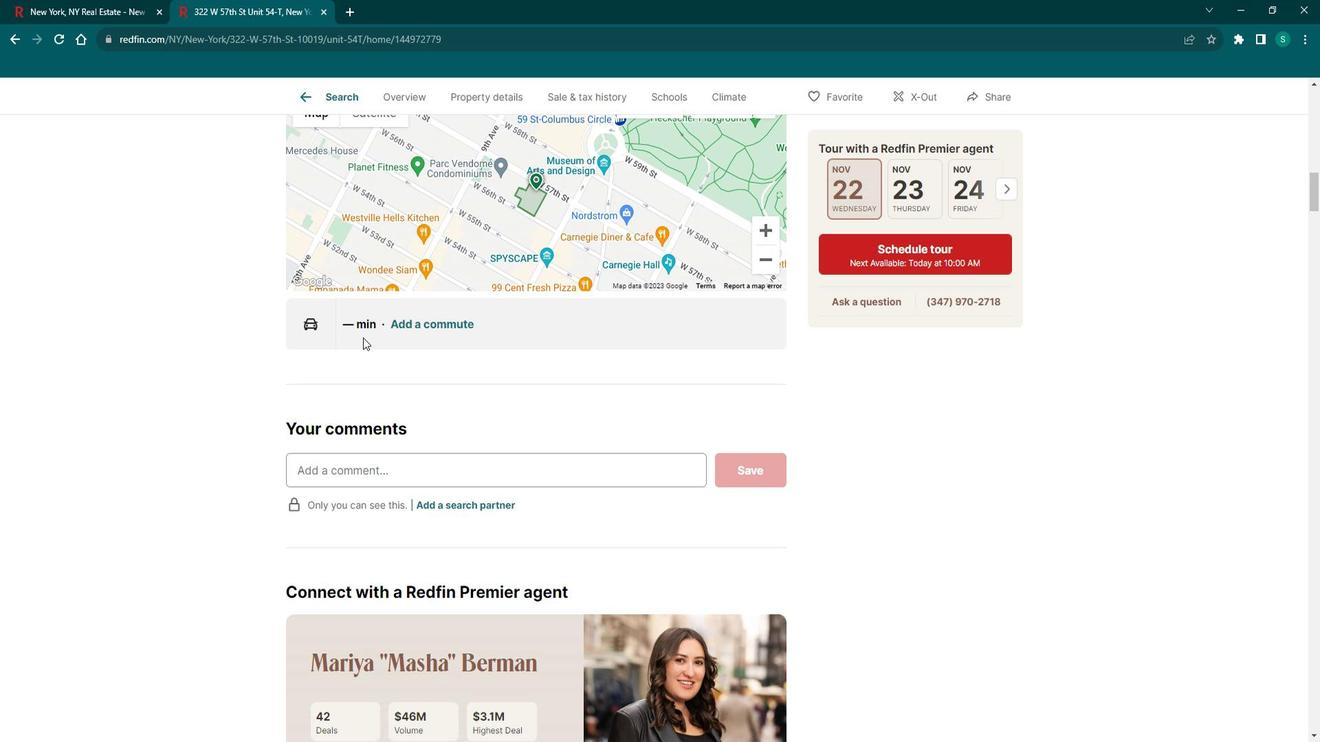 
Action: Mouse scrolled (376, 337) with delta (0, 0)
Screenshot: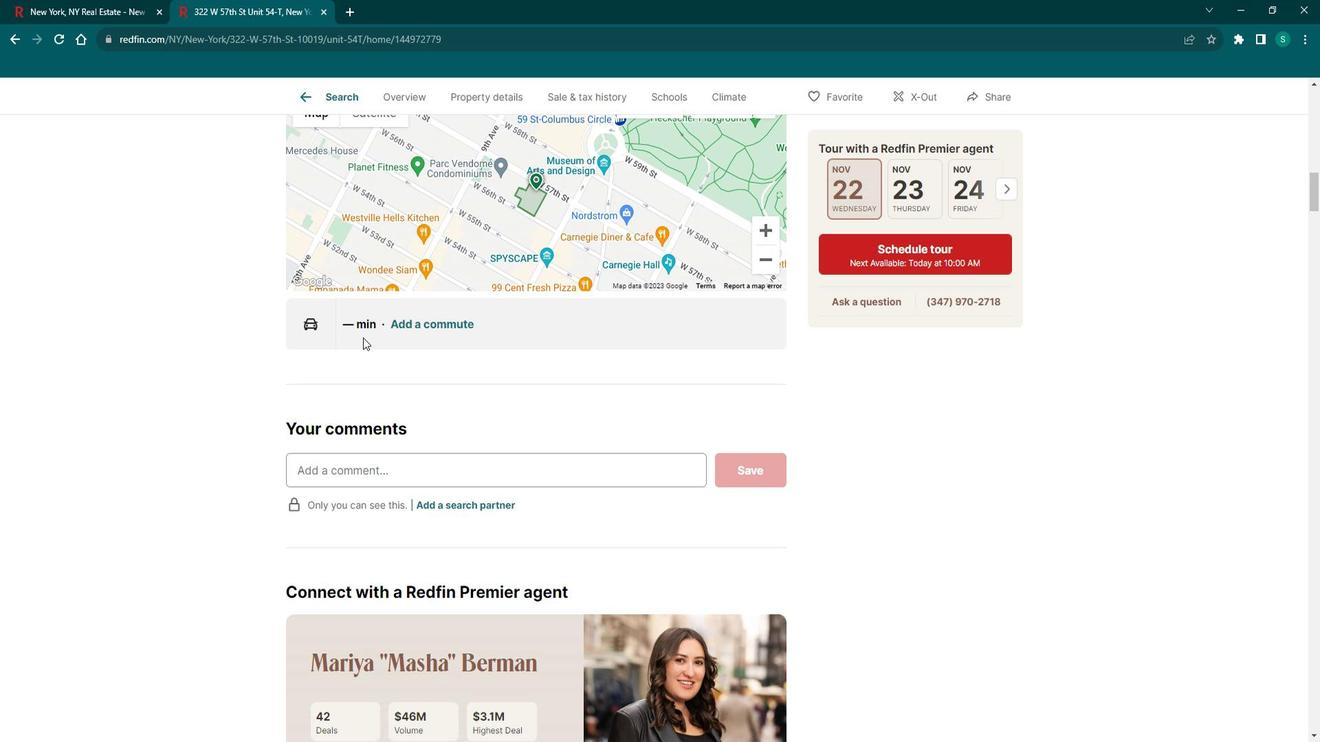 
Action: Mouse scrolled (376, 337) with delta (0, 0)
Screenshot: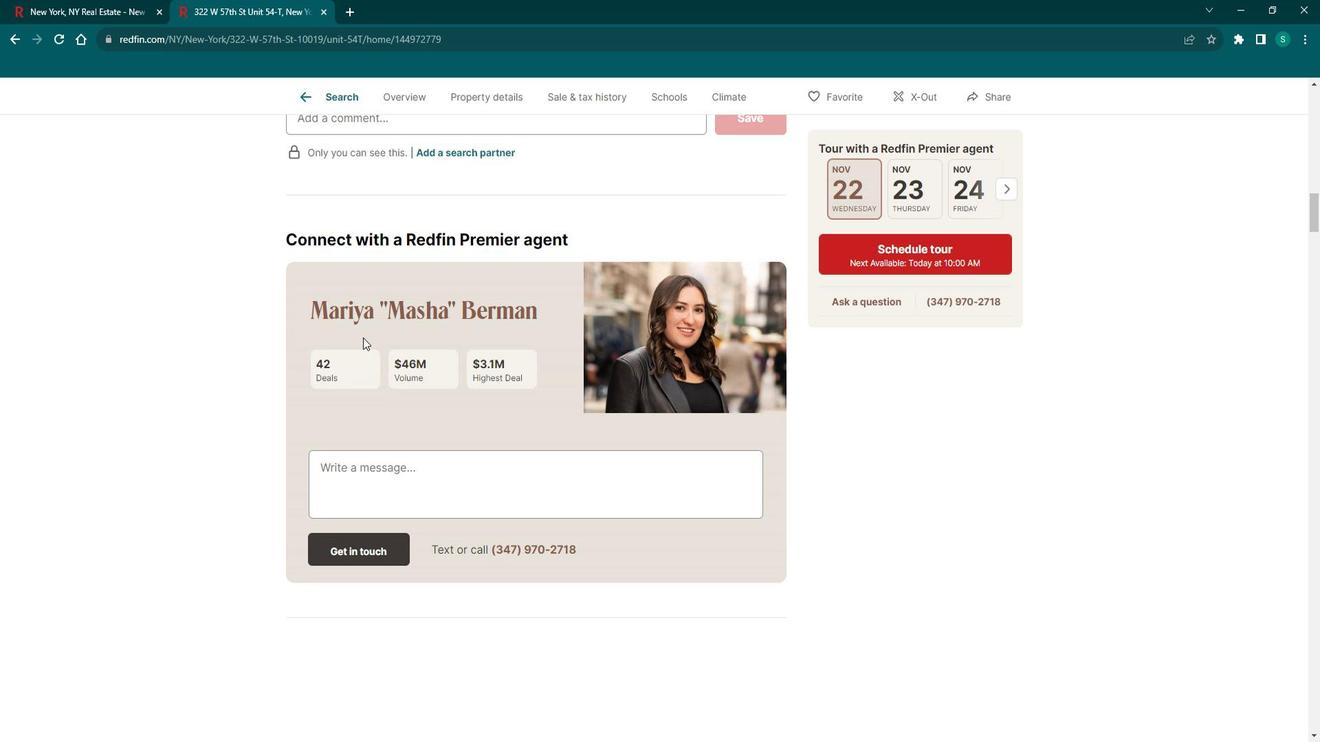 
Action: Mouse scrolled (376, 337) with delta (0, 0)
Screenshot: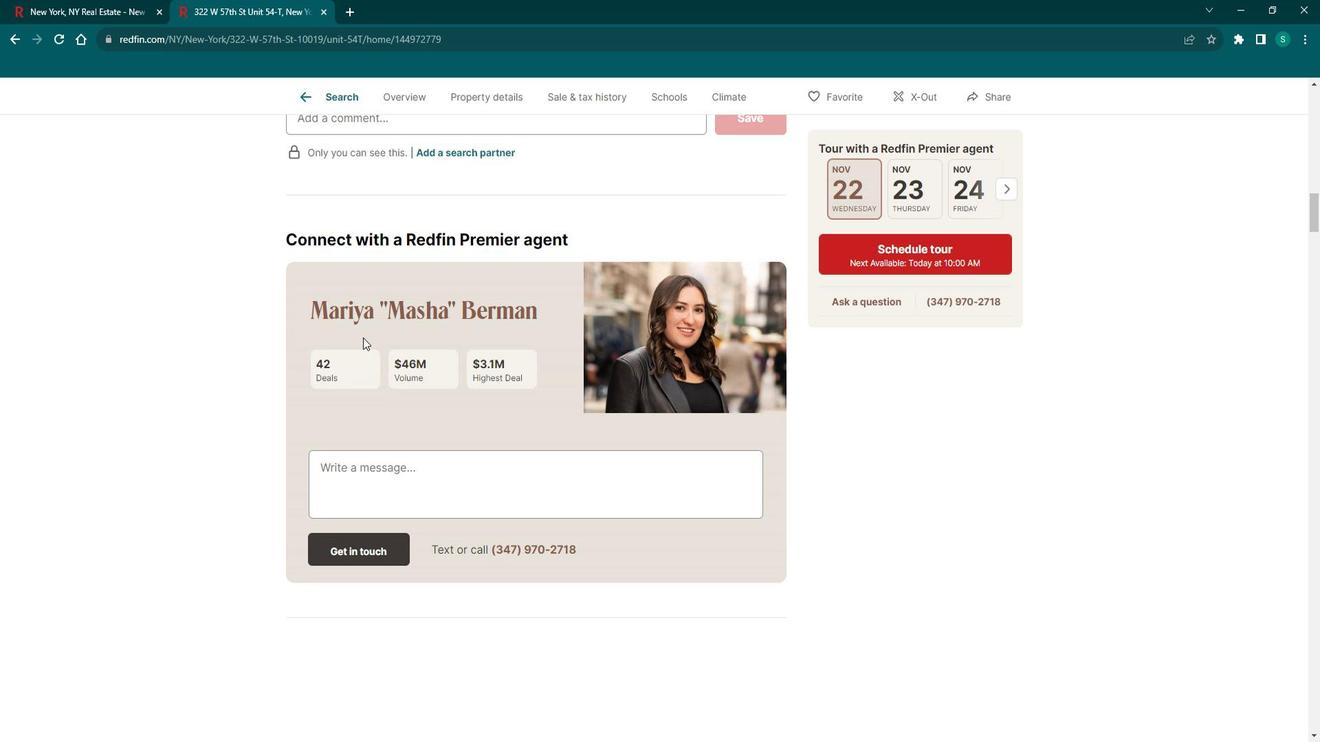 
Action: Mouse scrolled (376, 337) with delta (0, 0)
Screenshot: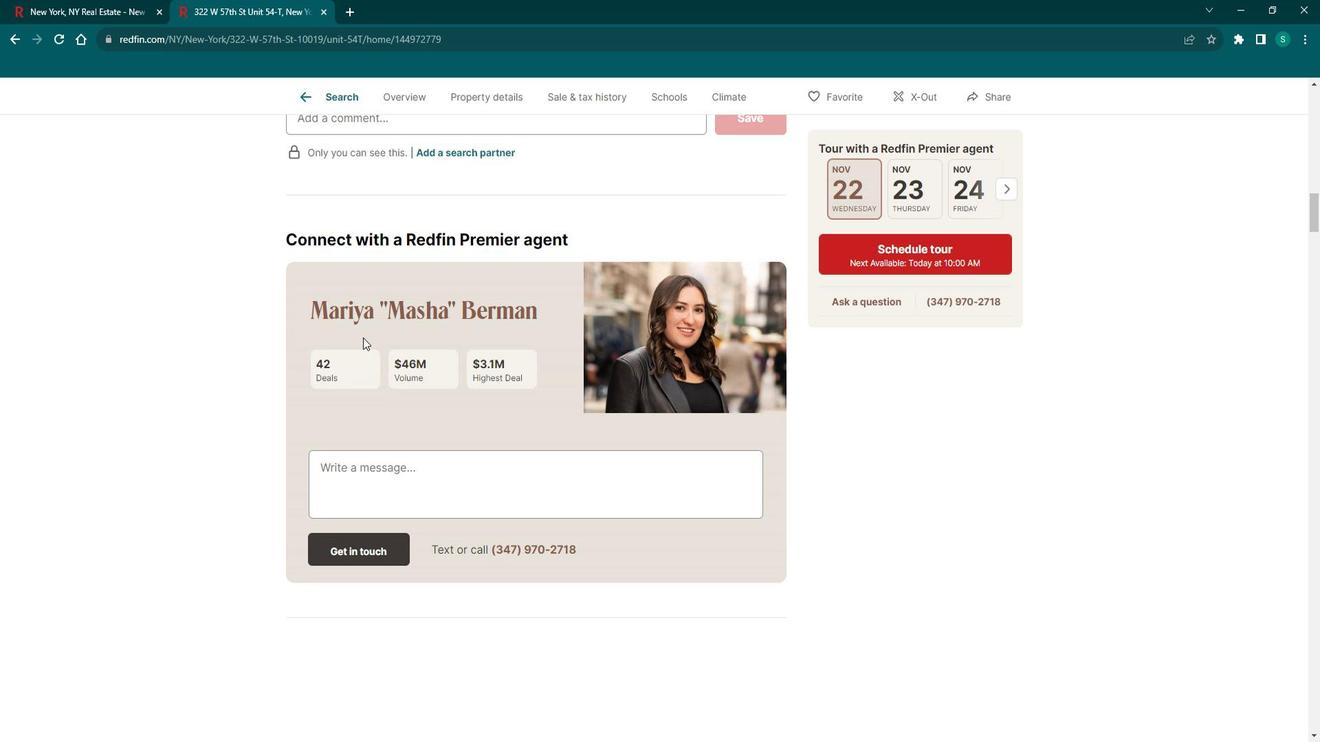 
Action: Mouse scrolled (376, 337) with delta (0, 0)
Screenshot: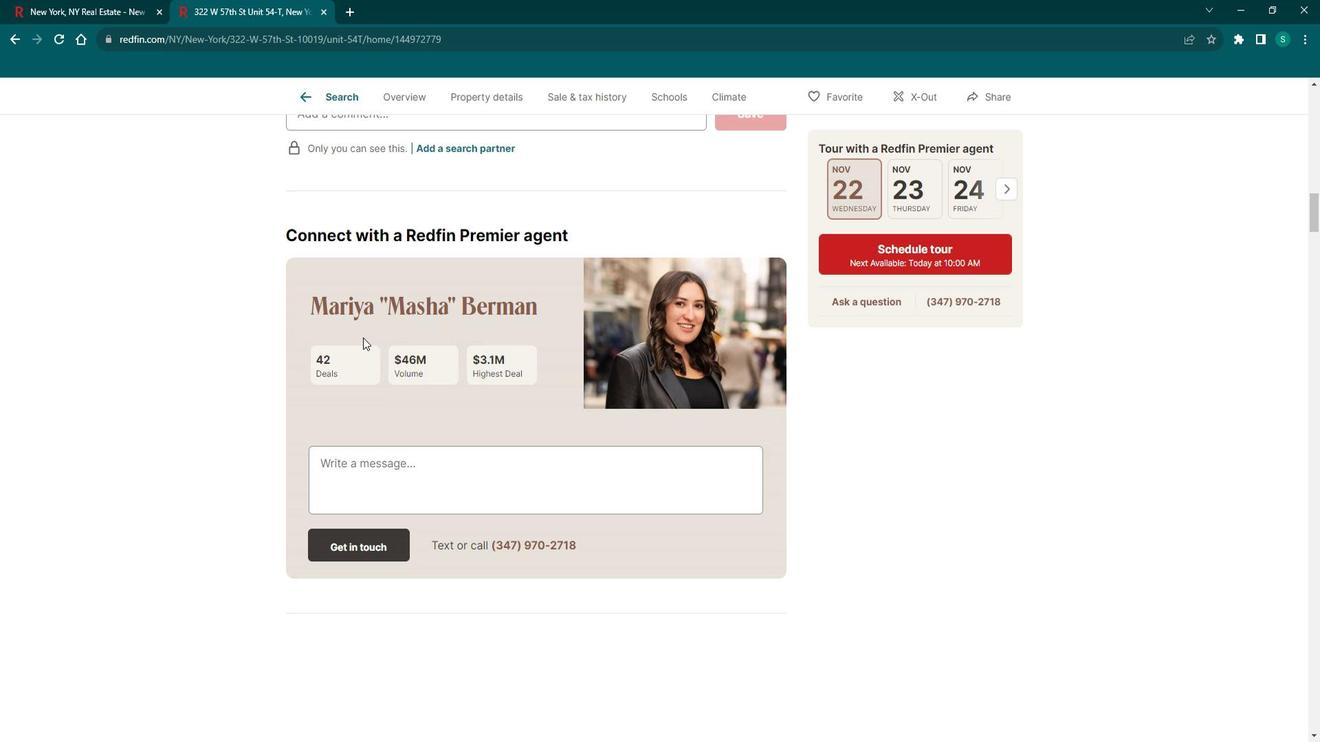 
Action: Mouse scrolled (376, 337) with delta (0, 0)
Screenshot: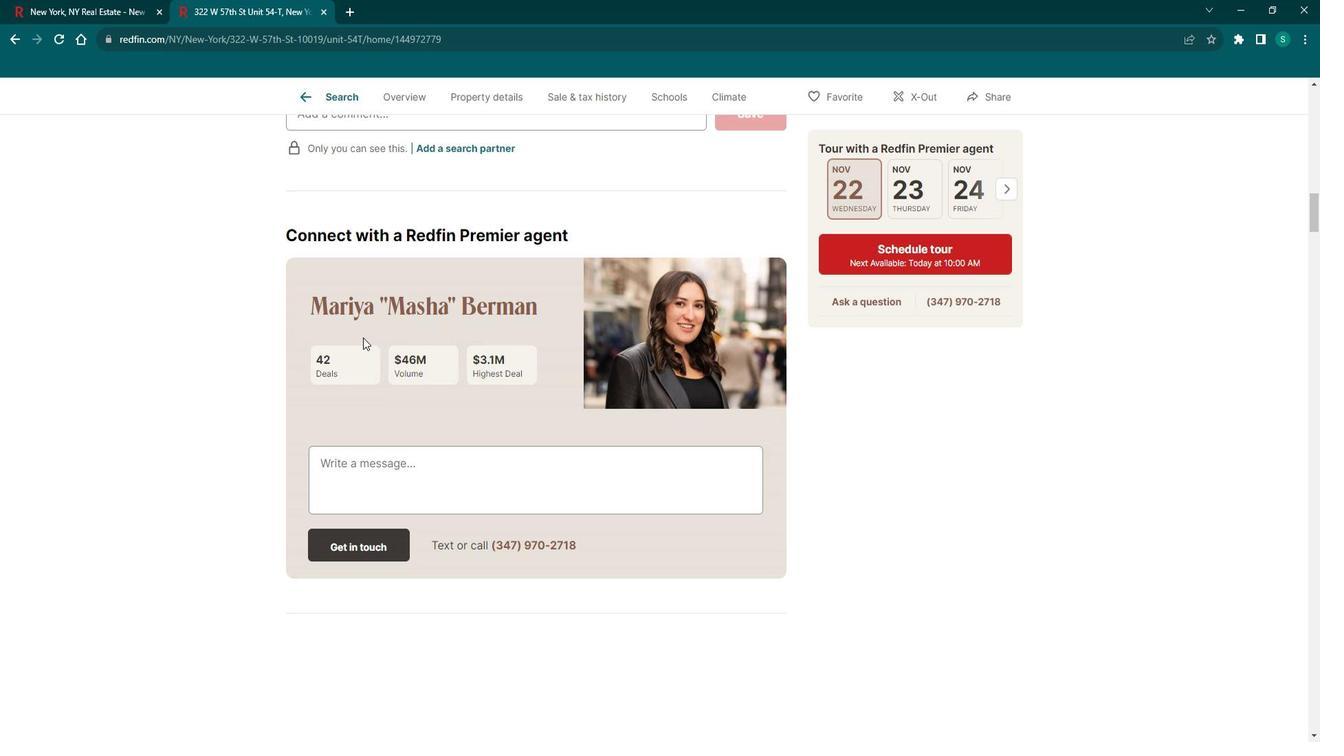 
Action: Mouse moved to (376, 338)
Screenshot: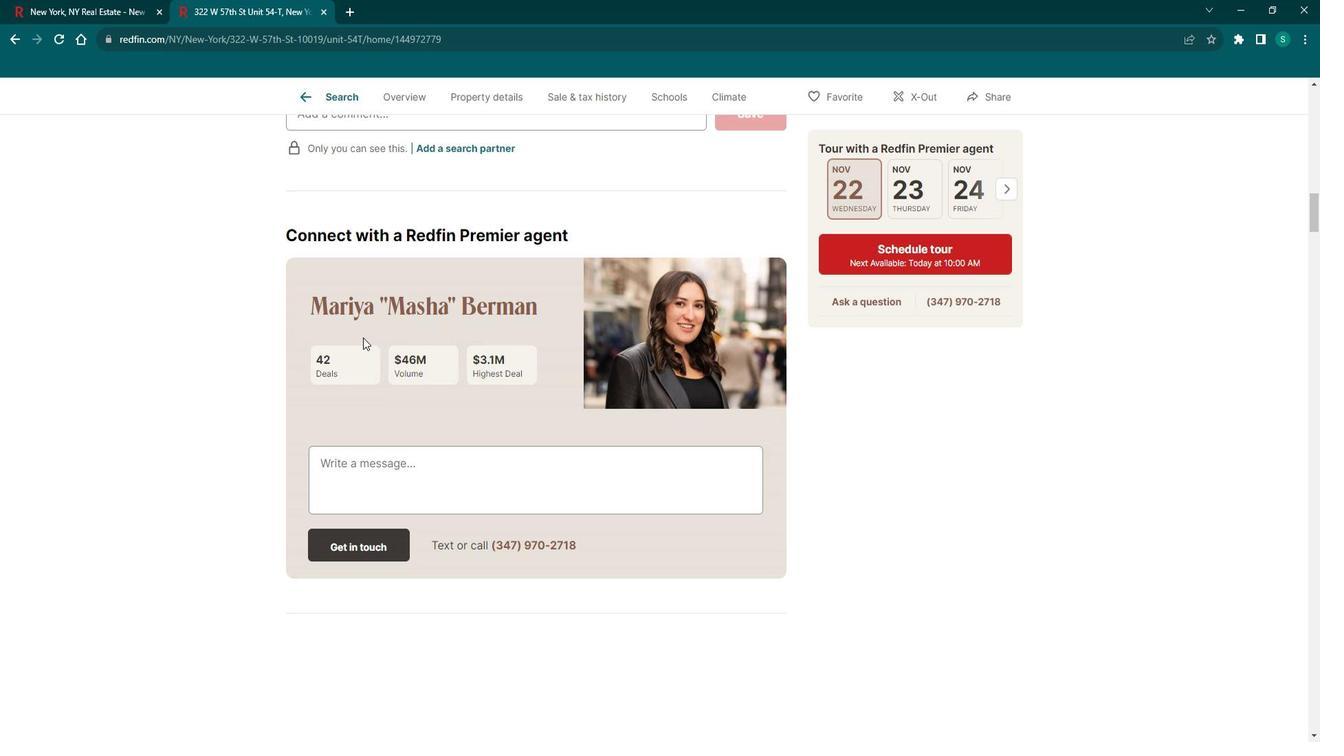 
Action: Mouse scrolled (376, 337) with delta (0, 0)
Screenshot: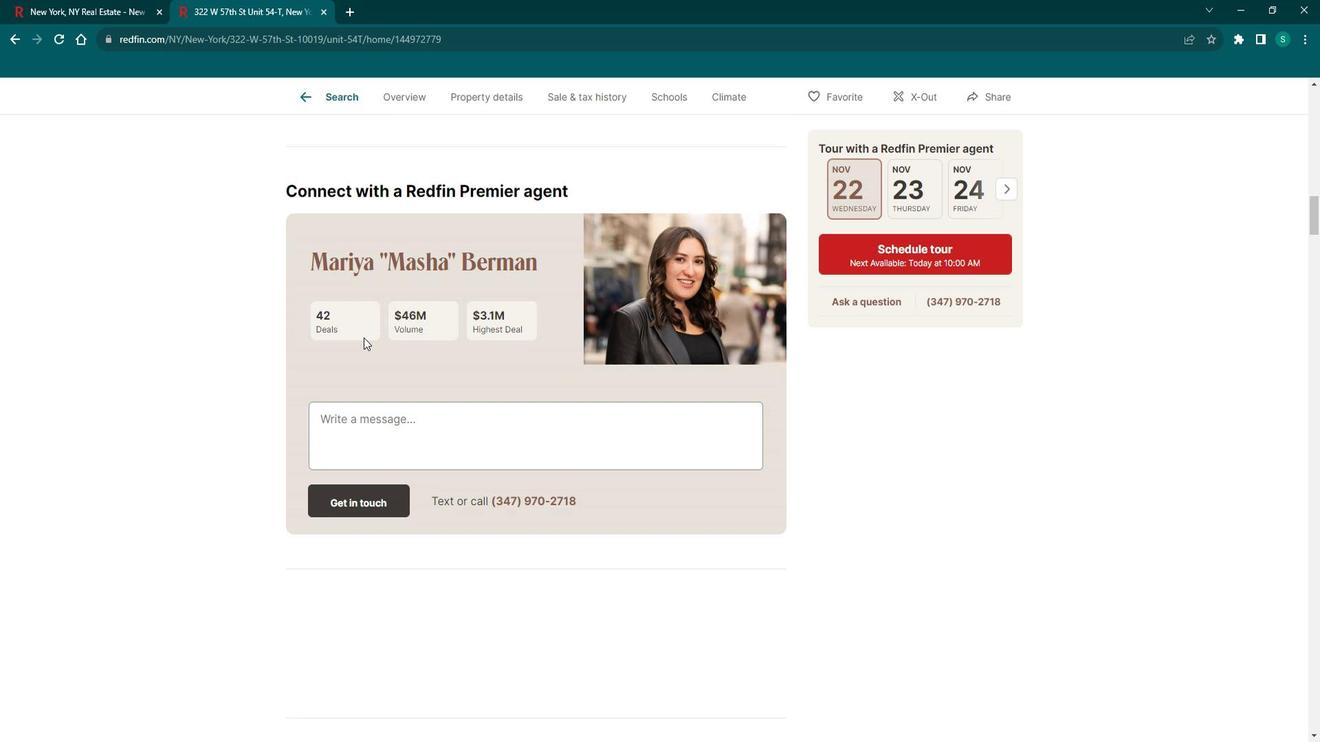 
Action: Mouse scrolled (376, 338) with delta (0, 0)
Screenshot: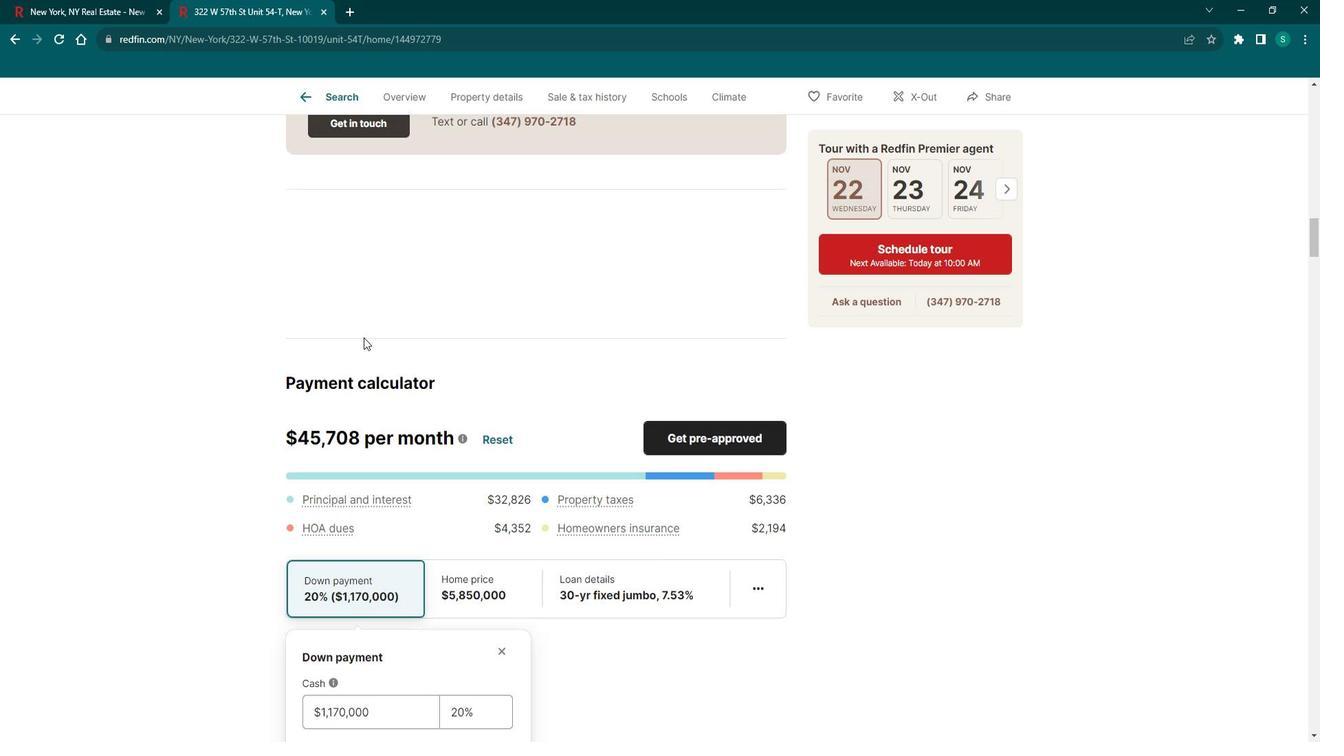 
Action: Mouse scrolled (376, 338) with delta (0, 0)
Screenshot: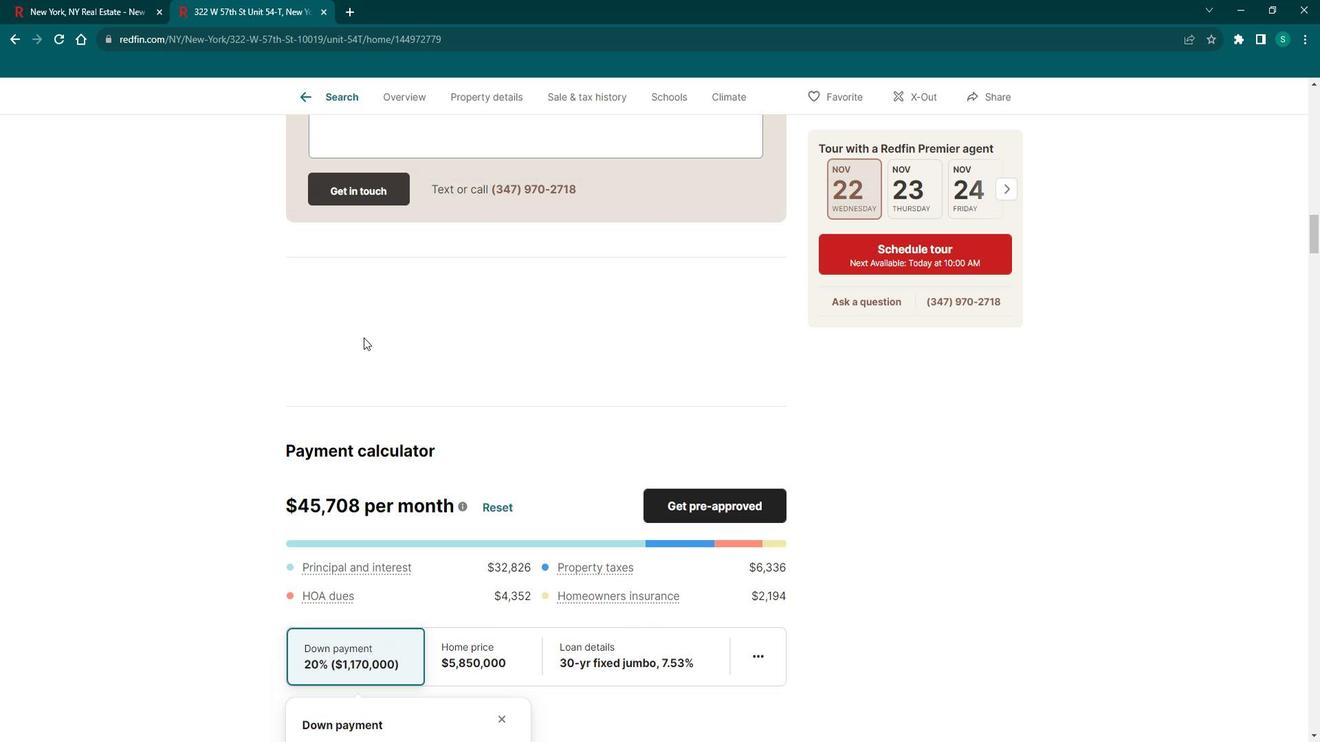 
Action: Mouse scrolled (376, 338) with delta (0, 0)
Screenshot: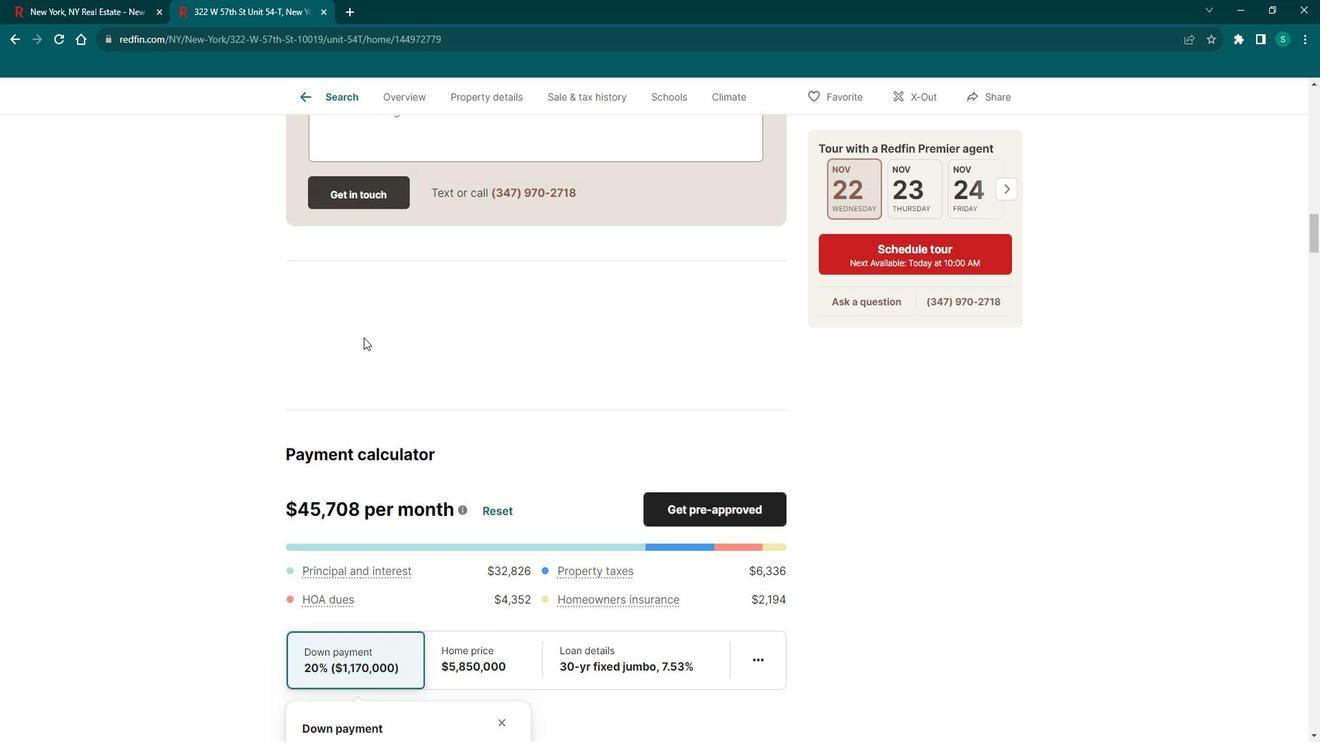 
Action: Mouse scrolled (376, 338) with delta (0, 0)
Screenshot: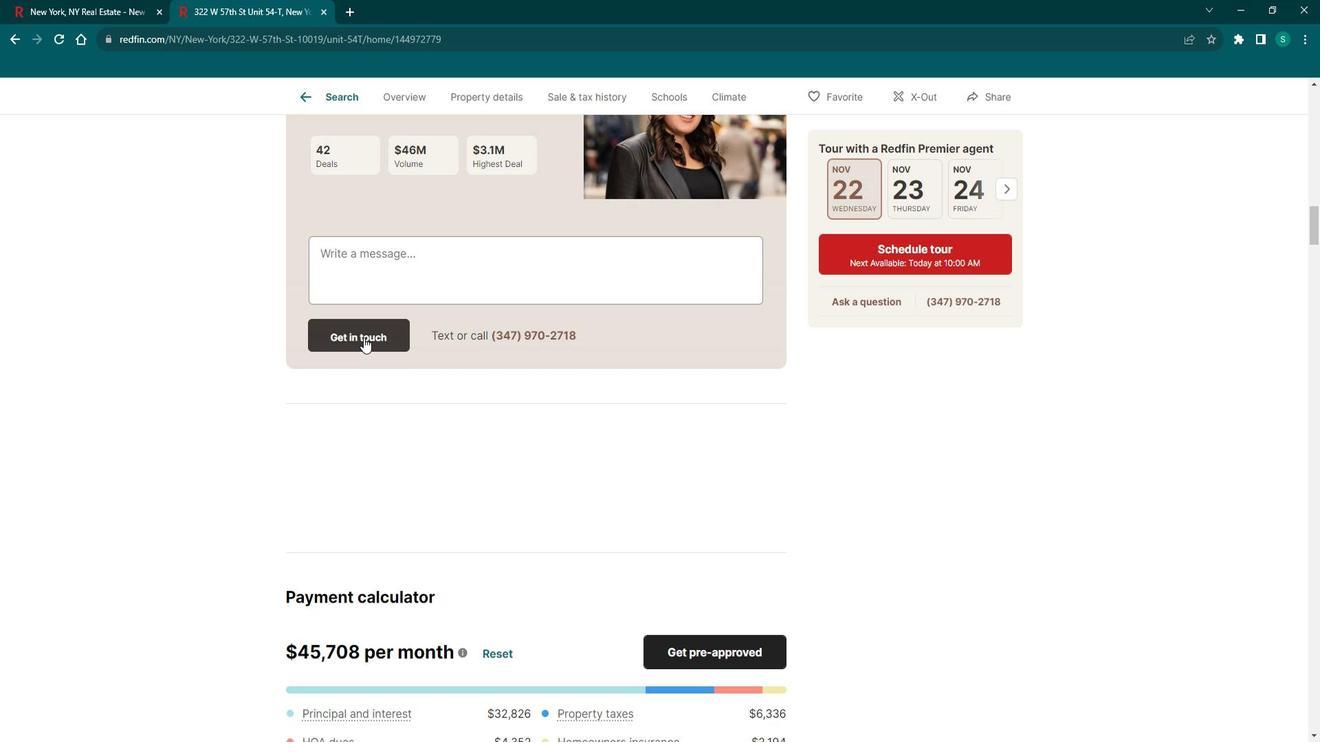 
Action: Mouse scrolled (376, 337) with delta (0, 0)
Screenshot: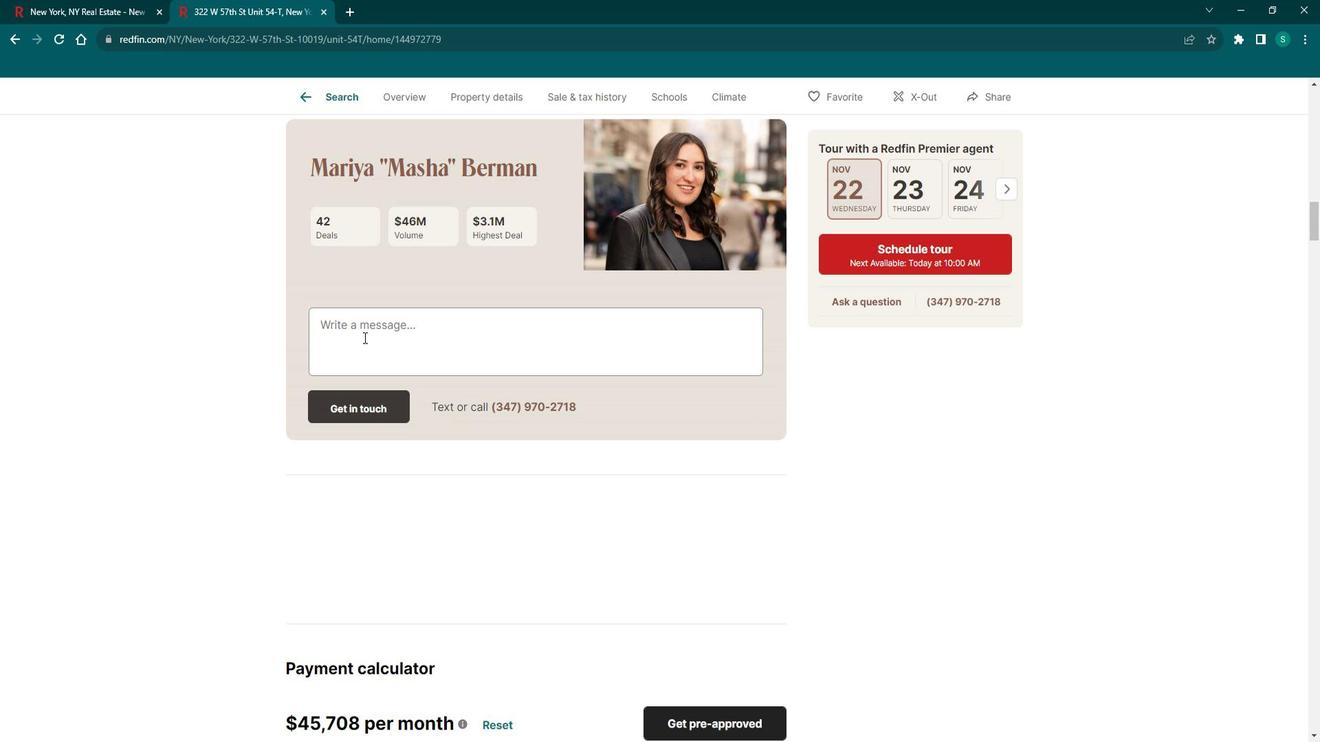 
Action: Mouse scrolled (376, 337) with delta (0, 0)
Screenshot: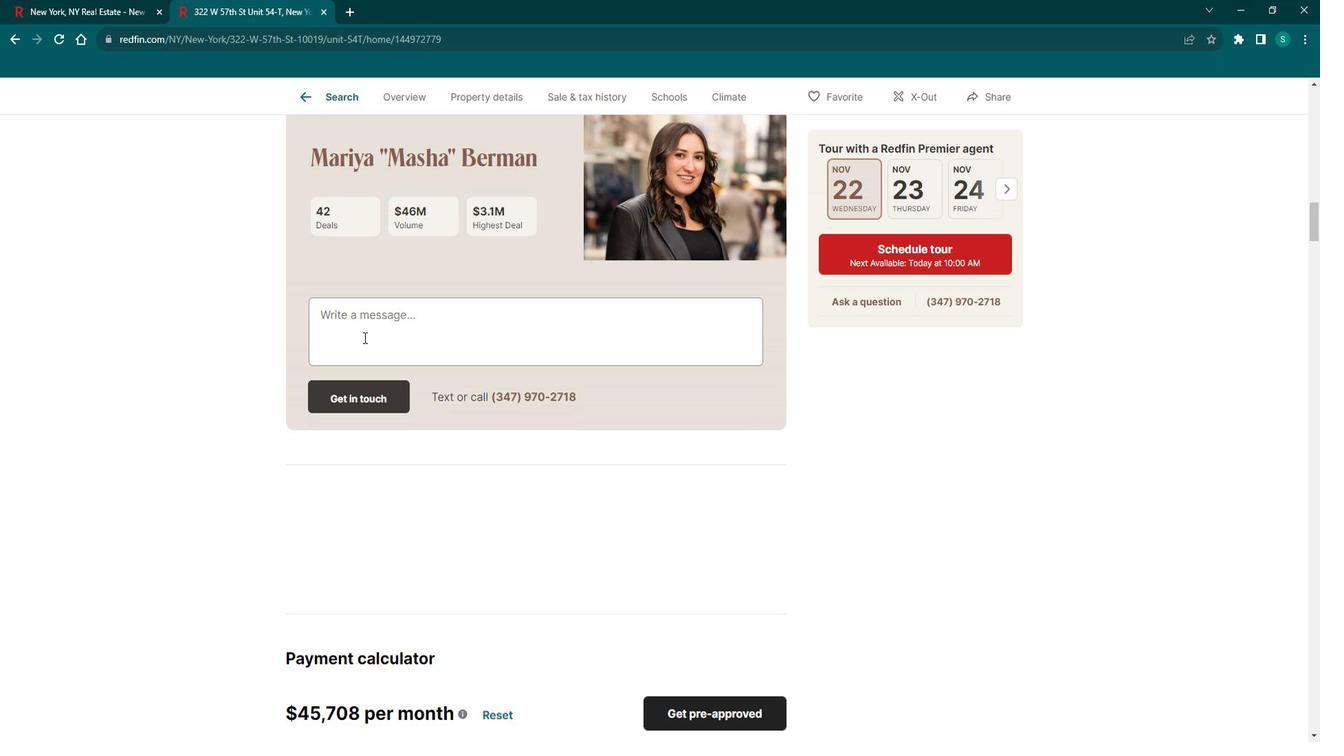 
Action: Mouse scrolled (376, 337) with delta (0, 0)
Screenshot: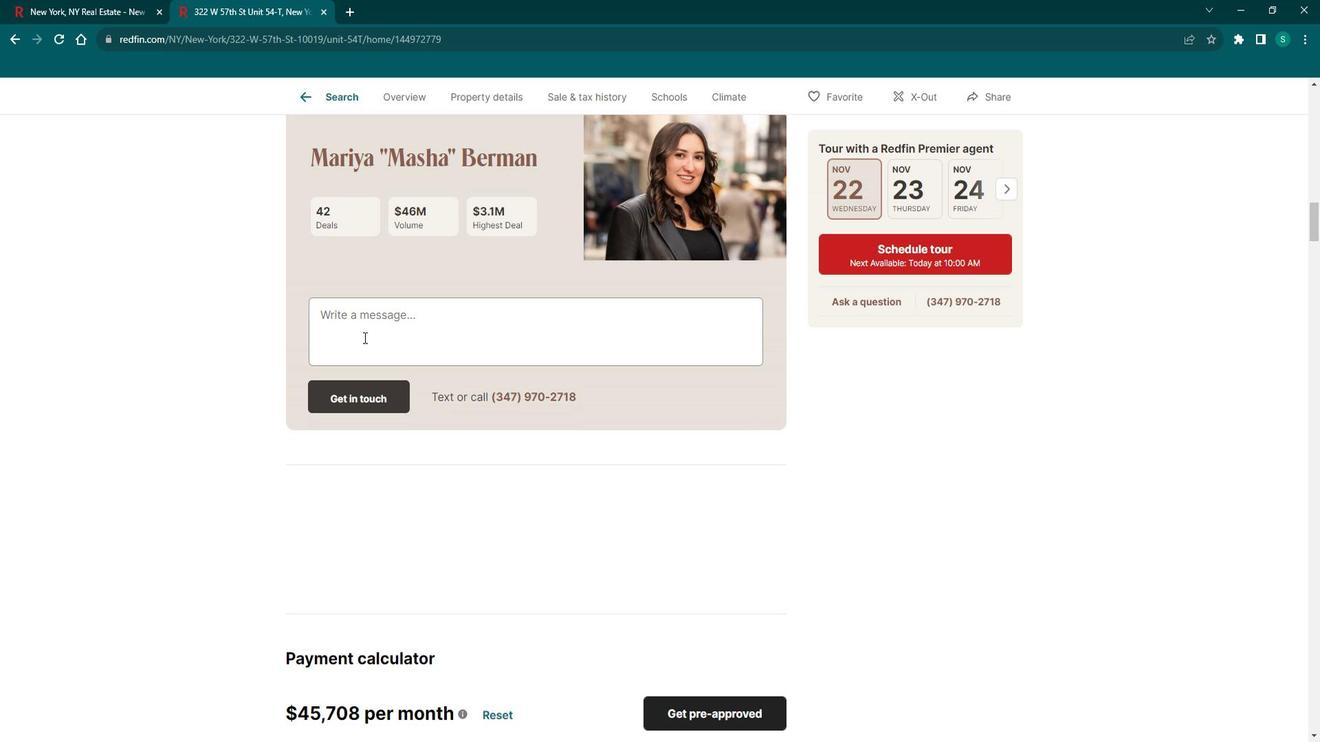 
Action: Mouse scrolled (376, 337) with delta (0, 0)
Screenshot: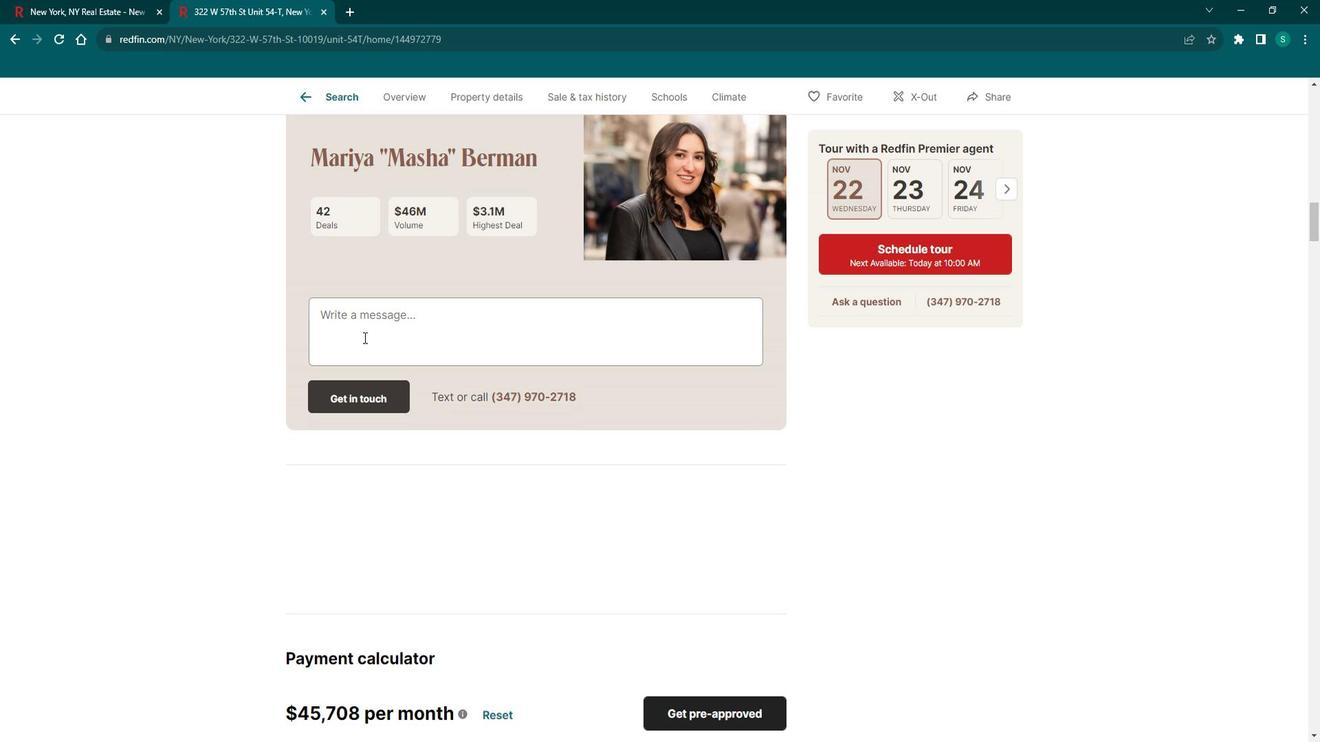
Action: Mouse scrolled (376, 337) with delta (0, 0)
Screenshot: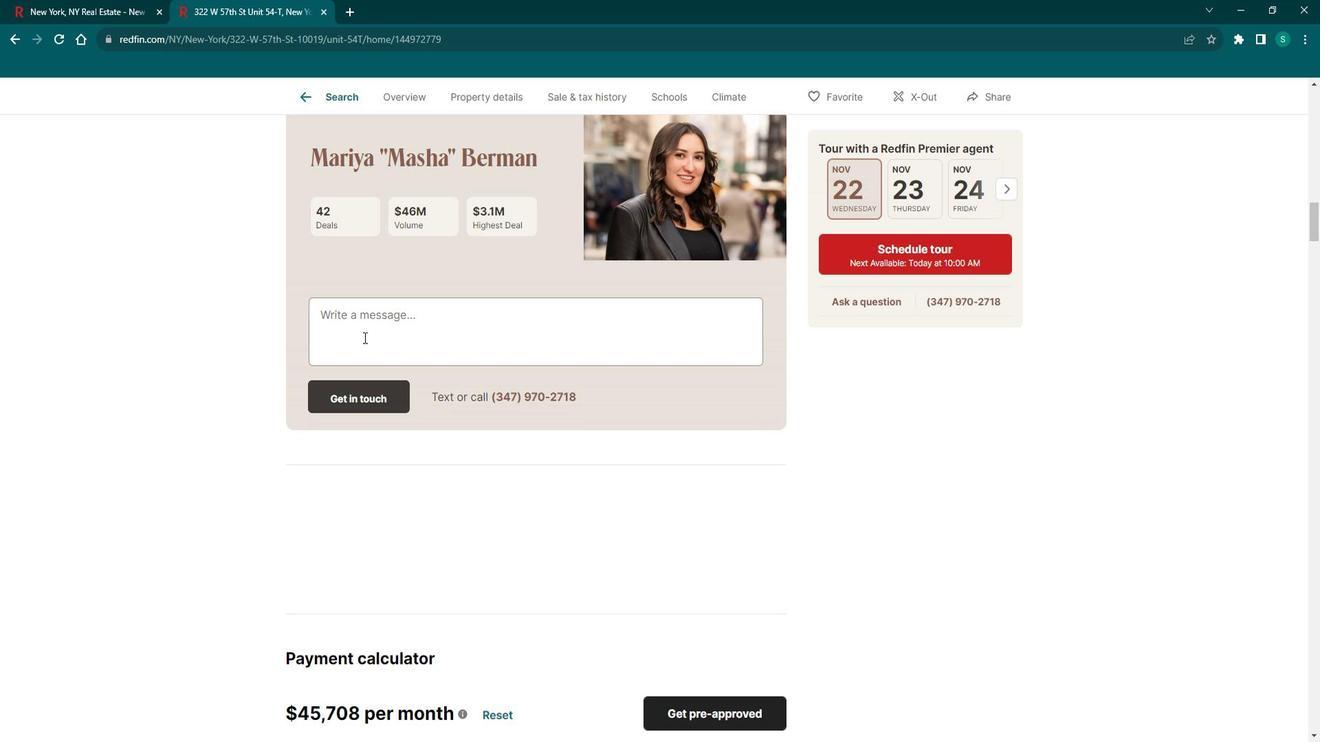 
Action: Mouse scrolled (376, 337) with delta (0, 0)
Screenshot: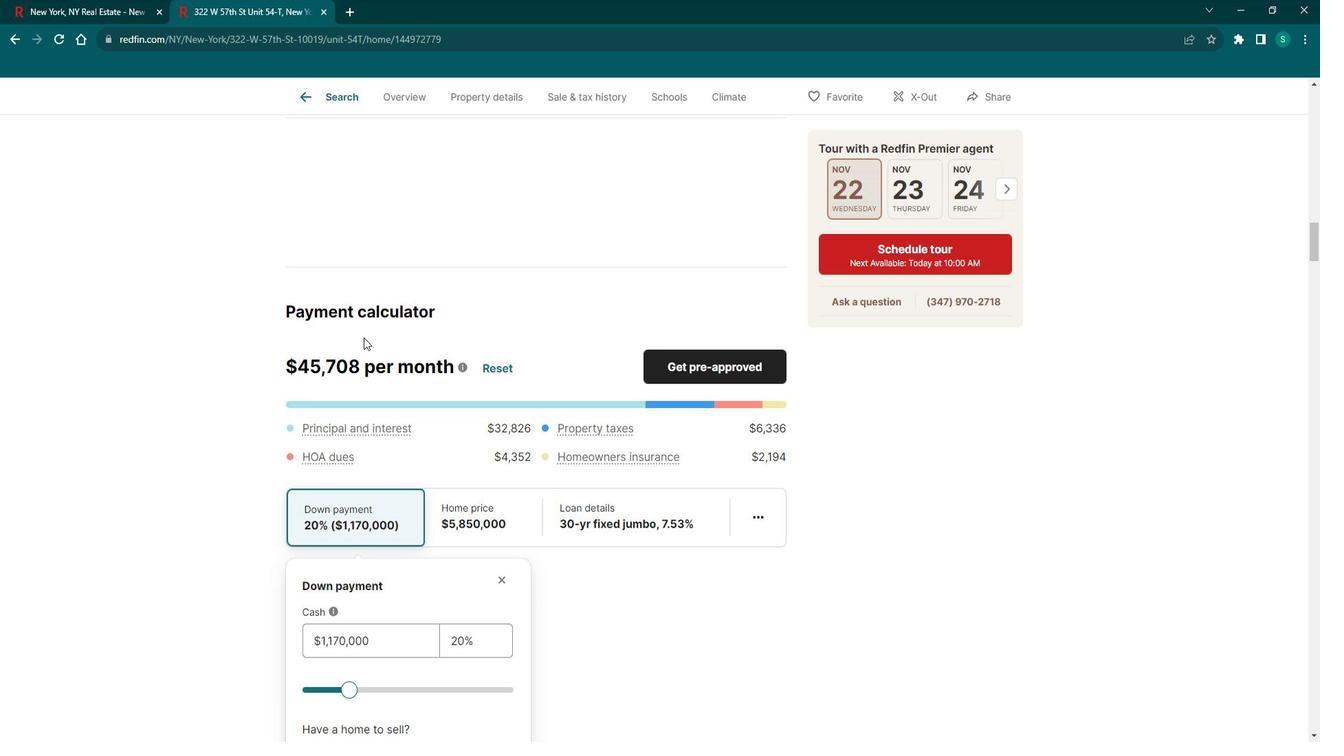 
Action: Mouse scrolled (376, 337) with delta (0, 0)
Screenshot: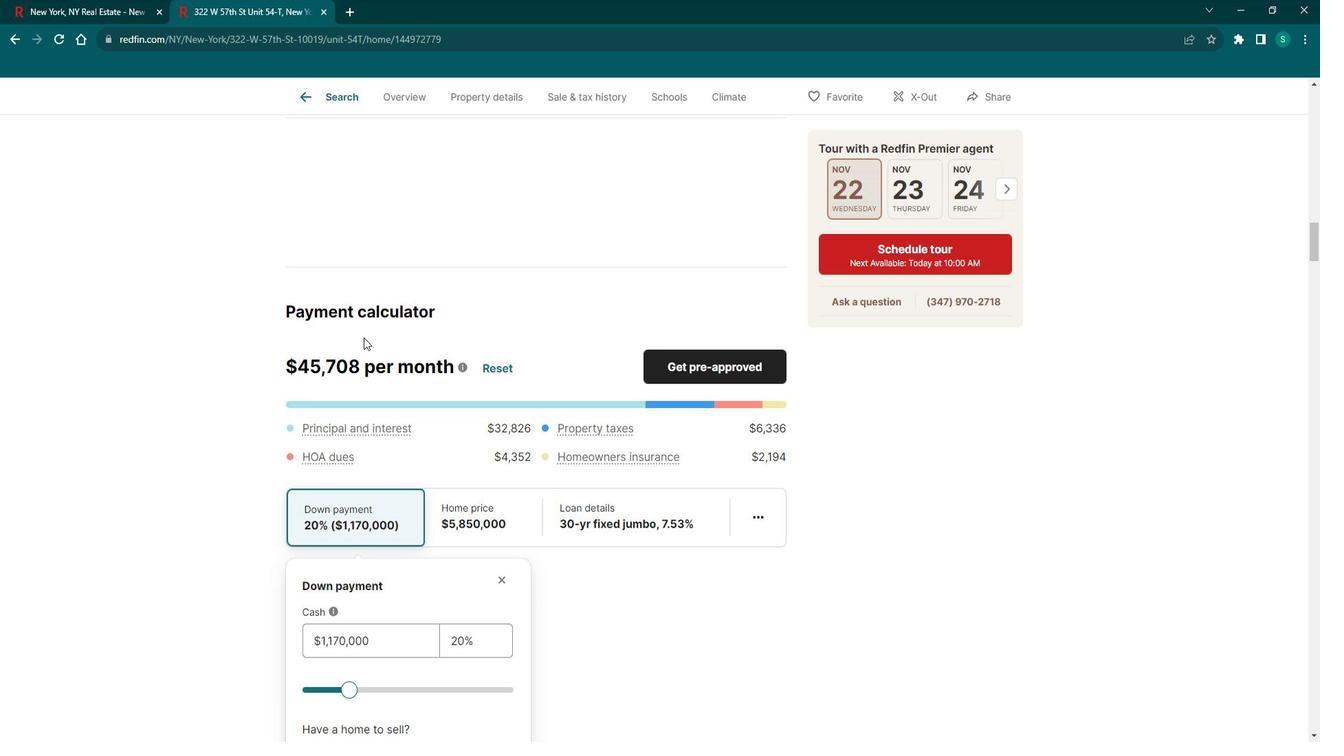 
Action: Mouse scrolled (376, 337) with delta (0, 0)
Screenshot: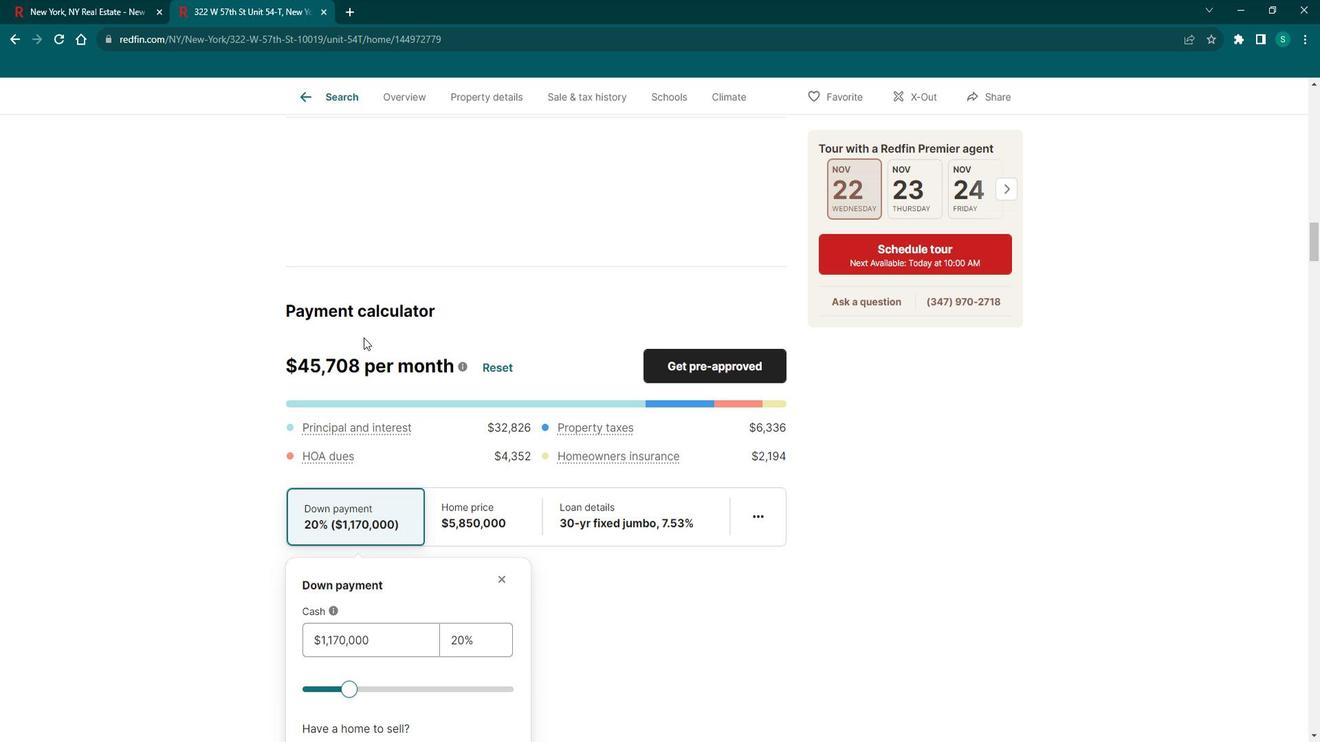 
Action: Mouse scrolled (376, 337) with delta (0, 0)
Screenshot: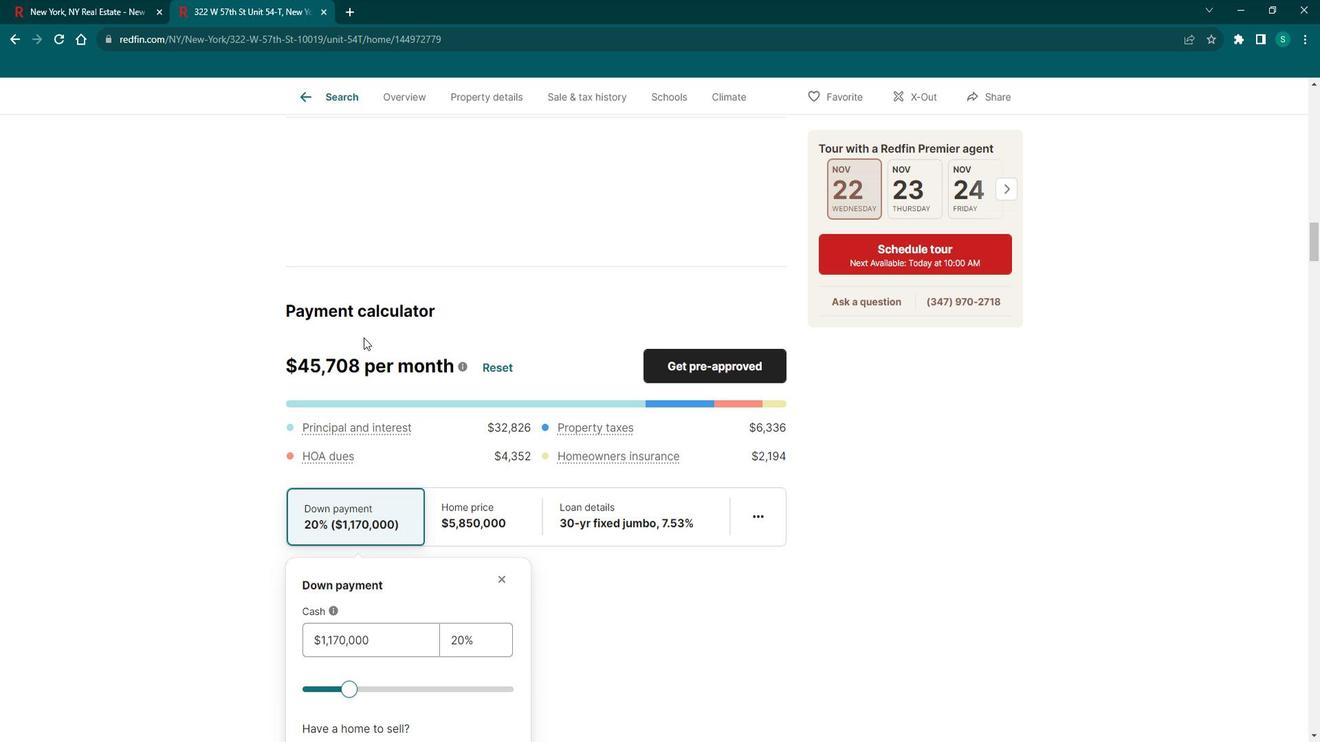 
Action: Mouse scrolled (376, 337) with delta (0, 0)
Screenshot: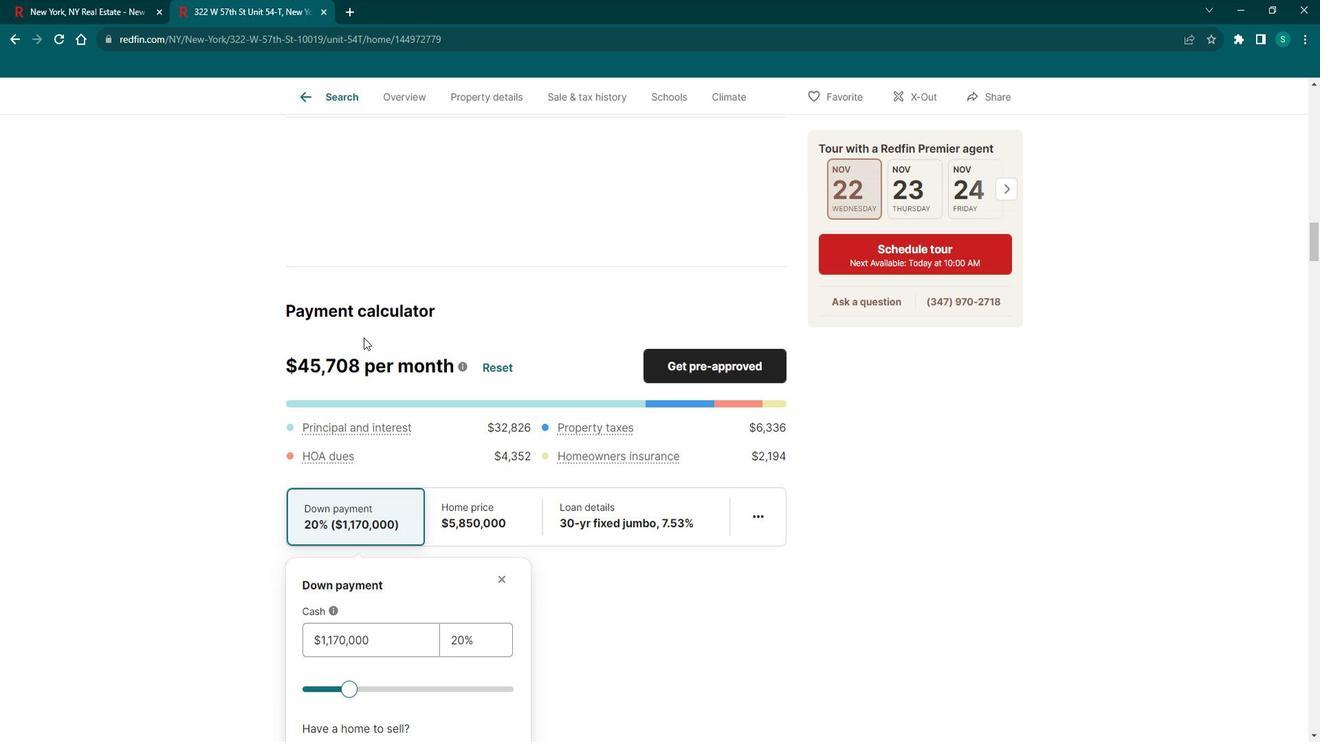 
Action: Mouse scrolled (376, 338) with delta (0, 0)
Screenshot: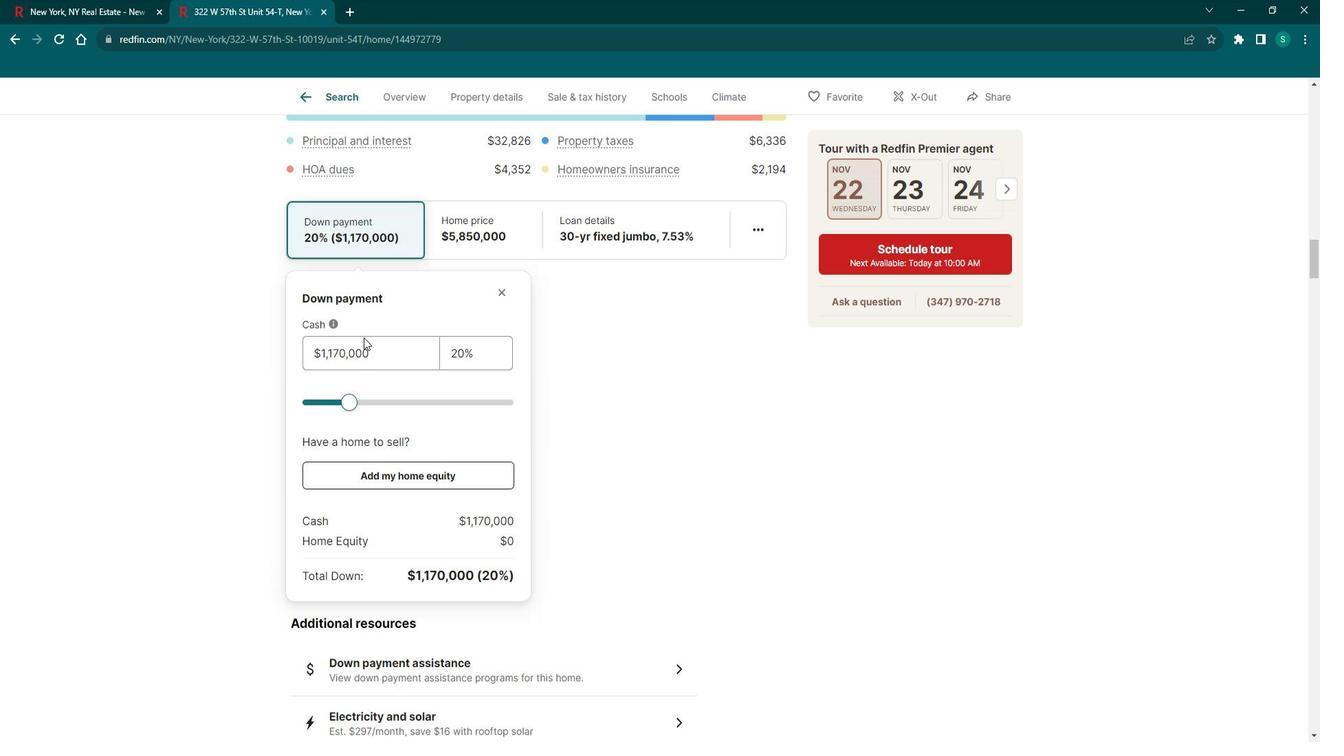 
Action: Mouse scrolled (376, 337) with delta (0, 0)
Screenshot: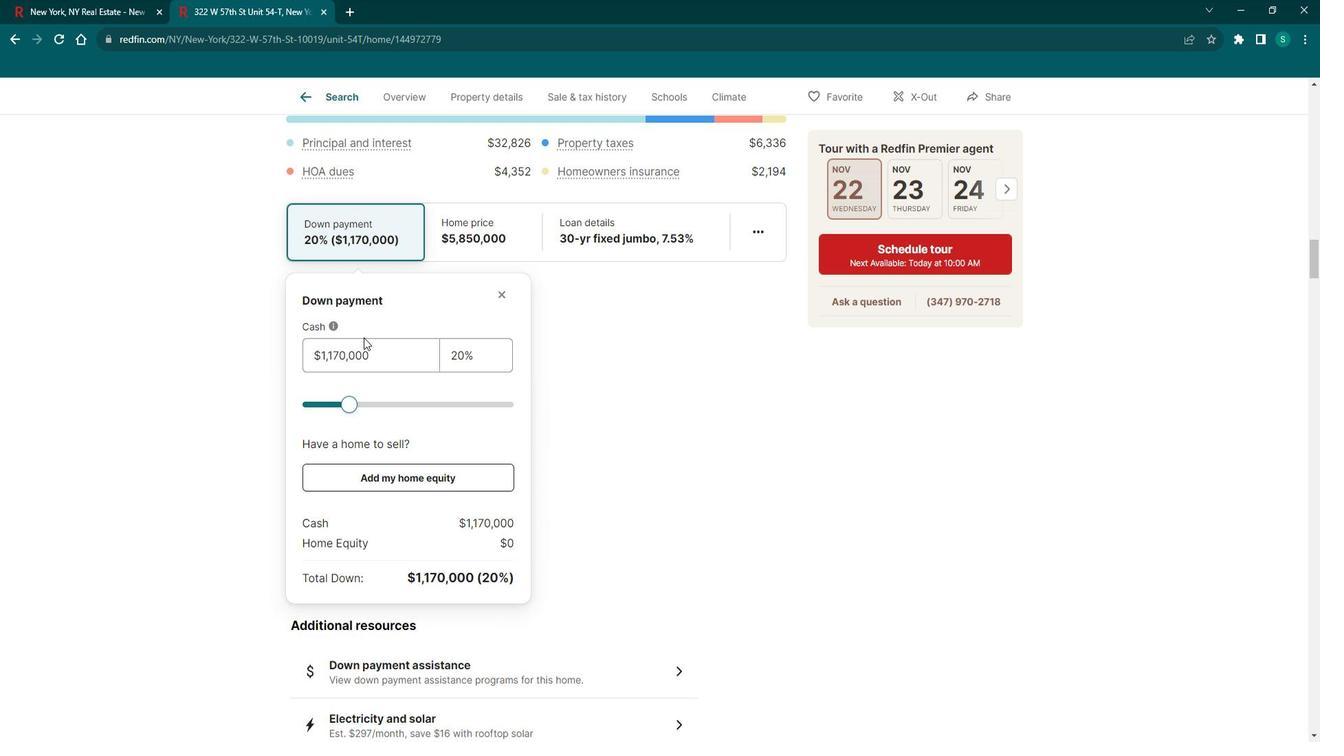
Action: Mouse scrolled (376, 337) with delta (0, 0)
Screenshot: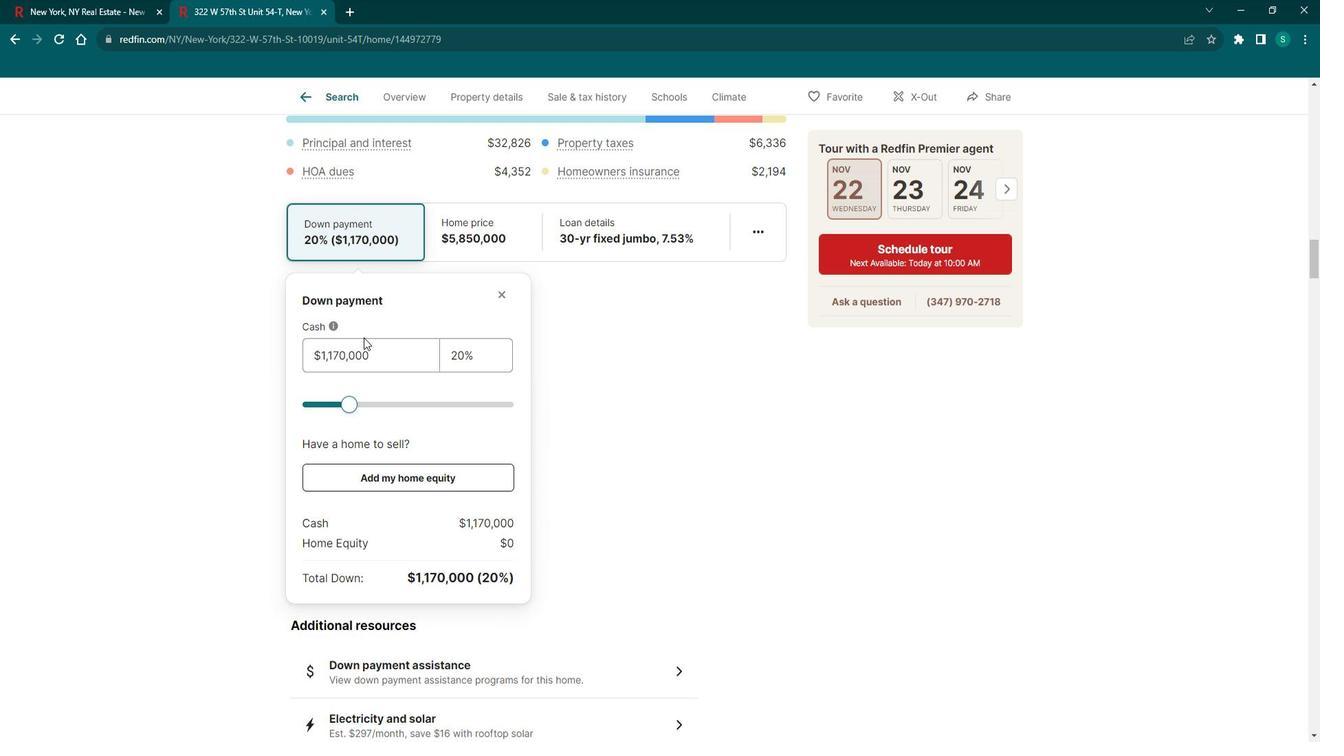 
Action: Mouse scrolled (376, 337) with delta (0, 0)
Screenshot: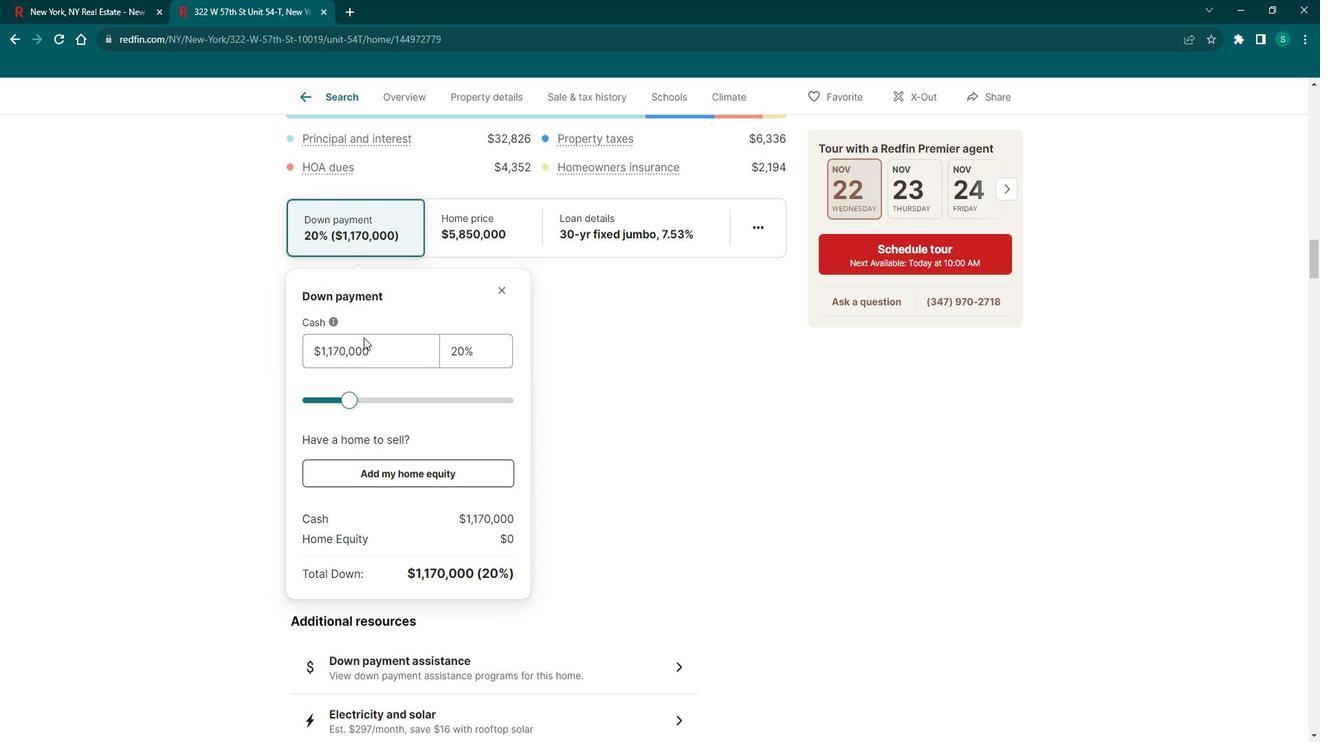 
Action: Mouse scrolled (376, 337) with delta (0, 0)
Screenshot: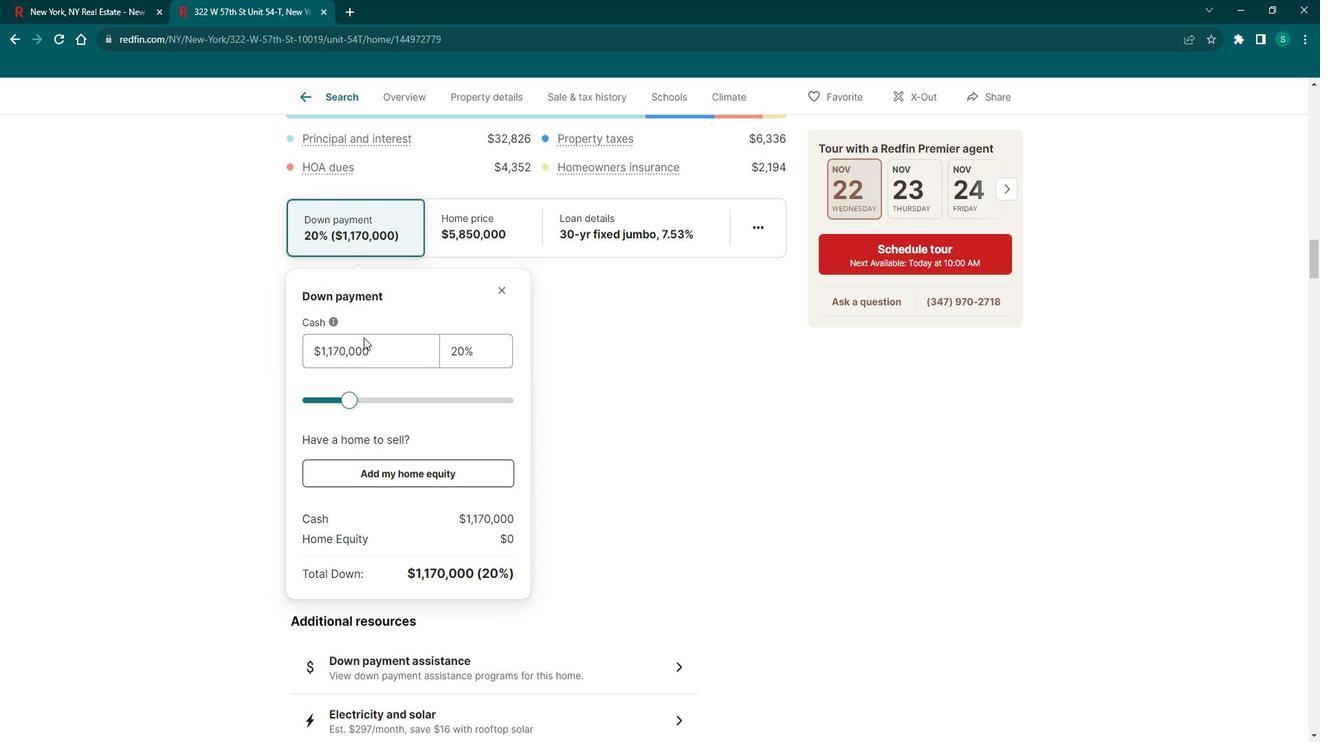 
Action: Mouse scrolled (376, 337) with delta (0, 0)
Screenshot: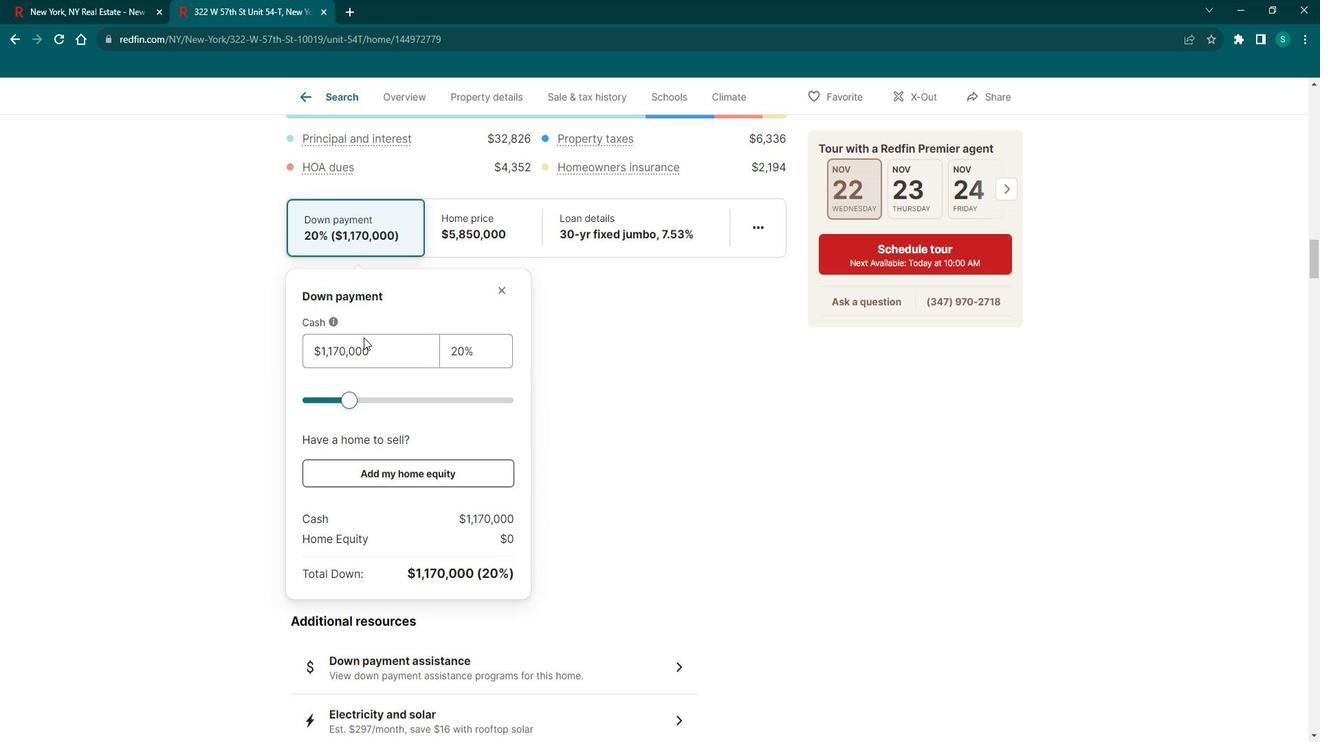 
Action: Mouse moved to (388, 335)
Screenshot: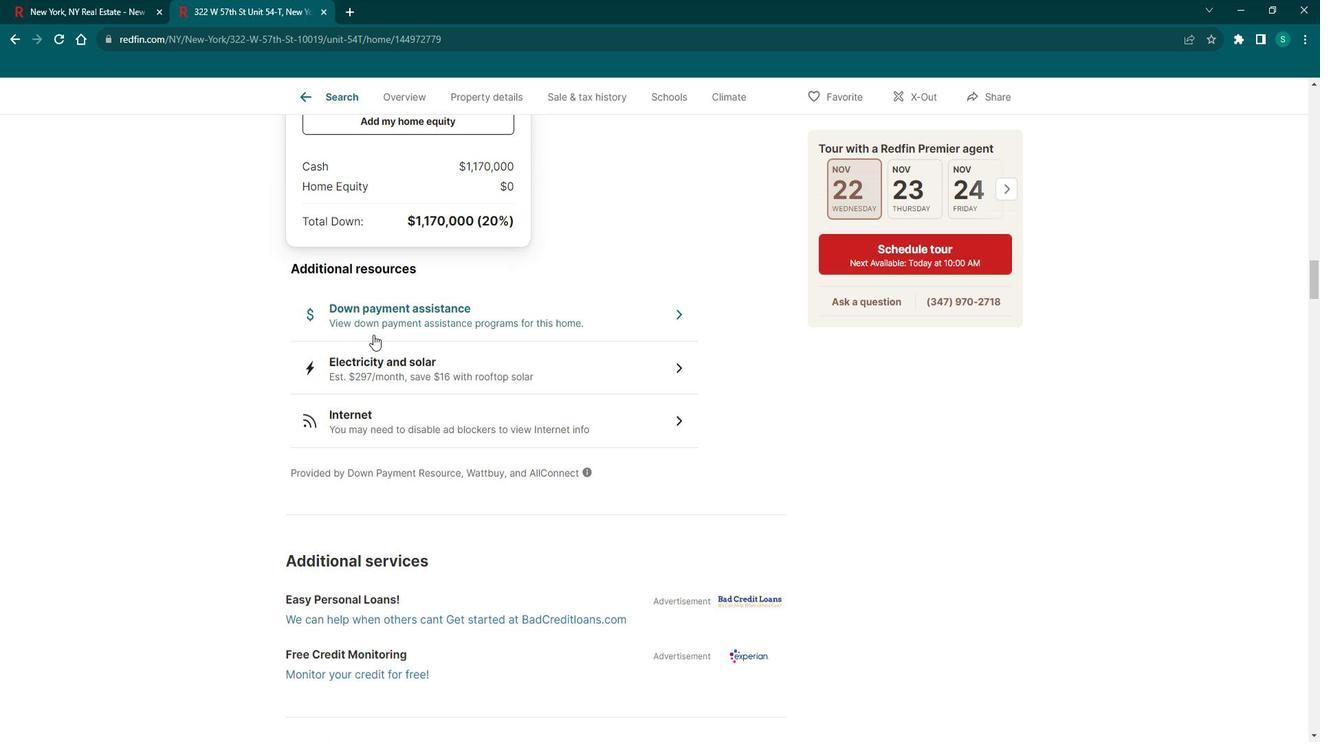 
Action: Mouse pressed left at (388, 335)
Screenshot: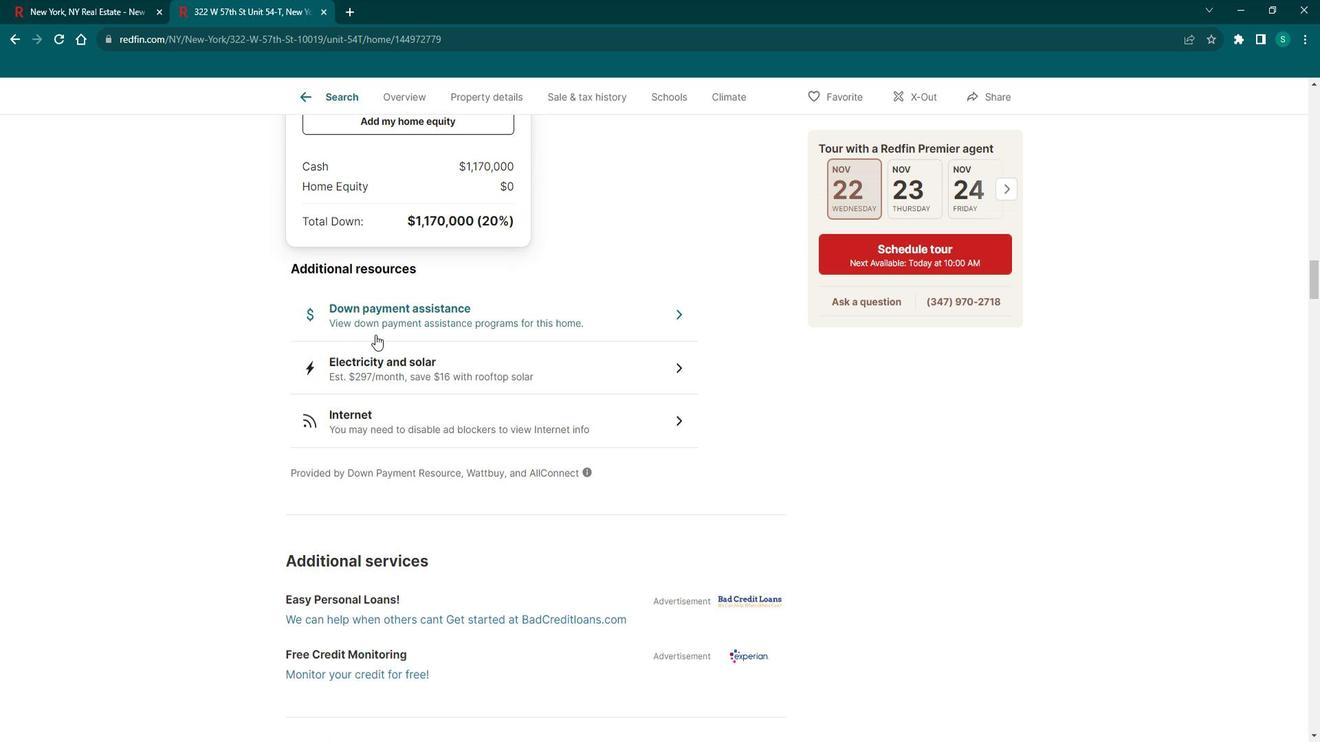 
Action: Mouse moved to (913, 295)
Screenshot: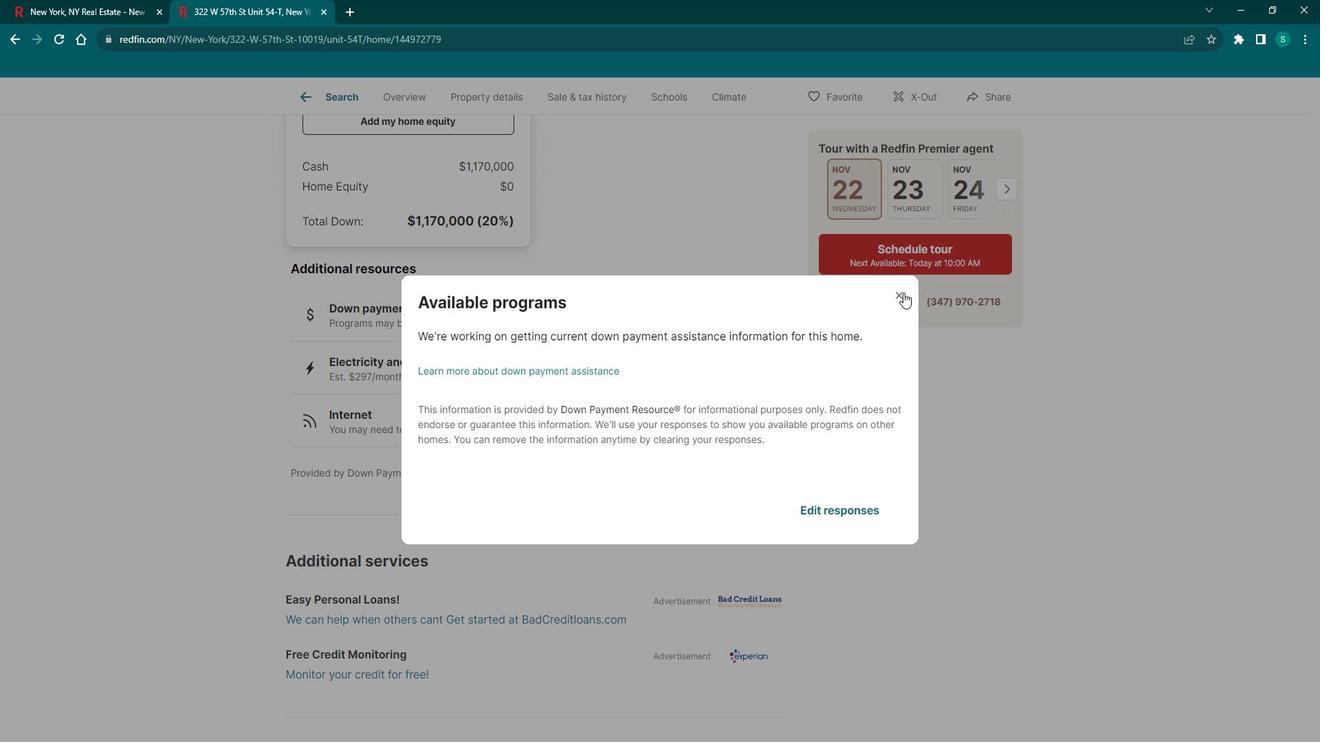 
Action: Mouse pressed left at (913, 295)
Screenshot: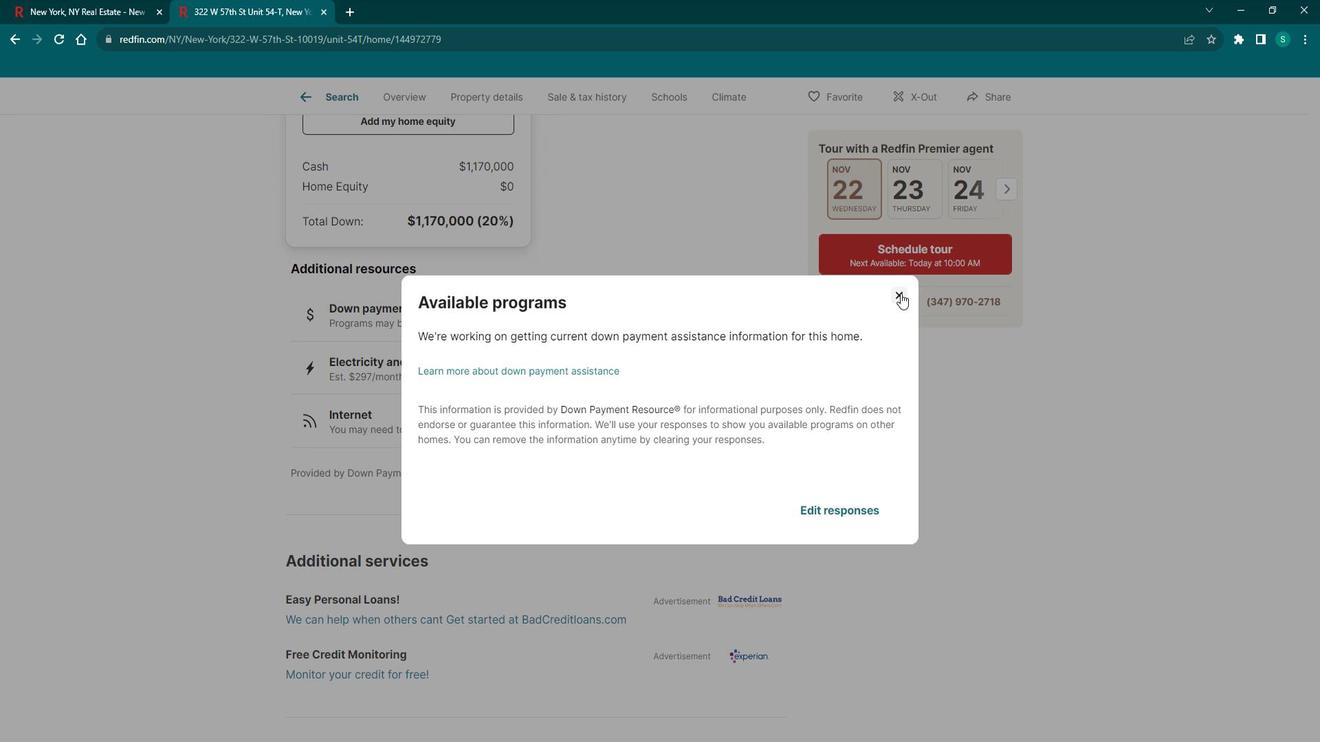 
Action: Mouse moved to (412, 356)
Screenshot: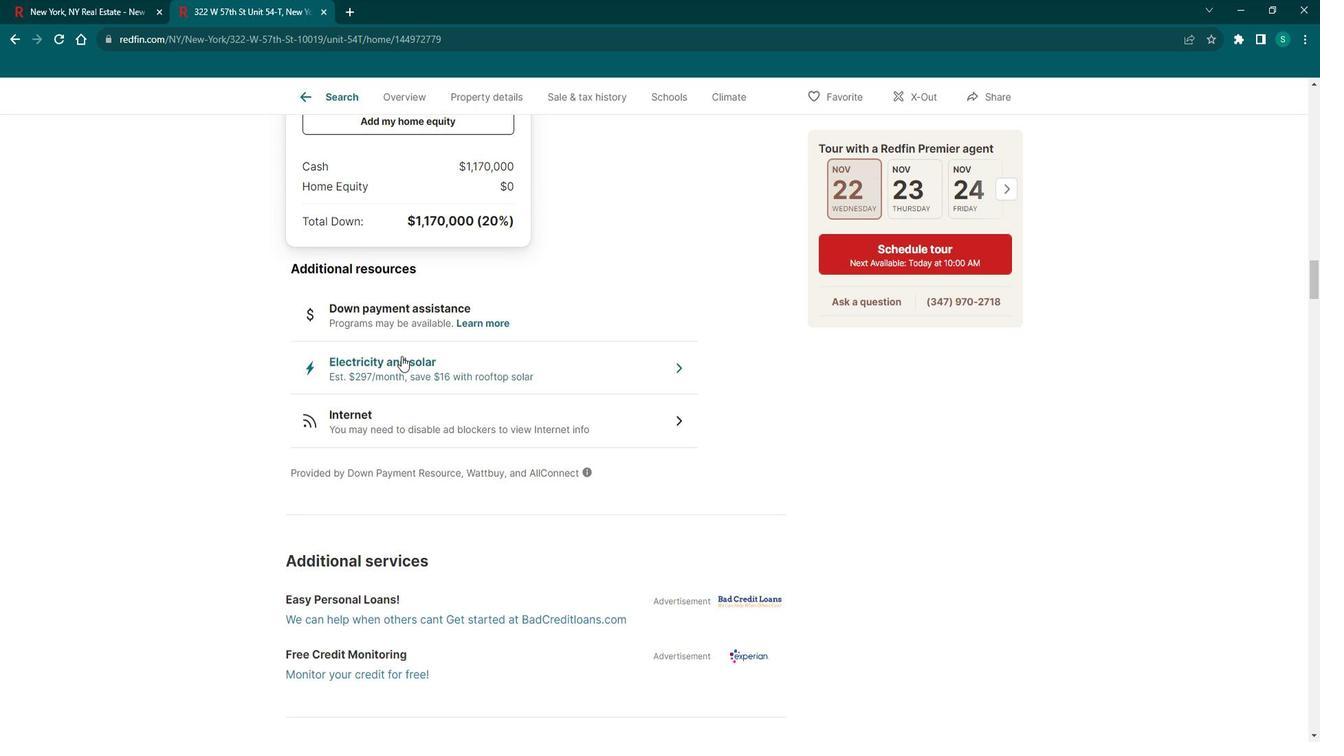 
Action: Mouse pressed left at (412, 356)
Screenshot: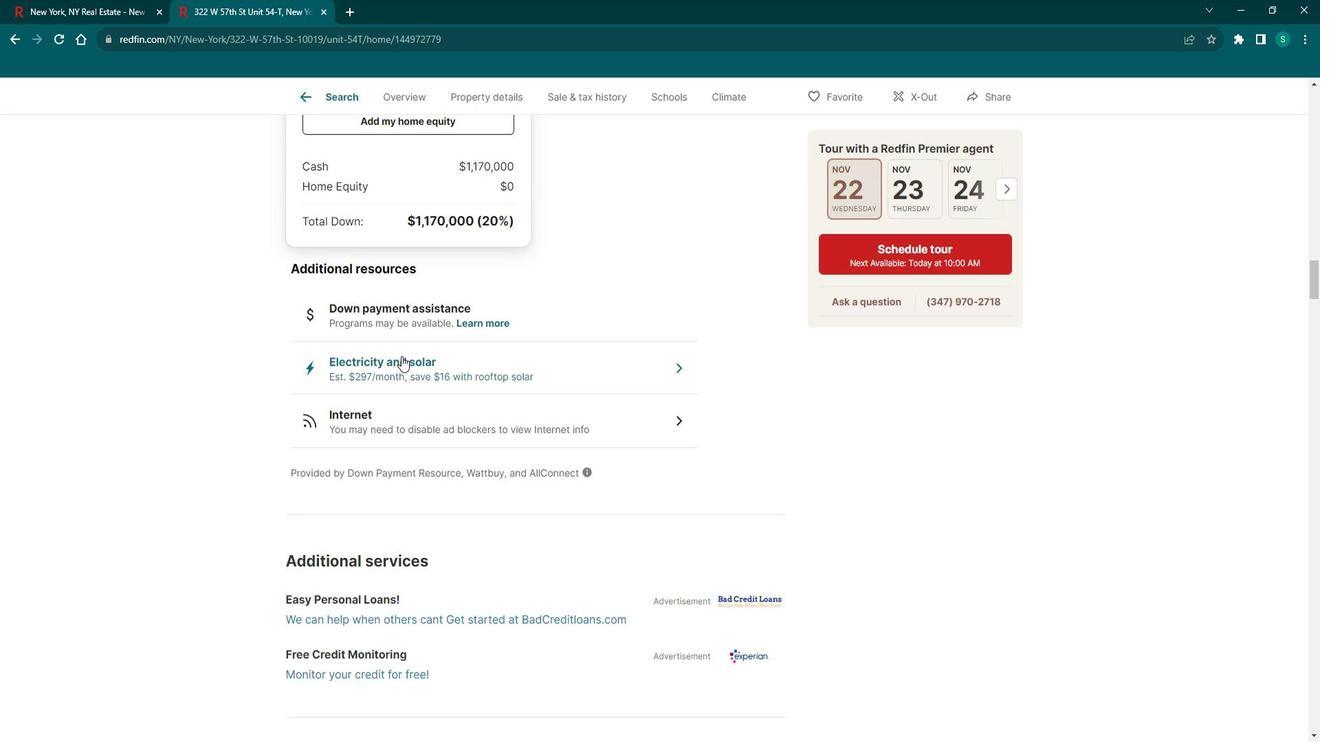 
Action: Mouse moved to (917, 161)
Screenshot: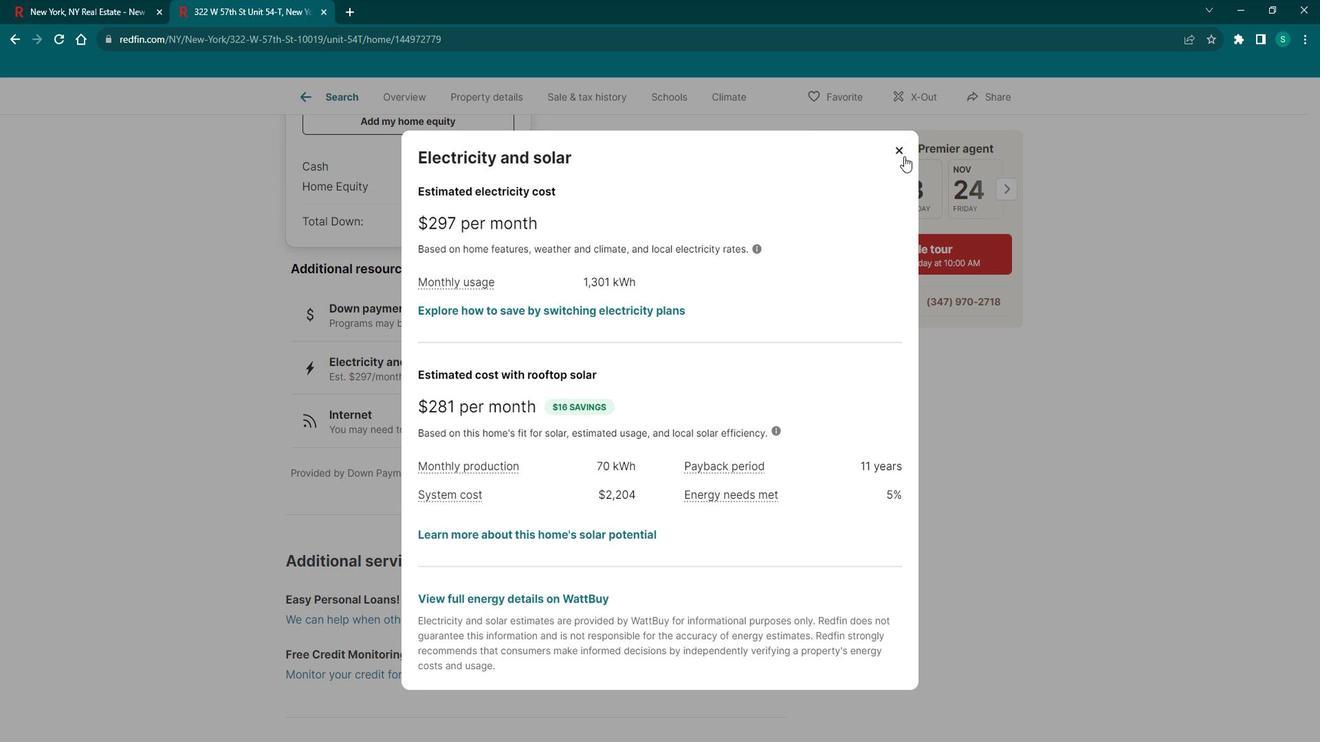 
Action: Mouse pressed left at (917, 161)
Screenshot: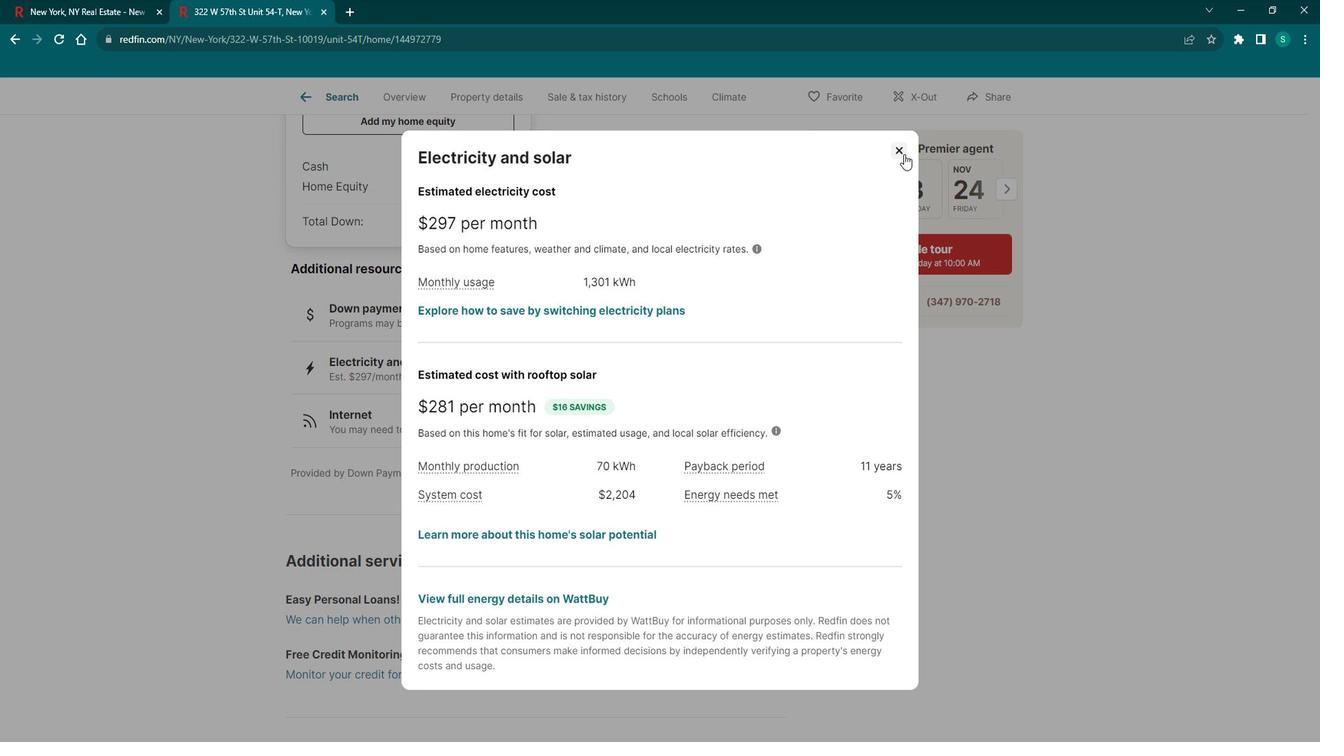 
Action: Mouse moved to (380, 398)
Screenshot: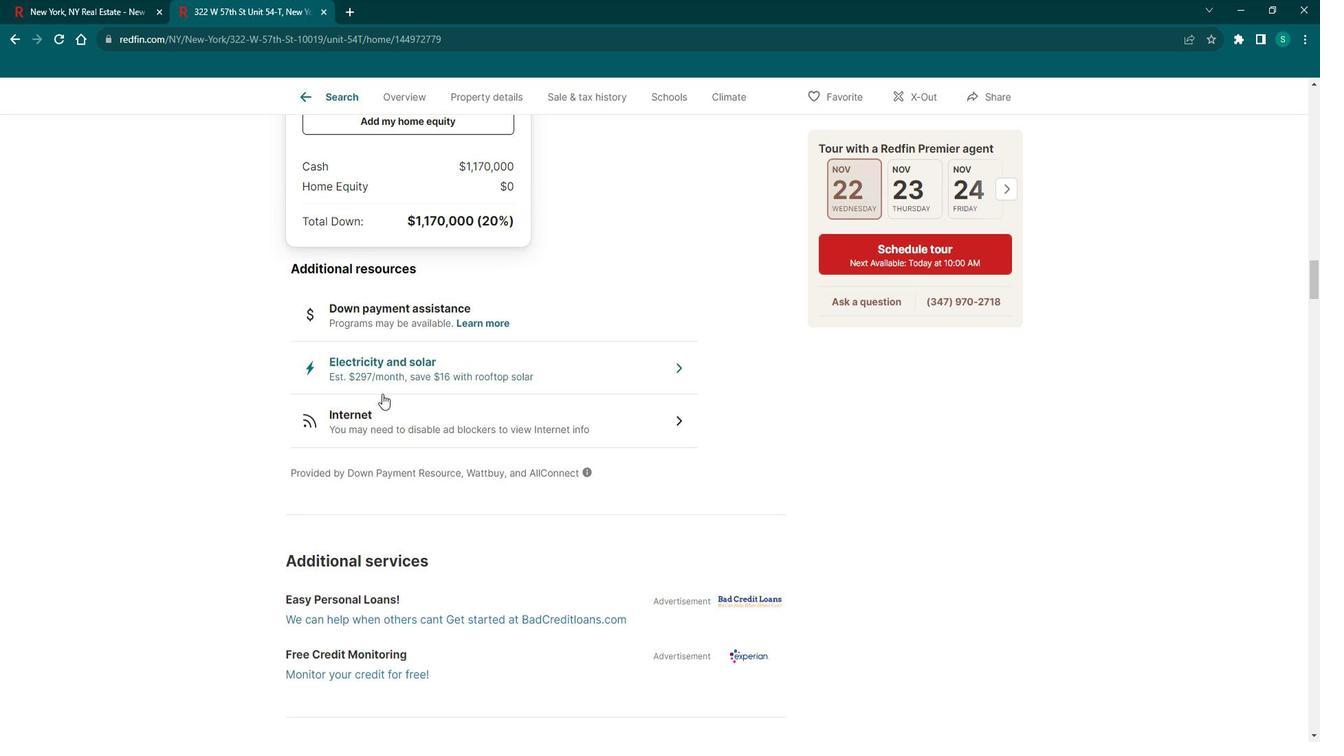 
Action: Mouse pressed left at (380, 398)
Screenshot: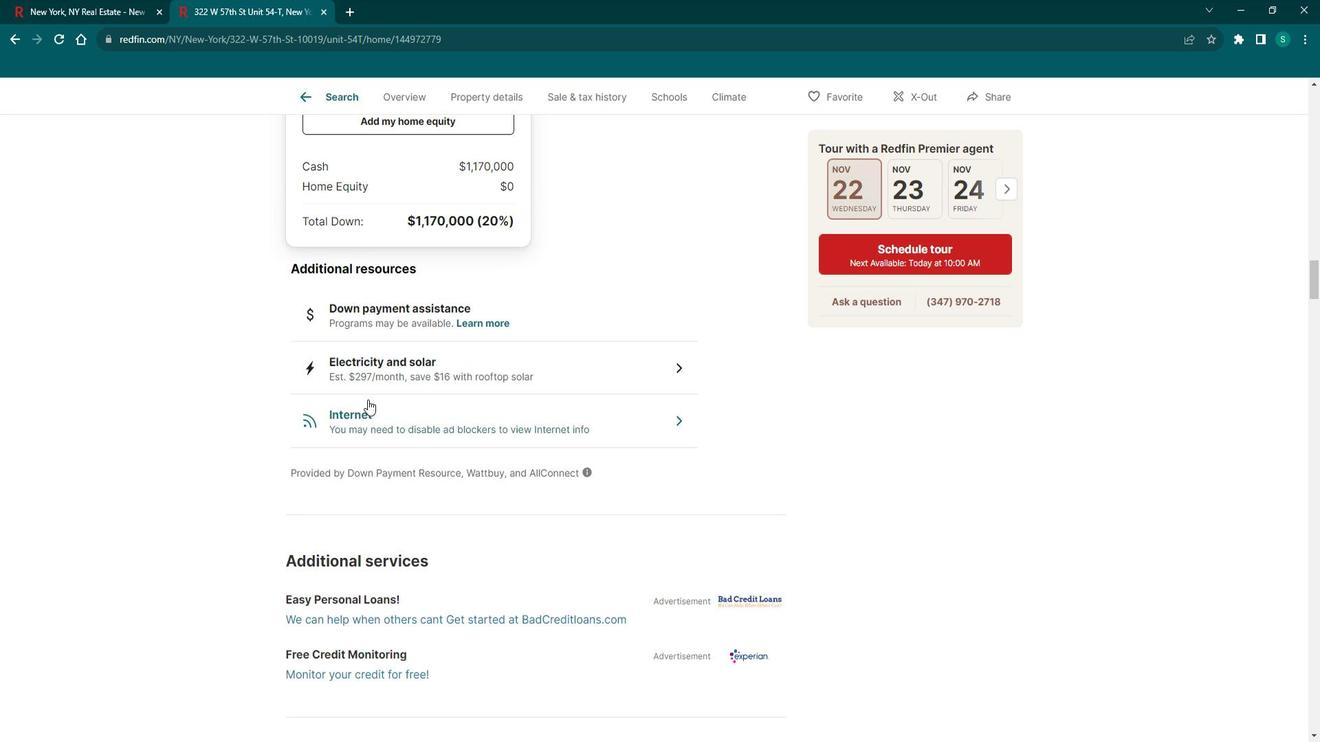 
Action: Mouse moved to (903, 363)
Screenshot: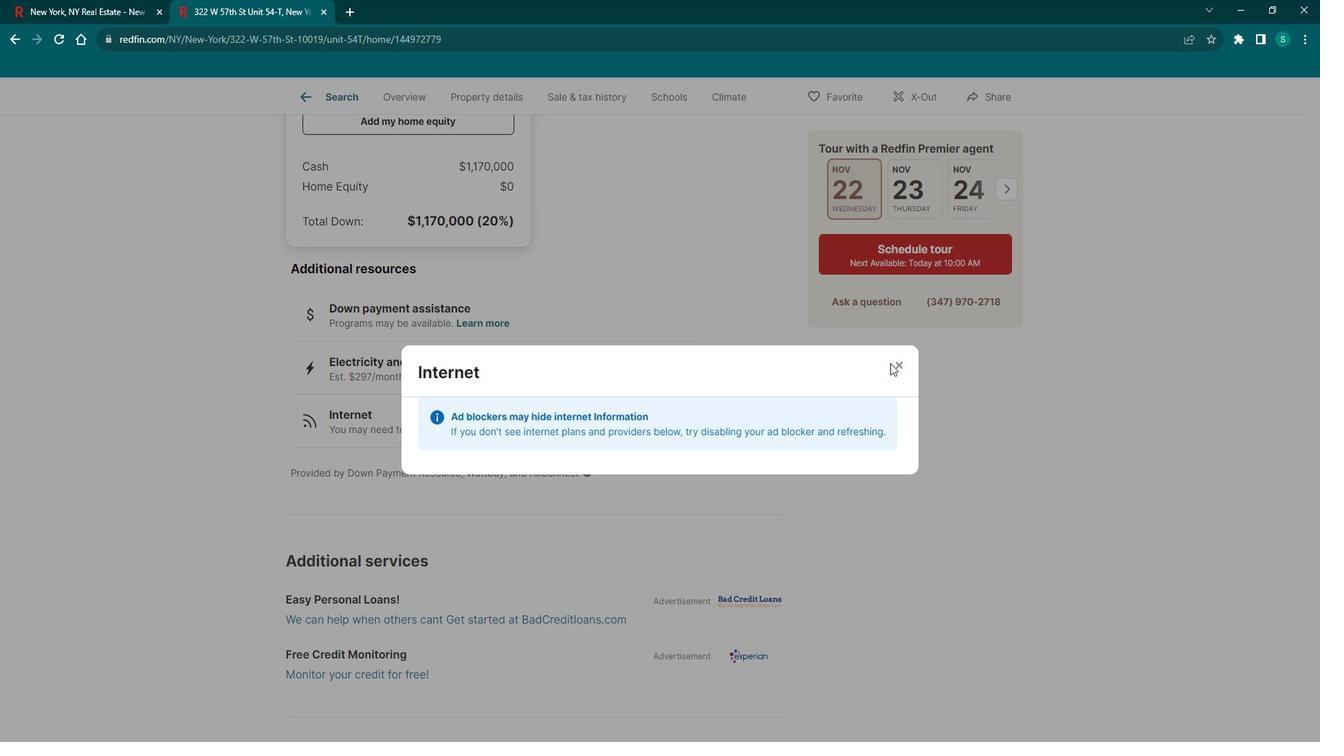 
Action: Mouse pressed left at (903, 363)
Screenshot: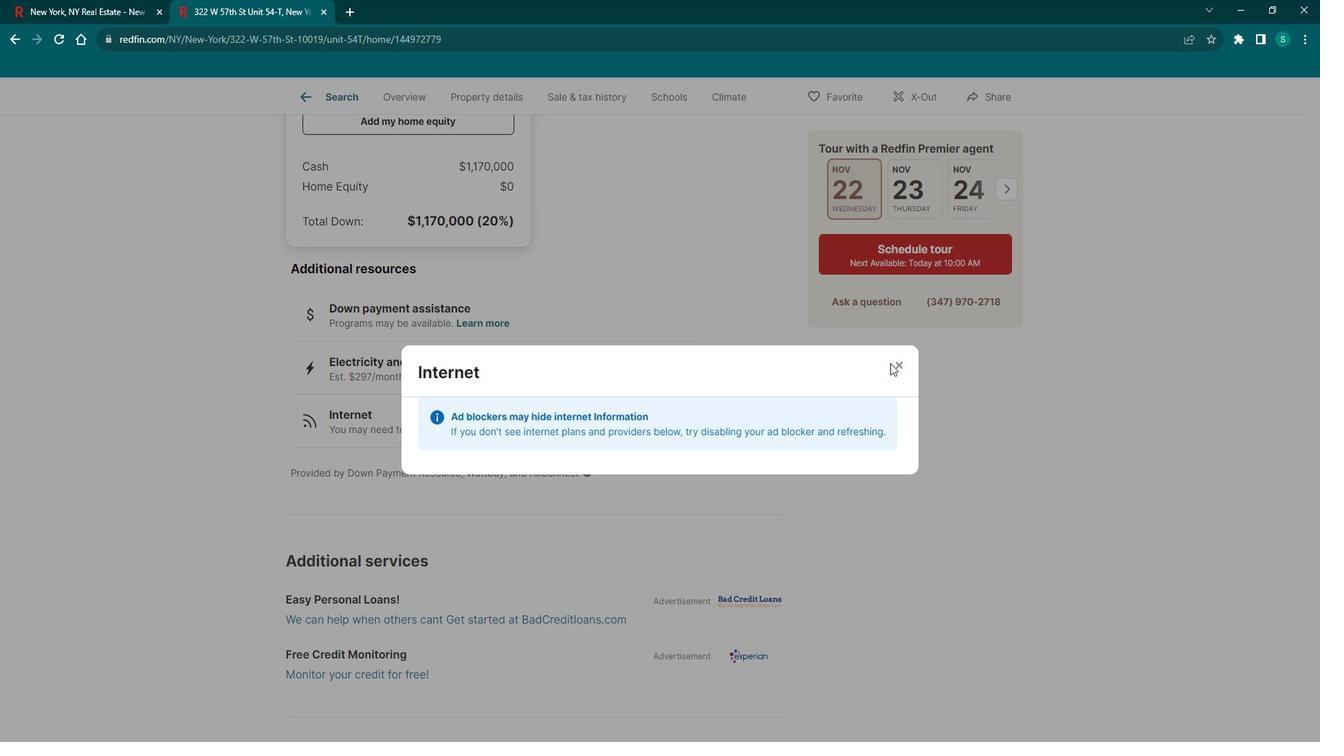 
Action: Mouse moved to (904, 363)
Screenshot: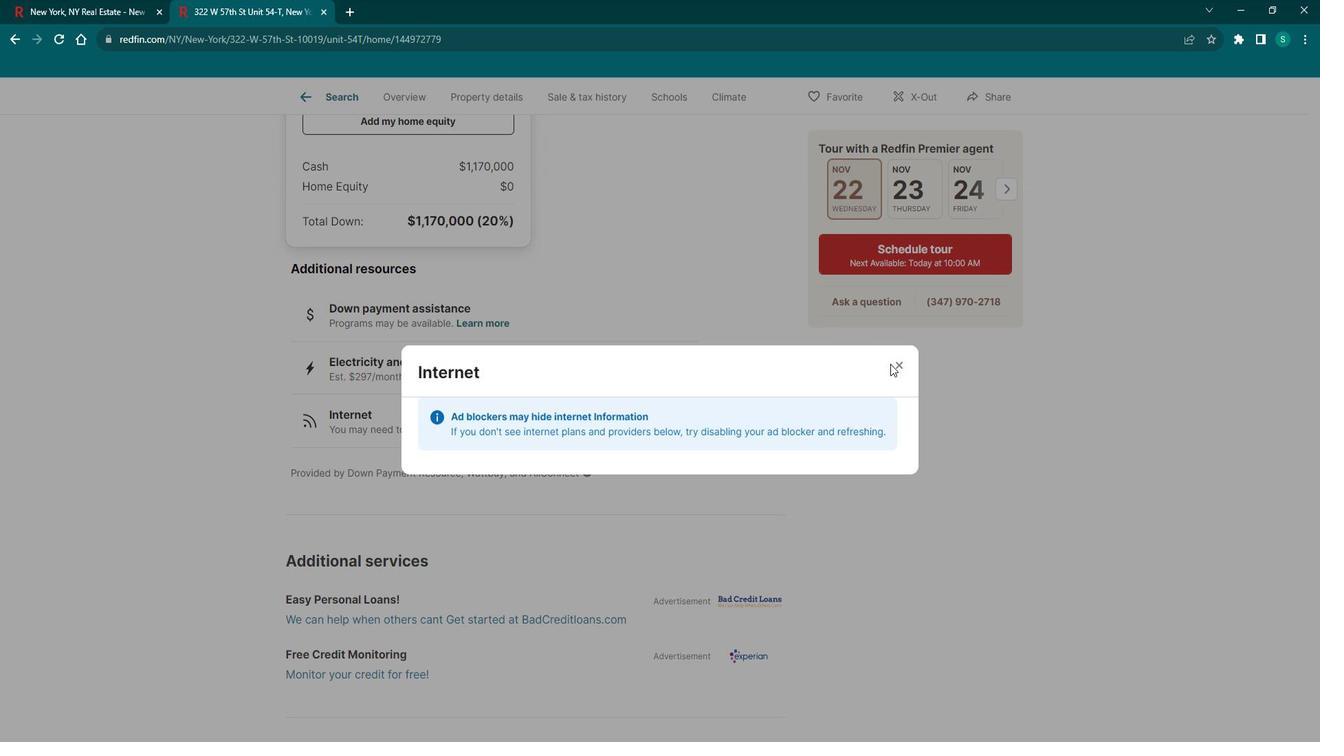 
Action: Mouse pressed left at (904, 363)
Screenshot: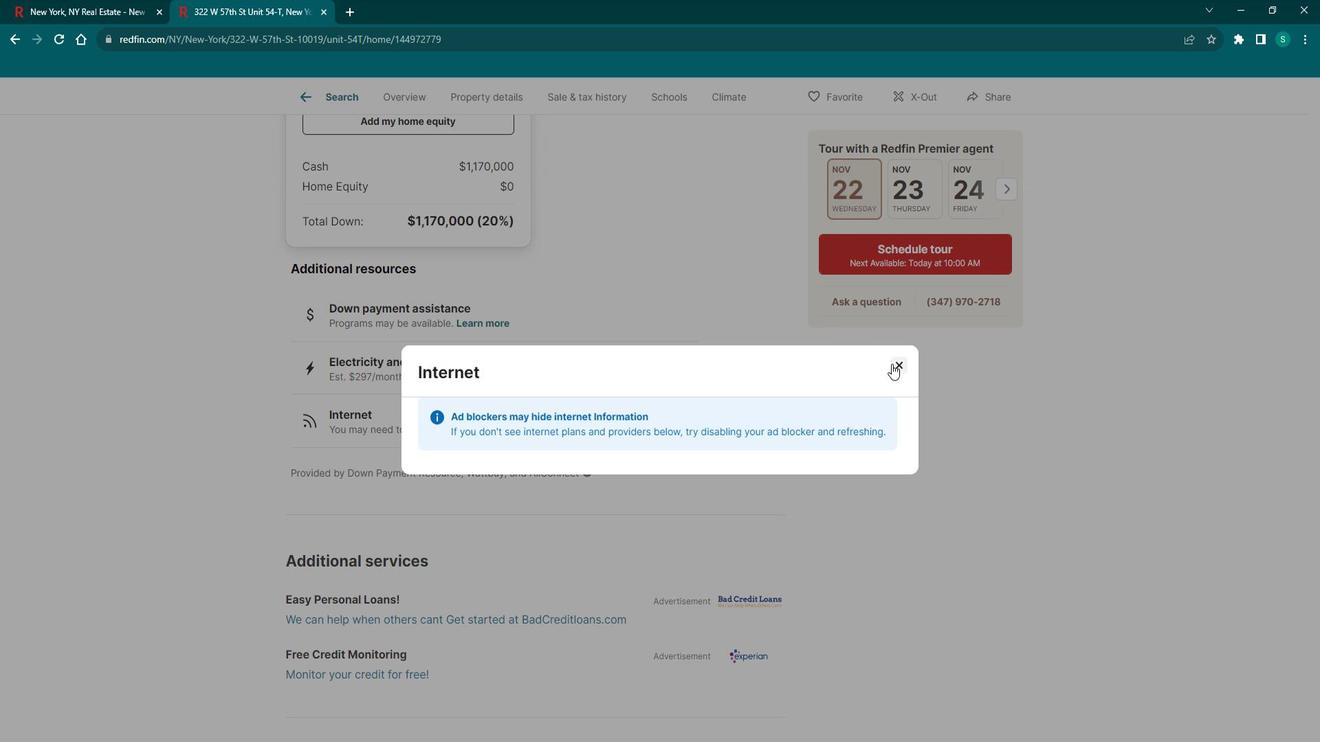 
Action: Mouse moved to (485, 488)
Screenshot: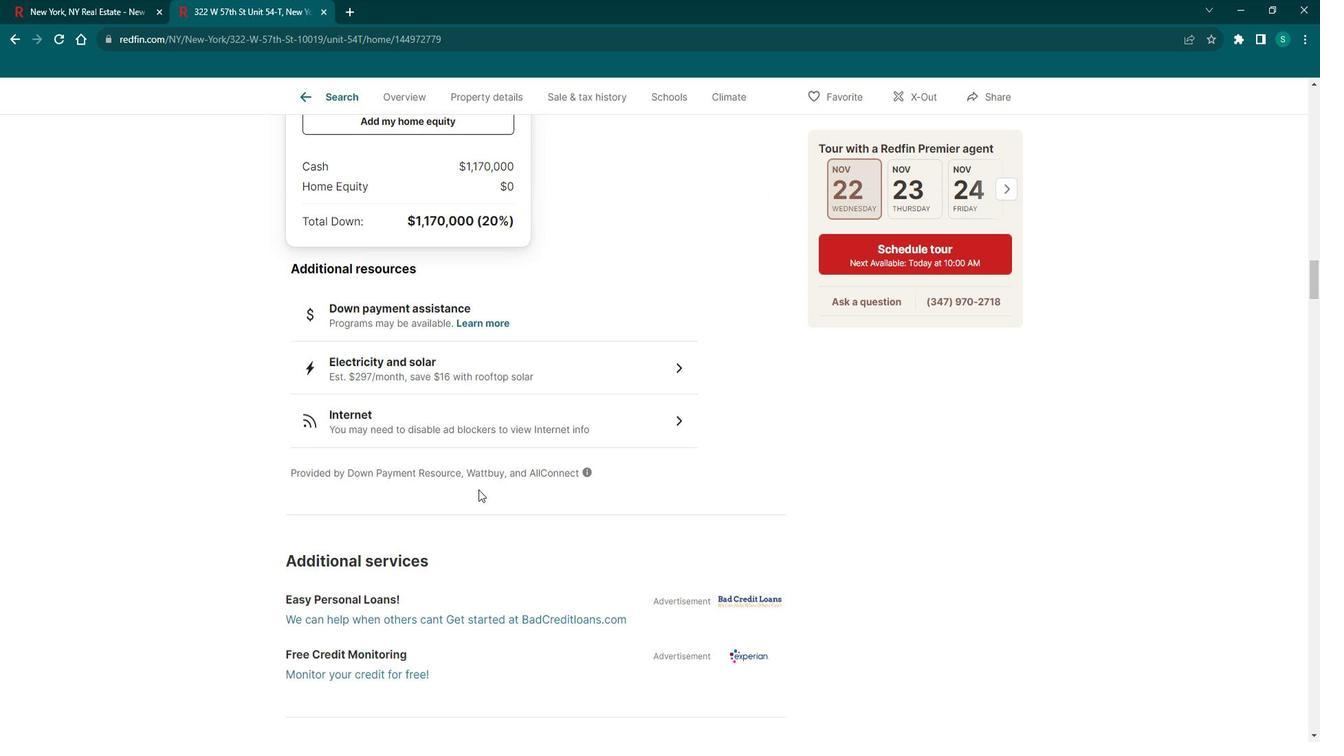 
Action: Mouse scrolled (485, 487) with delta (0, 0)
Screenshot: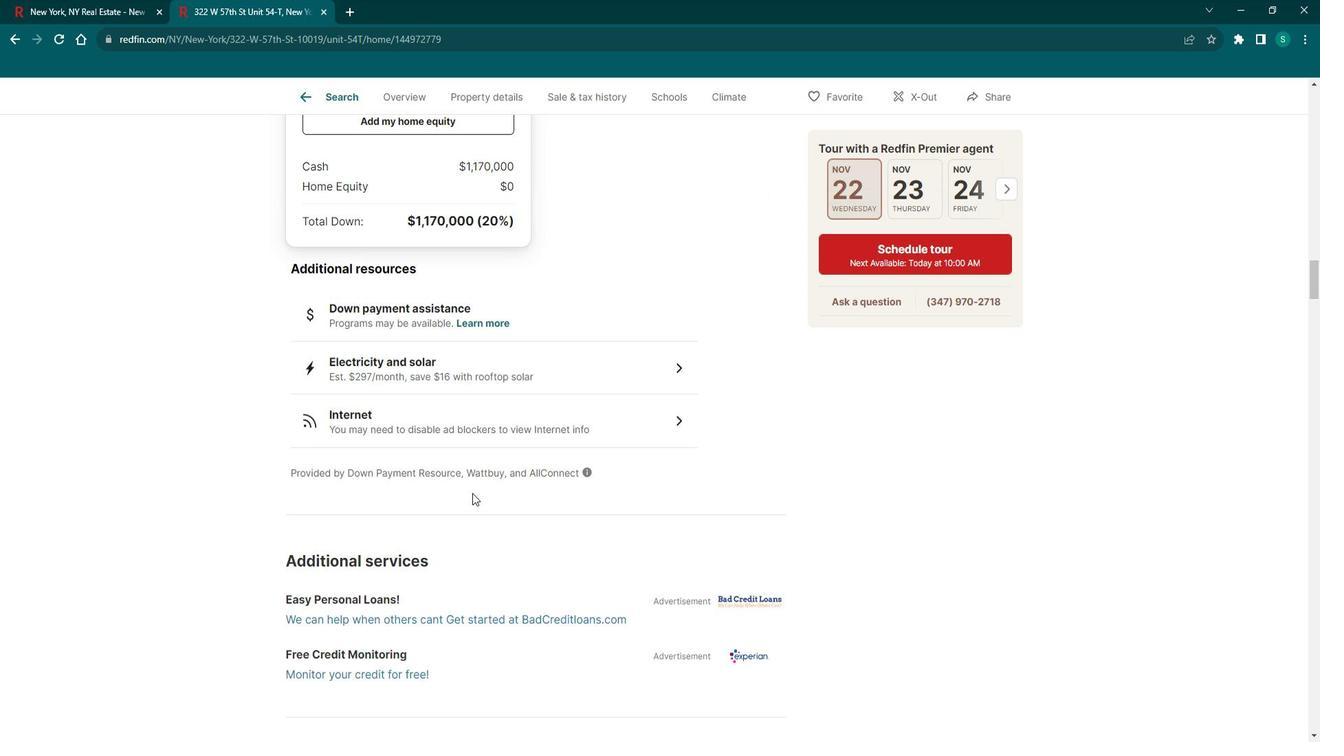 
Action: Mouse scrolled (485, 487) with delta (0, 0)
Screenshot: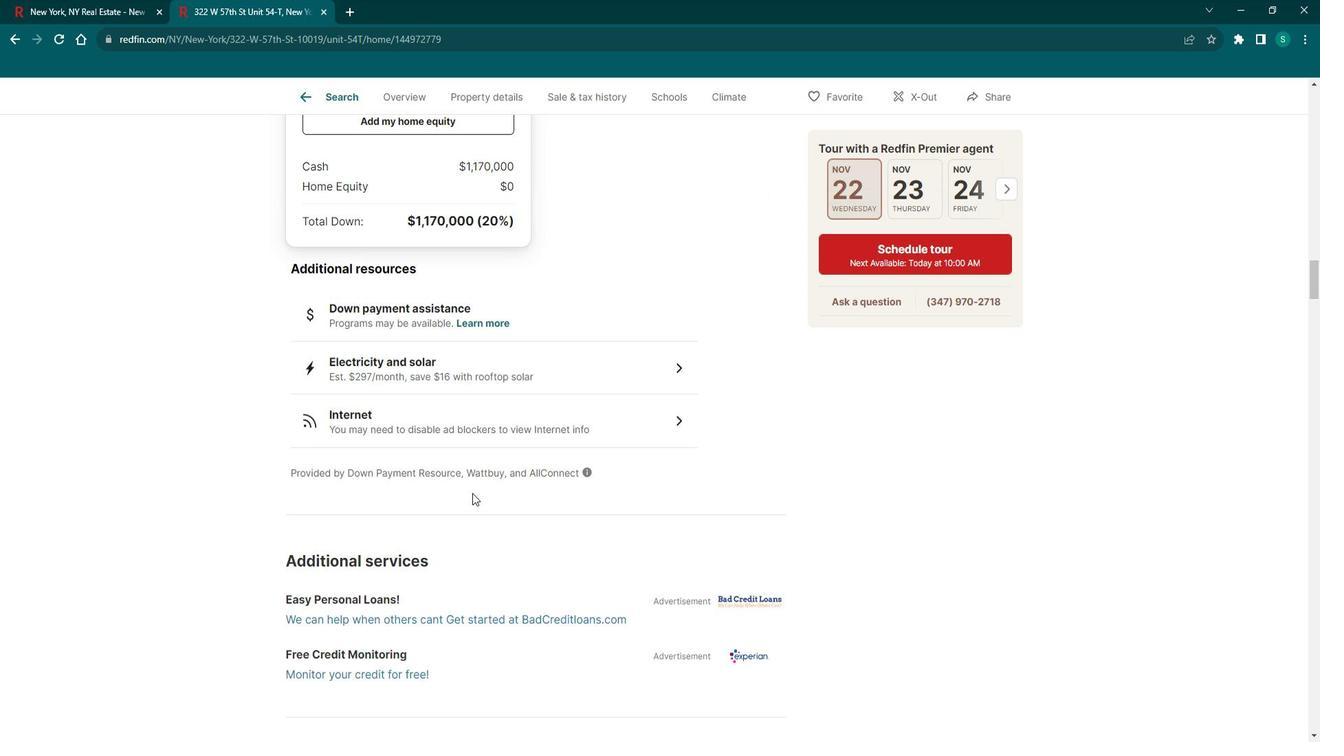 
Action: Mouse scrolled (485, 487) with delta (0, 0)
Screenshot: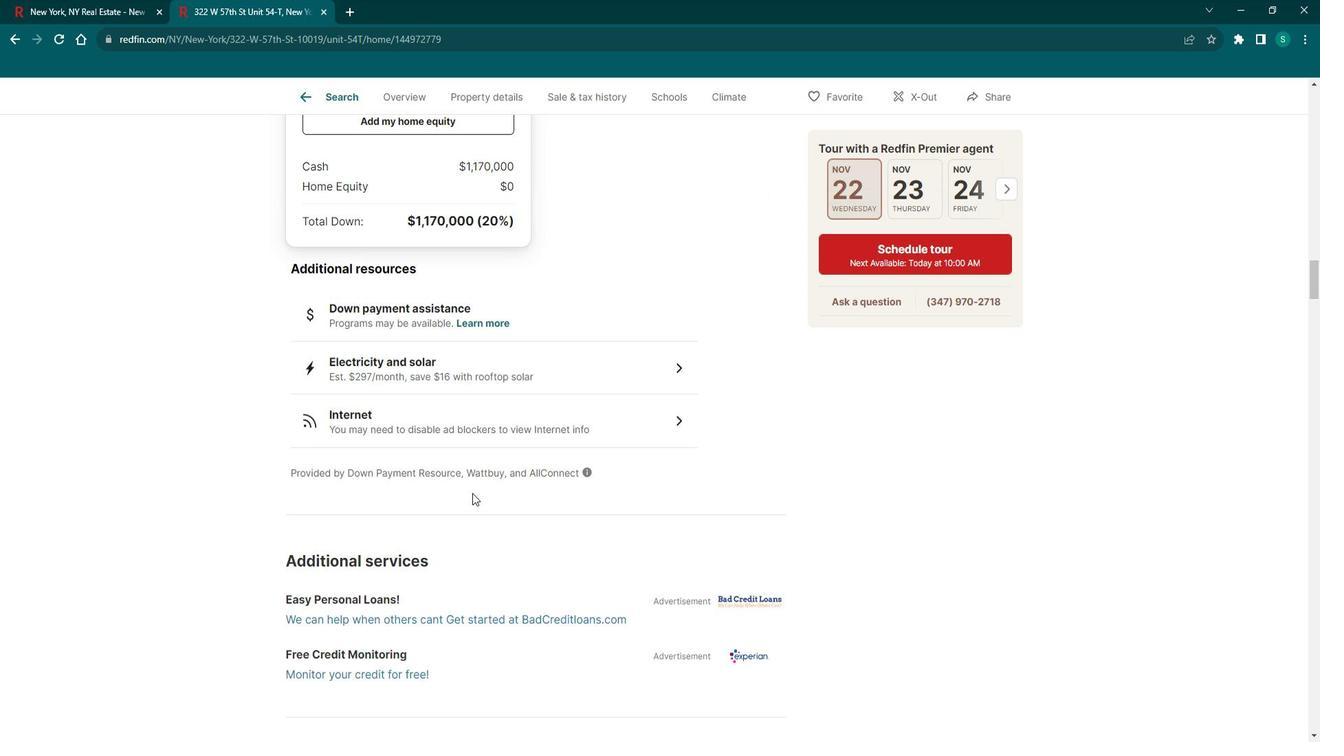 
Action: Mouse scrolled (485, 487) with delta (0, 0)
Screenshot: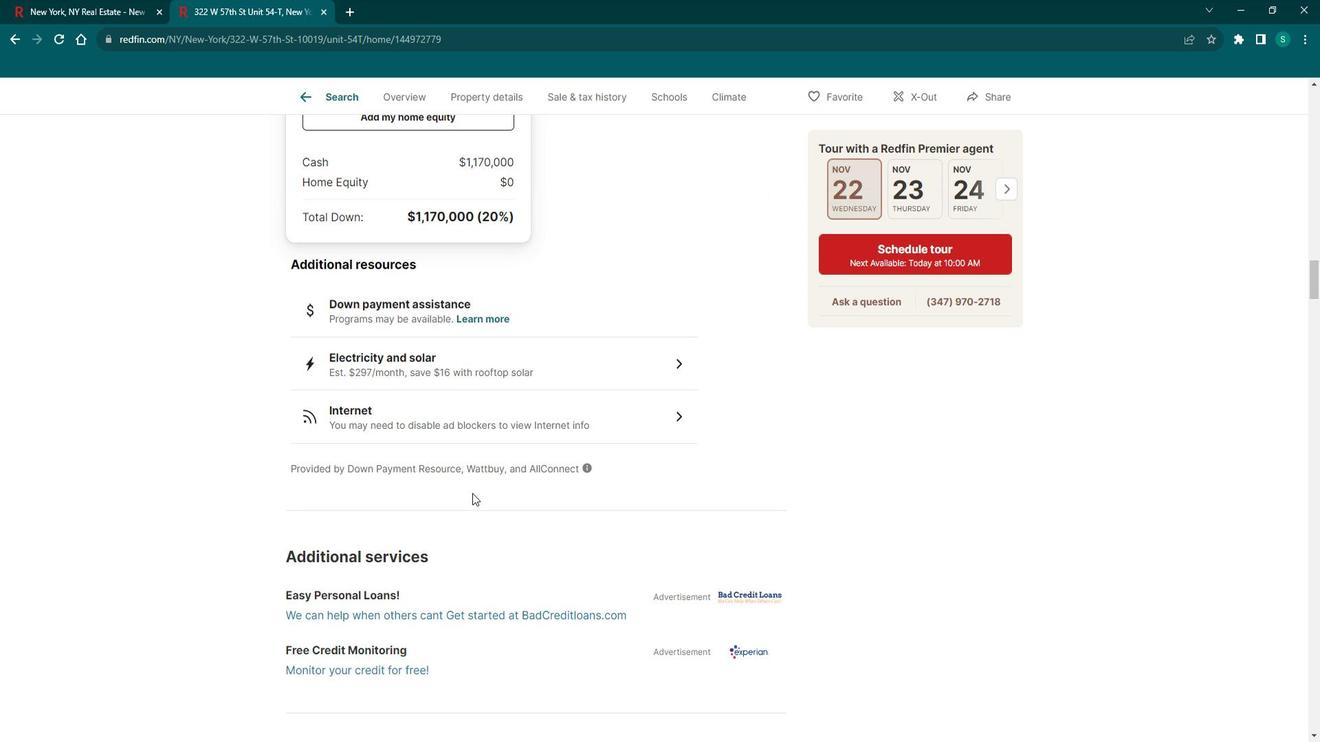 
Action: Mouse scrolled (485, 487) with delta (0, 0)
Screenshot: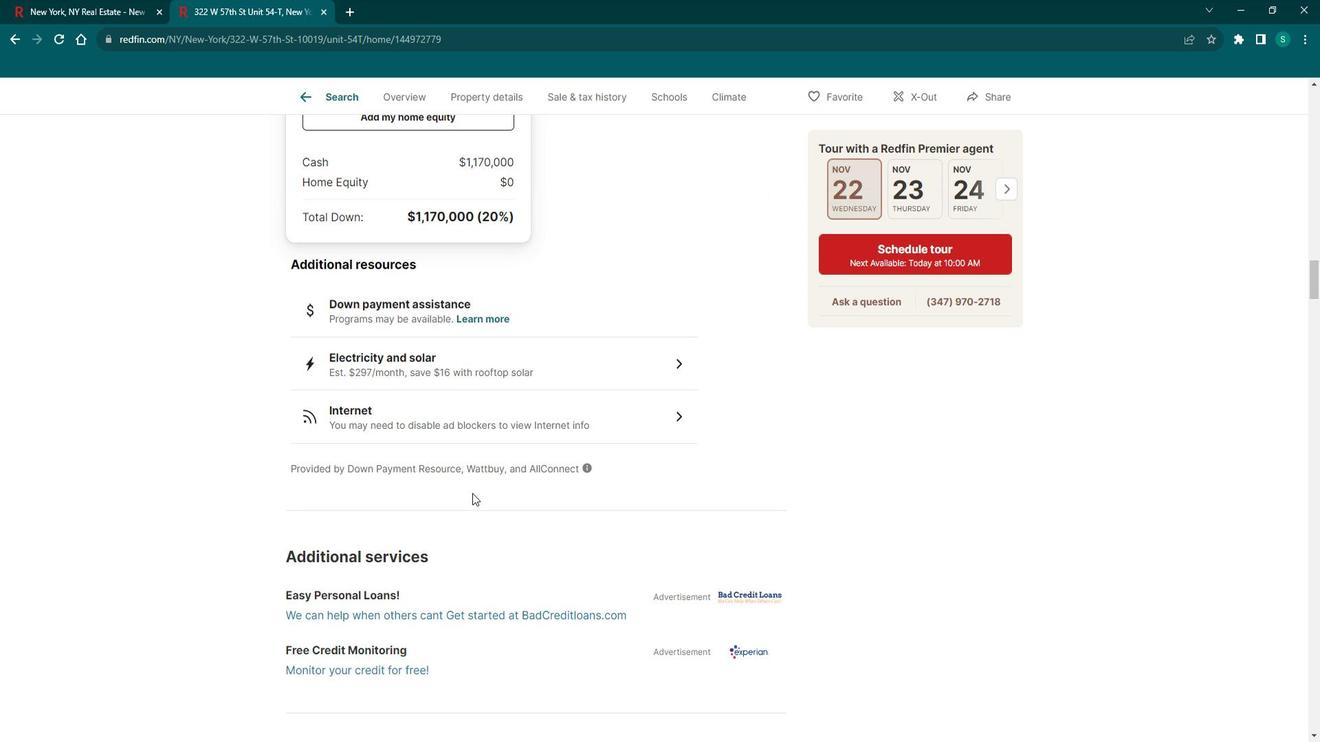 
Action: Mouse scrolled (485, 487) with delta (0, 0)
Screenshot: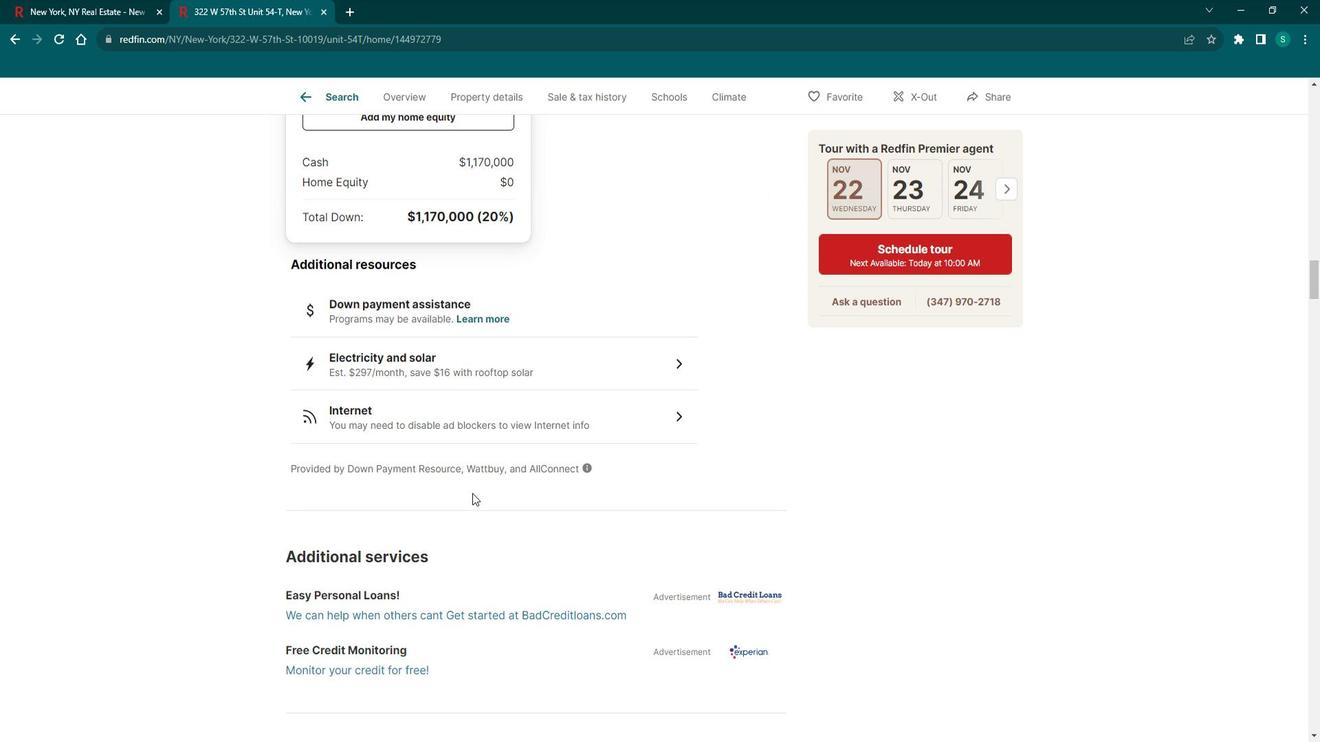 
Action: Mouse scrolled (485, 487) with delta (0, 0)
Screenshot: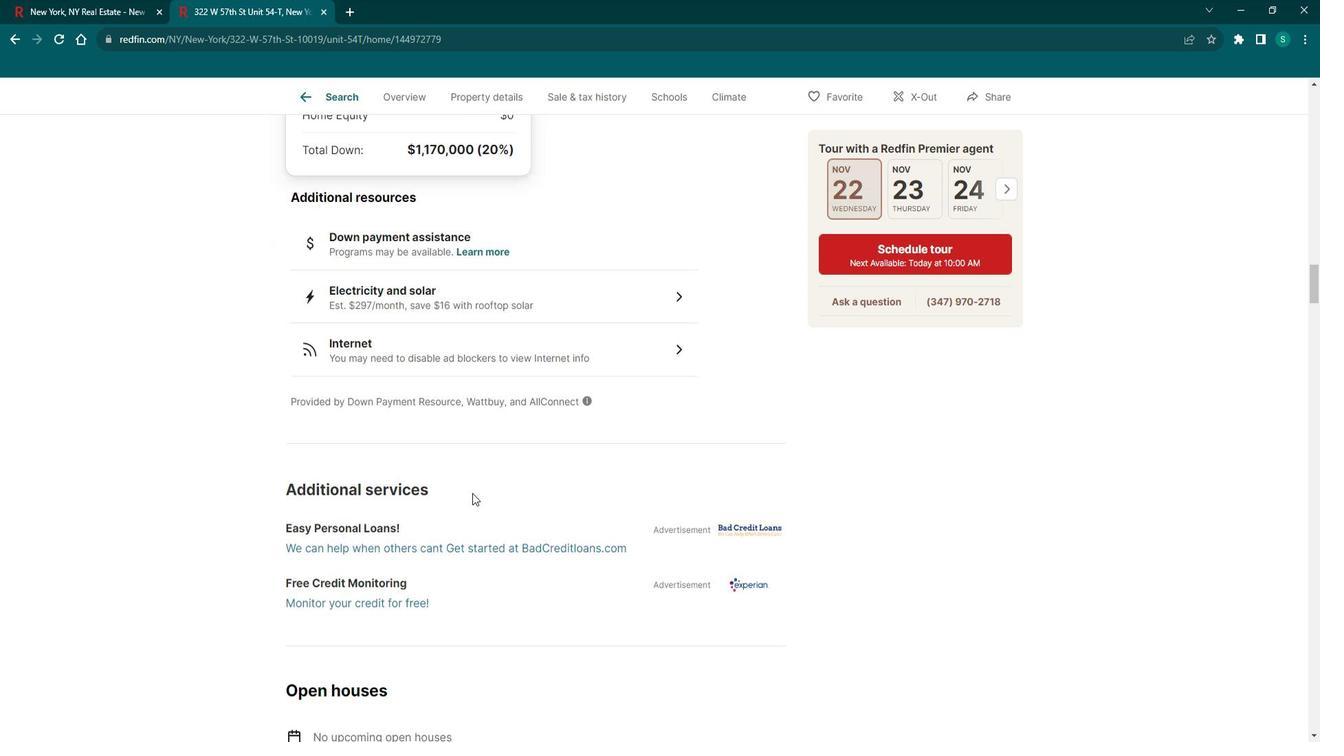 
Action: Mouse scrolled (485, 487) with delta (0, 0)
Screenshot: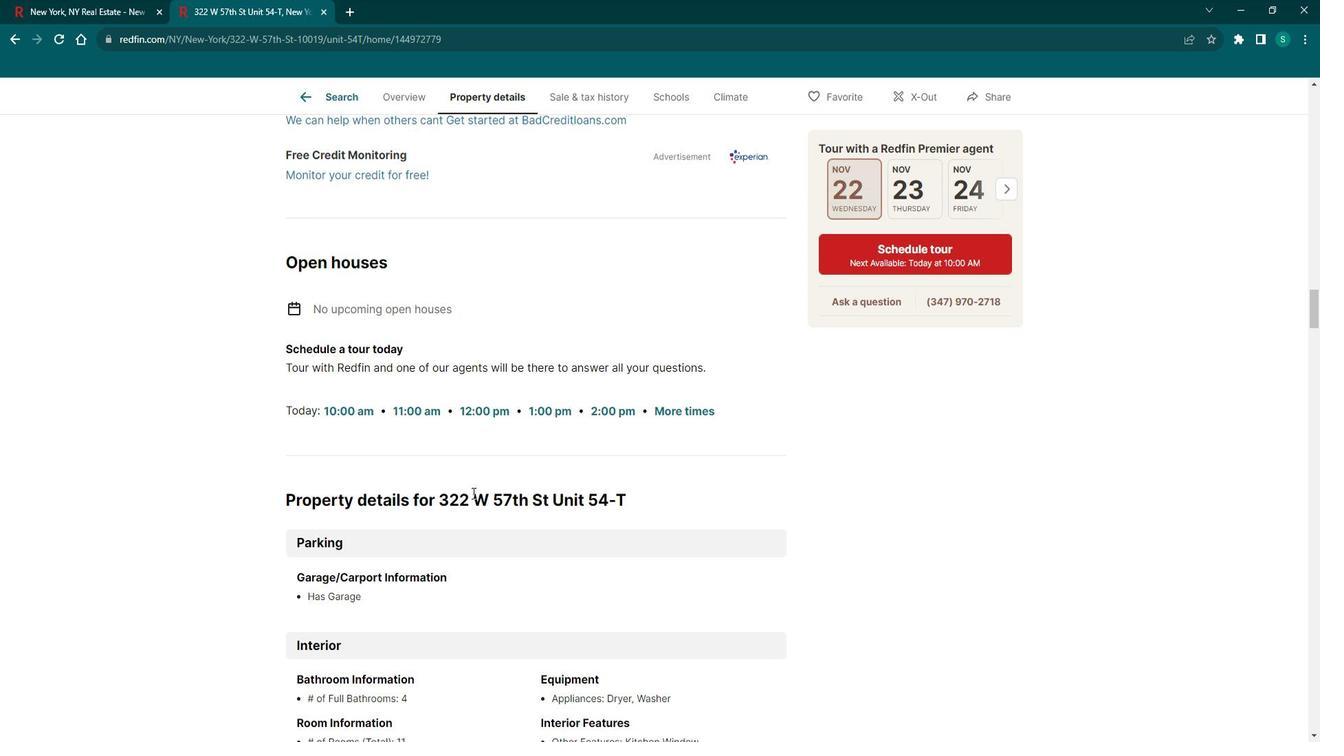 
Action: Mouse scrolled (485, 487) with delta (0, 0)
Screenshot: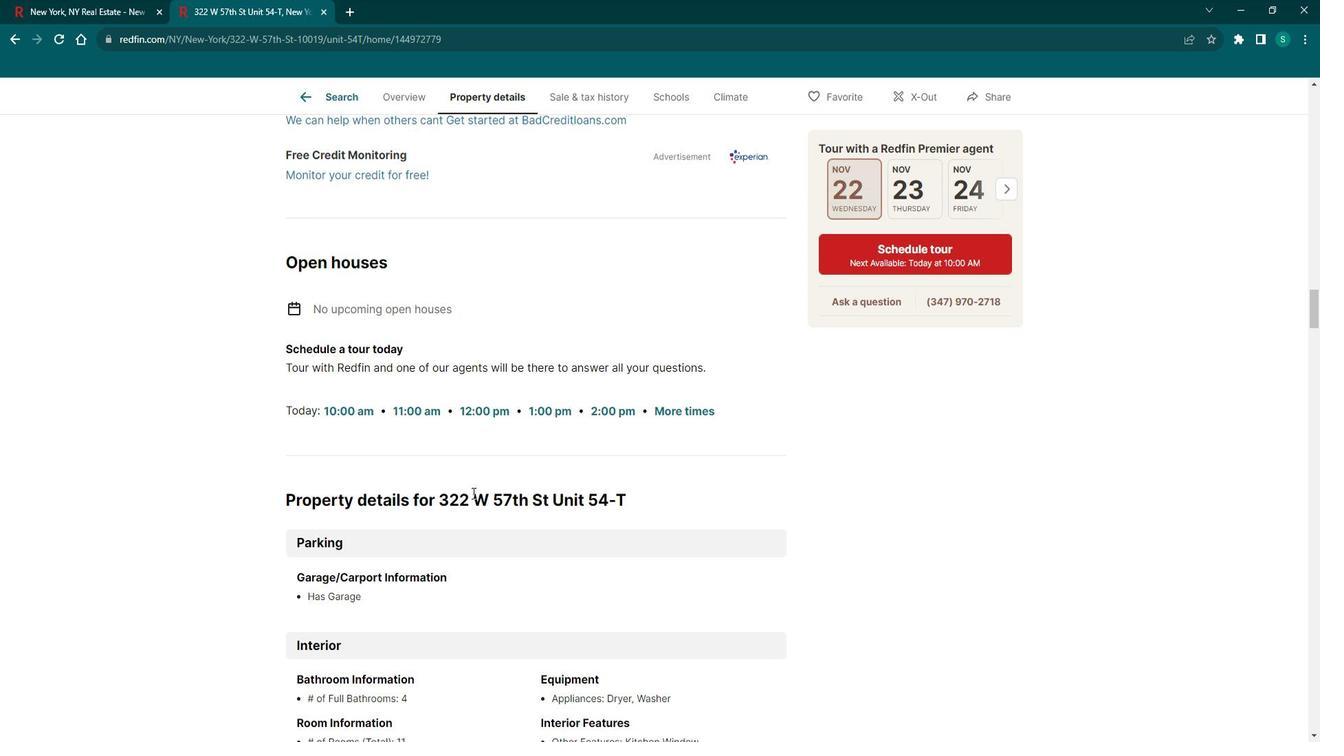 
Action: Mouse scrolled (485, 487) with delta (0, 0)
Screenshot: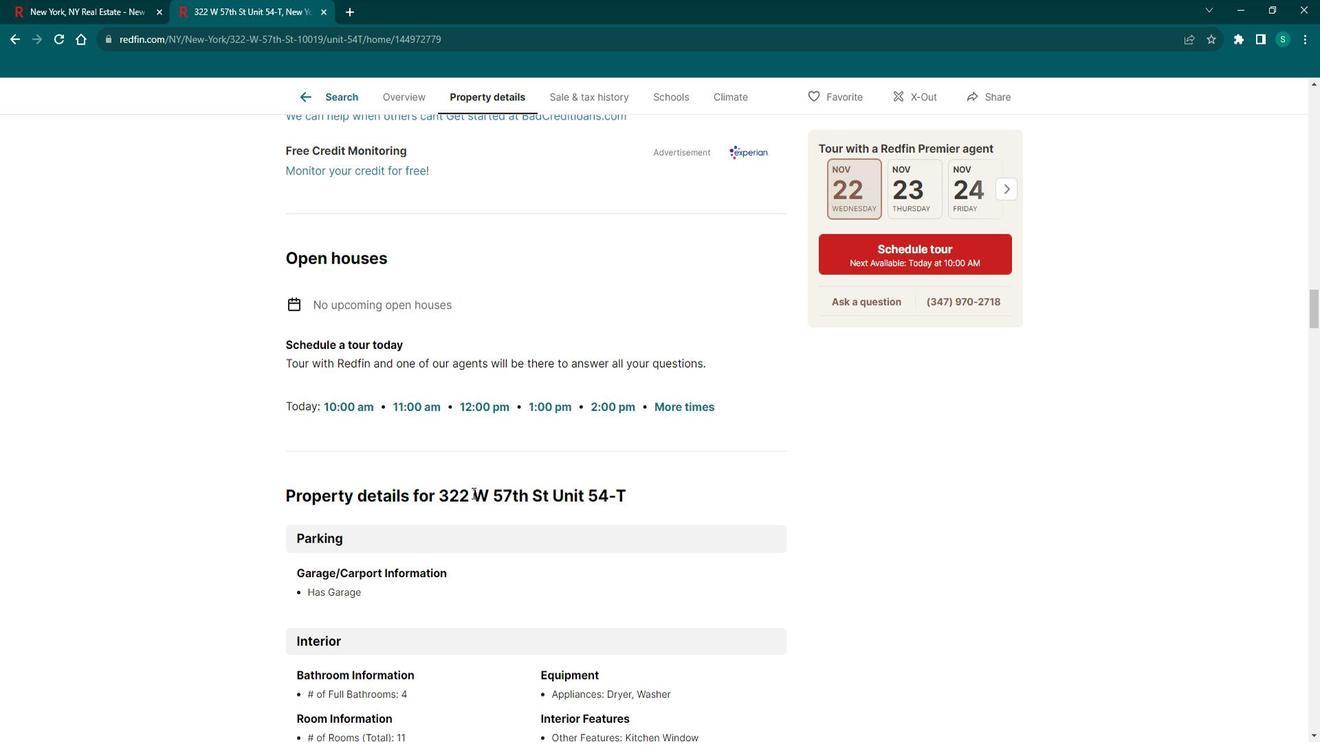 
Action: Mouse scrolled (485, 487) with delta (0, 0)
Screenshot: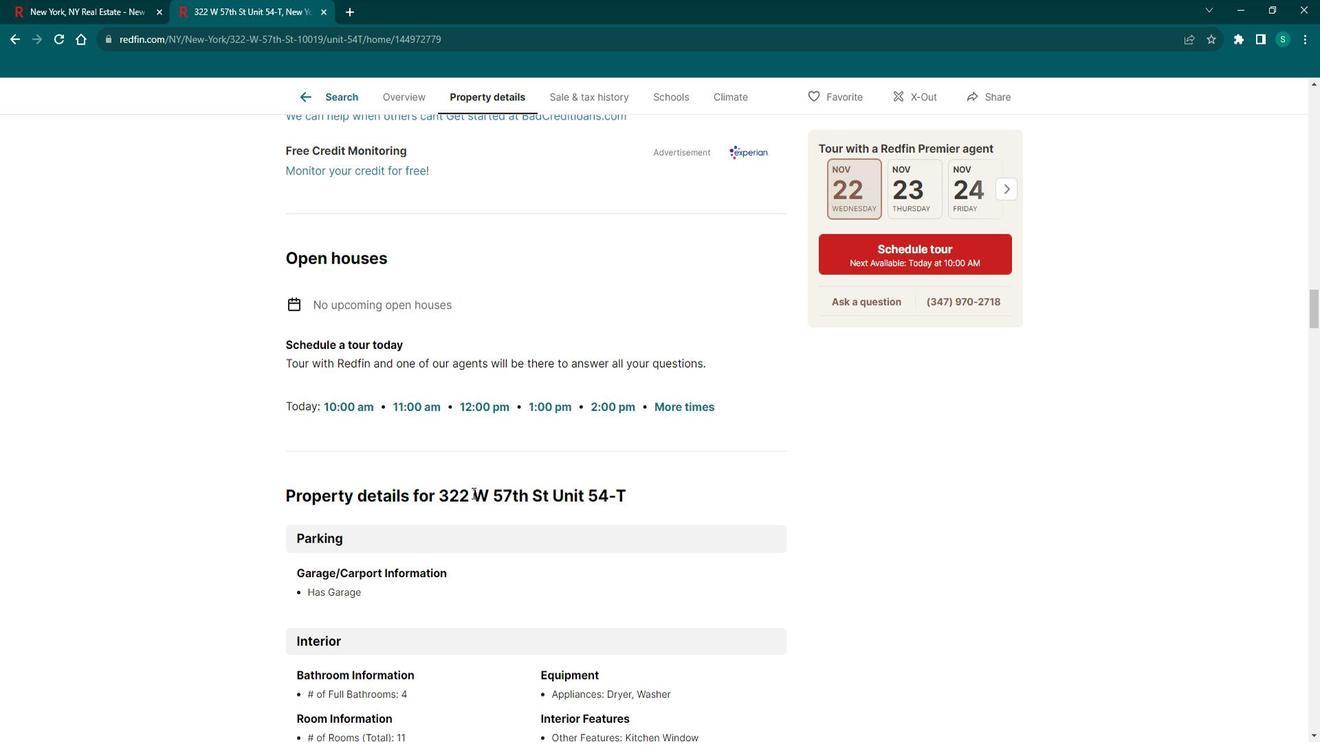 
Action: Mouse scrolled (485, 487) with delta (0, 0)
Screenshot: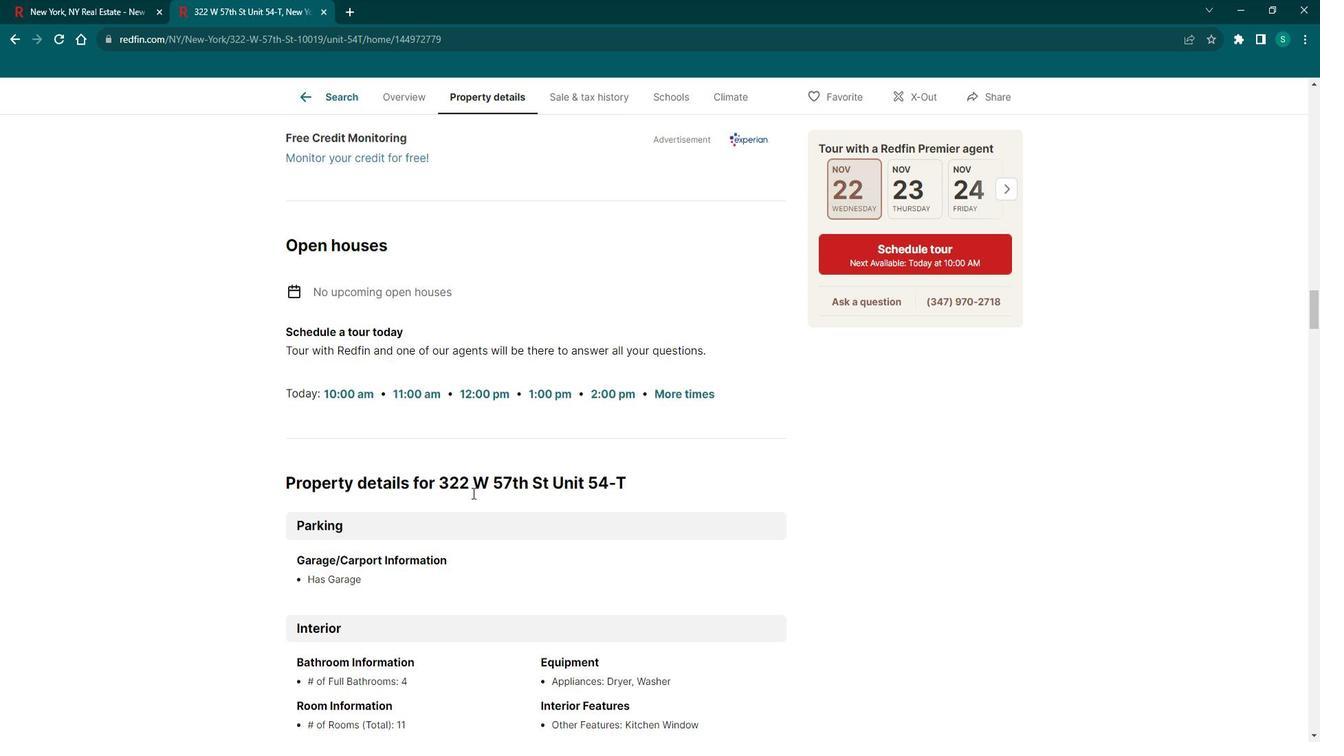 
Action: Mouse scrolled (485, 487) with delta (0, 0)
Screenshot: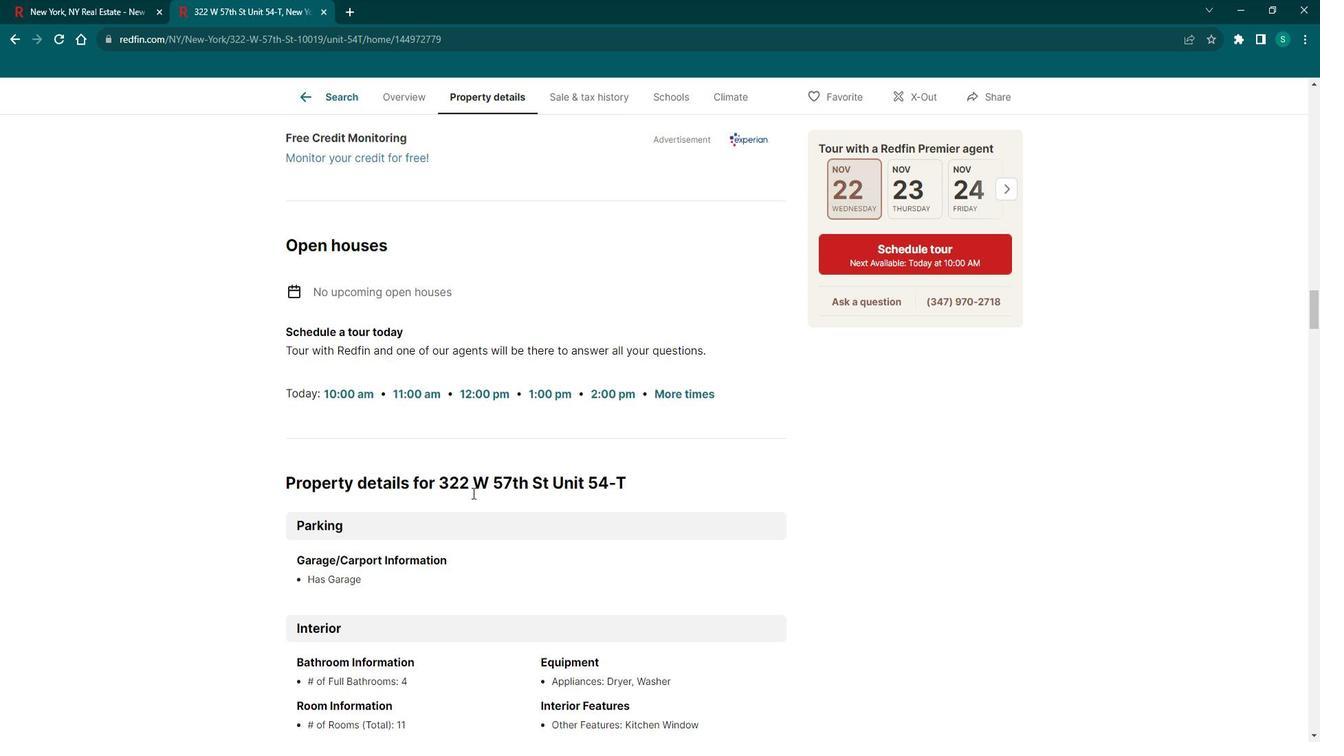 
Action: Mouse scrolled (485, 487) with delta (0, 0)
Screenshot: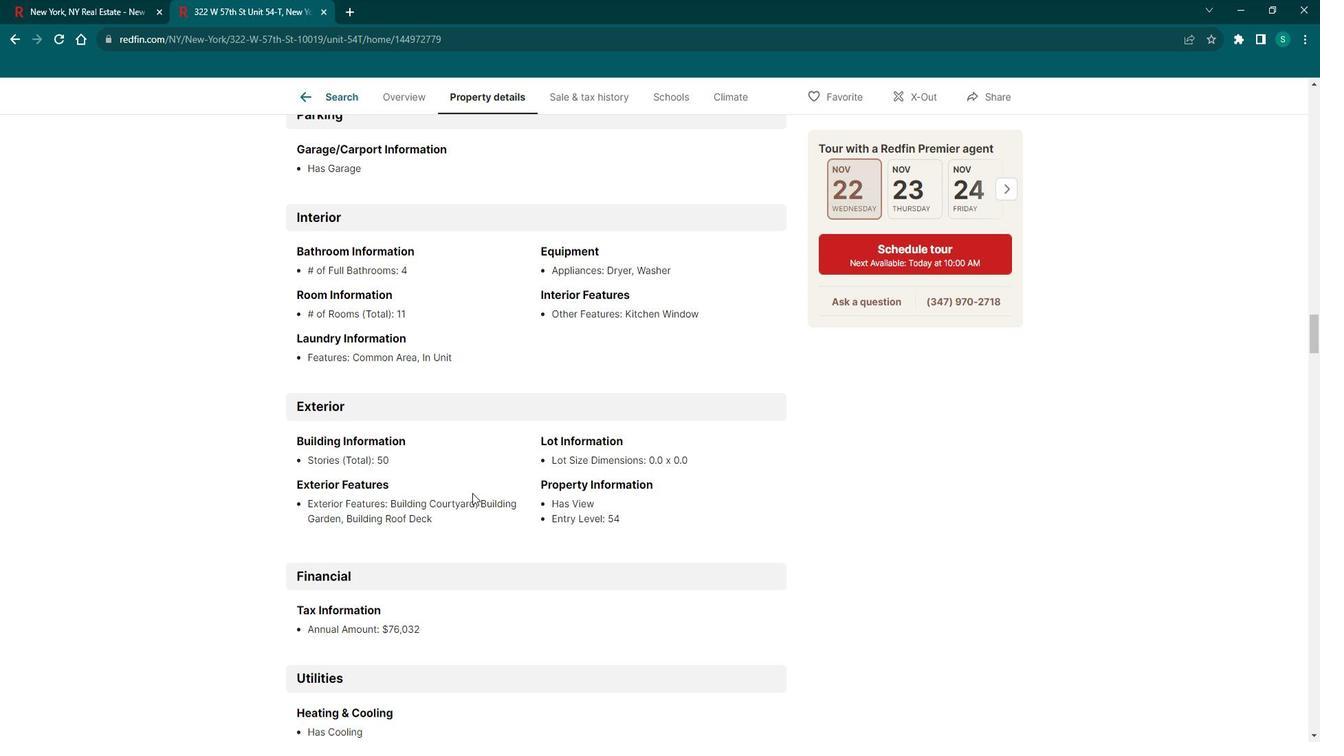 
Action: Mouse scrolled (485, 487) with delta (0, 0)
Screenshot: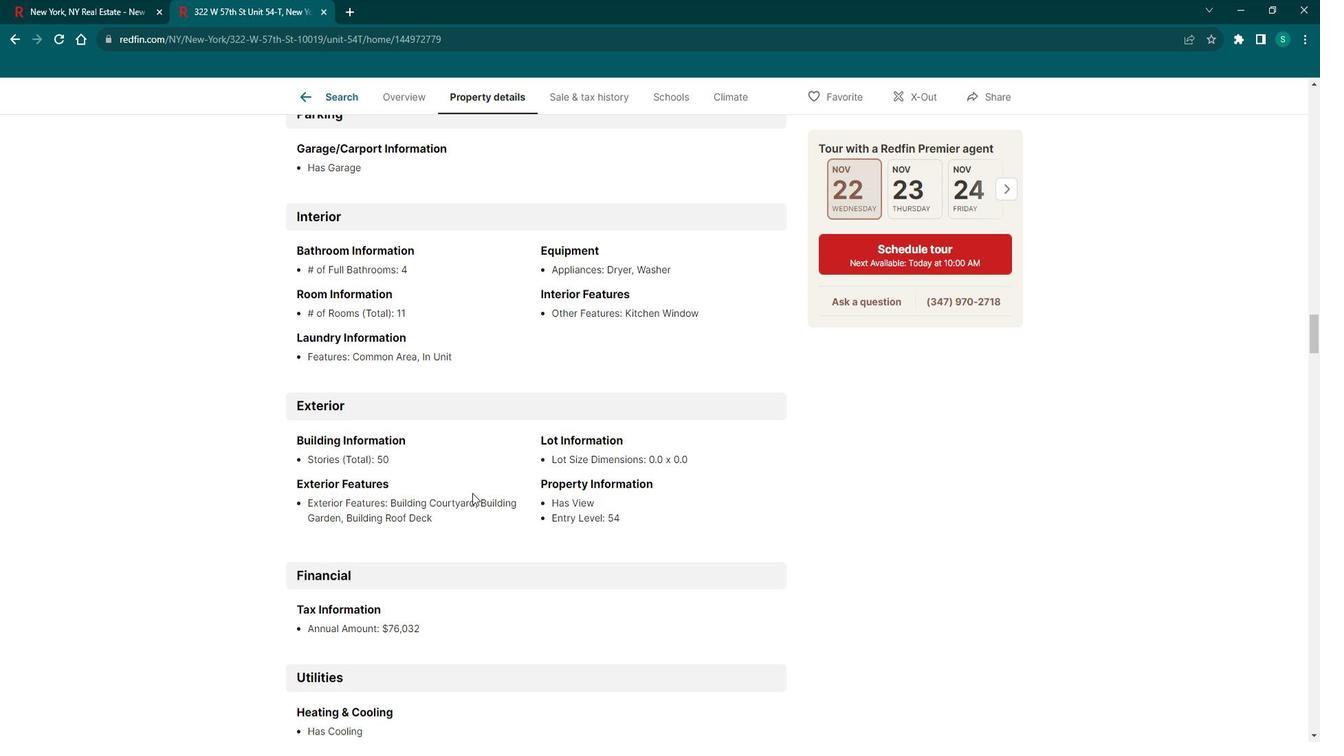 
Action: Mouse scrolled (485, 487) with delta (0, 0)
Screenshot: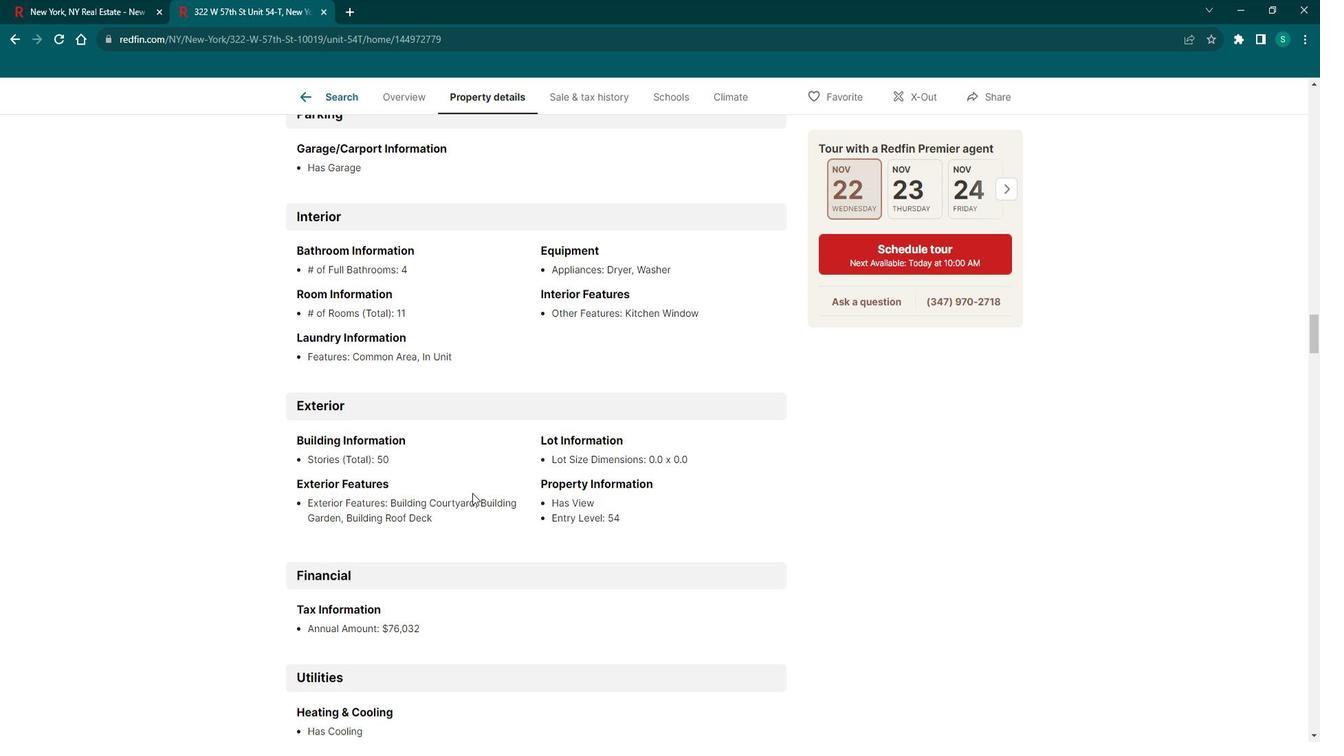 
Action: Mouse scrolled (485, 487) with delta (0, 0)
Screenshot: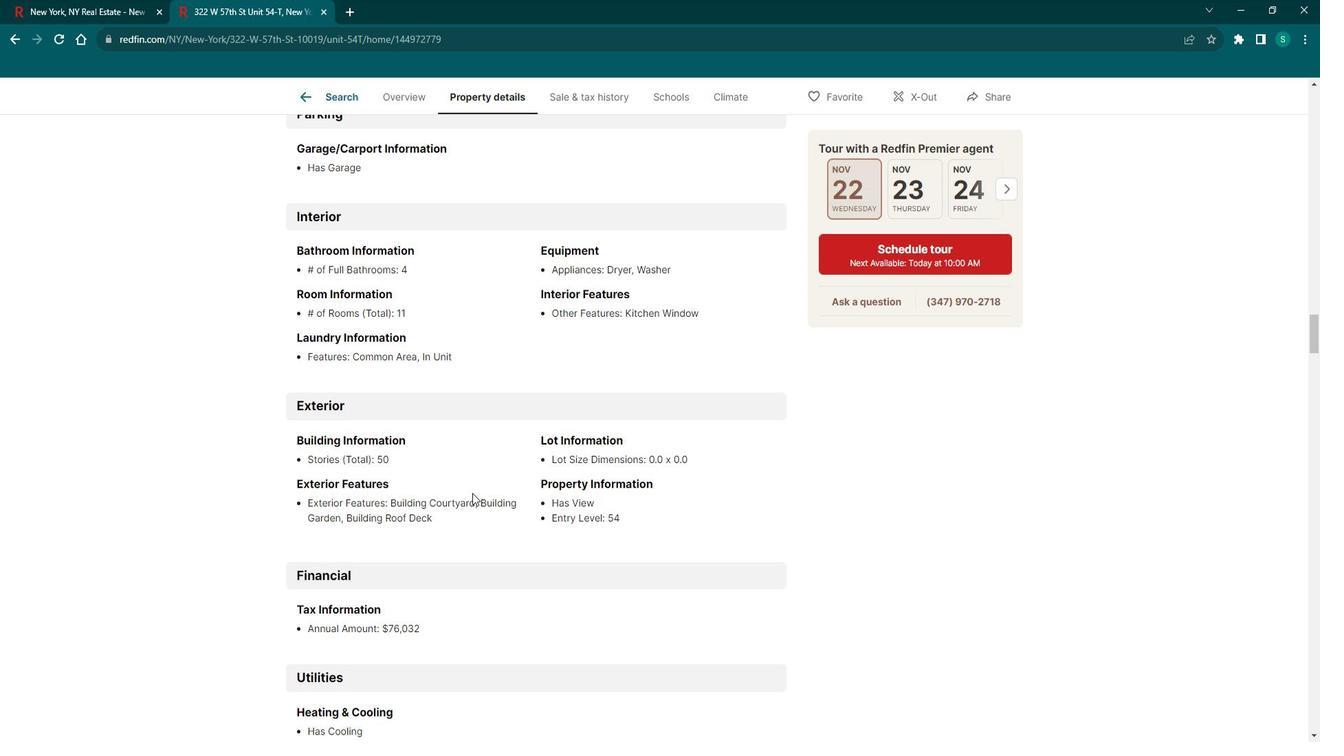 
Action: Mouse scrolled (485, 487) with delta (0, 0)
Screenshot: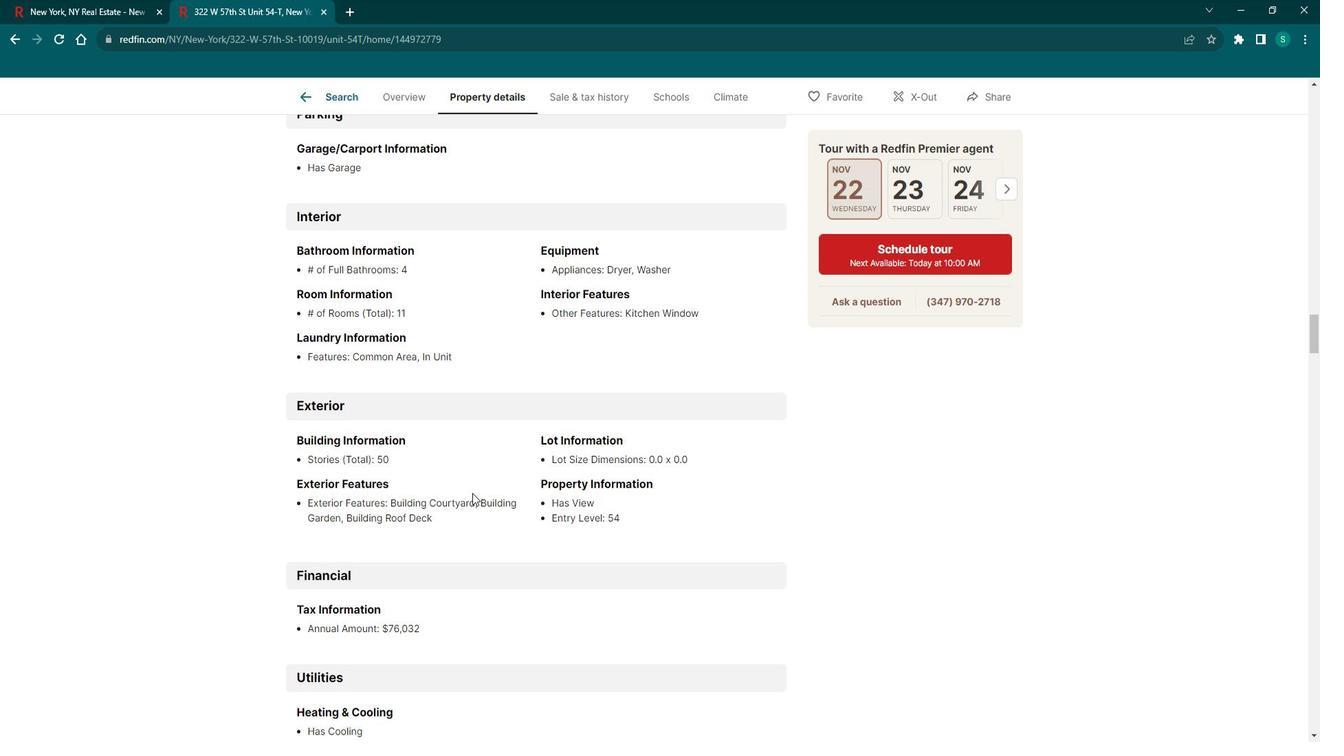 
Action: Mouse scrolled (485, 487) with delta (0, 0)
Screenshot: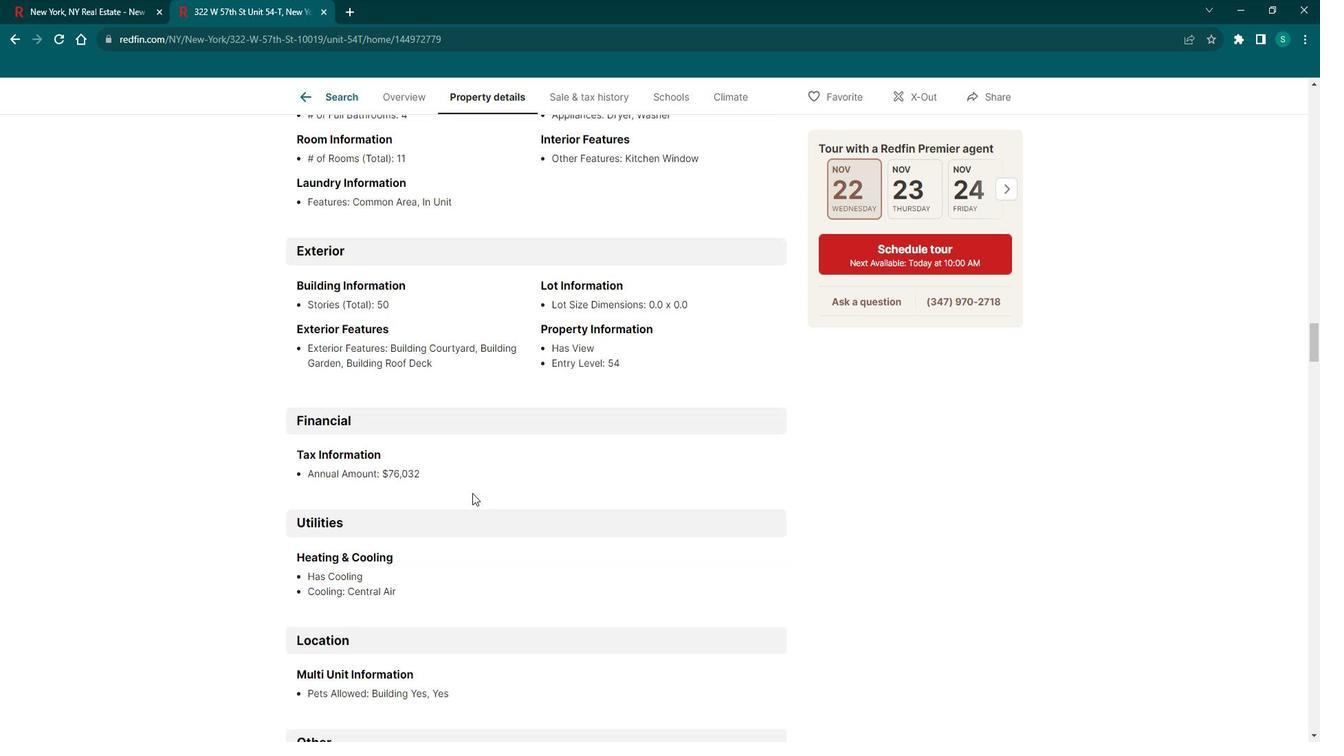
Action: Mouse scrolled (485, 487) with delta (0, 0)
Screenshot: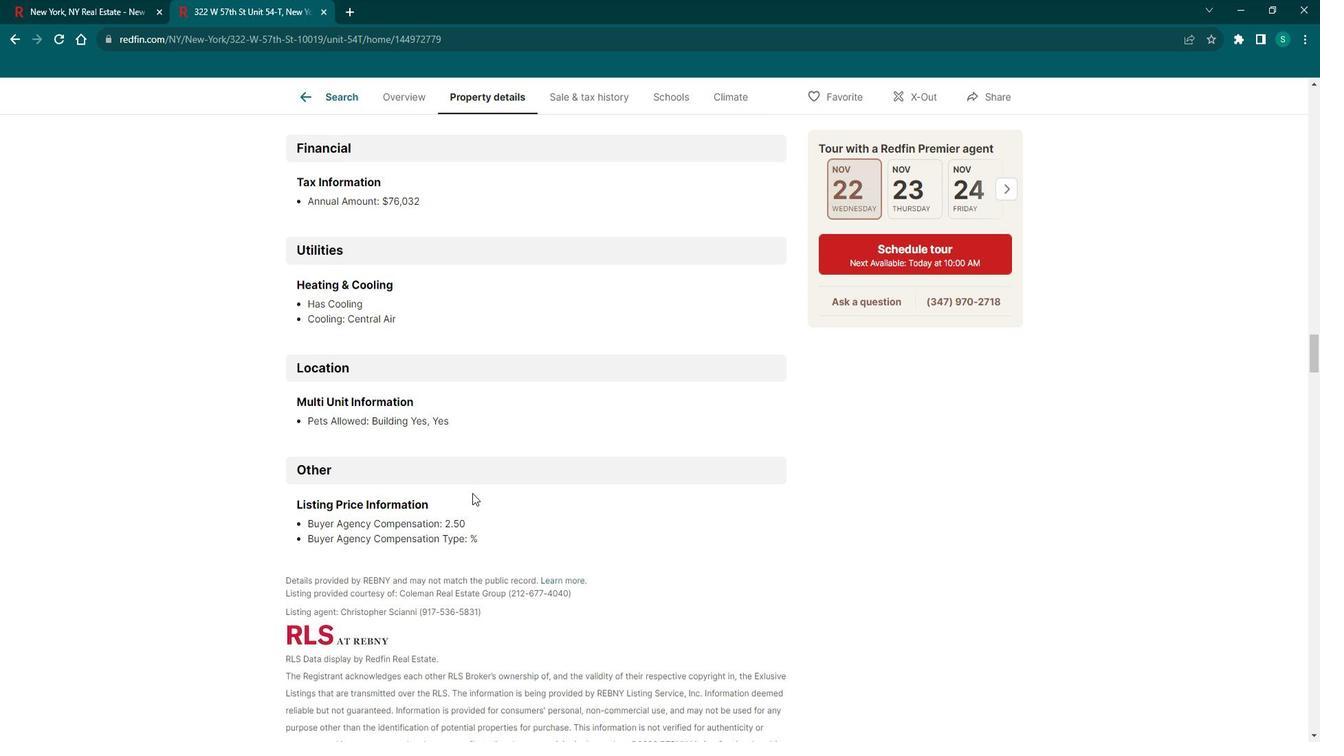 
Action: Mouse scrolled (485, 487) with delta (0, 0)
Screenshot: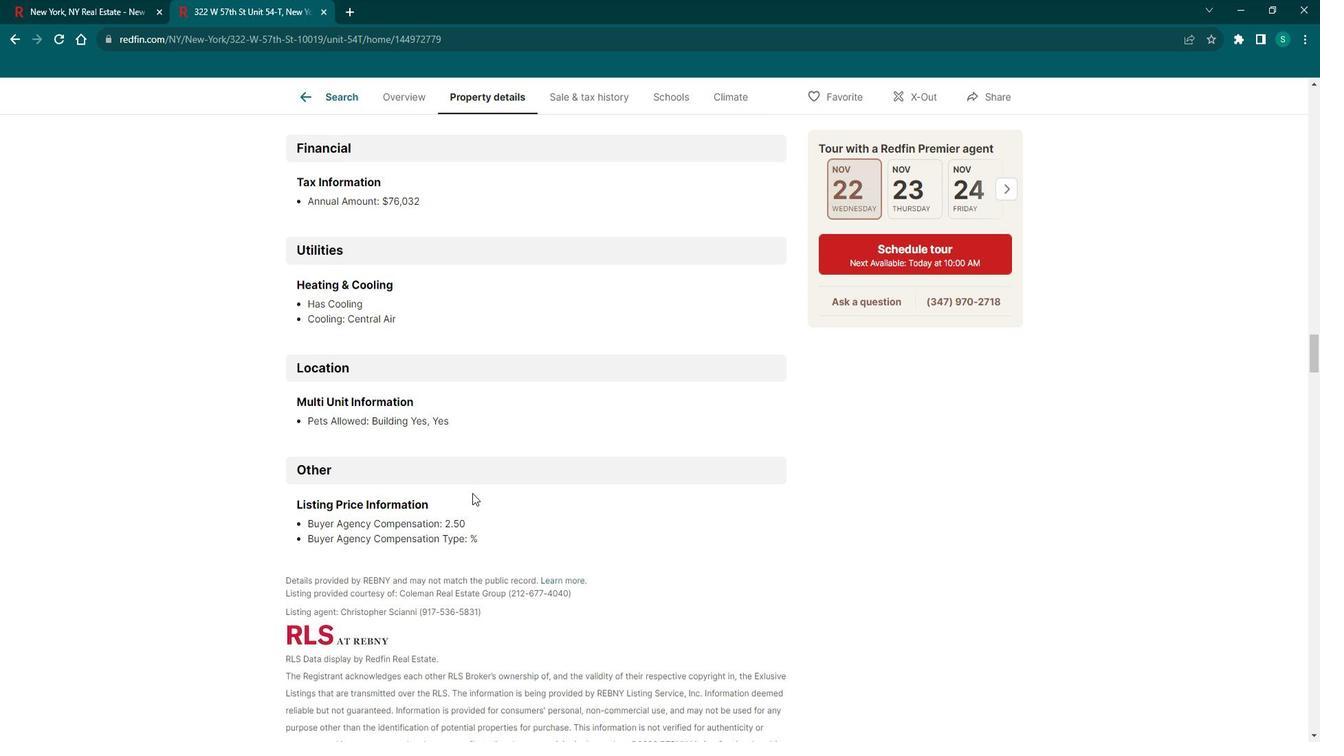 
Action: Mouse scrolled (485, 487) with delta (0, 0)
Screenshot: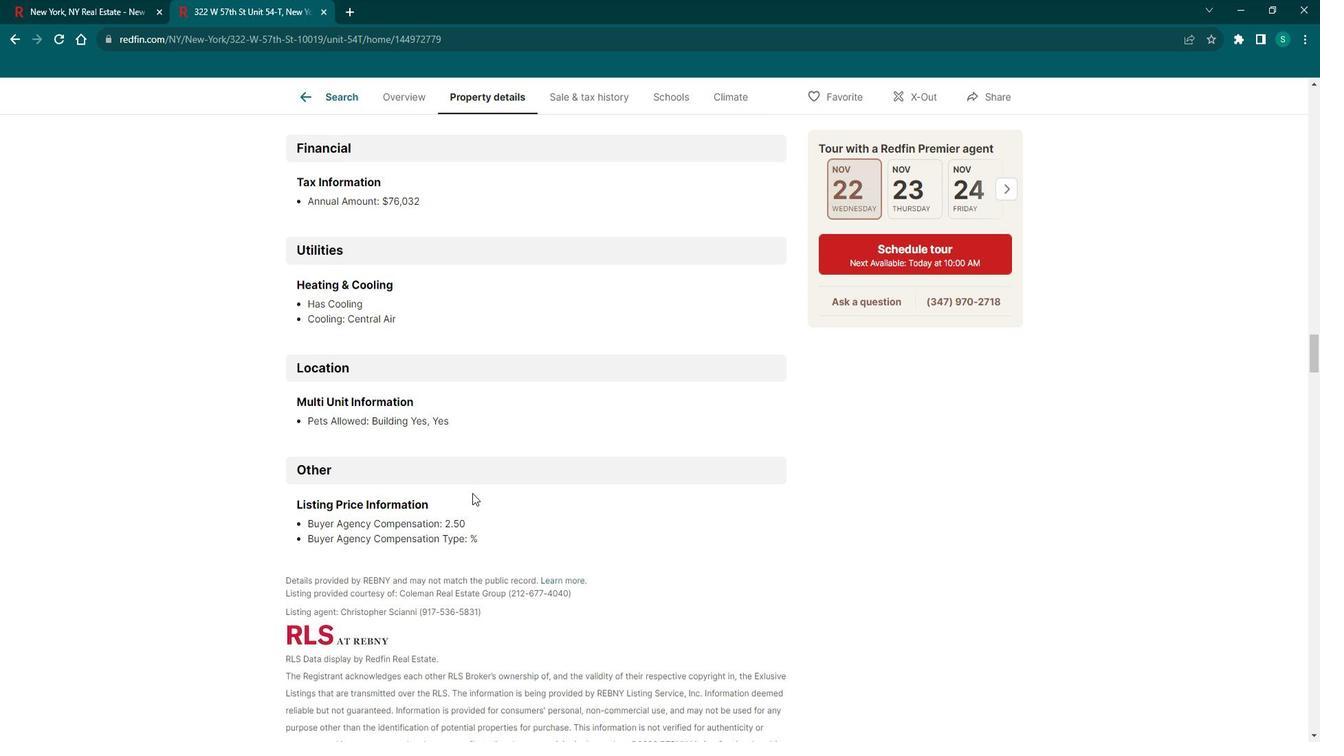 
Action: Mouse scrolled (485, 487) with delta (0, 0)
Screenshot: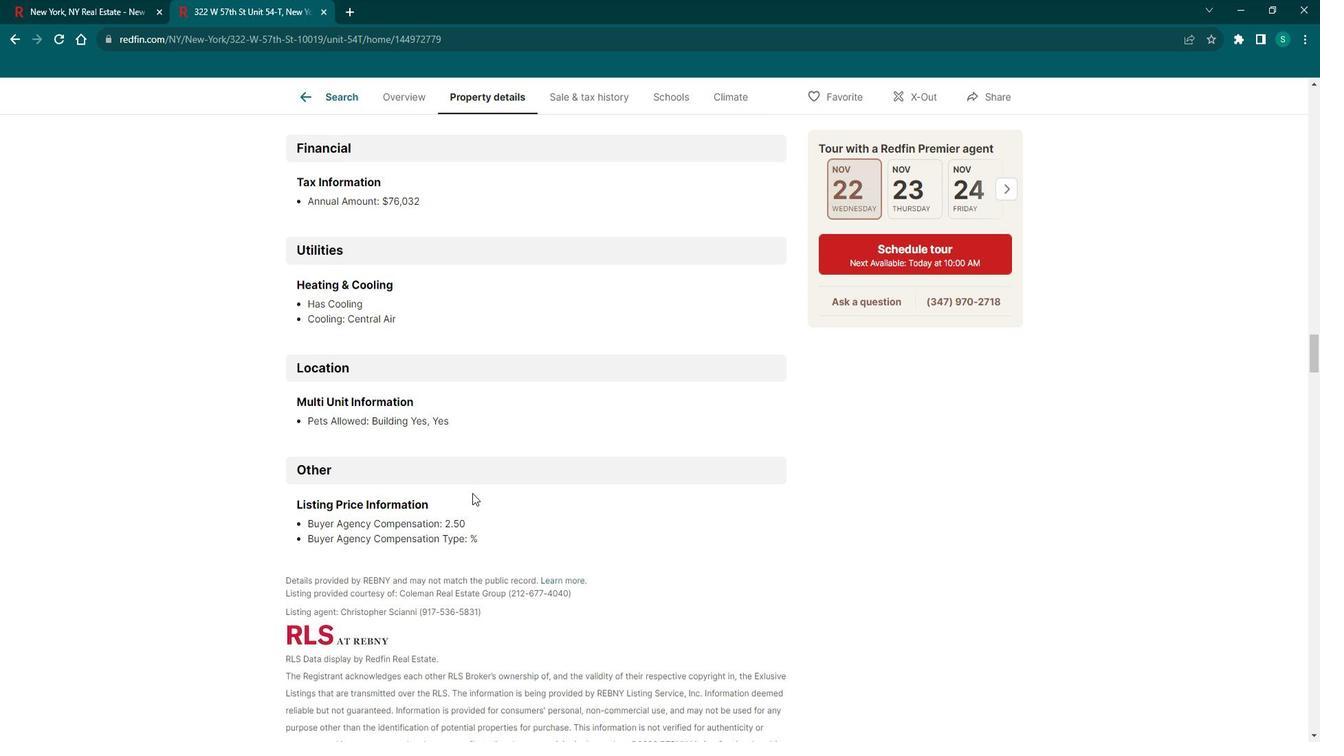 
Action: Mouse scrolled (485, 487) with delta (0, 0)
Screenshot: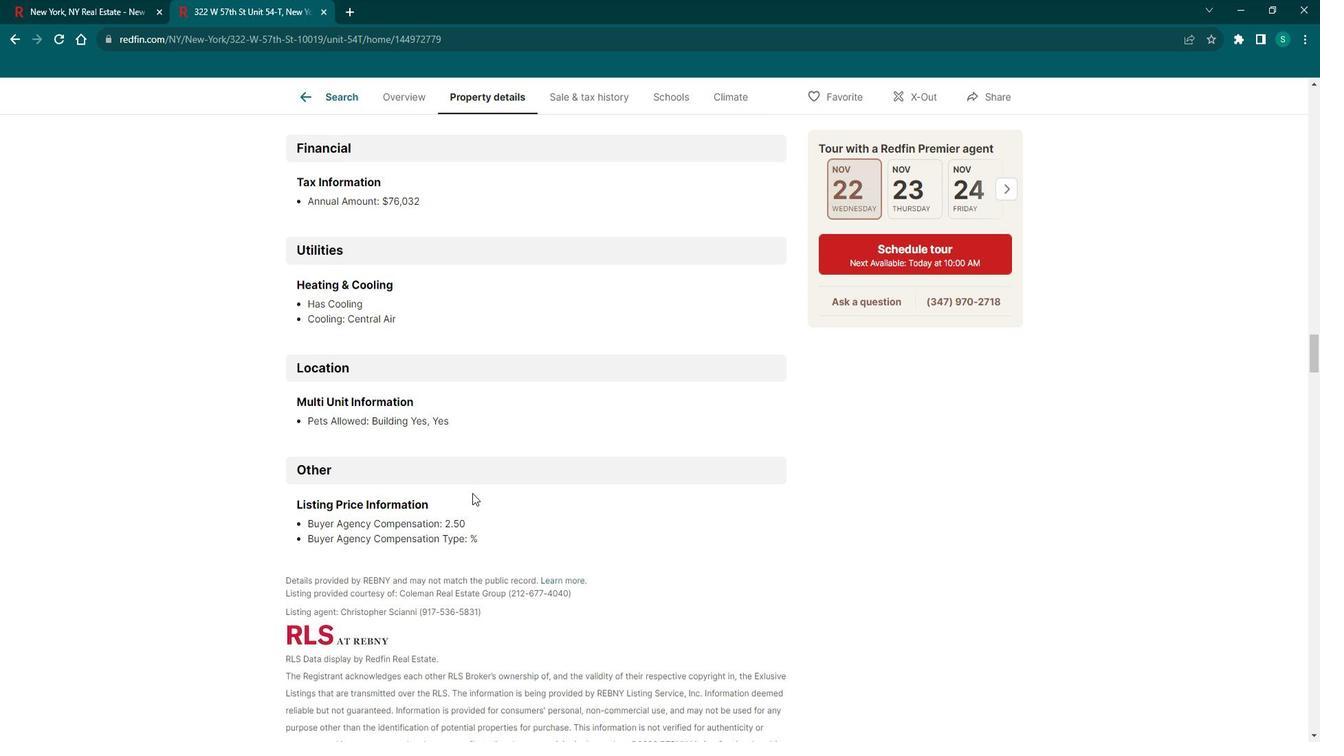
Action: Mouse scrolled (485, 487) with delta (0, 0)
Screenshot: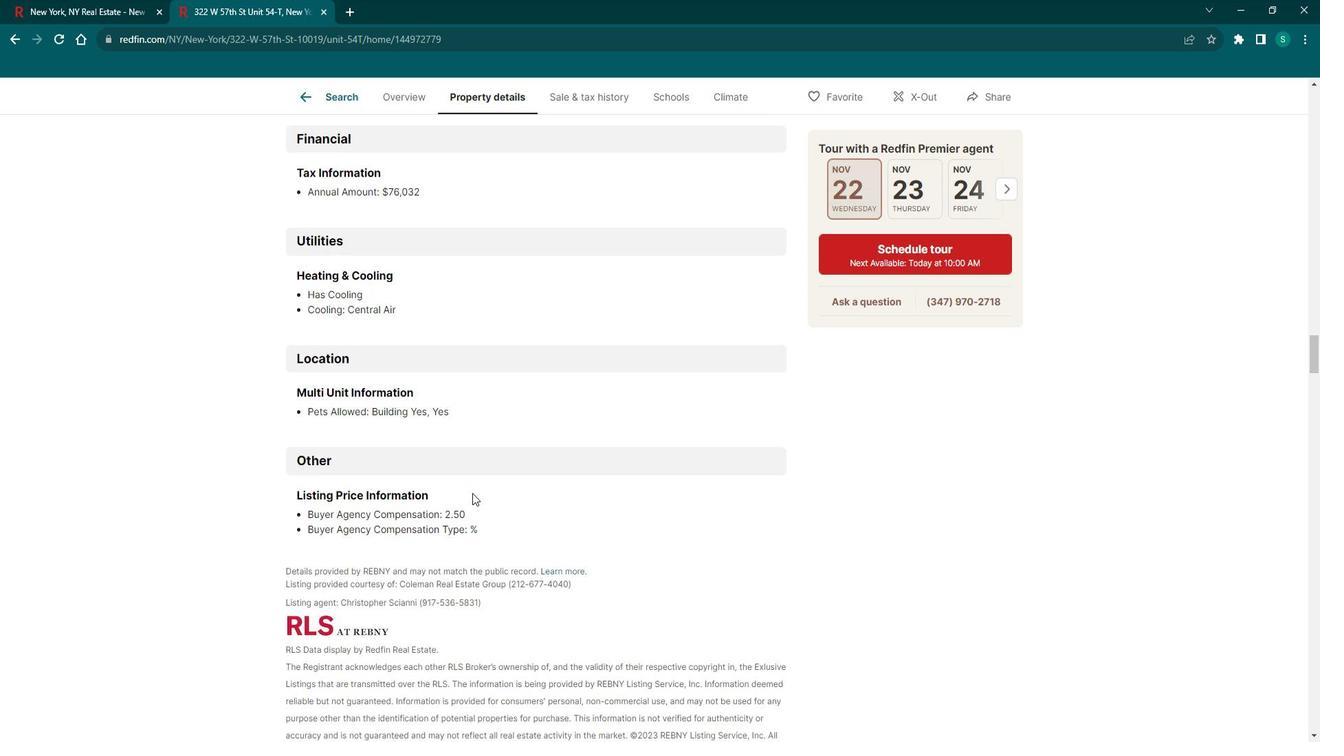
Action: Mouse scrolled (485, 487) with delta (0, 0)
Screenshot: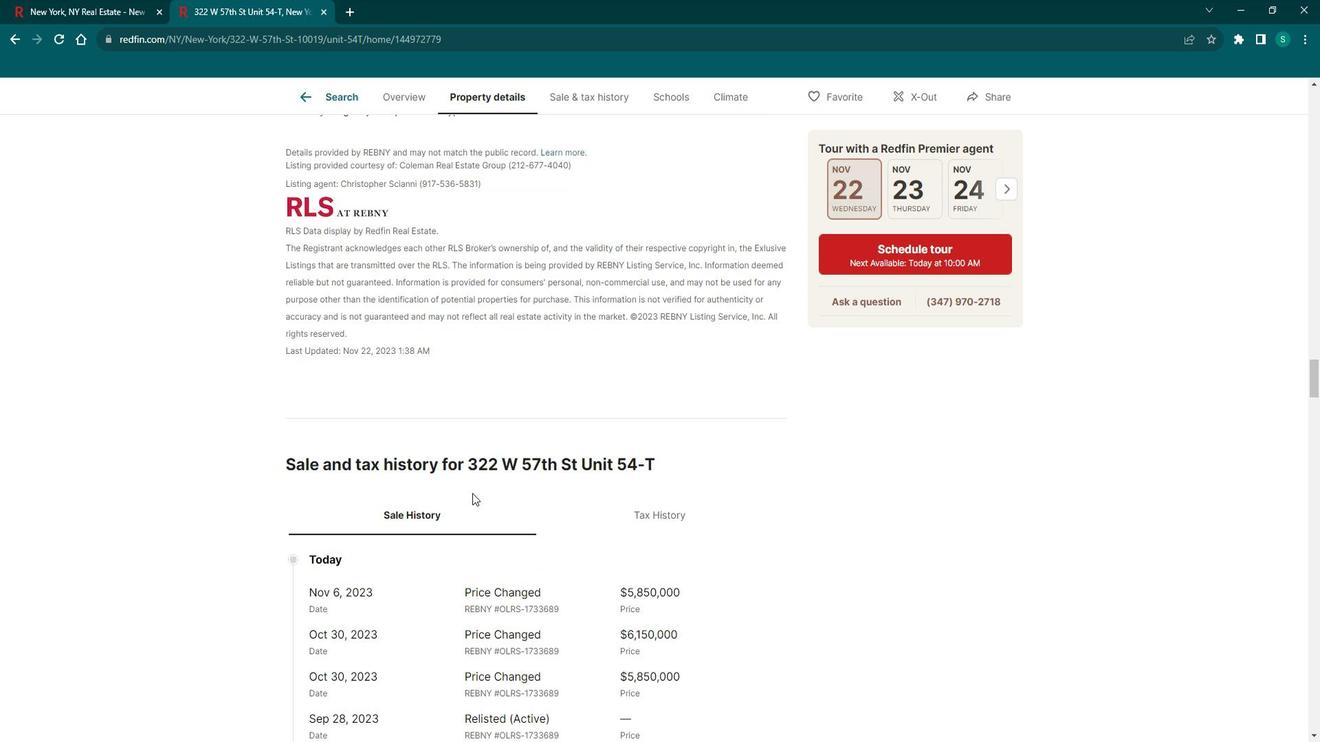 
Action: Mouse scrolled (485, 487) with delta (0, 0)
Screenshot: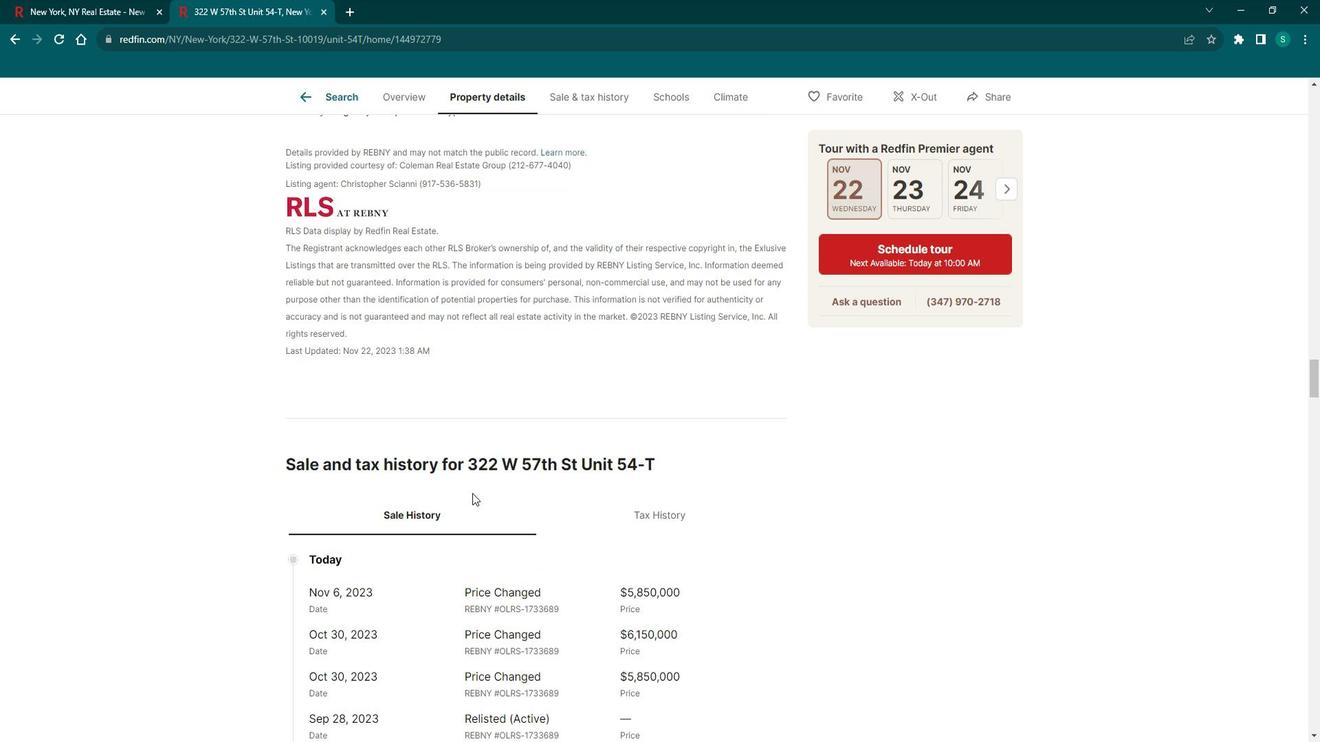 
Action: Mouse scrolled (485, 487) with delta (0, 0)
Screenshot: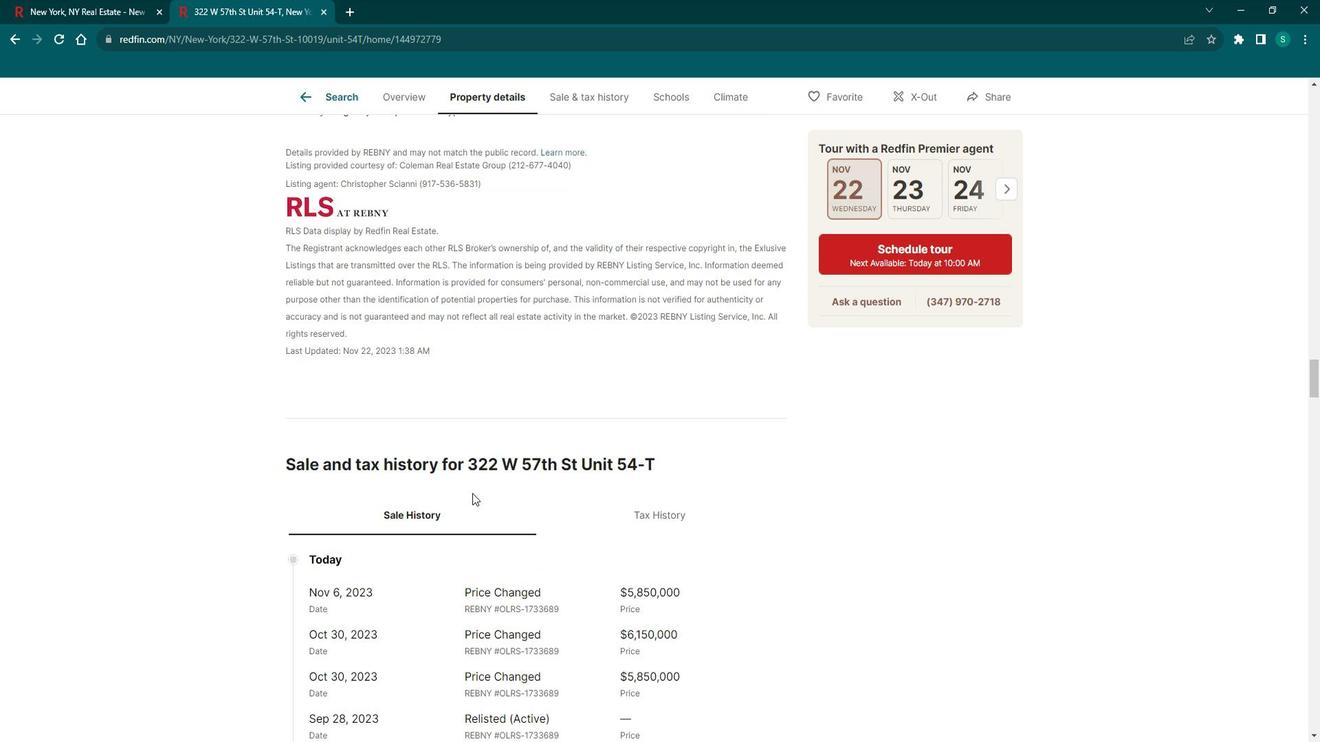 
Action: Mouse scrolled (485, 487) with delta (0, 0)
Screenshot: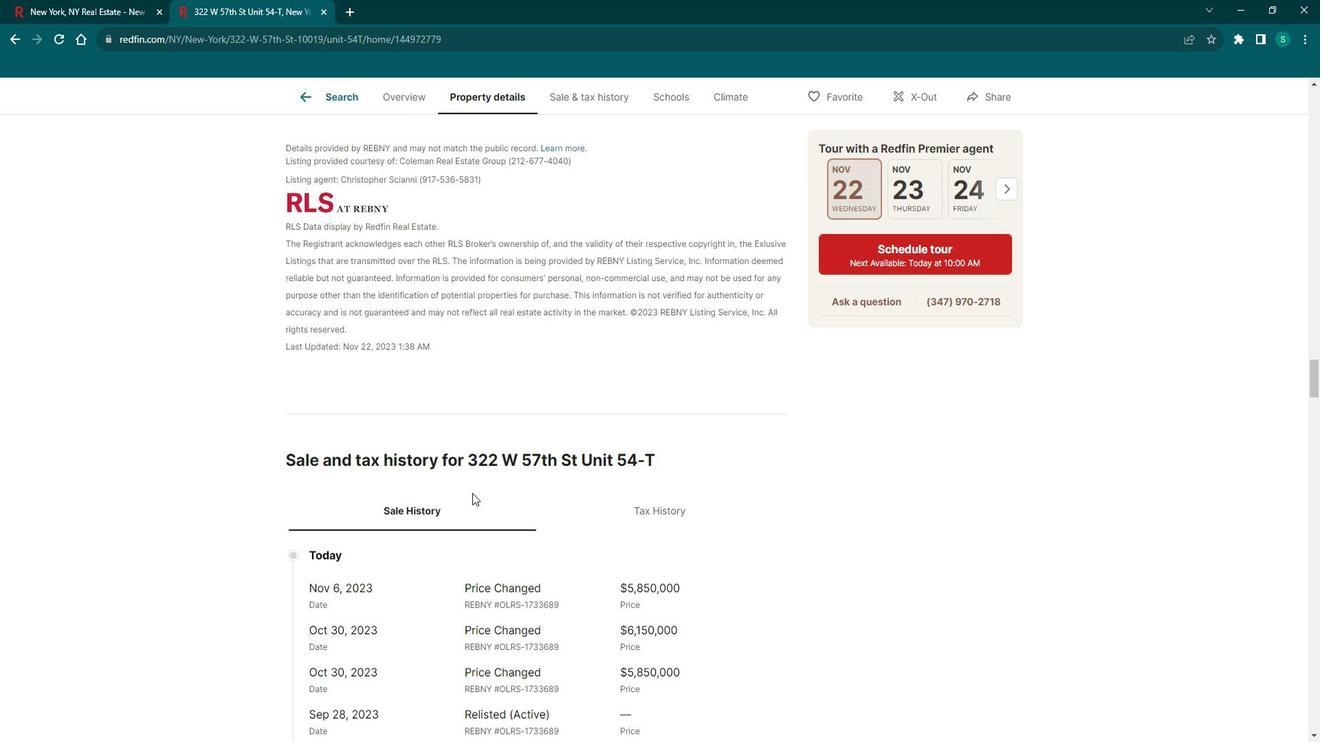 
Action: Mouse moved to (641, 244)
Screenshot: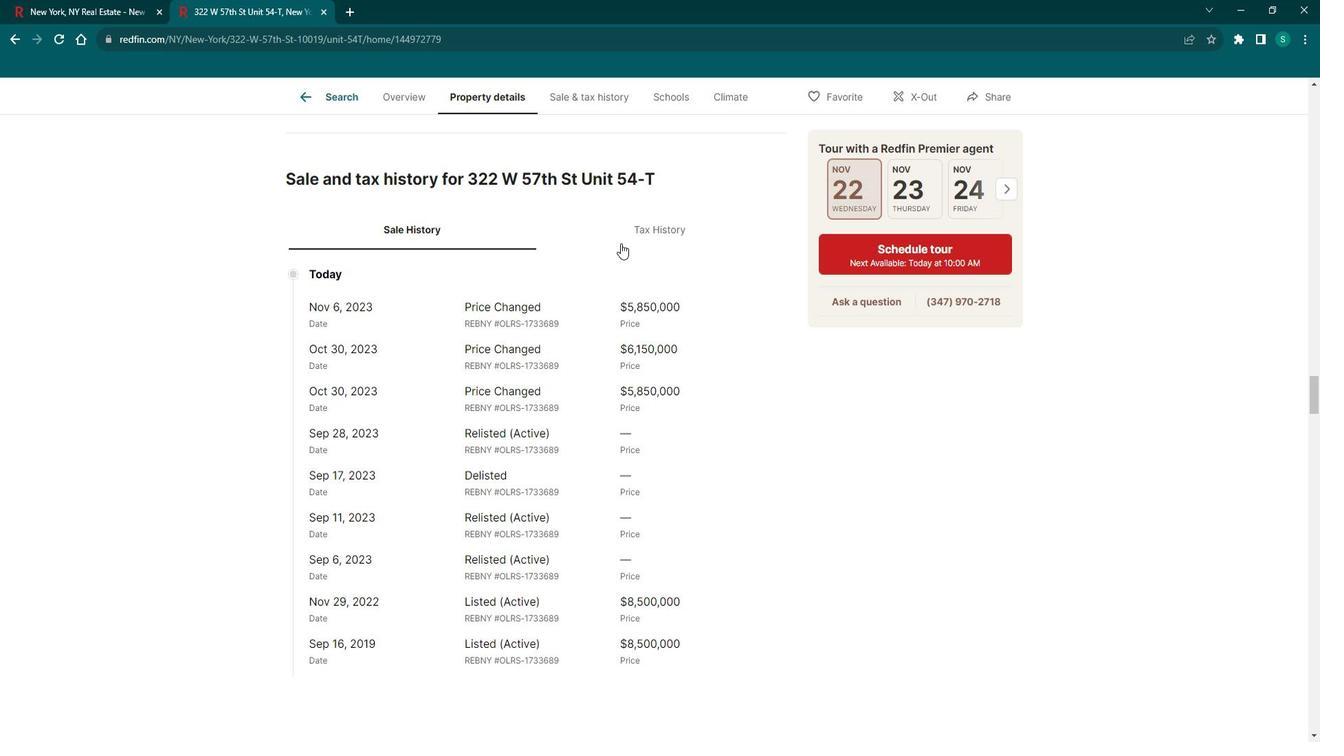 
Action: Mouse pressed left at (641, 244)
Screenshot: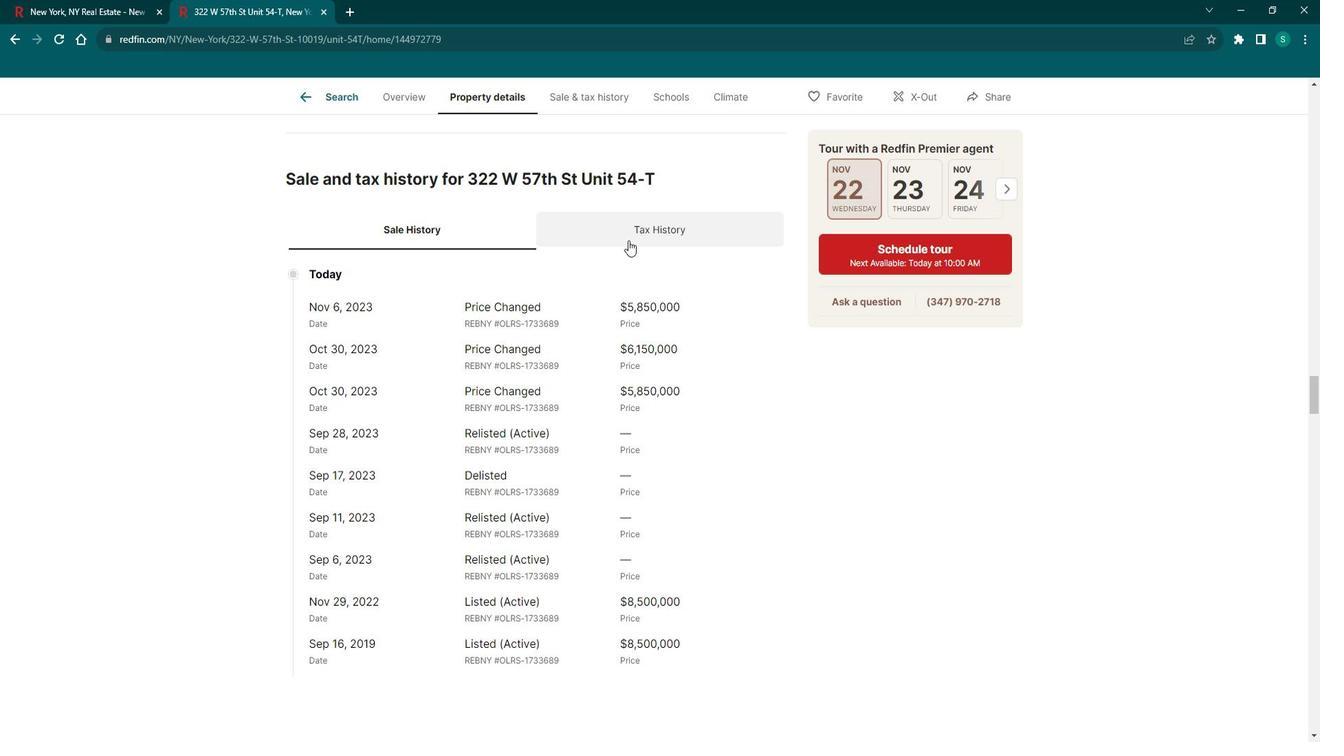 
Action: Mouse moved to (479, 409)
Screenshot: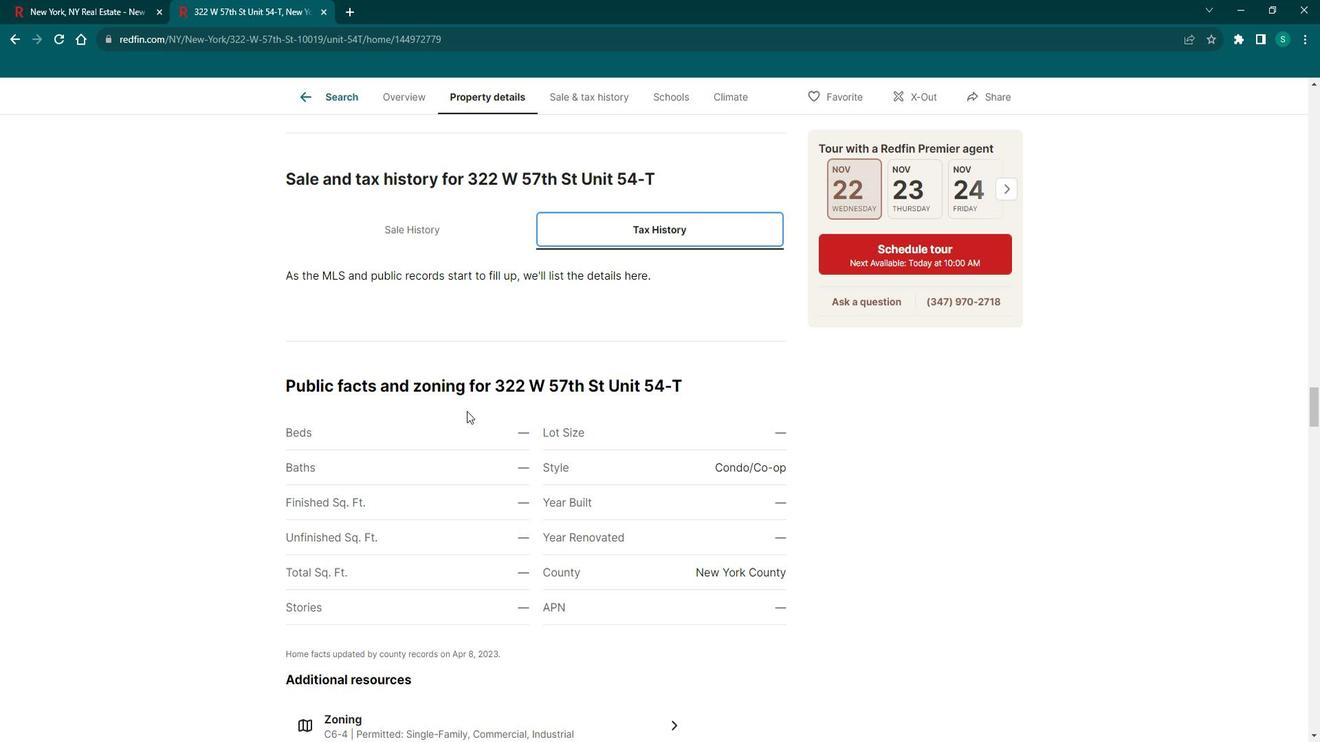 
Action: Mouse scrolled (479, 409) with delta (0, 0)
Screenshot: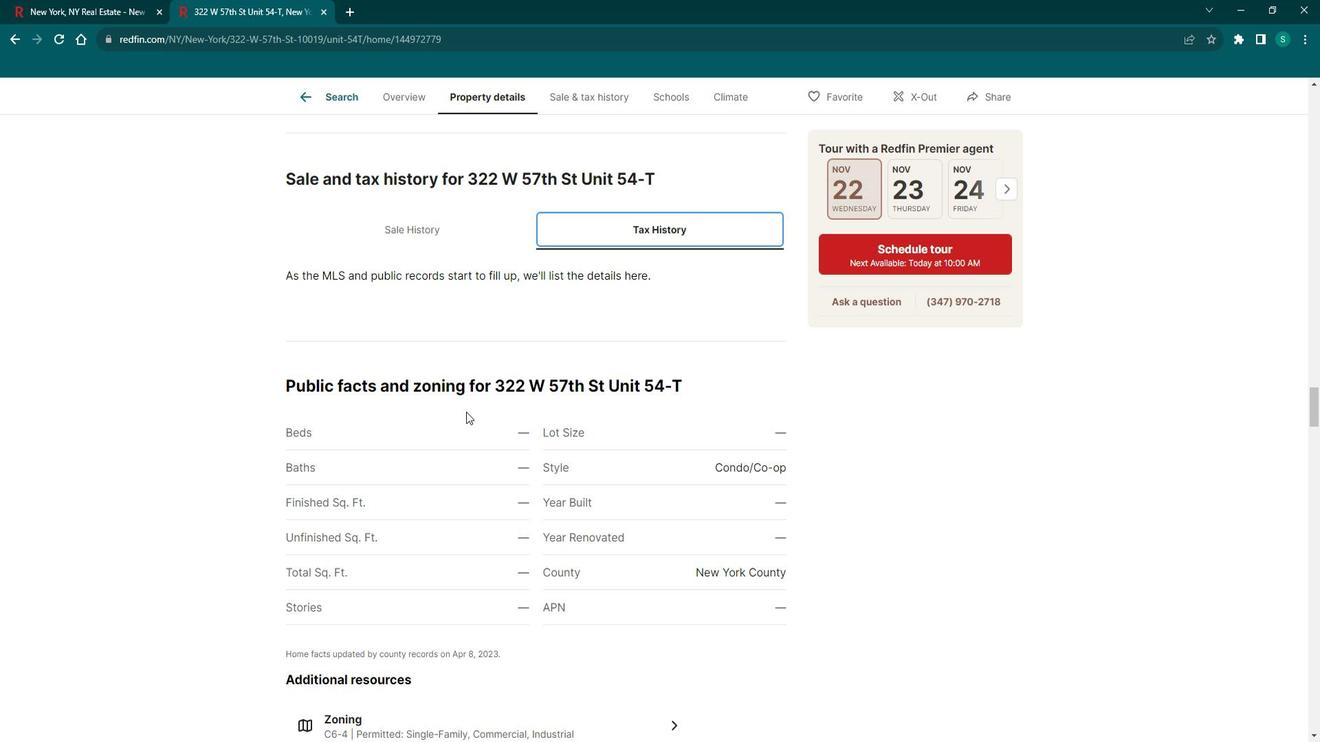
Action: Mouse scrolled (479, 409) with delta (0, 0)
Screenshot: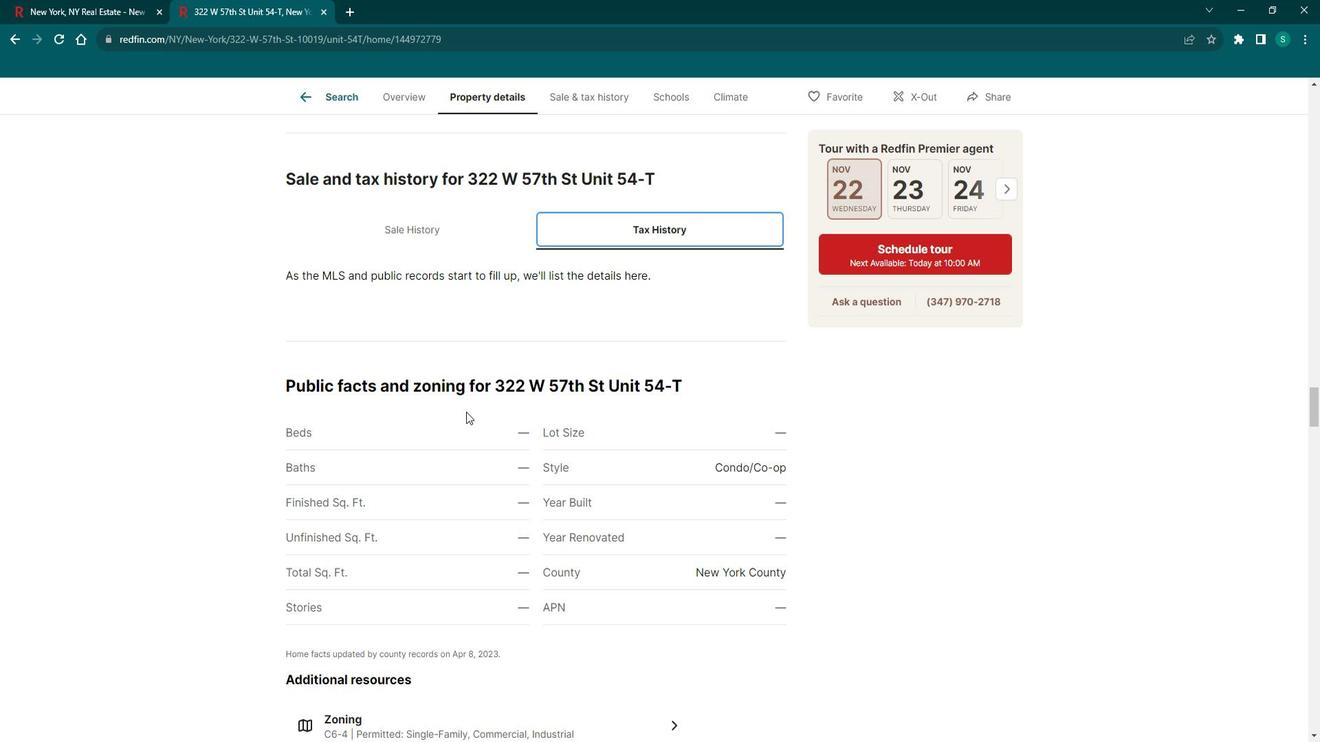 
Action: Mouse scrolled (479, 409) with delta (0, 0)
Screenshot: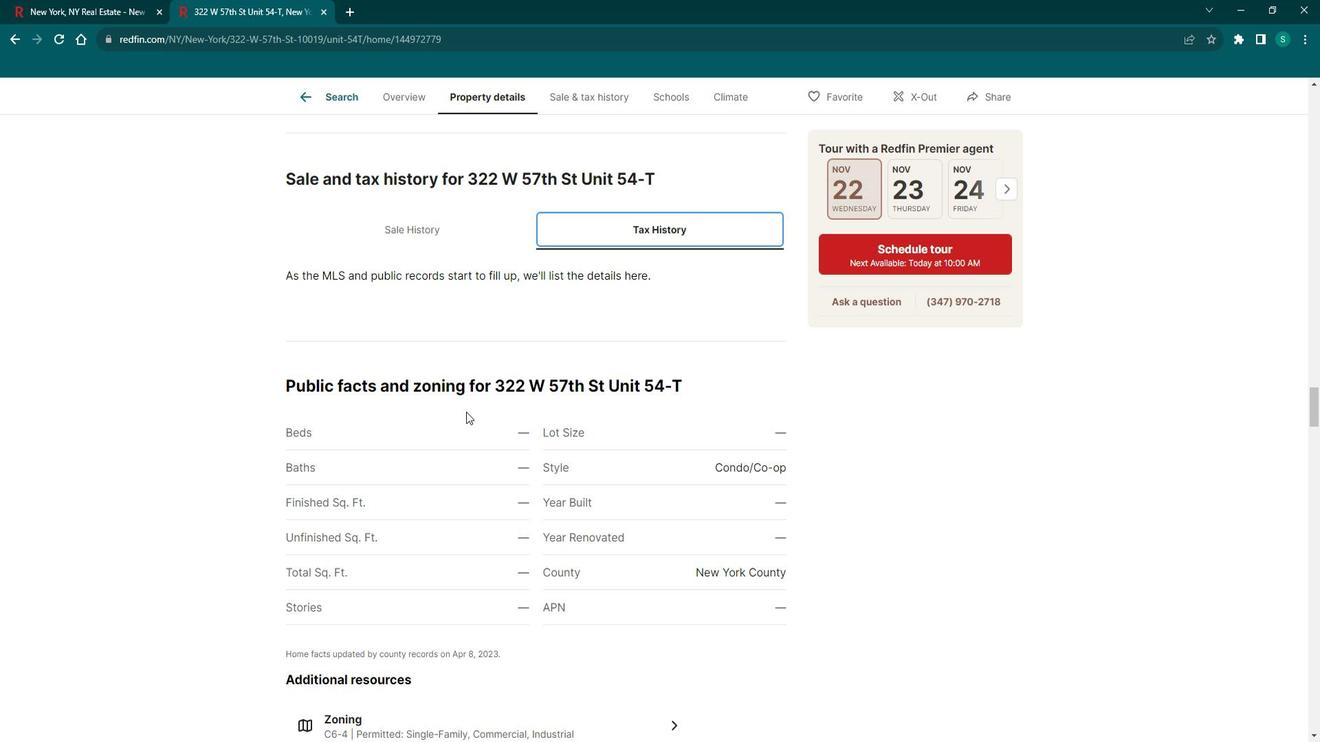 
Action: Mouse scrolled (479, 409) with delta (0, 0)
Screenshot: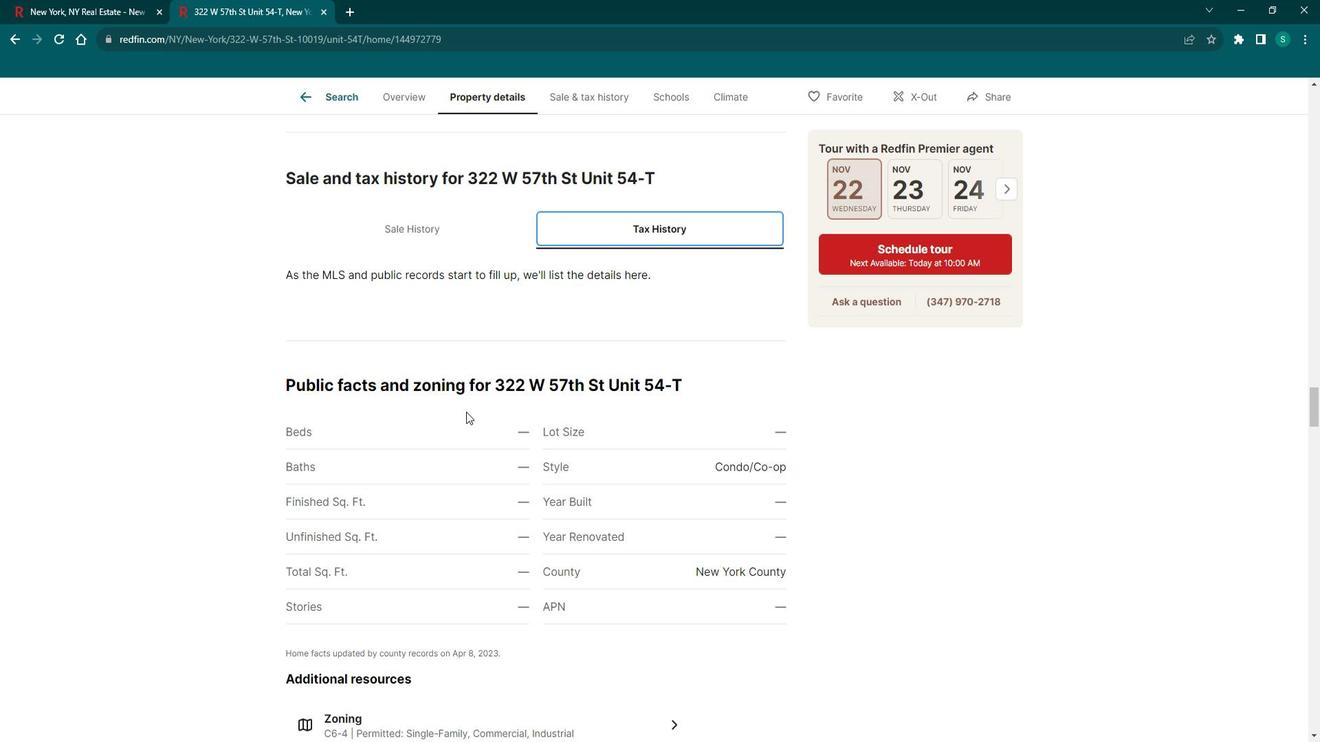 
Action: Mouse scrolled (479, 409) with delta (0, 0)
Screenshot: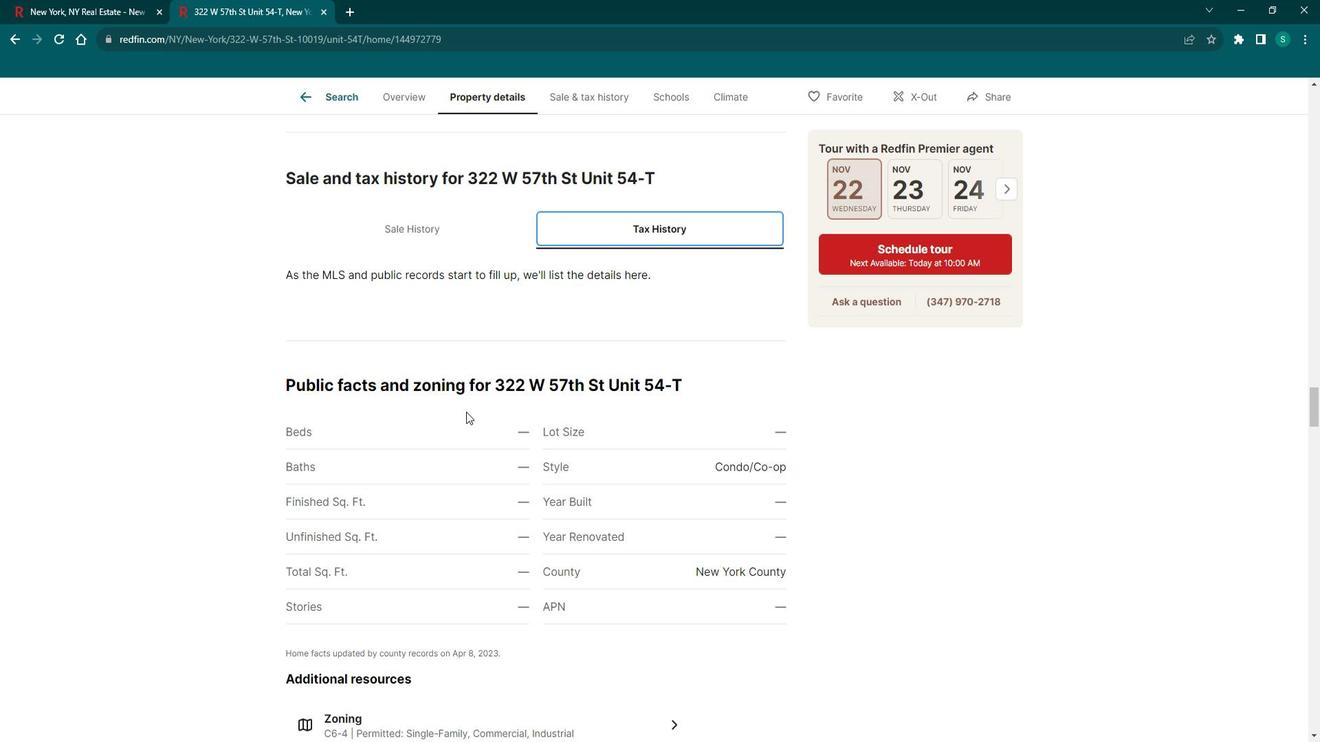 
Action: Mouse scrolled (479, 409) with delta (0, 0)
Screenshot: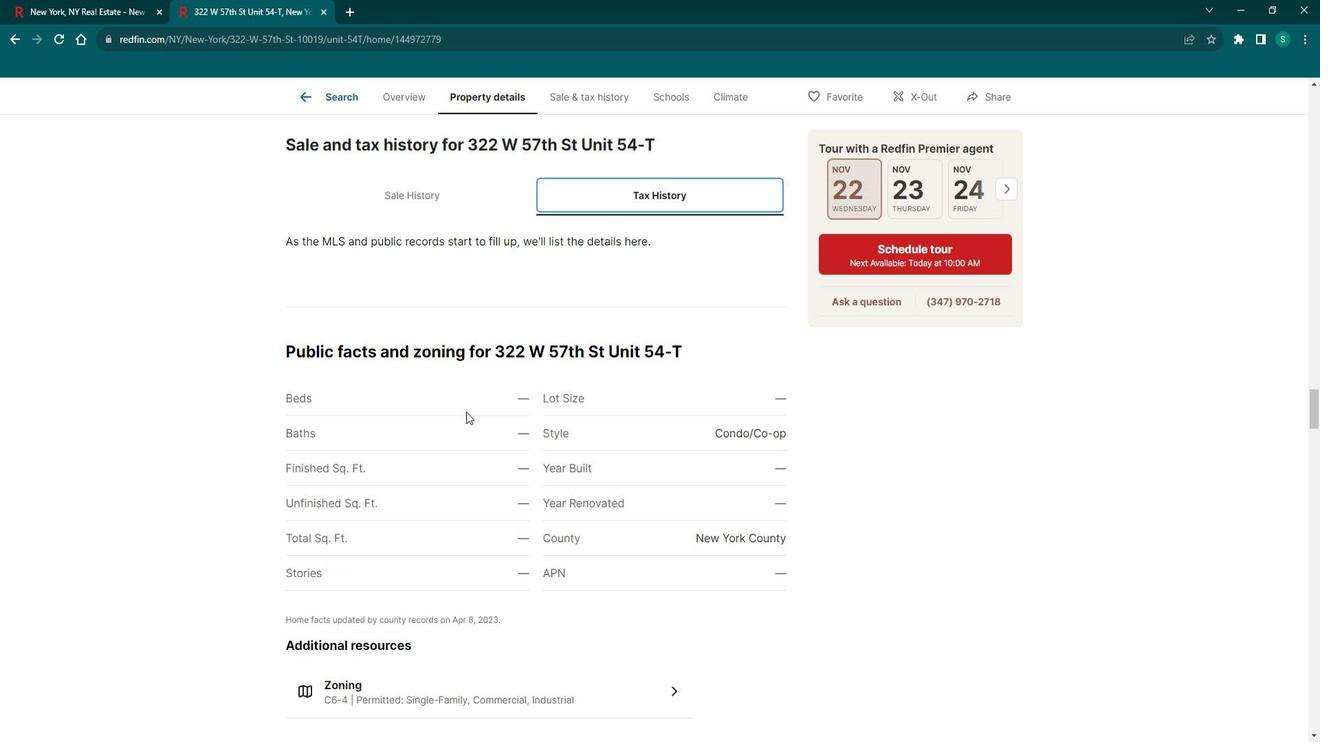 
Action: Mouse moved to (508, 314)
Screenshot: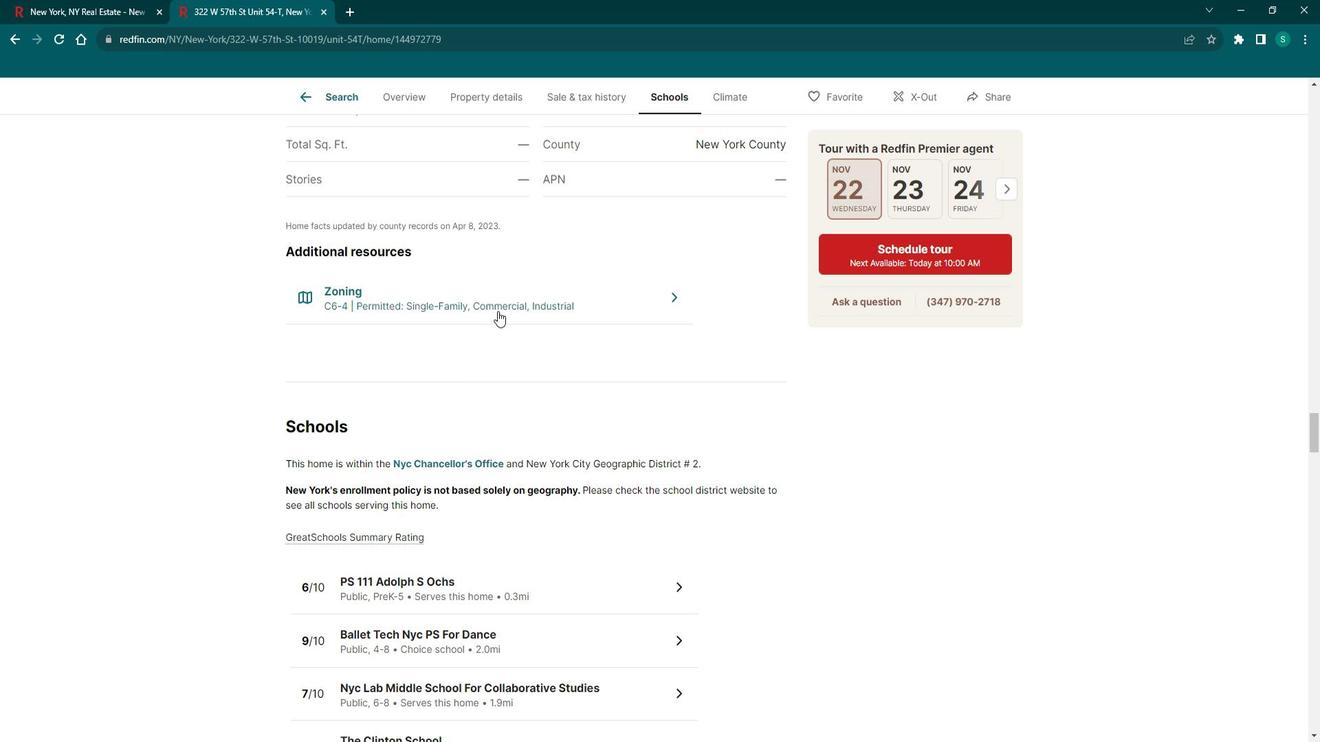 
Action: Mouse pressed left at (508, 314)
Screenshot: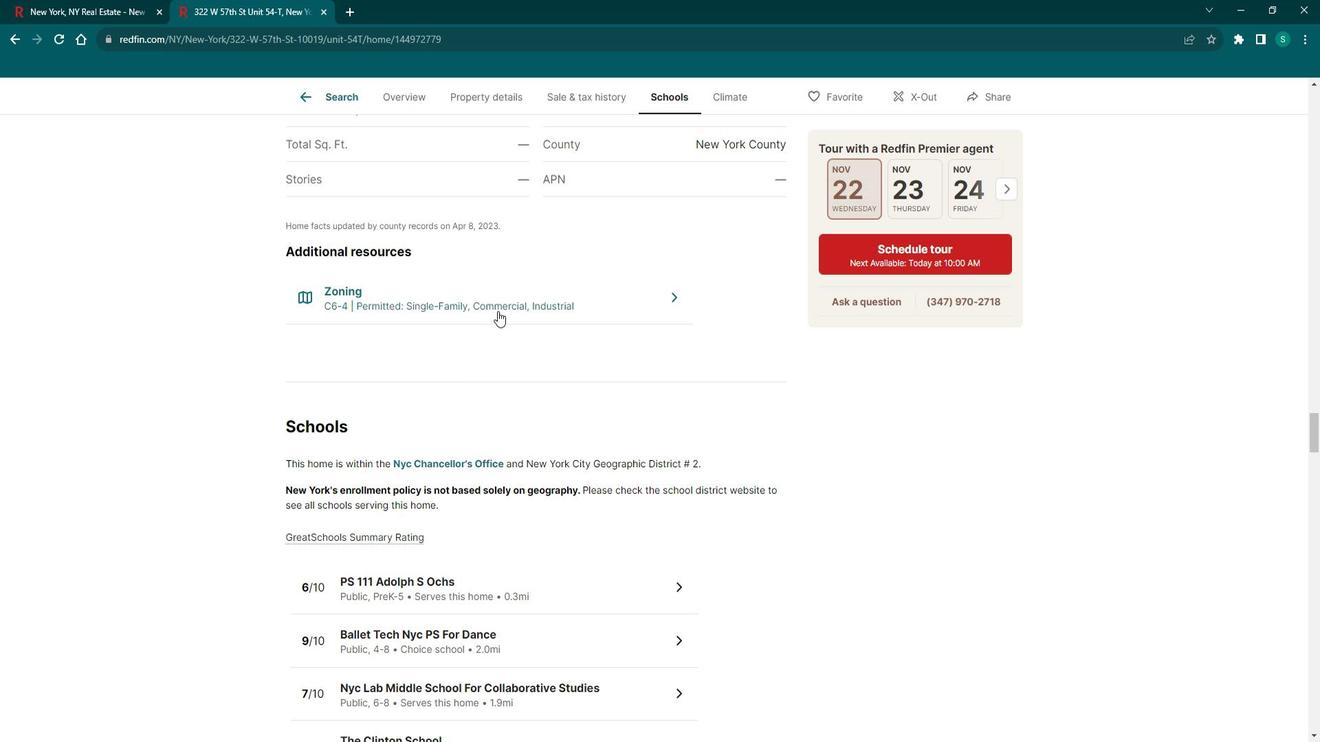 
Action: Mouse moved to (508, 314)
Screenshot: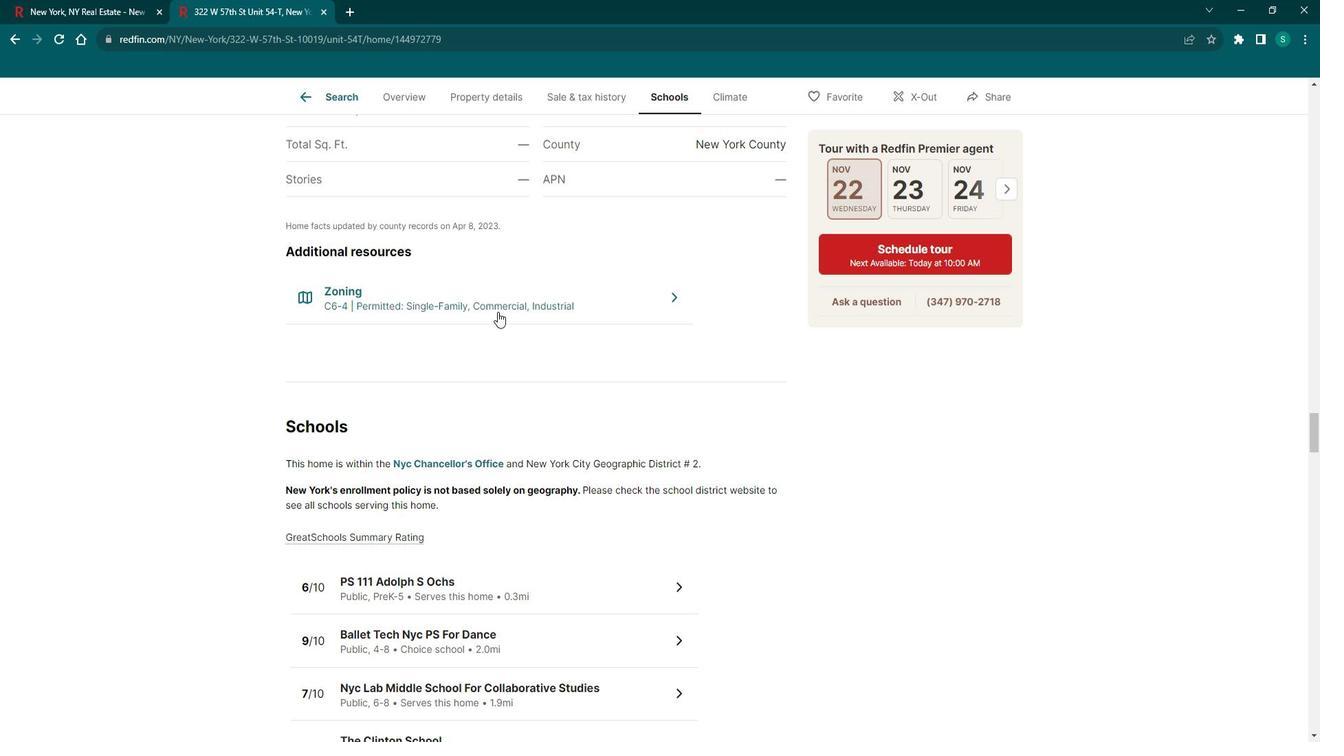 
Action: Mouse scrolled (508, 313) with delta (0, 0)
Screenshot: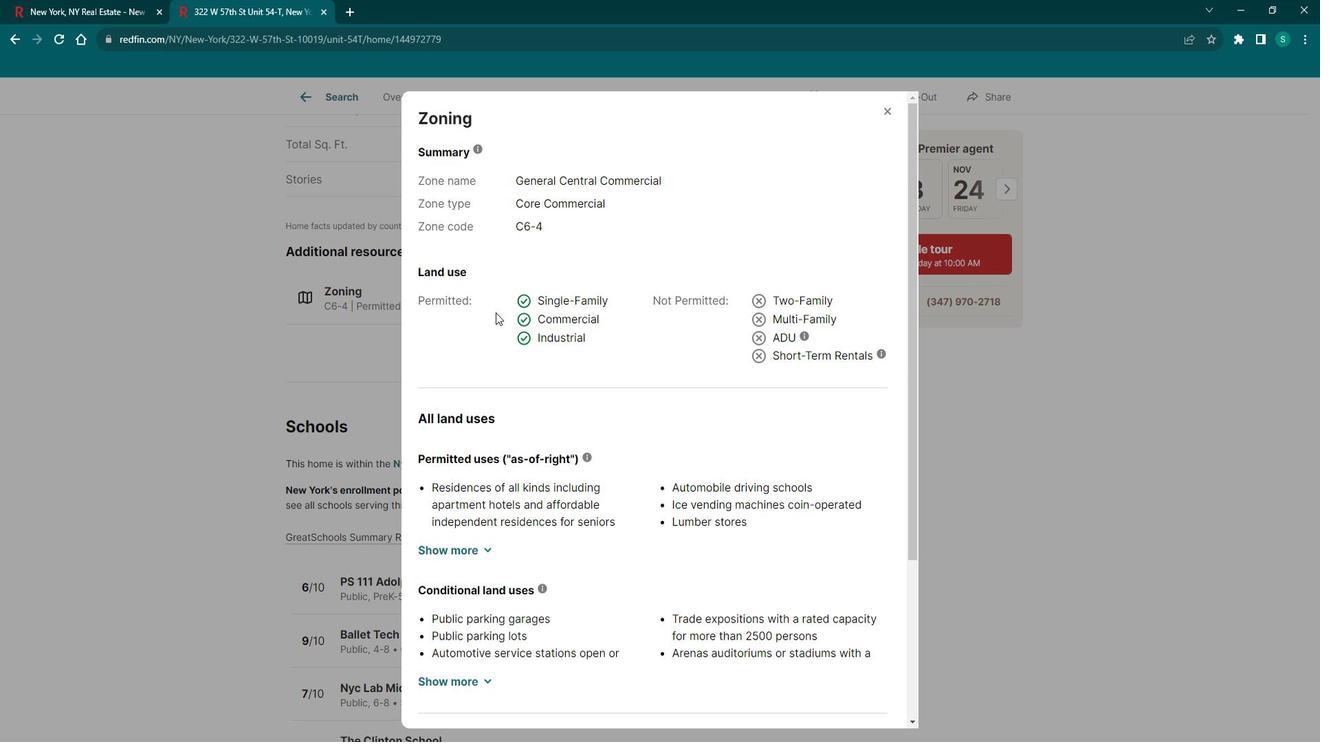 
Action: Mouse scrolled (508, 313) with delta (0, 0)
Screenshot: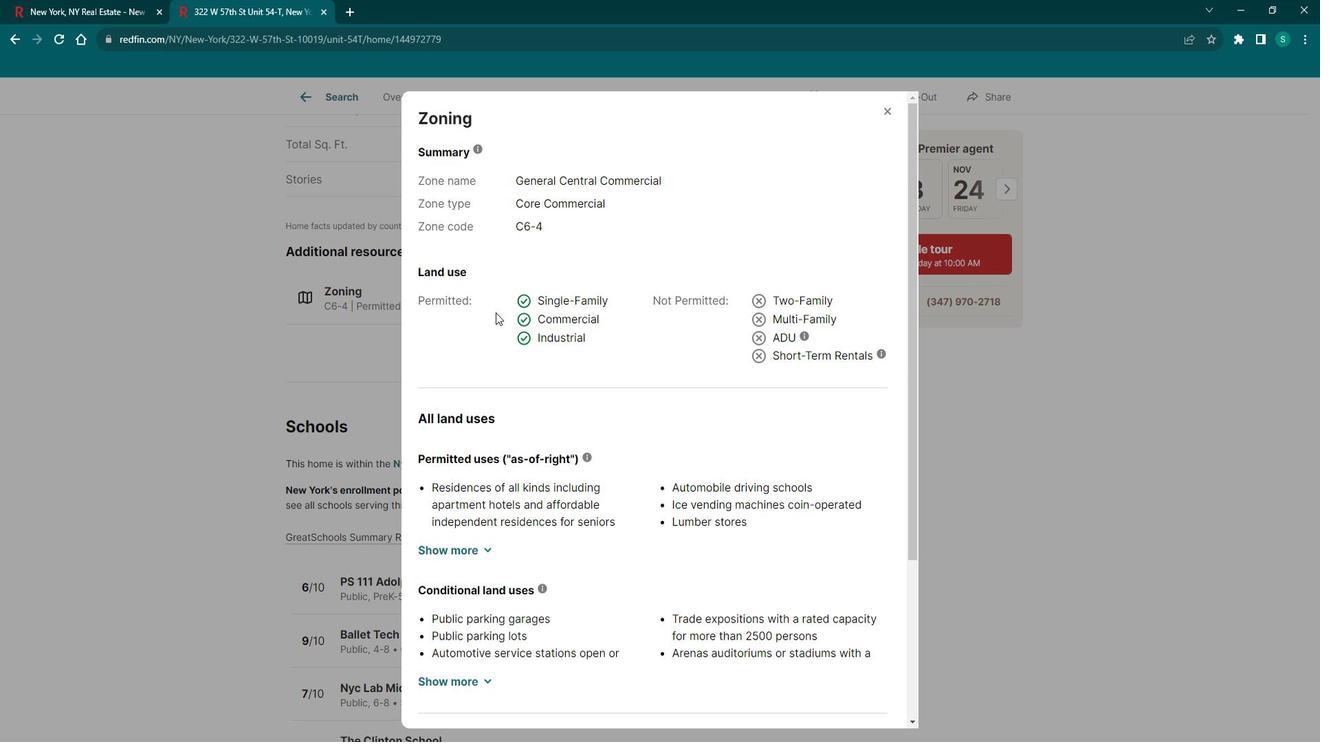
Action: Mouse scrolled (508, 313) with delta (0, 0)
Screenshot: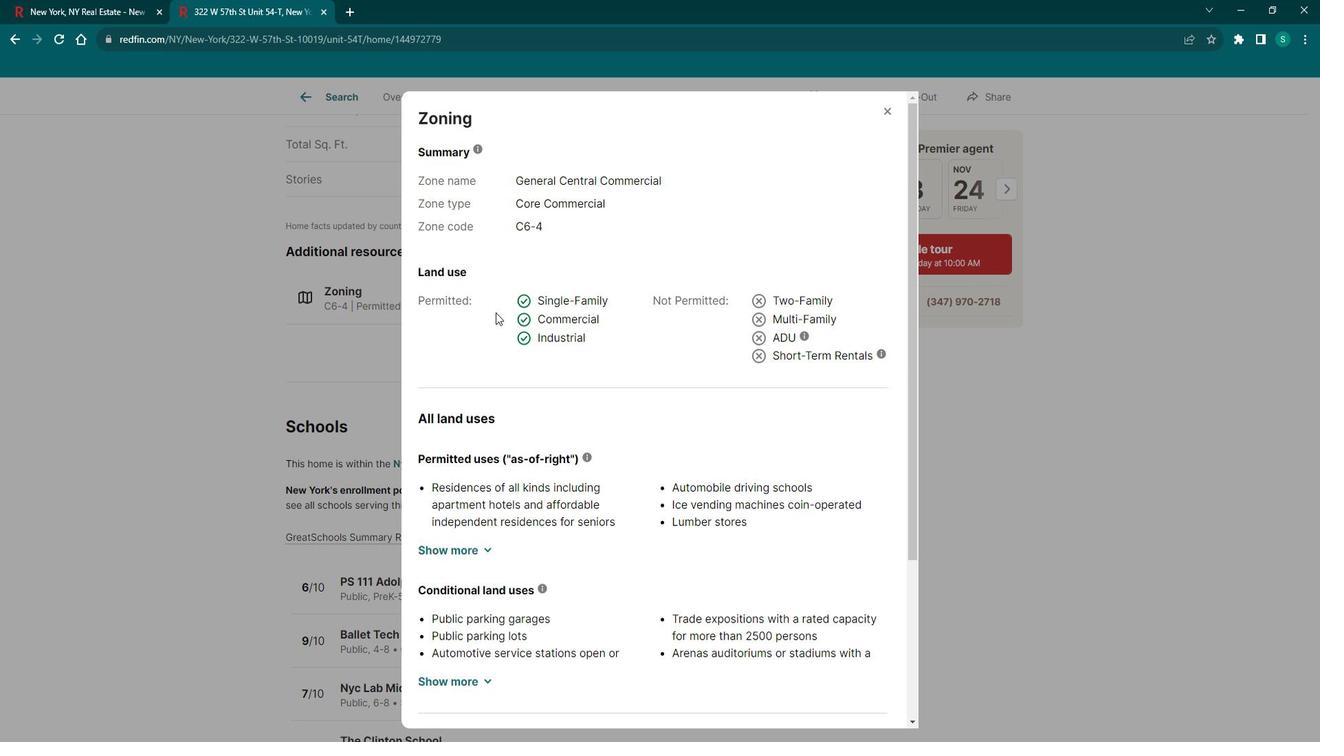 
Action: Mouse scrolled (508, 313) with delta (0, 0)
Screenshot: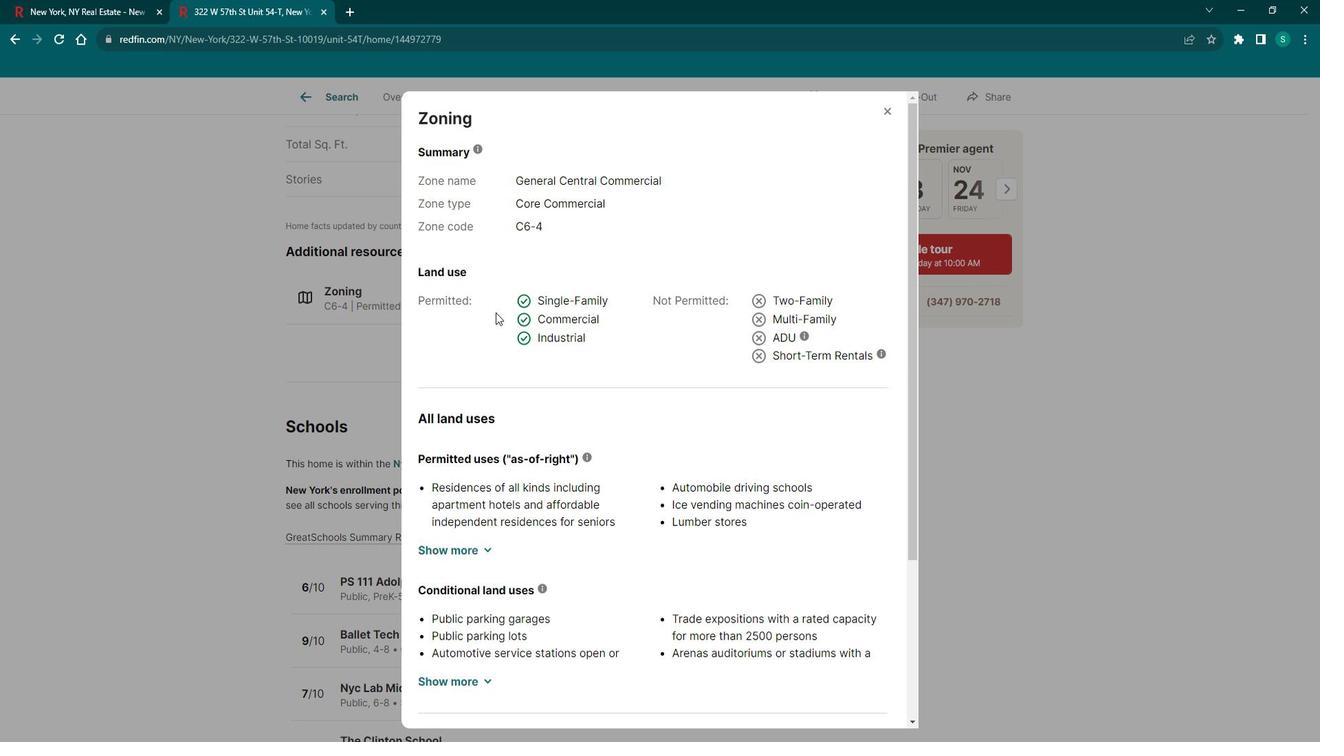 
Action: Mouse scrolled (508, 313) with delta (0, 0)
Screenshot: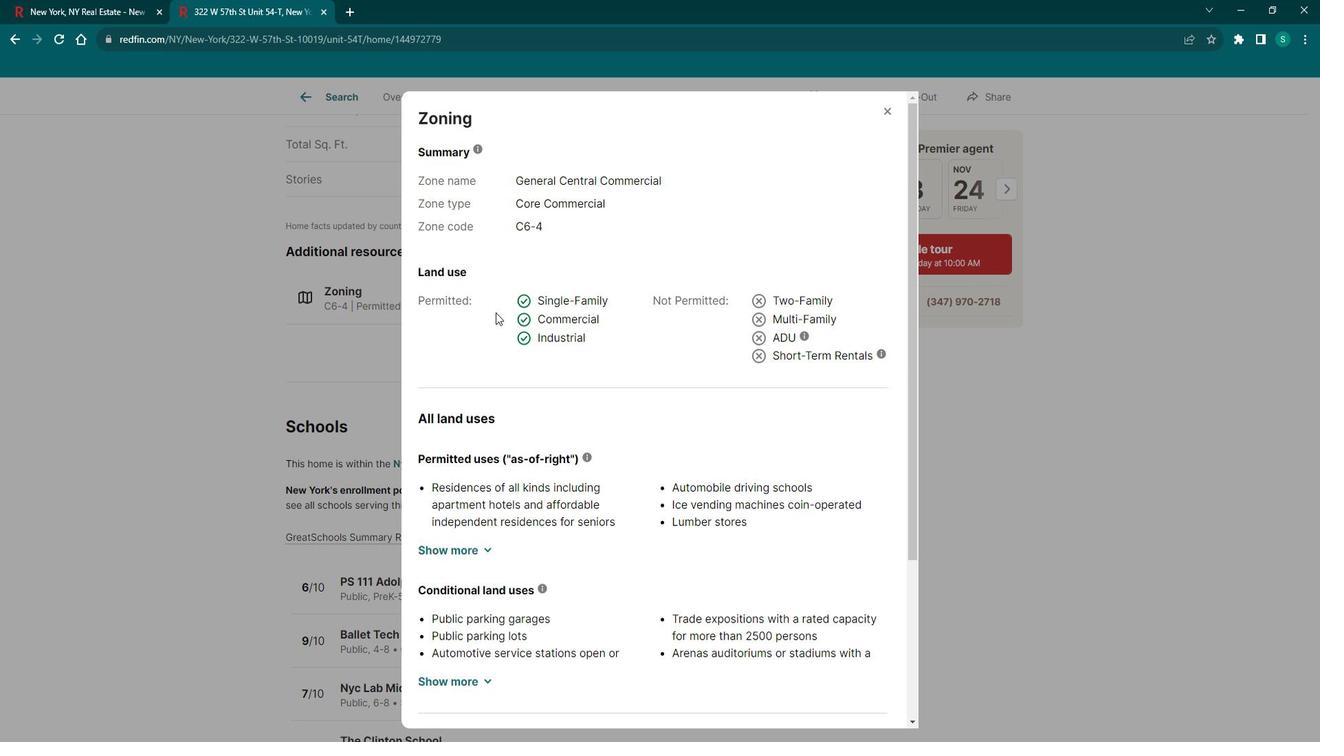
Action: Mouse scrolled (508, 313) with delta (0, 0)
Screenshot: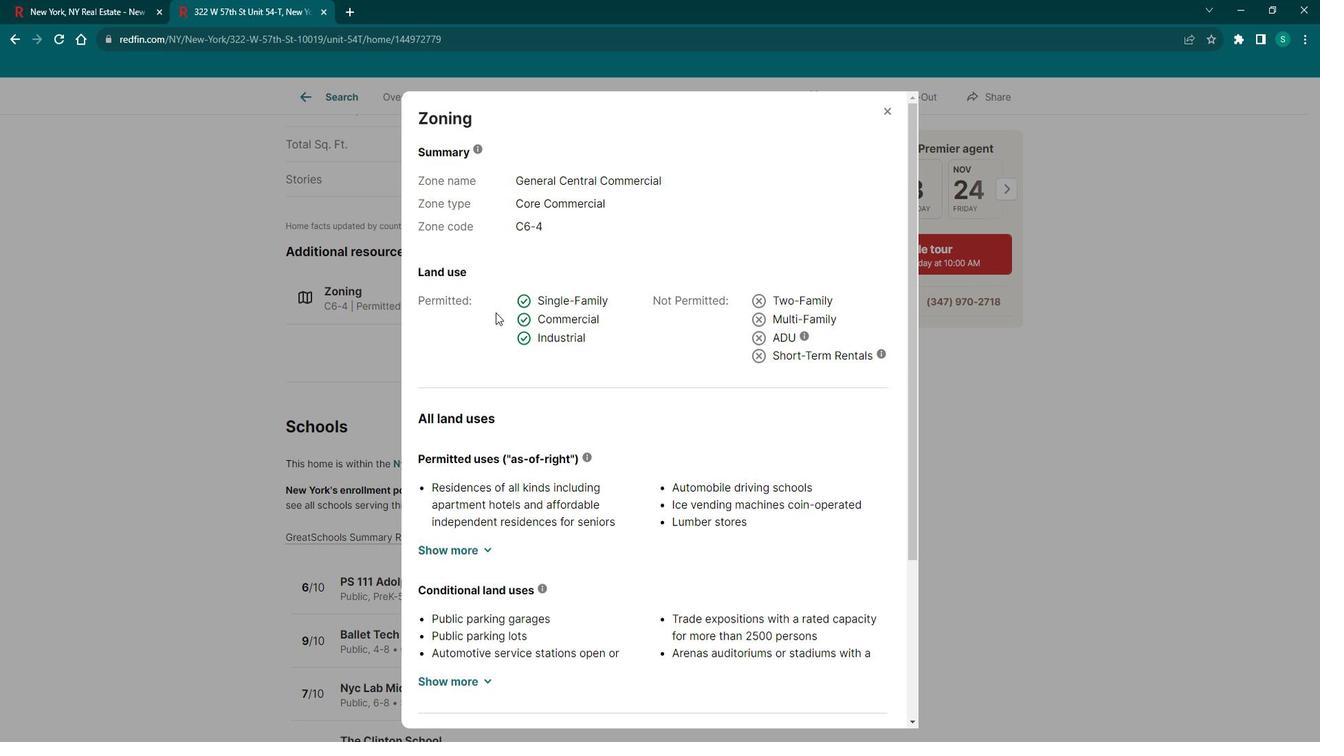 
Action: Mouse moved to (895, 123)
Screenshot: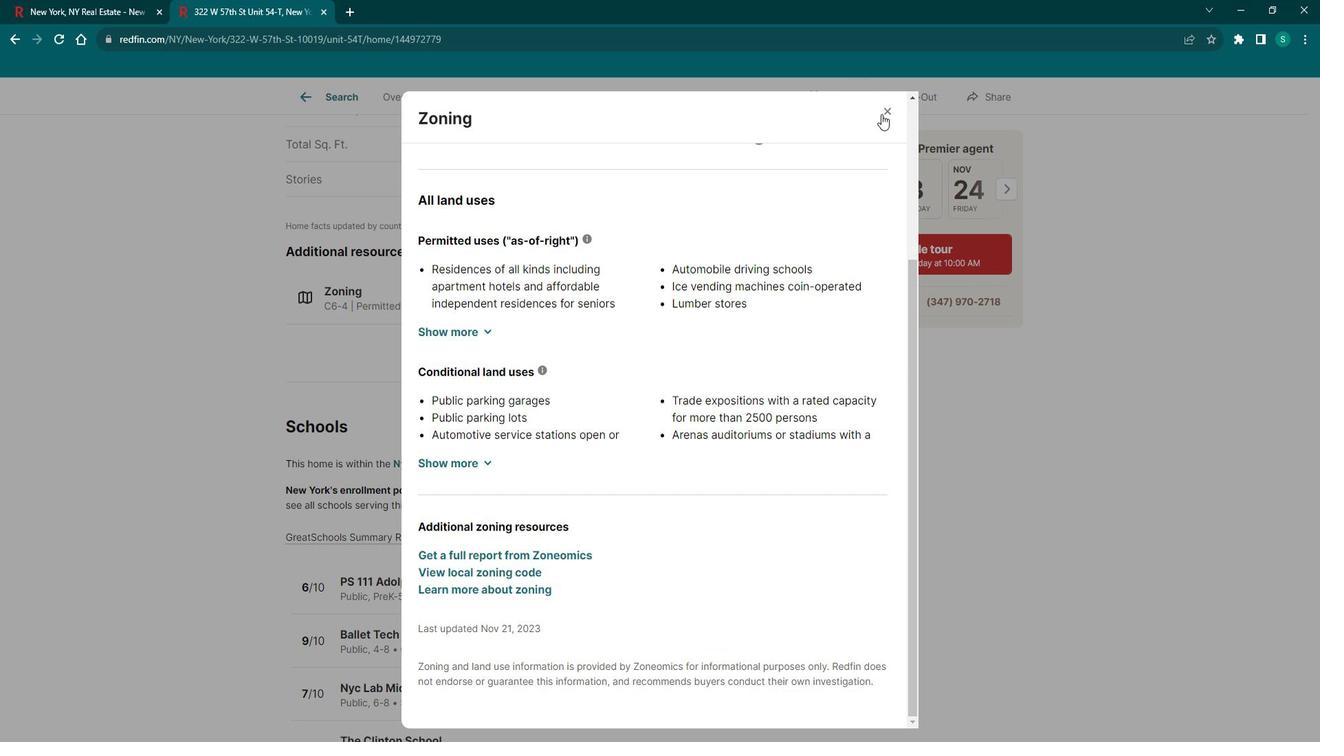 
Action: Mouse pressed left at (895, 123)
Screenshot: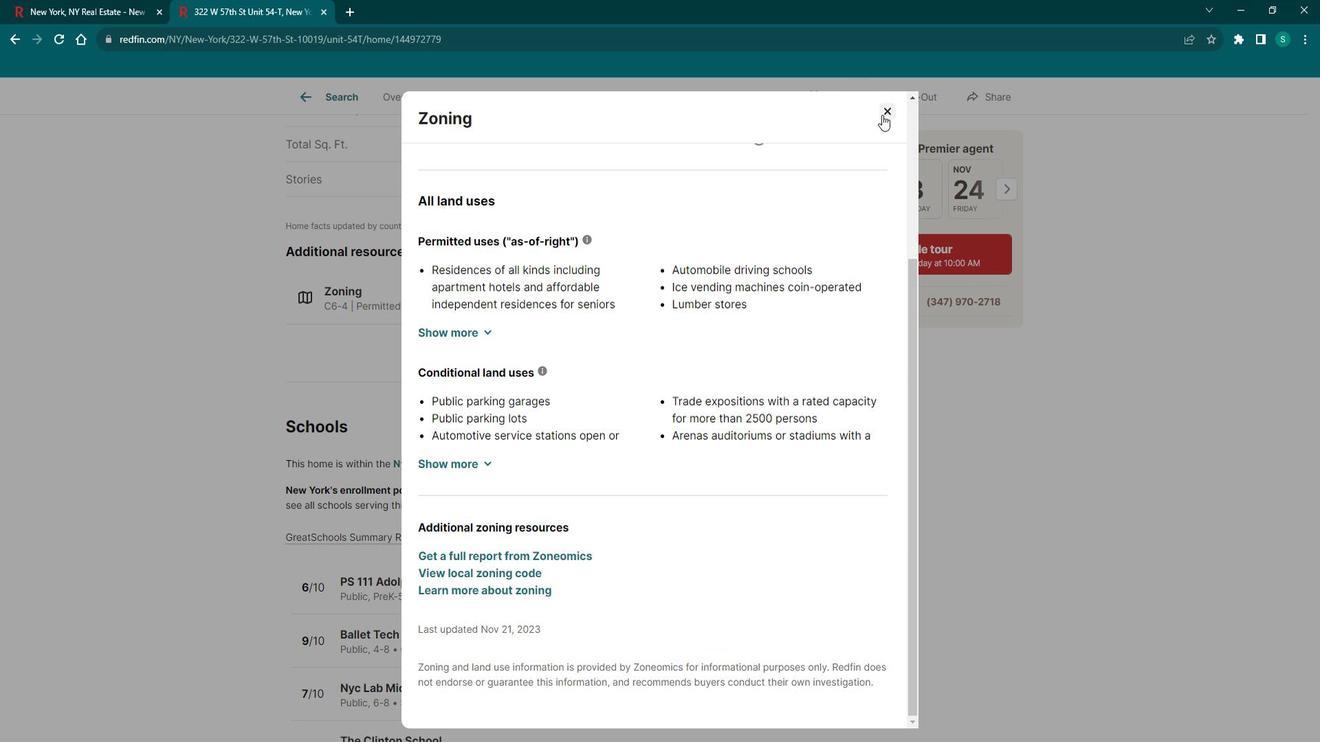 
Action: Mouse moved to (426, 355)
Screenshot: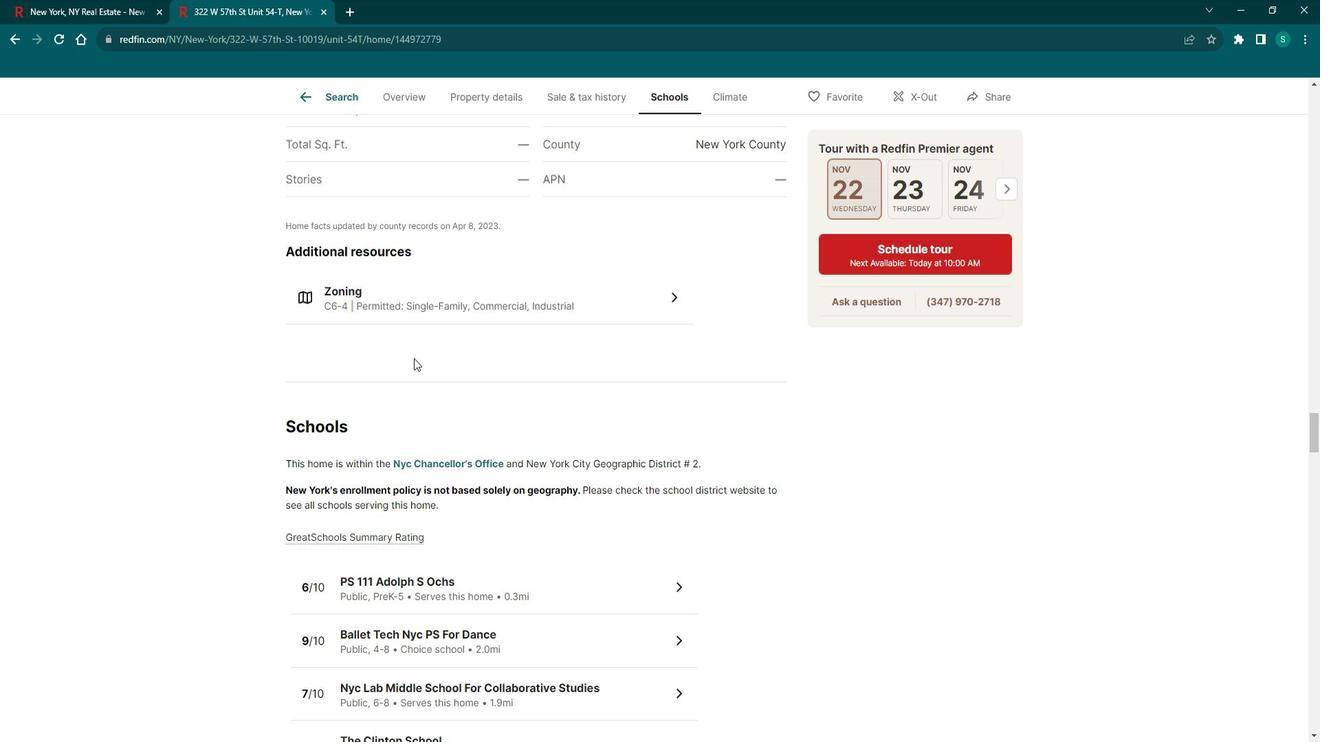 
Action: Mouse scrolled (426, 354) with delta (0, 0)
Screenshot: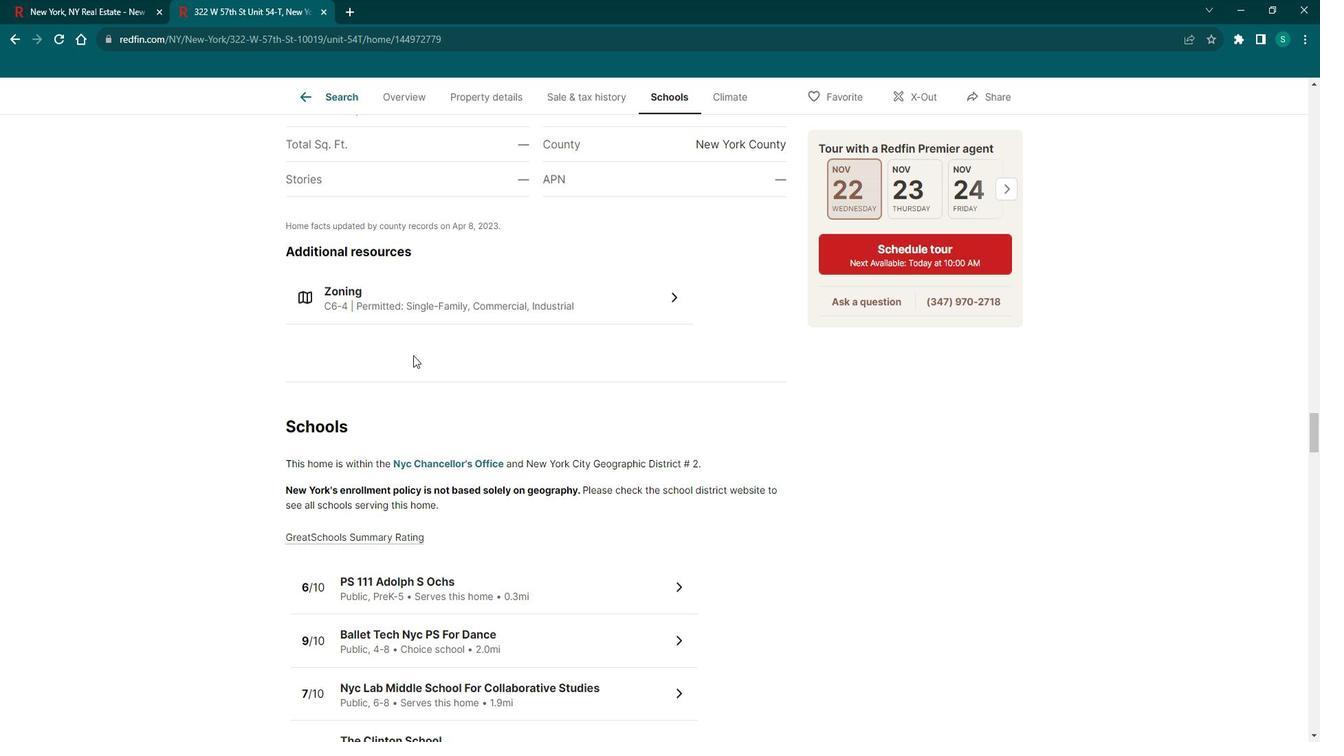 
Action: Mouse scrolled (426, 354) with delta (0, 0)
Screenshot: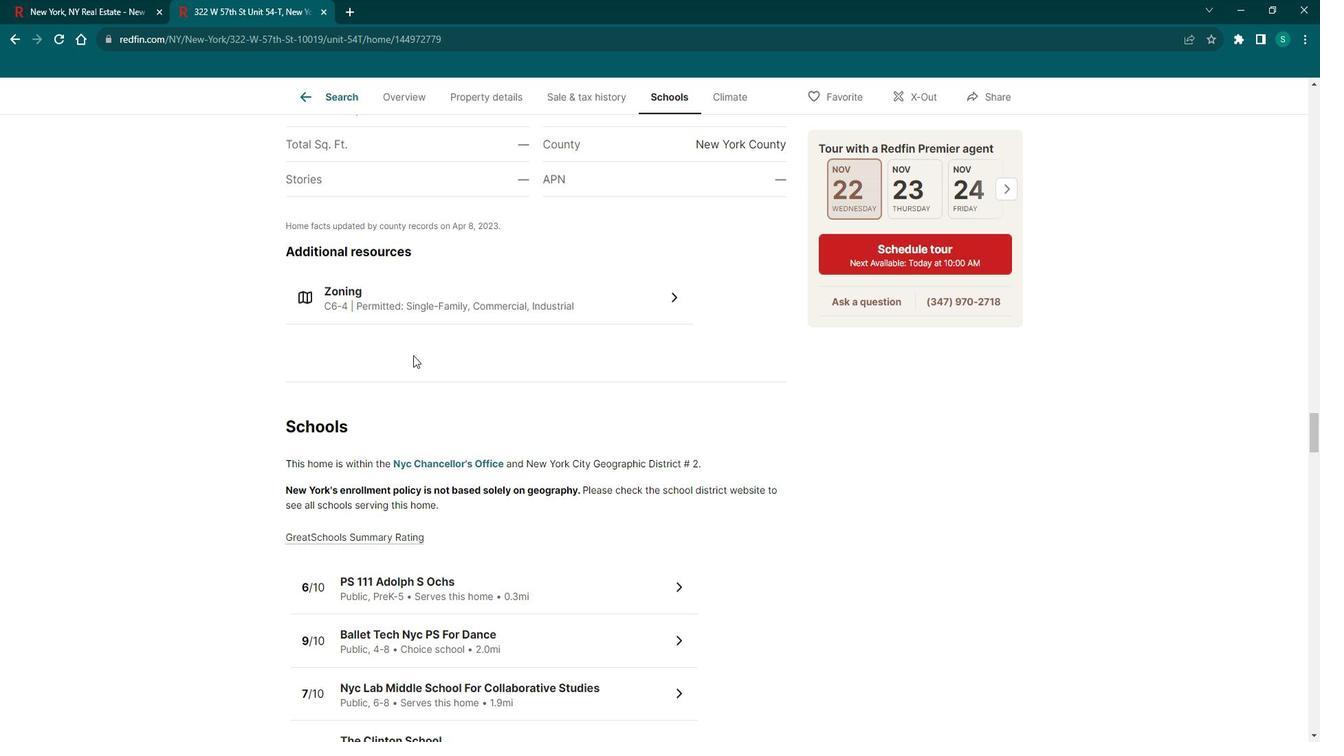 
Action: Mouse scrolled (426, 354) with delta (0, 0)
Screenshot: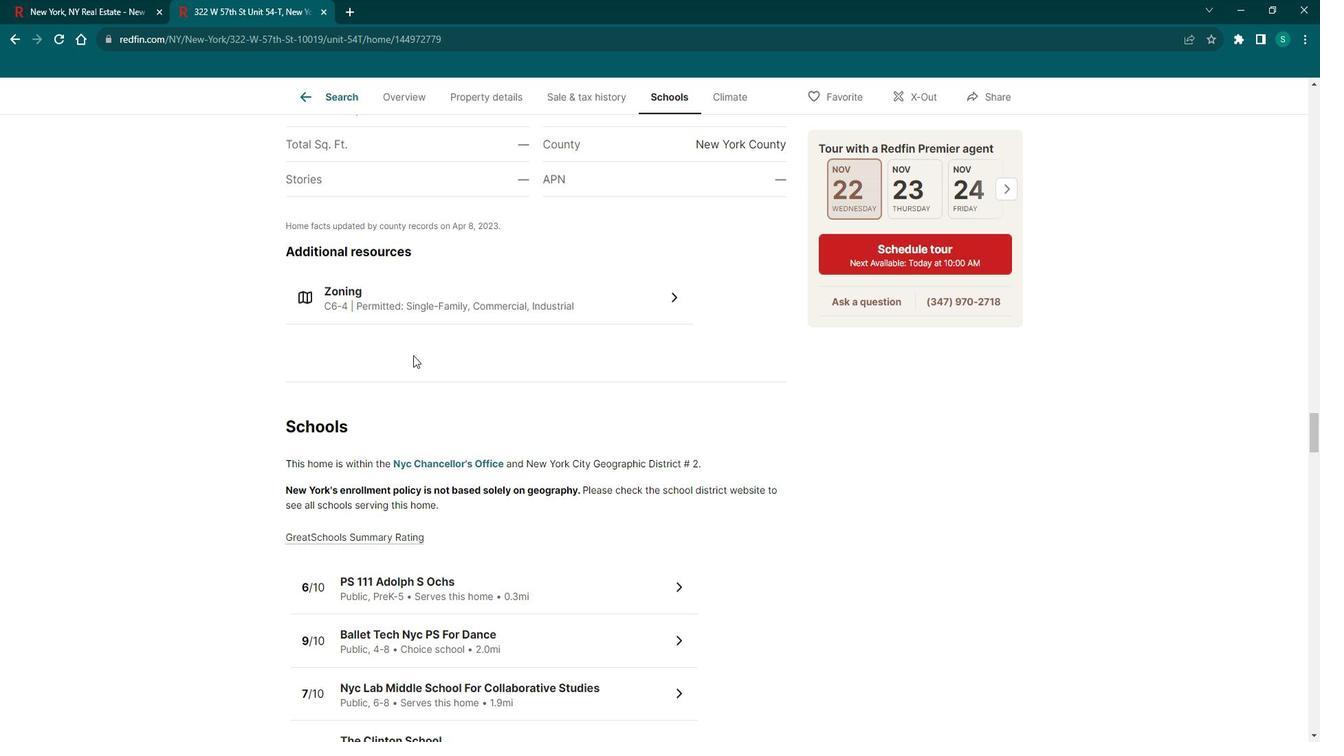 
Action: Mouse scrolled (426, 354) with delta (0, 0)
Screenshot: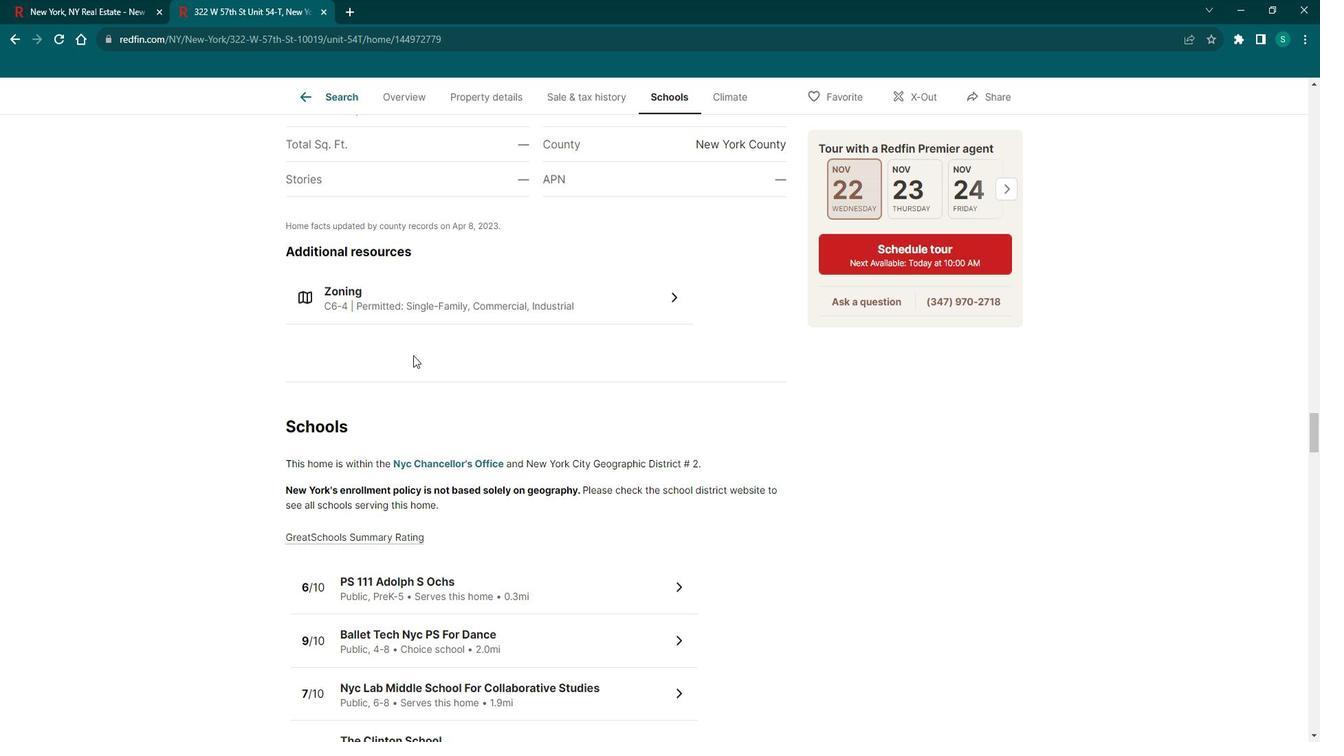 
Action: Mouse scrolled (426, 354) with delta (0, 0)
Screenshot: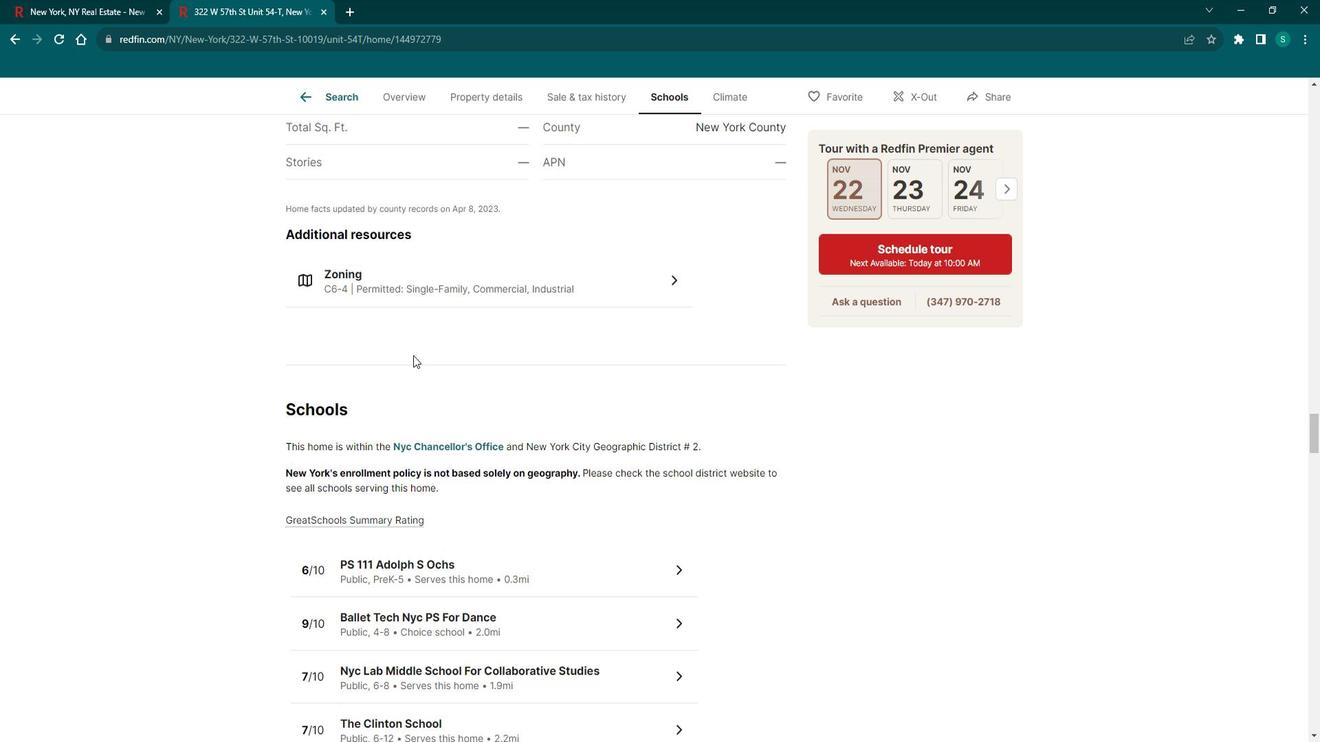 
Action: Mouse scrolled (426, 354) with delta (0, 0)
Screenshot: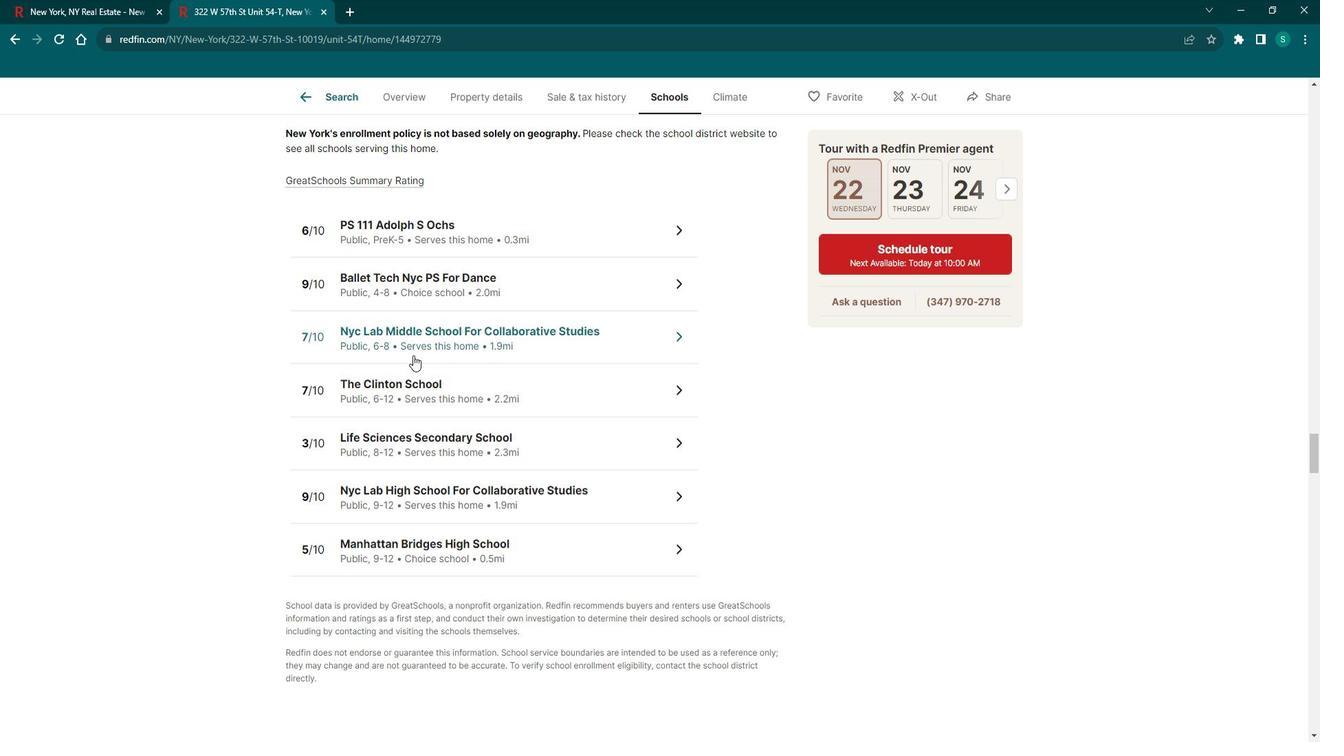 
Action: Mouse scrolled (426, 354) with delta (0, 0)
Screenshot: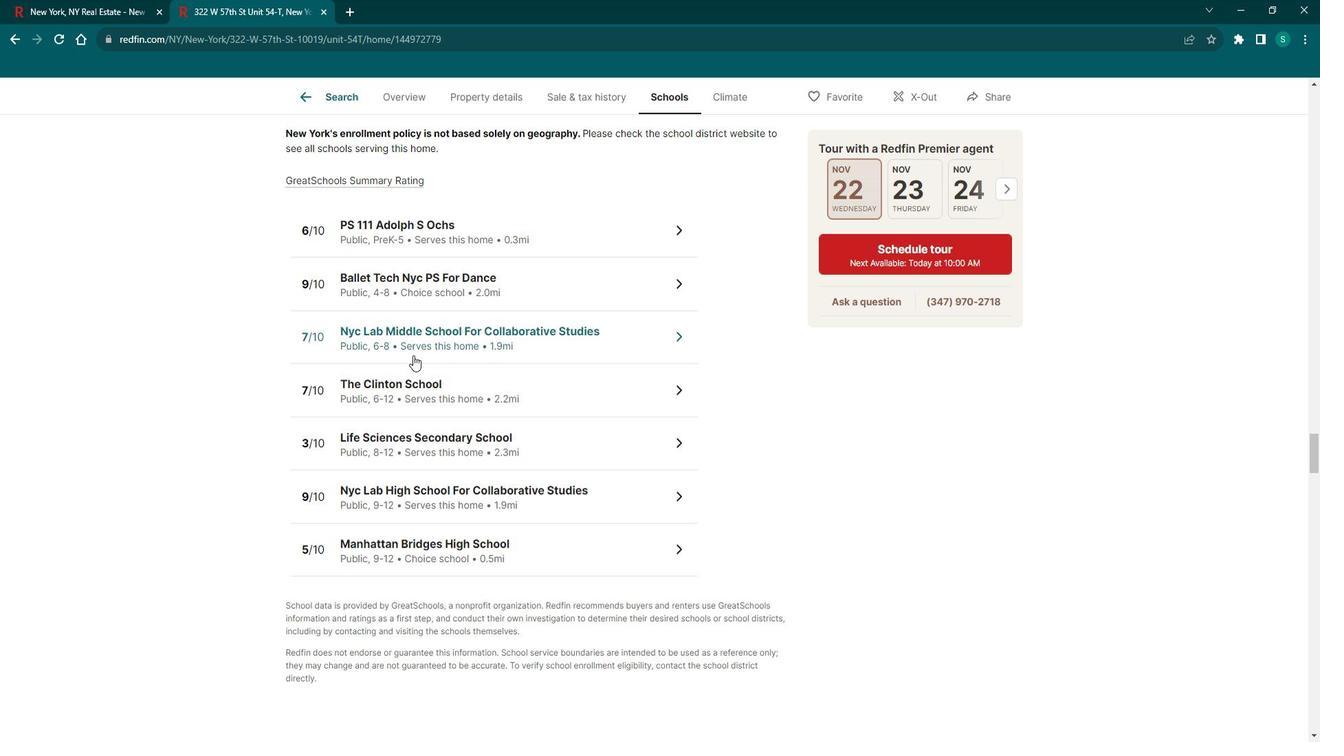 
Action: Mouse scrolled (426, 354) with delta (0, 0)
Screenshot: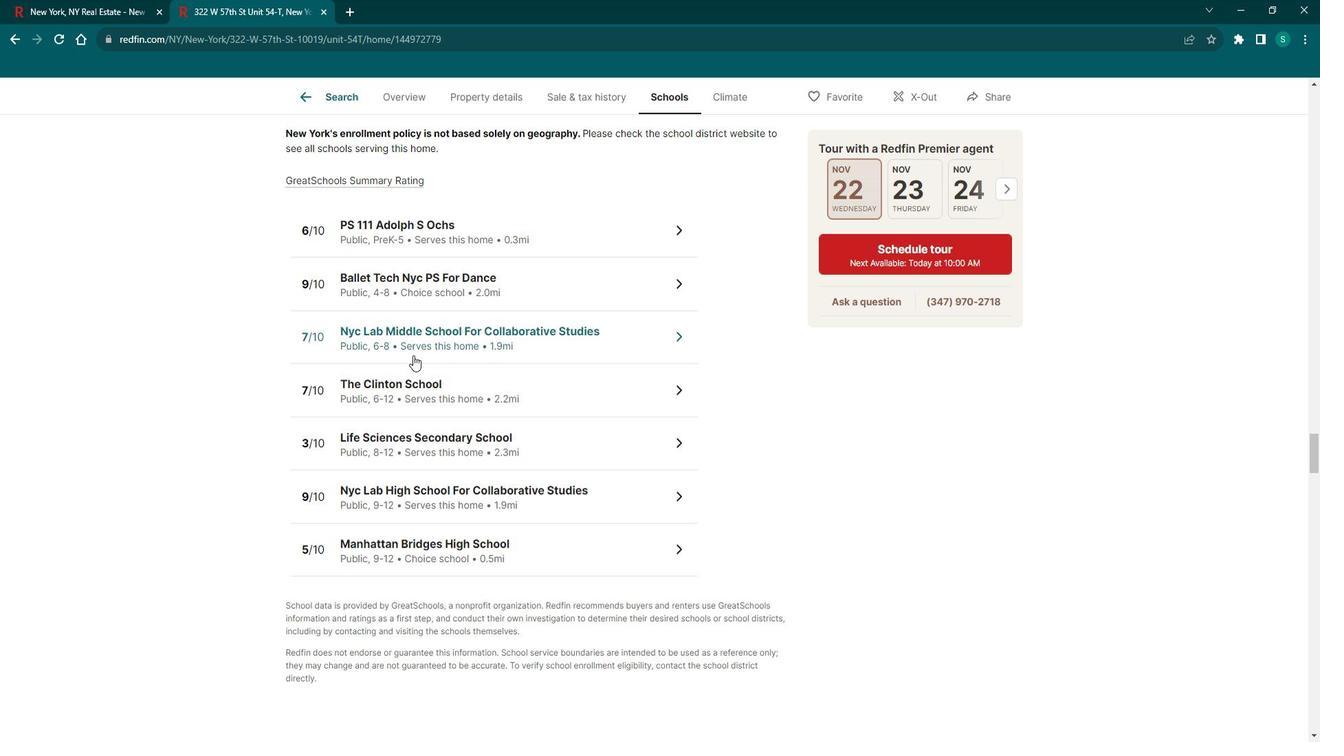 
Action: Mouse scrolled (426, 354) with delta (0, 0)
Screenshot: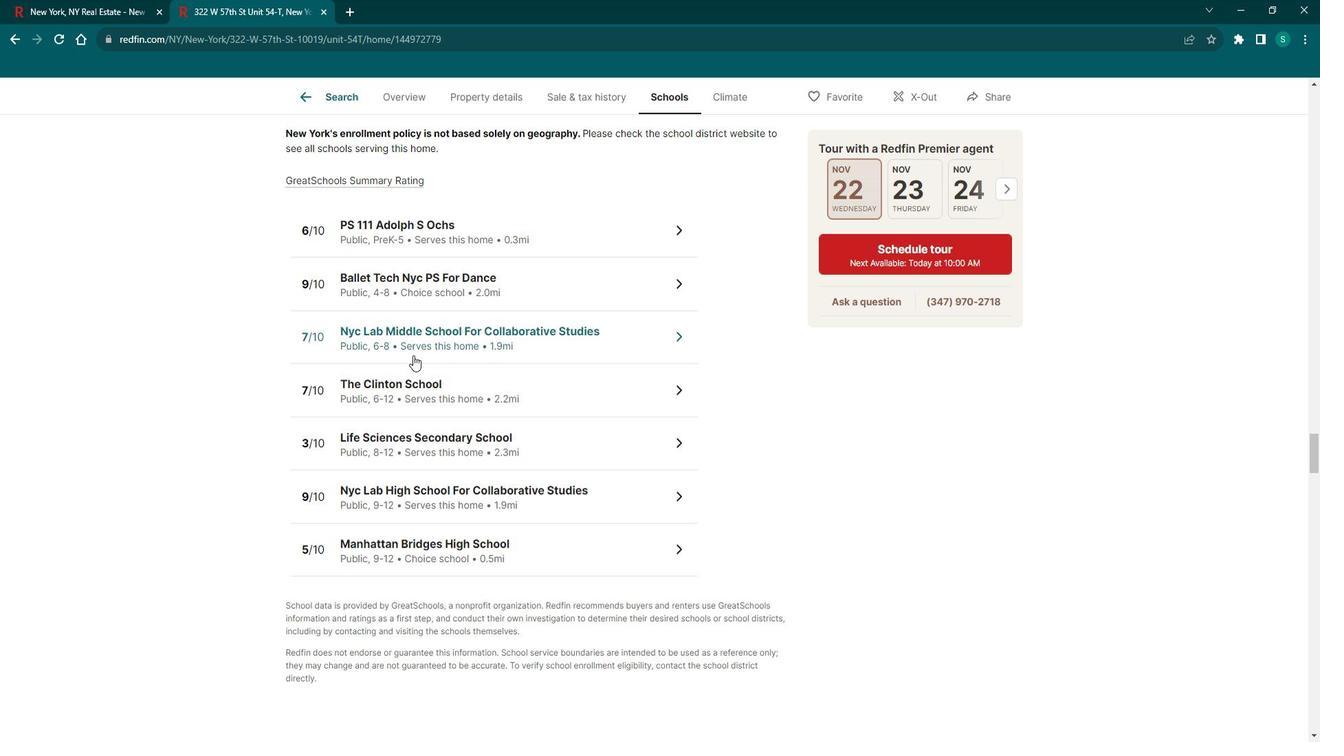 
Action: Mouse scrolled (426, 354) with delta (0, 0)
Screenshot: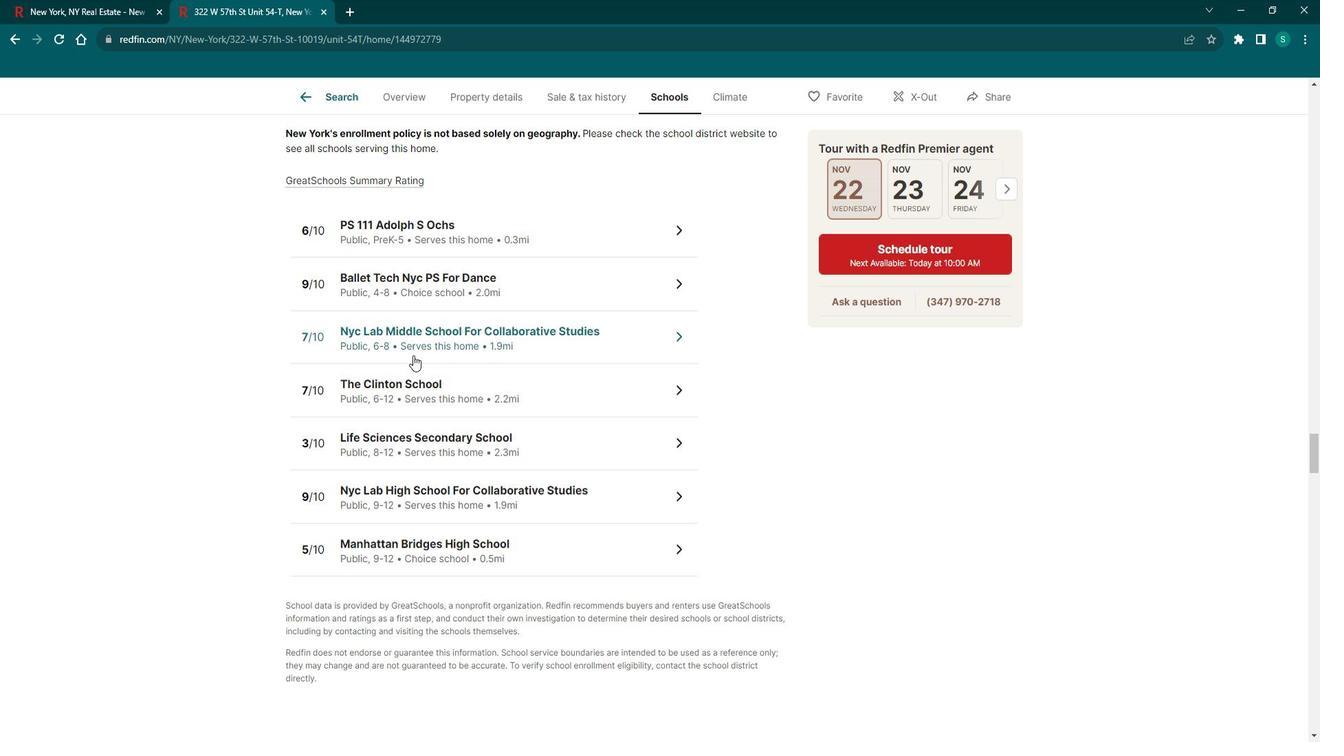 
Action: Mouse scrolled (426, 354) with delta (0, 0)
Screenshot: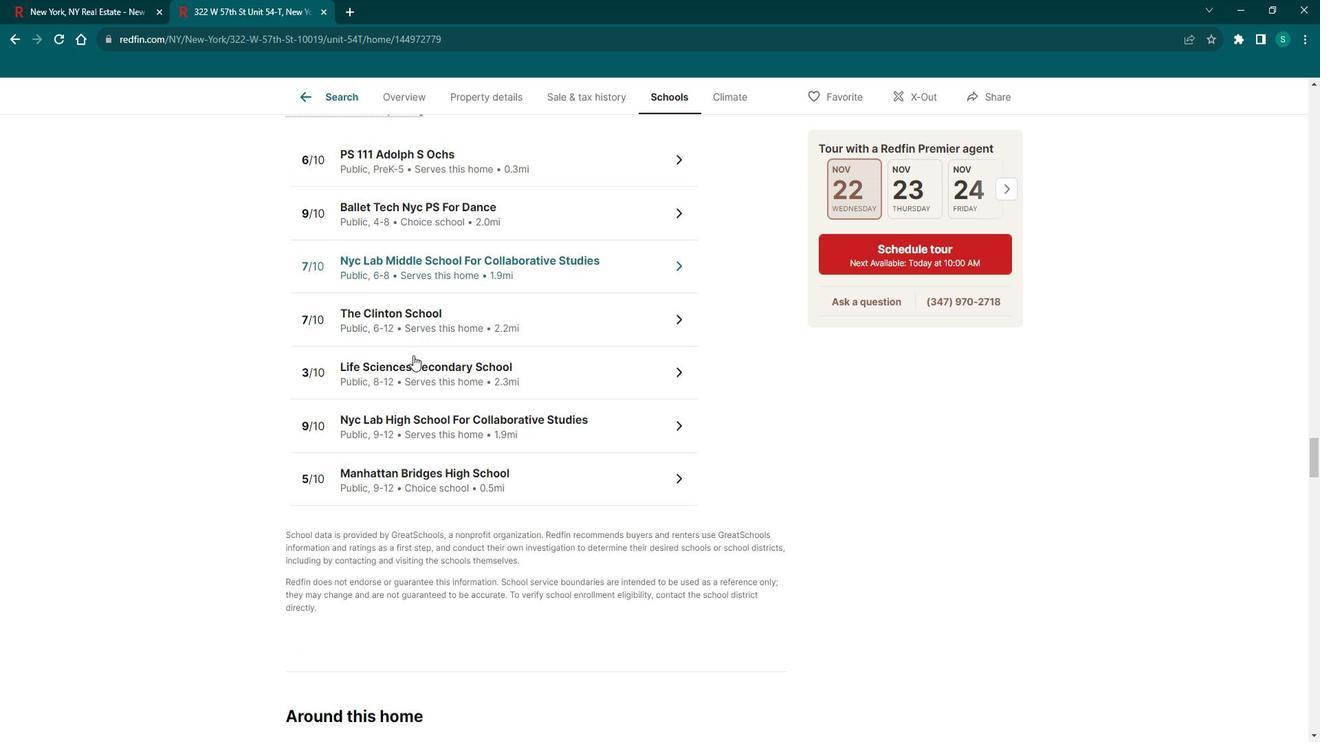 
Action: Mouse scrolled (426, 354) with delta (0, 0)
Screenshot: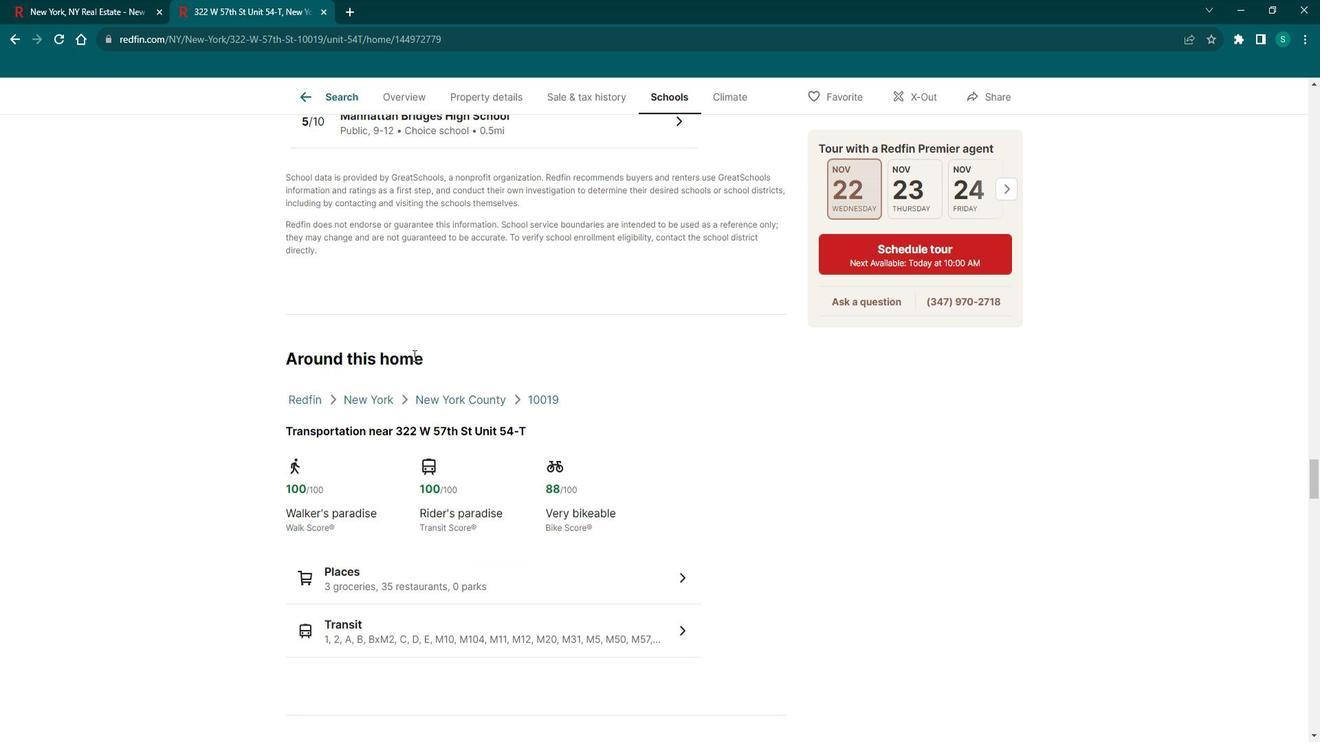 
Action: Mouse scrolled (426, 354) with delta (0, 0)
Screenshot: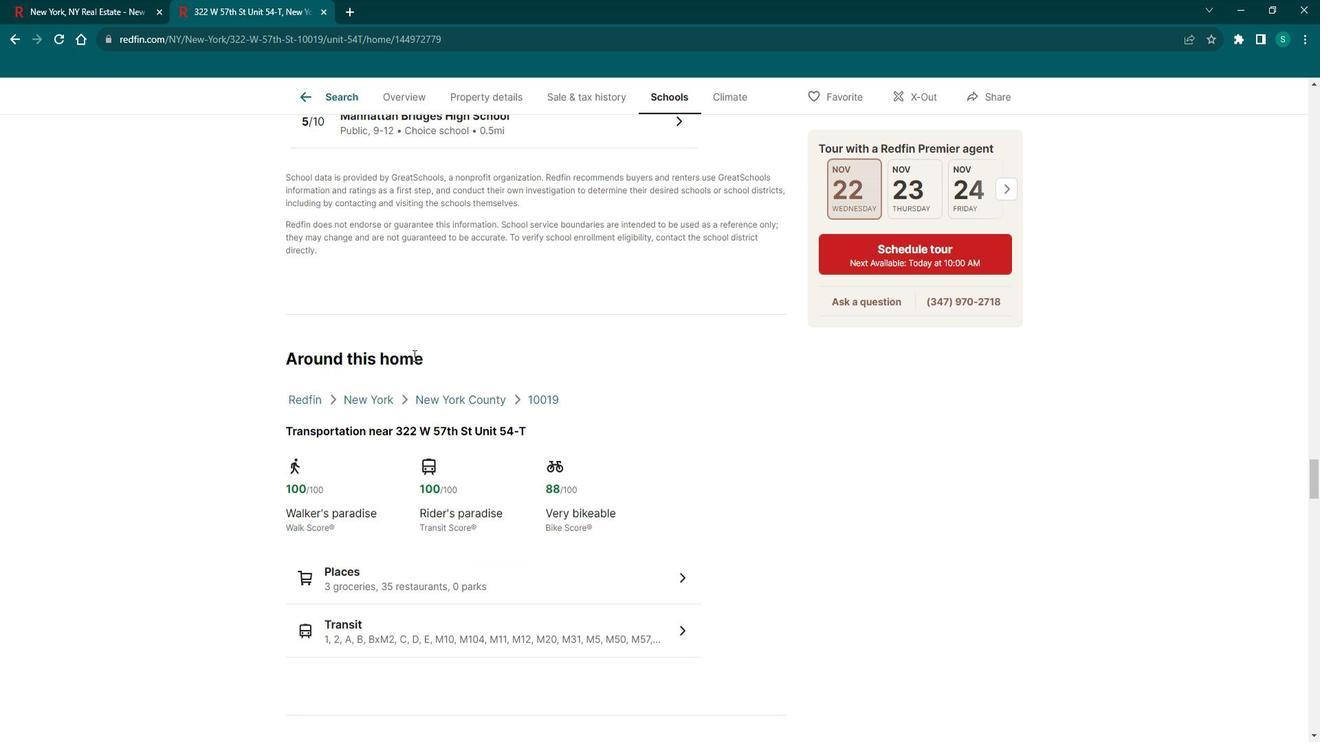 
Action: Mouse scrolled (426, 354) with delta (0, 0)
Screenshot: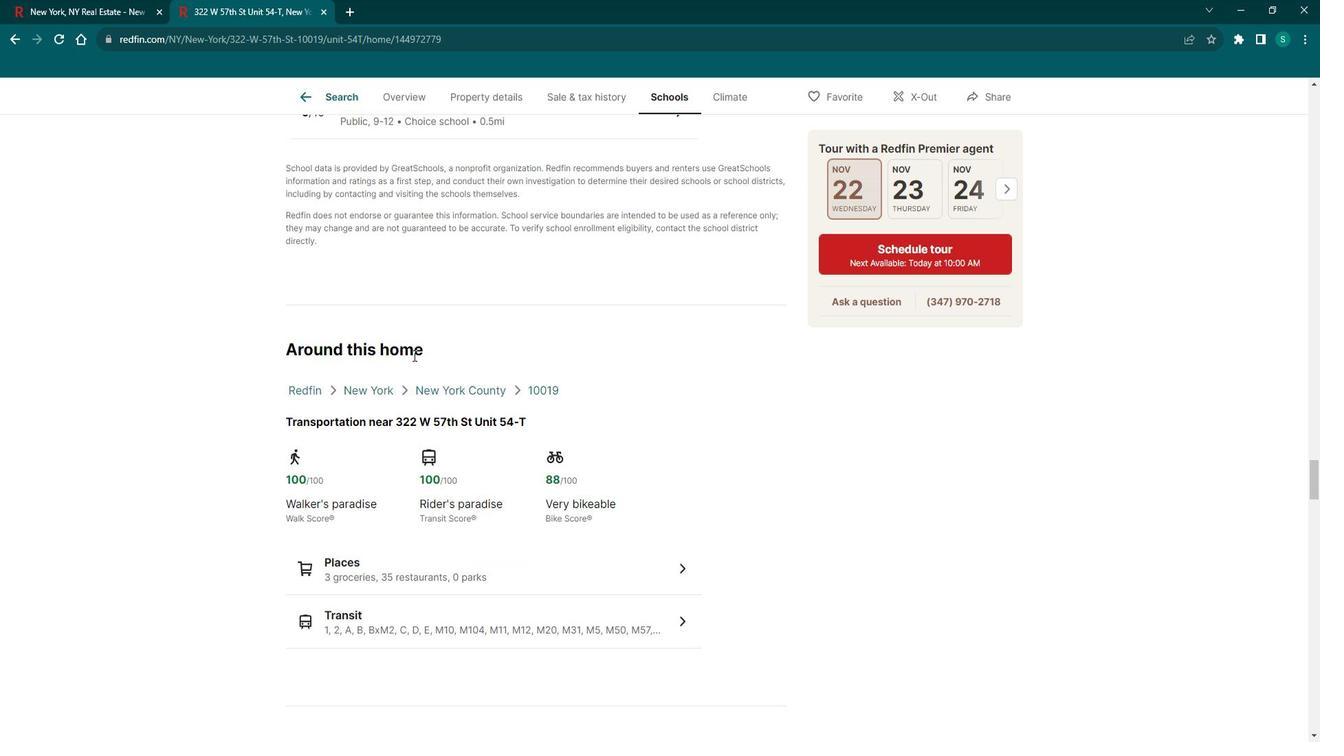 
Action: Mouse moved to (371, 368)
